 Task: Visitor Sign in Sheet Template.
Action: Mouse moved to (50, 168)
Screenshot: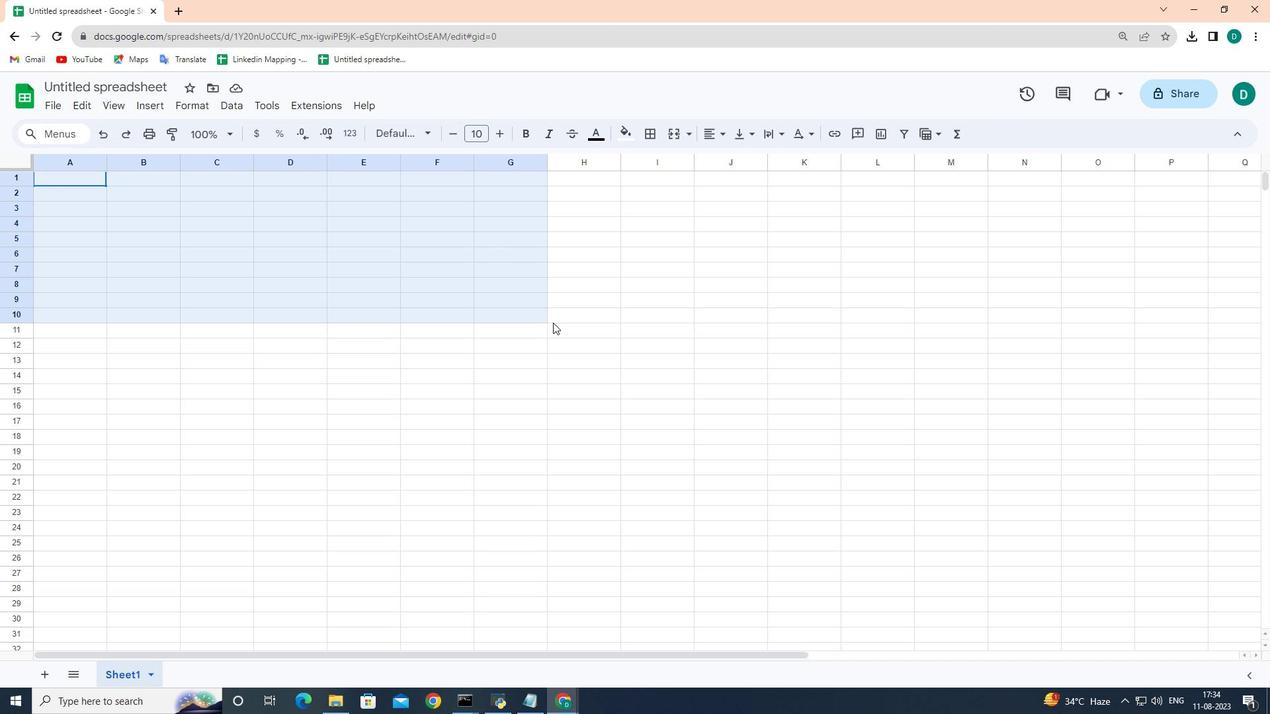 
Action: Mouse pressed left at (50, 168)
Screenshot: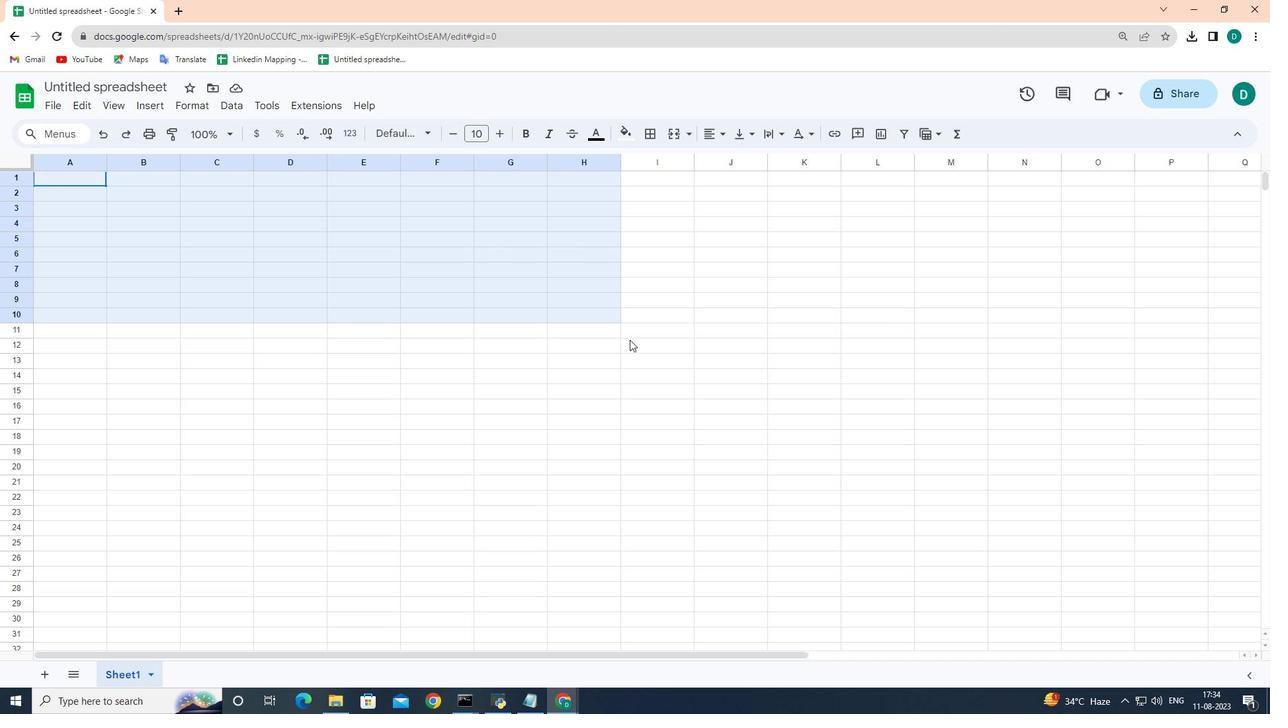 
Action: Mouse moved to (160, 234)
Screenshot: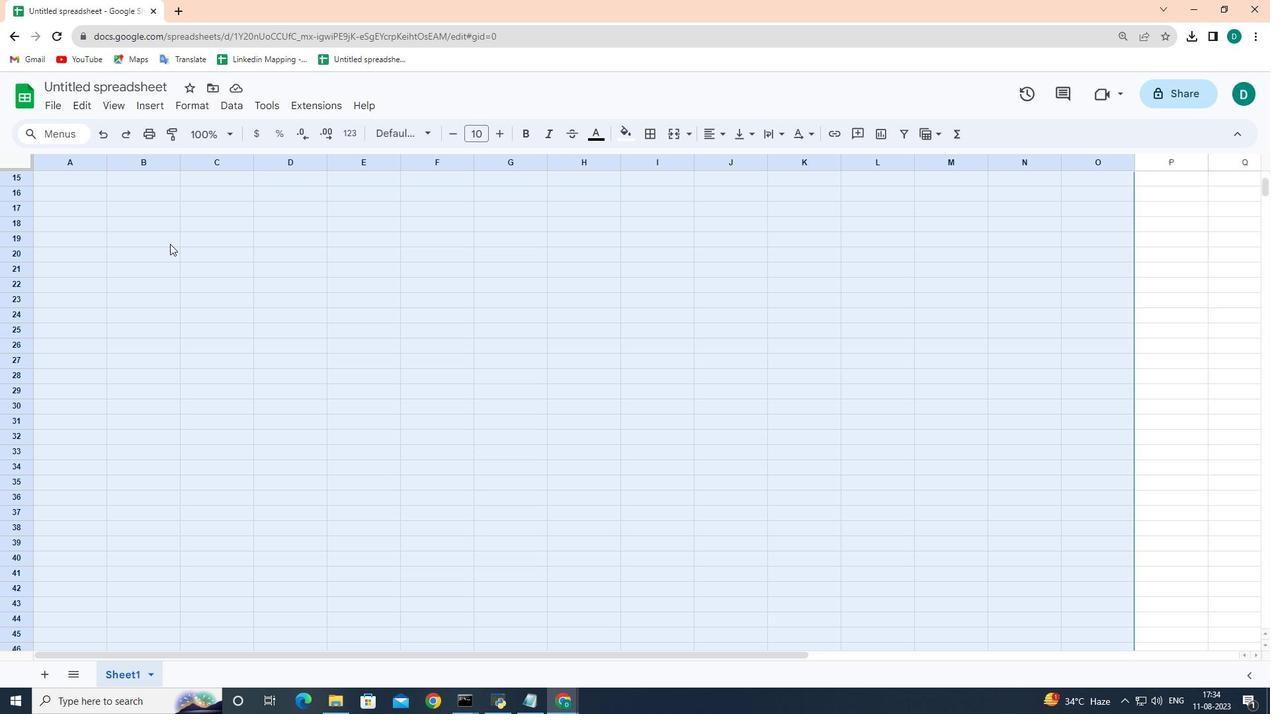 
Action: Mouse scrolled (160, 235) with delta (0, 0)
Screenshot: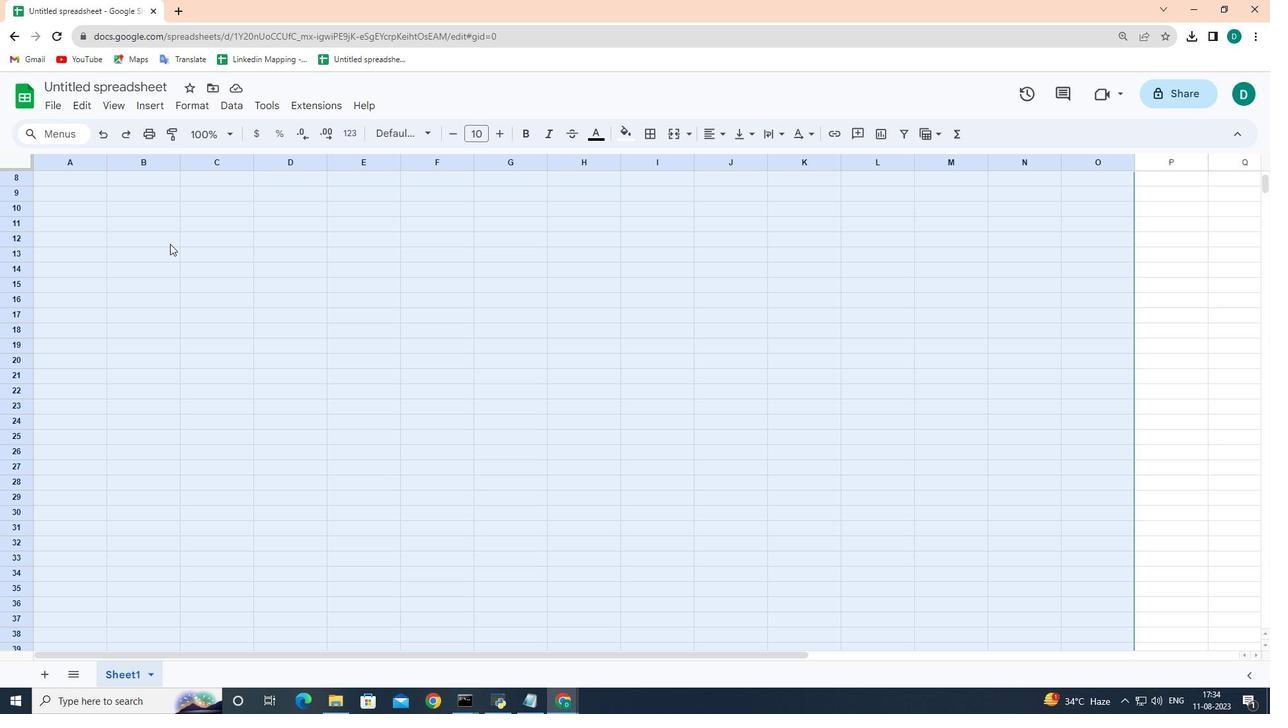 
Action: Mouse scrolled (160, 235) with delta (0, 0)
Screenshot: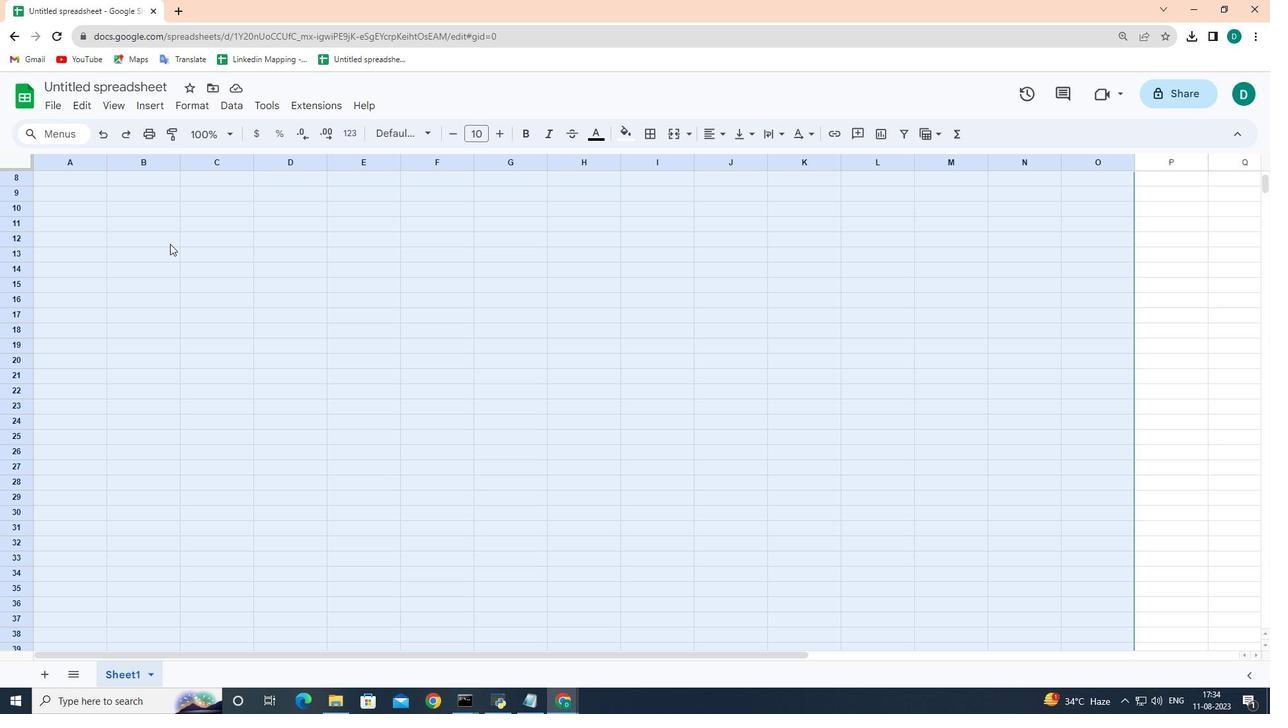 
Action: Mouse scrolled (160, 235) with delta (0, 0)
Screenshot: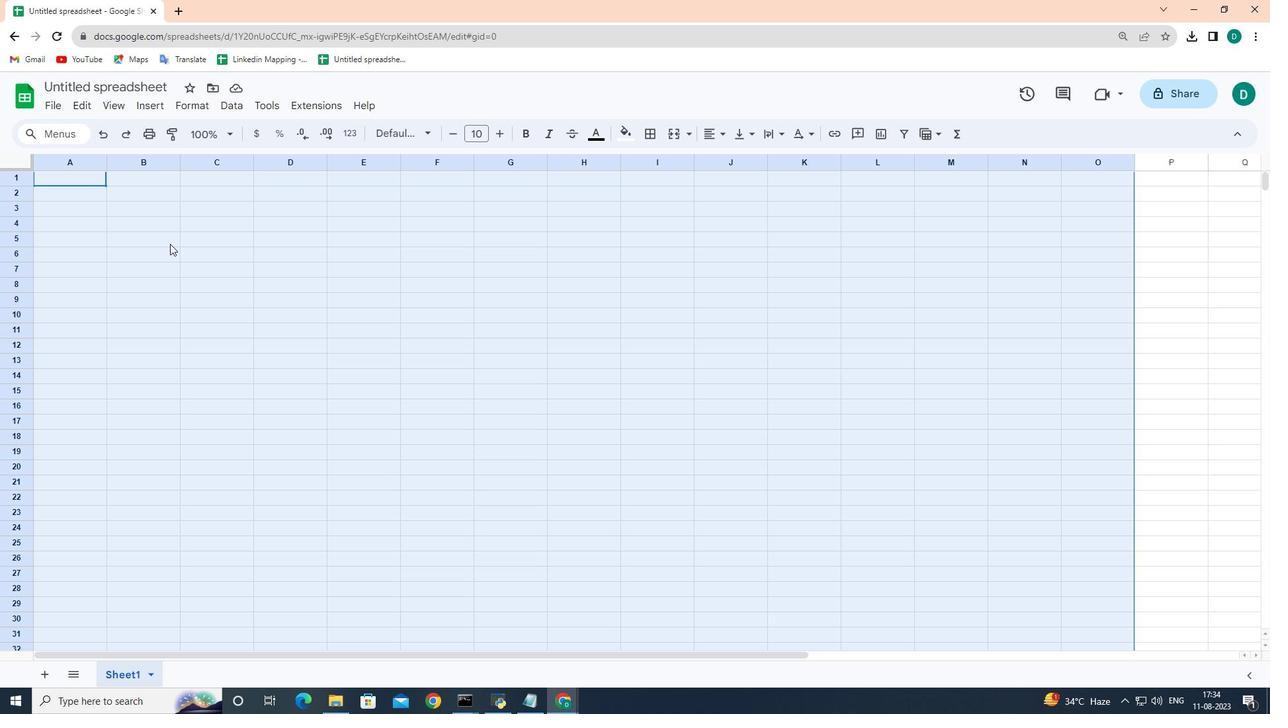 
Action: Mouse scrolled (160, 235) with delta (0, 0)
Screenshot: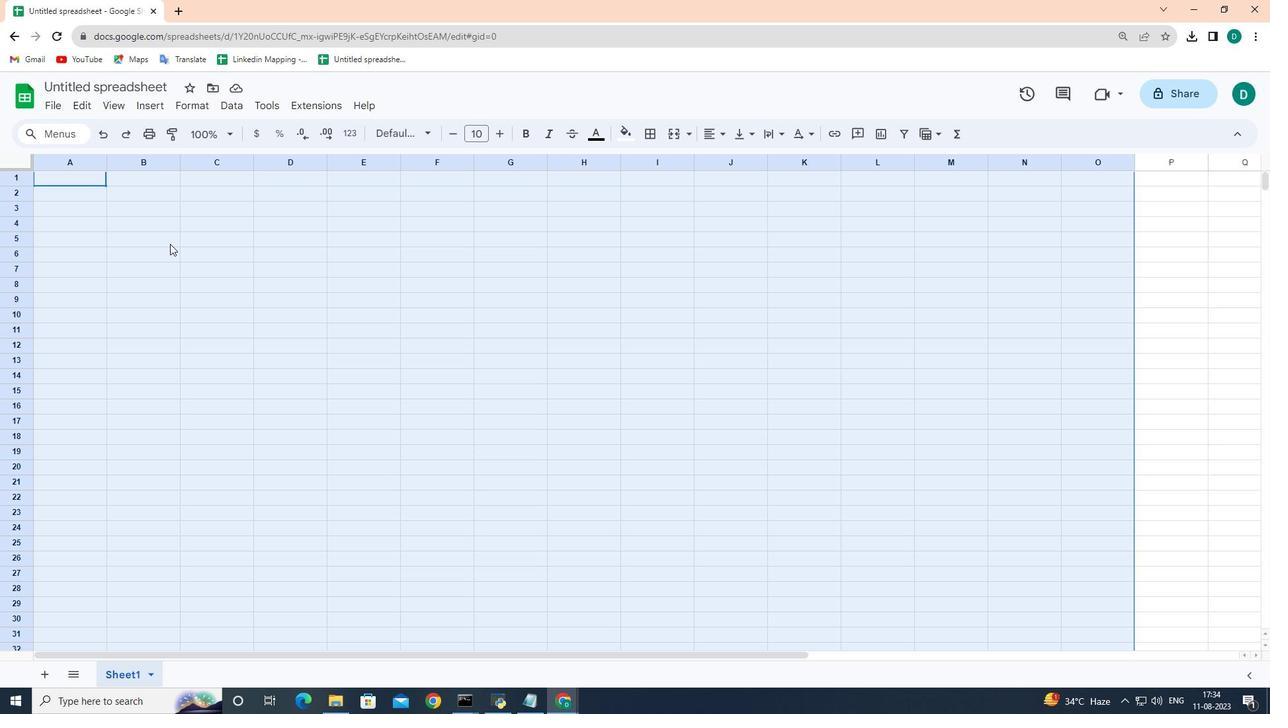 
Action: Mouse scrolled (160, 235) with delta (0, 0)
Screenshot: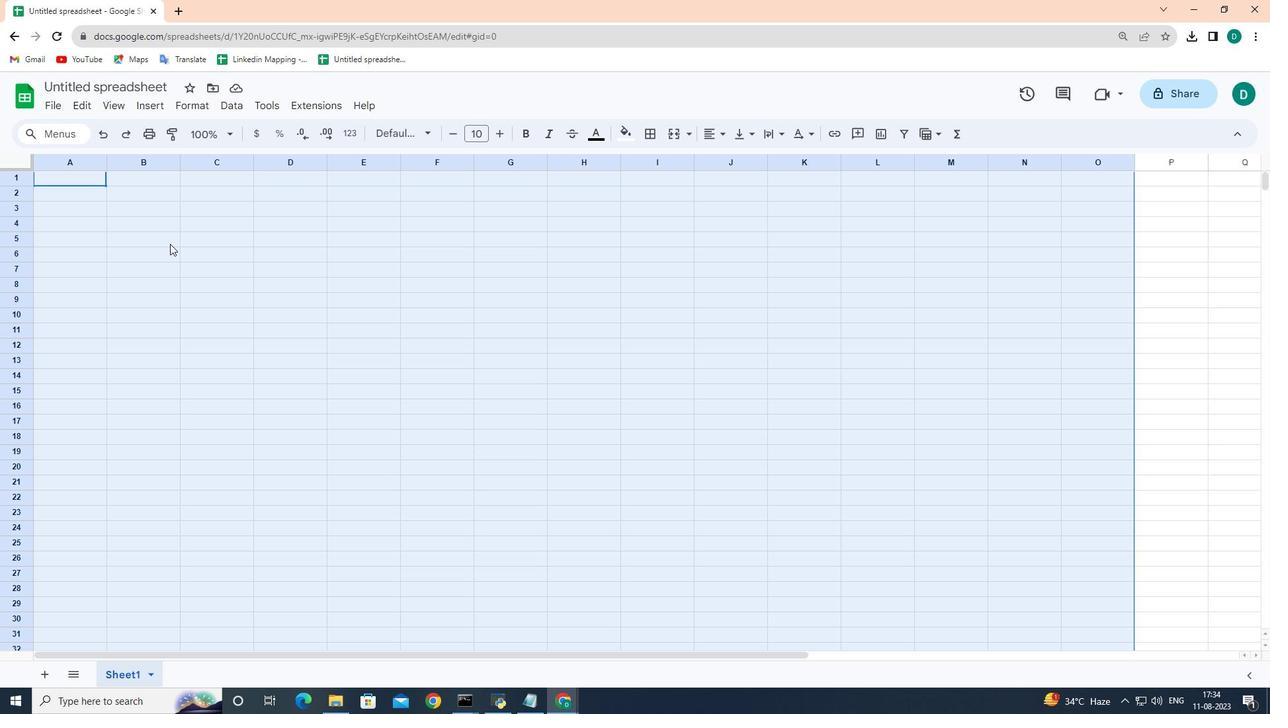 
Action: Mouse scrolled (160, 235) with delta (0, 0)
Screenshot: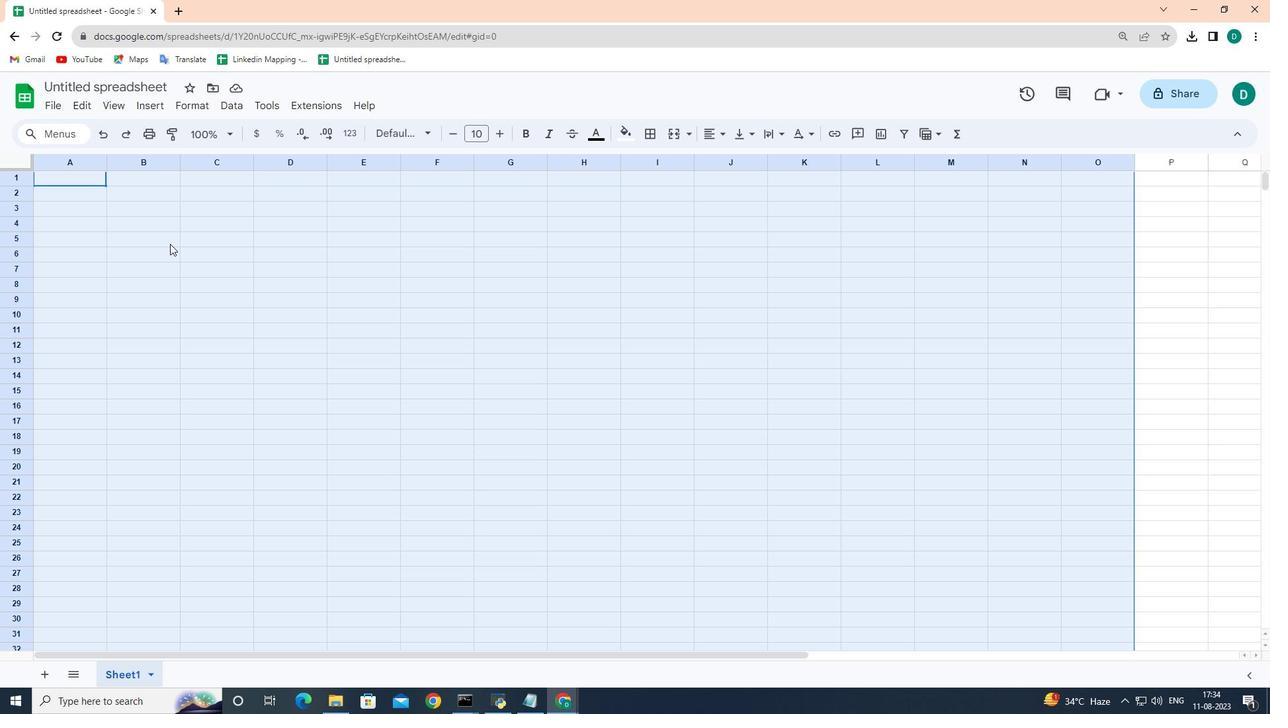 
Action: Mouse scrolled (160, 235) with delta (0, 0)
Screenshot: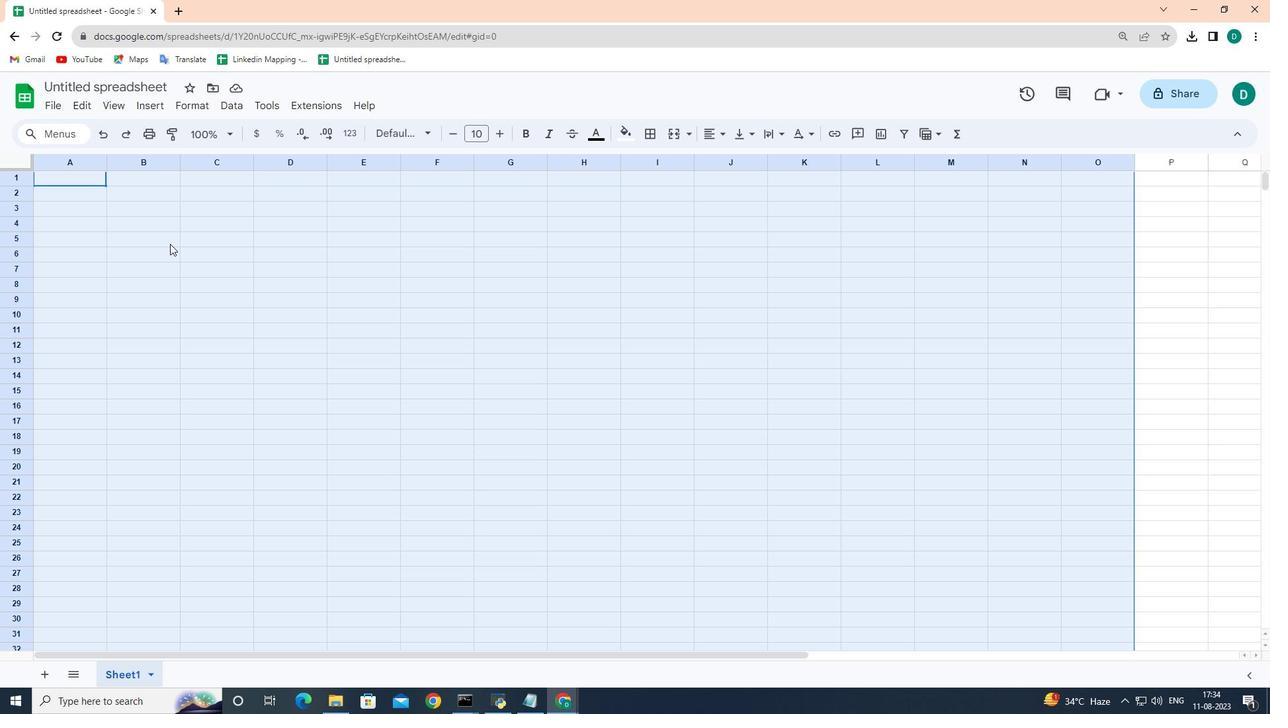 
Action: Mouse scrolled (160, 235) with delta (0, 0)
Screenshot: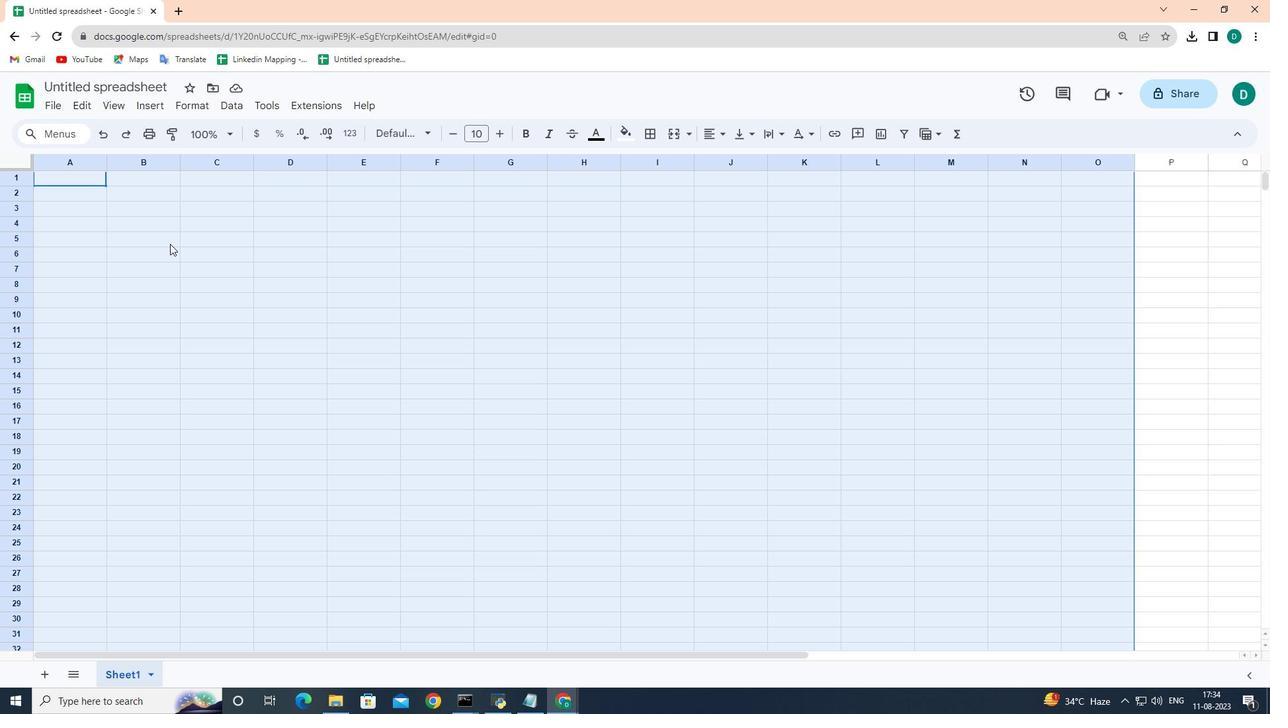 
Action: Mouse scrolled (160, 235) with delta (0, 0)
Screenshot: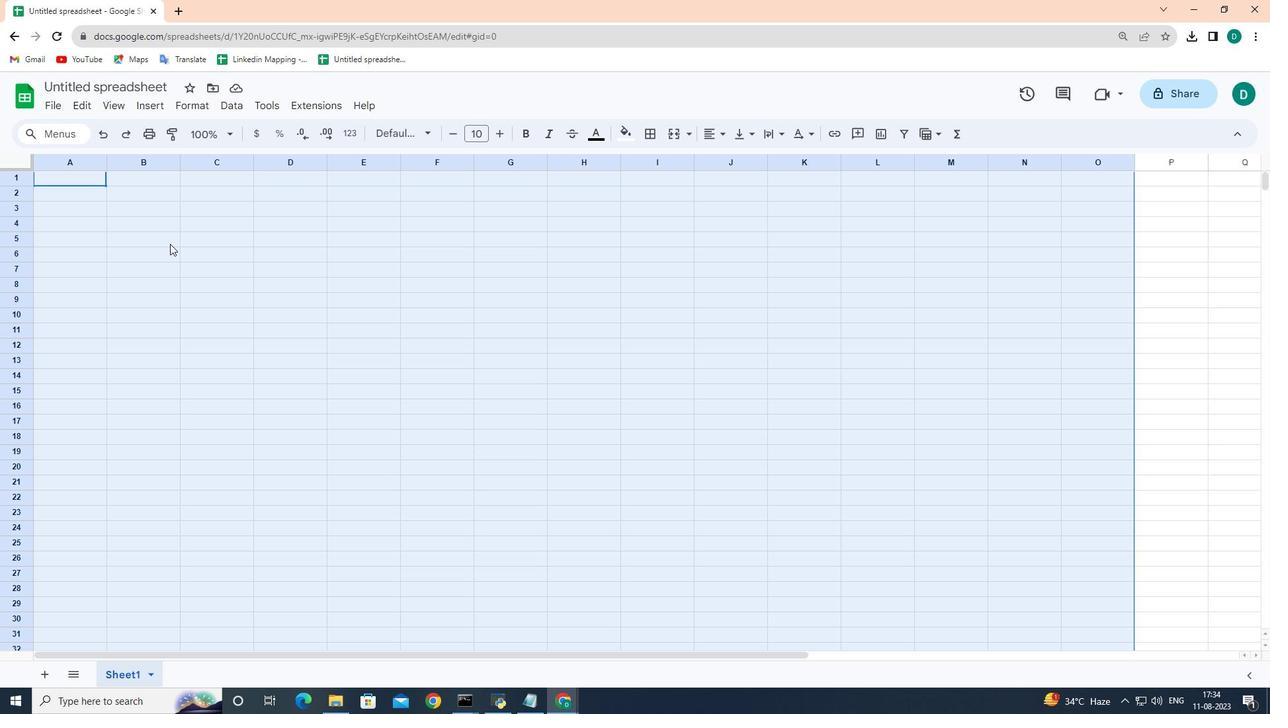
Action: Mouse scrolled (160, 235) with delta (0, 0)
Screenshot: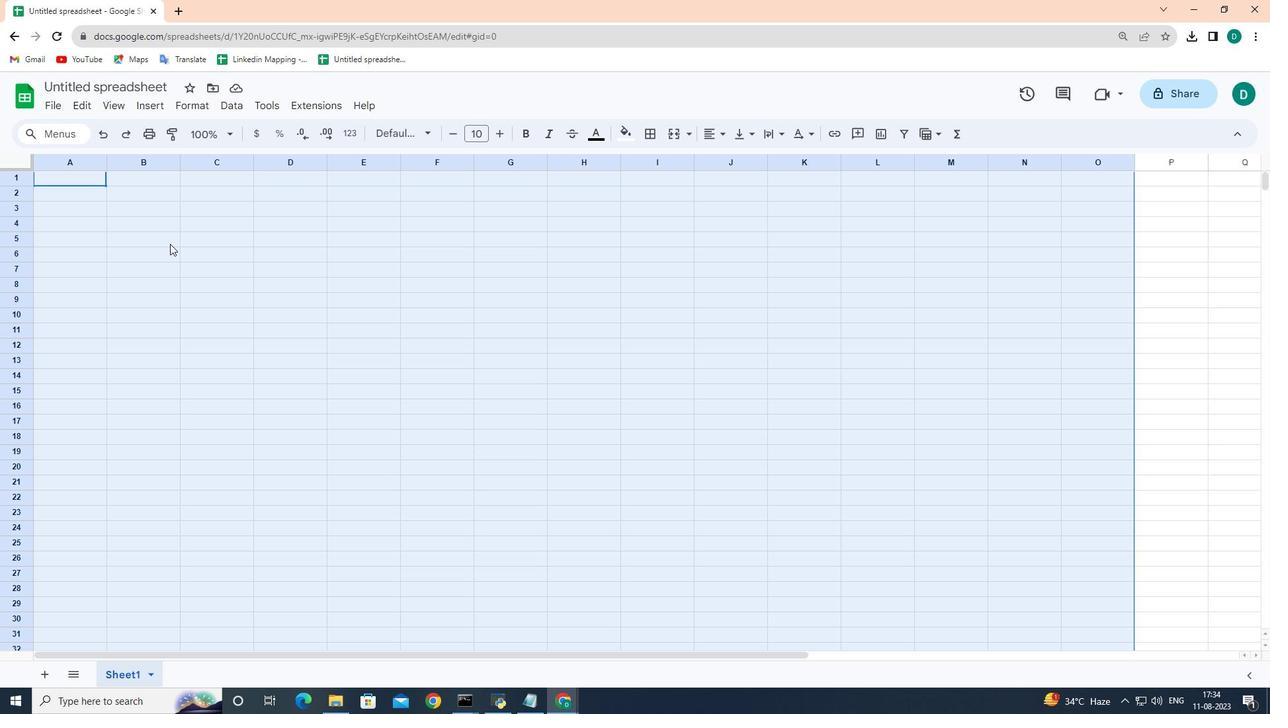 
Action: Mouse scrolled (160, 235) with delta (0, 0)
Screenshot: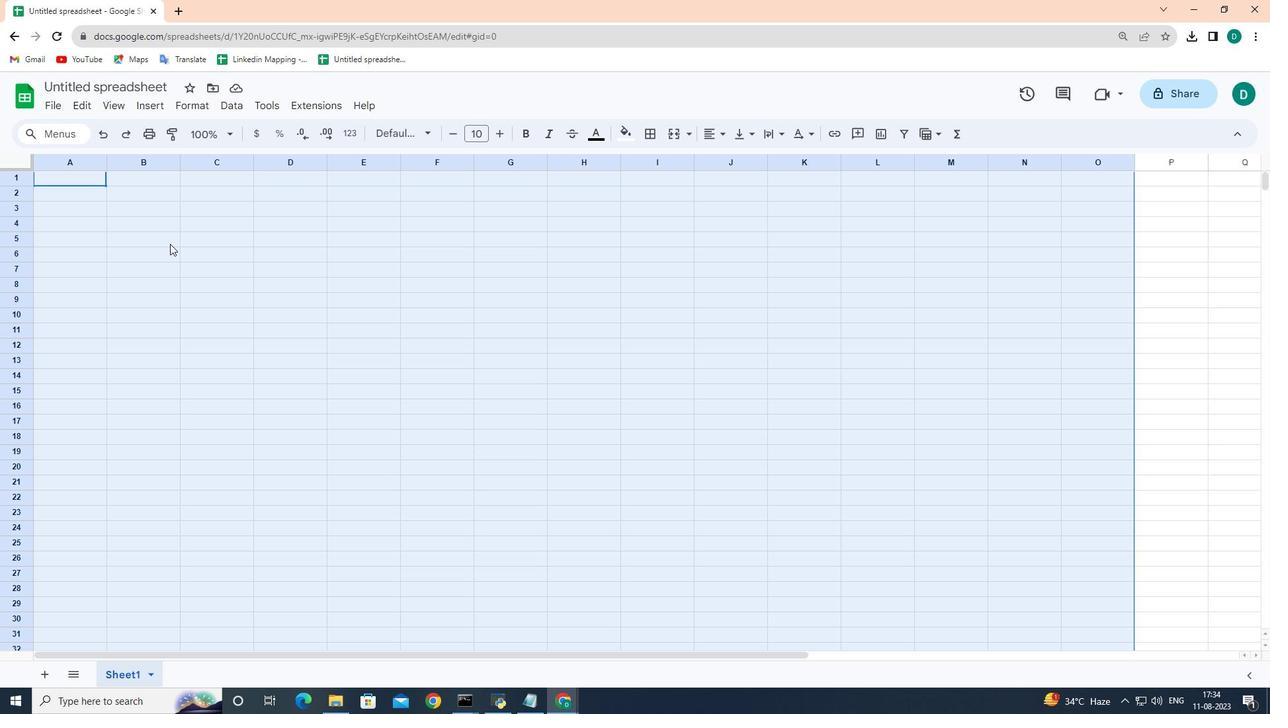 
Action: Mouse scrolled (160, 235) with delta (0, 0)
Screenshot: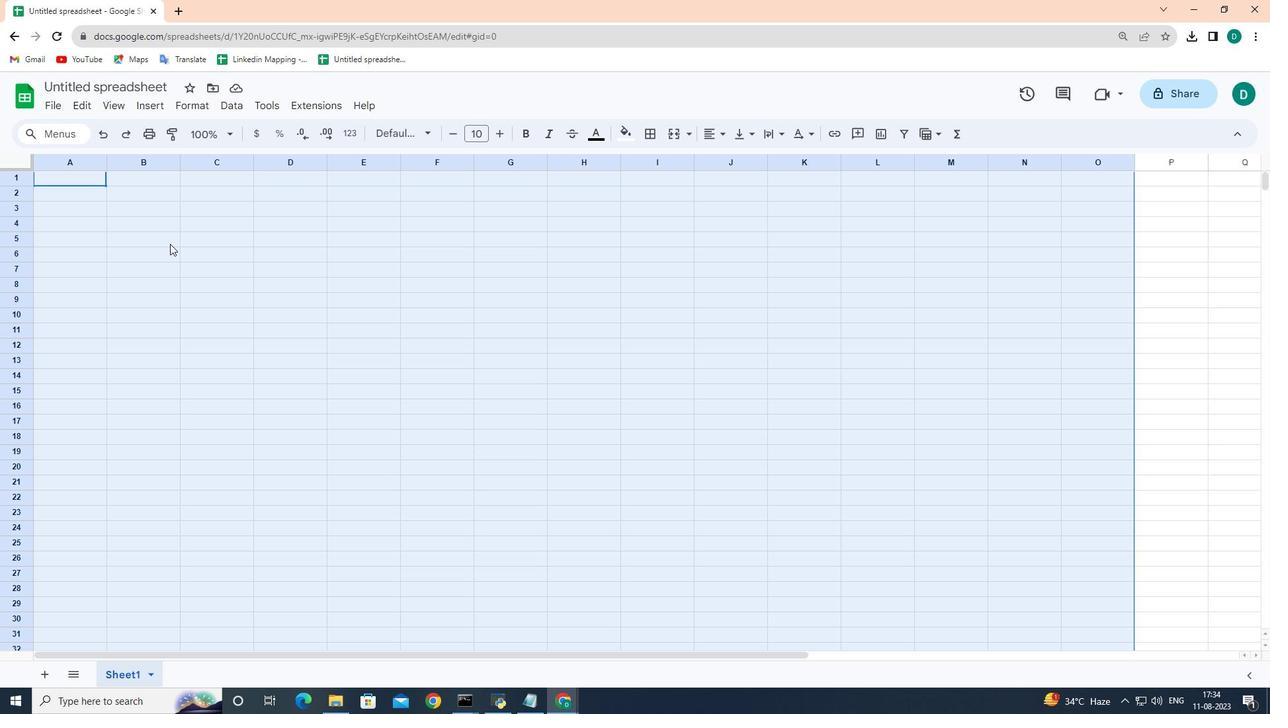 
Action: Mouse scrolled (160, 235) with delta (0, 0)
Screenshot: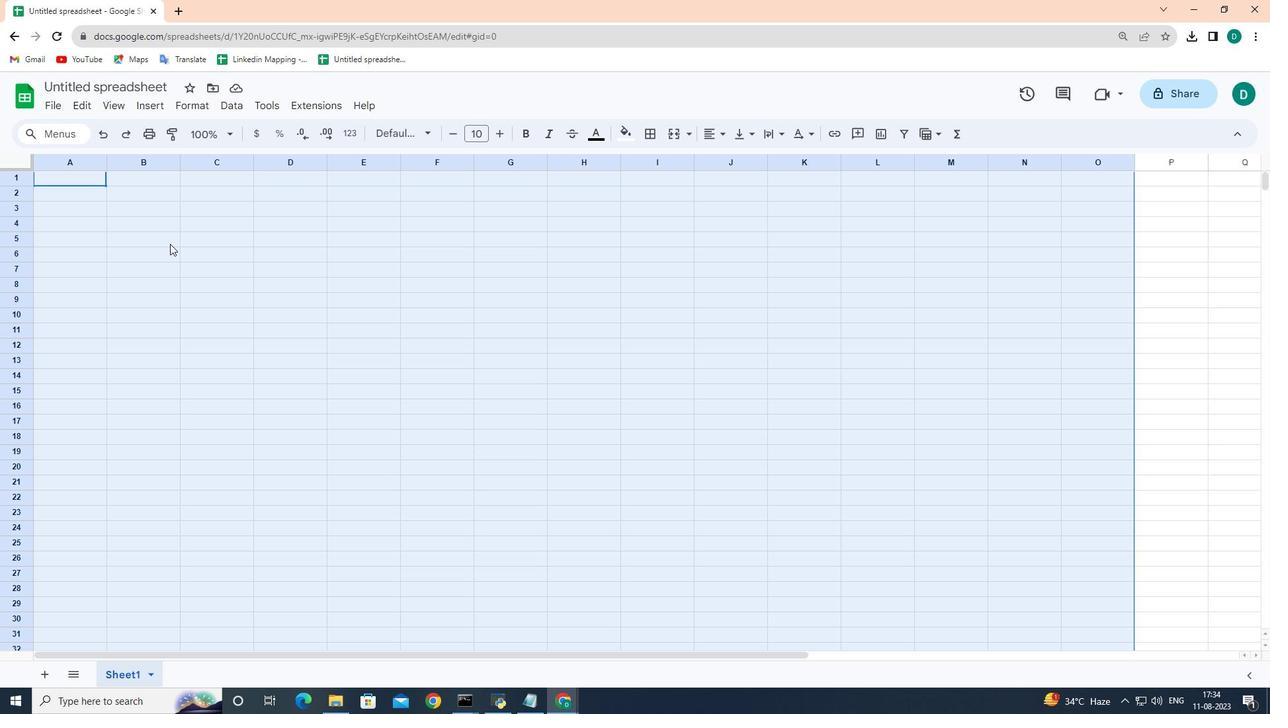 
Action: Mouse scrolled (160, 235) with delta (0, 0)
Screenshot: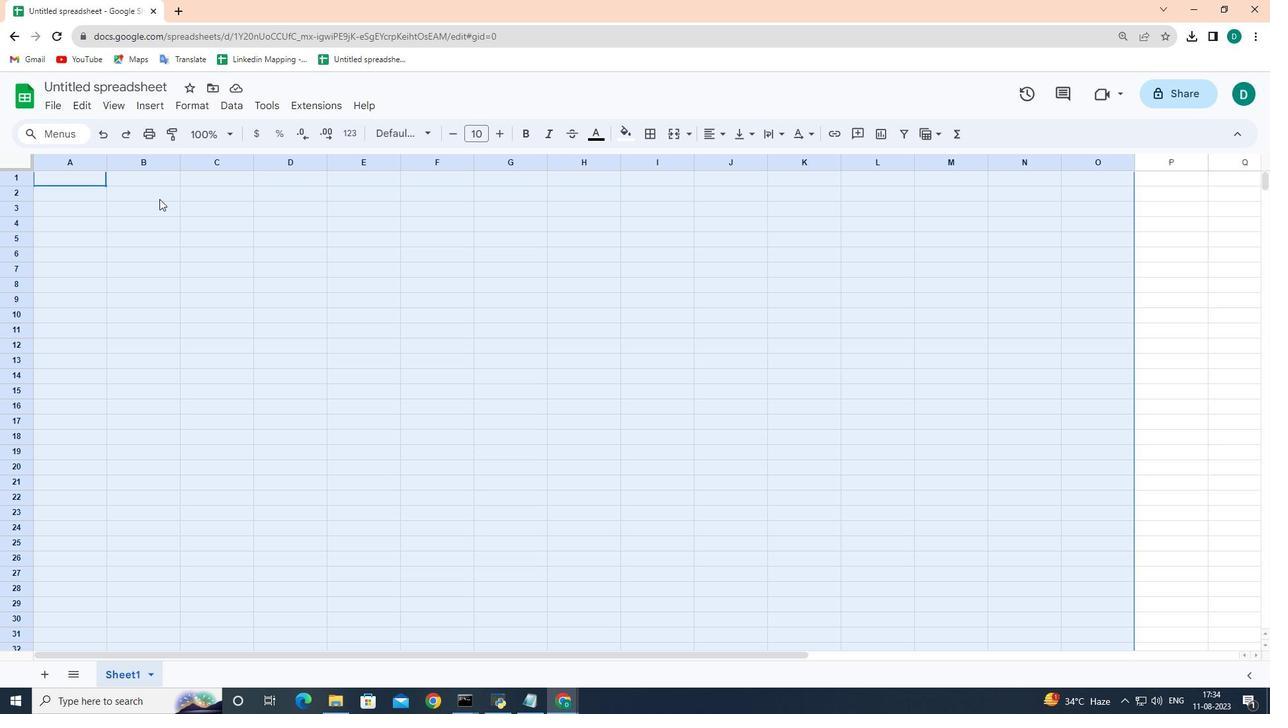 
Action: Mouse scrolled (160, 235) with delta (0, 0)
Screenshot: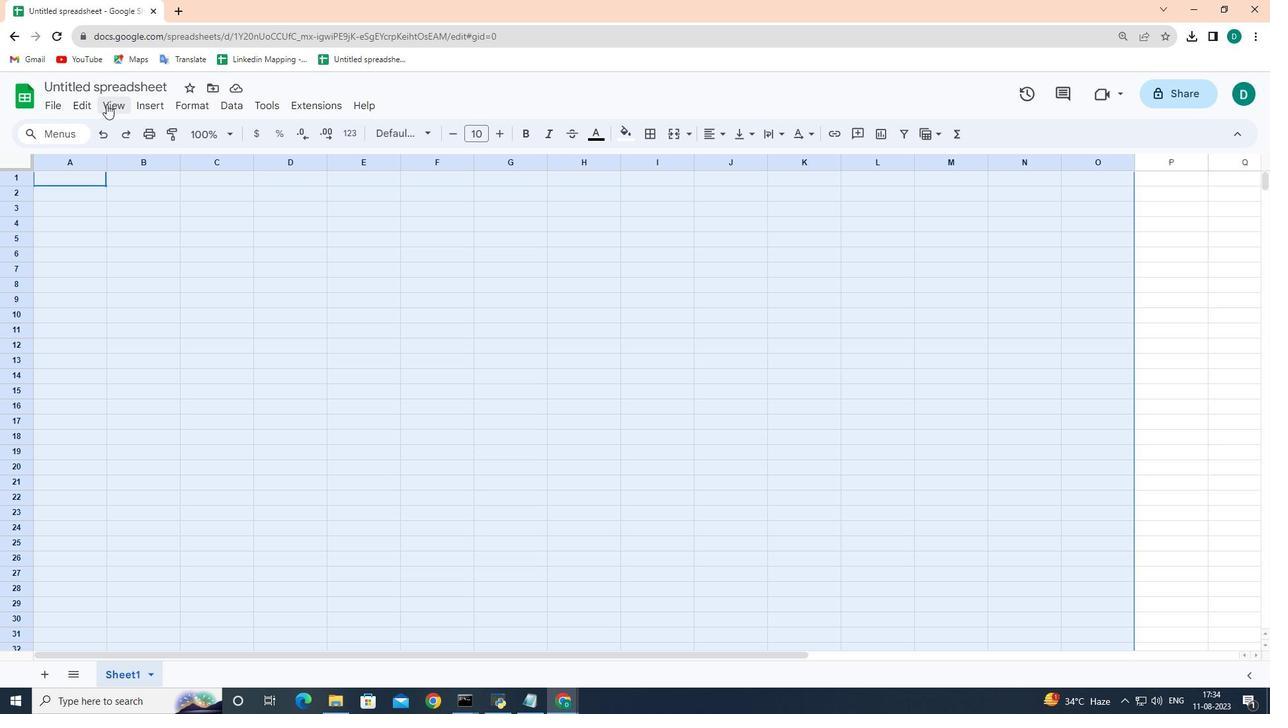 
Action: Mouse scrolled (160, 235) with delta (0, 0)
Screenshot: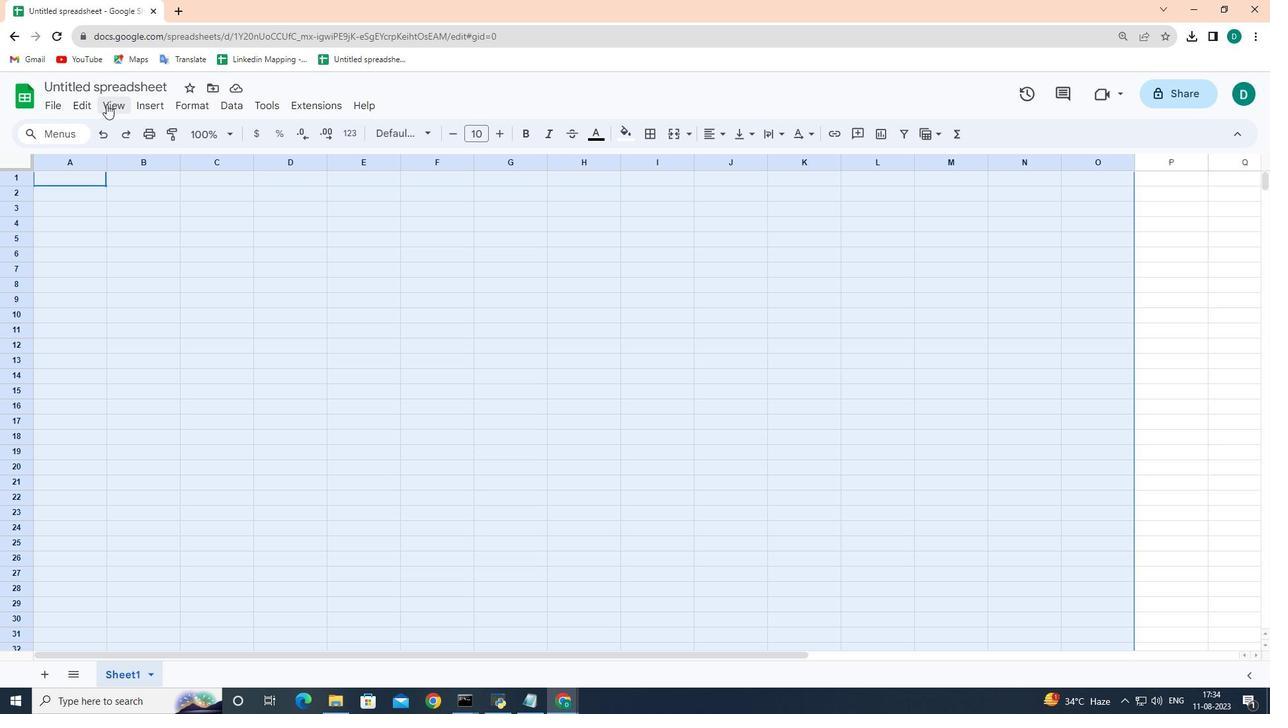
Action: Mouse scrolled (160, 235) with delta (0, 0)
Screenshot: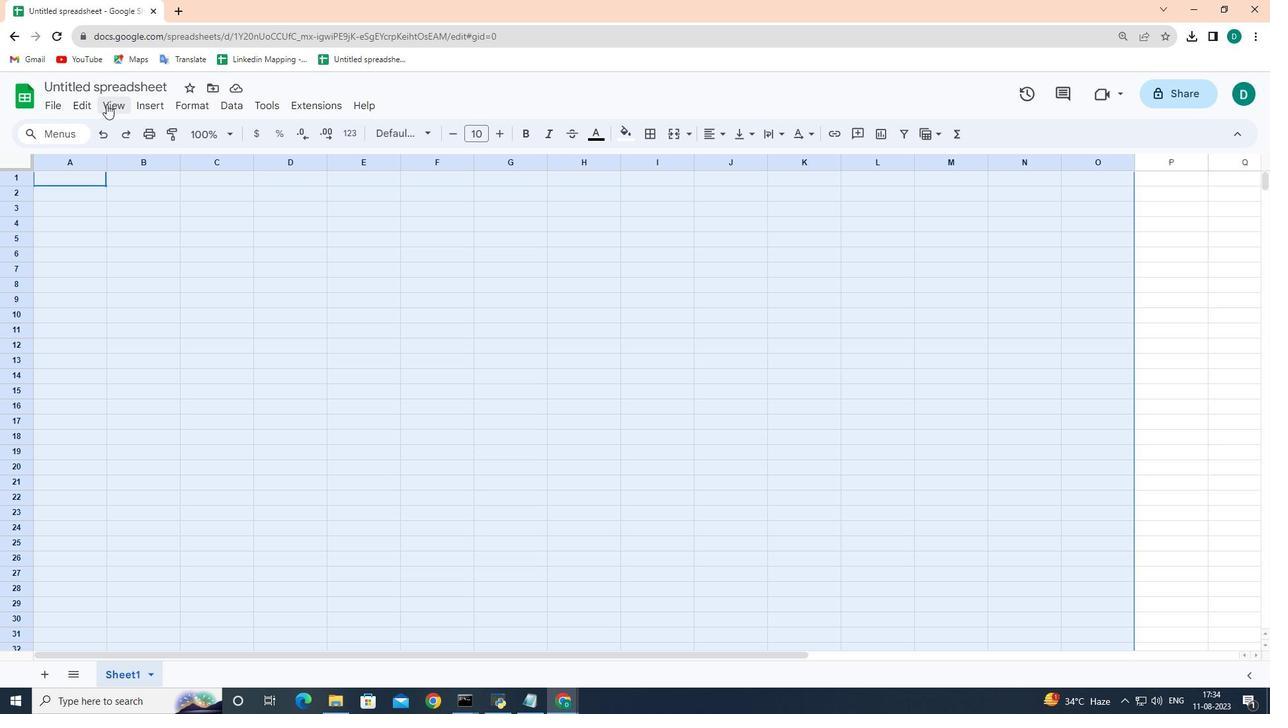 
Action: Mouse scrolled (160, 235) with delta (0, 0)
Screenshot: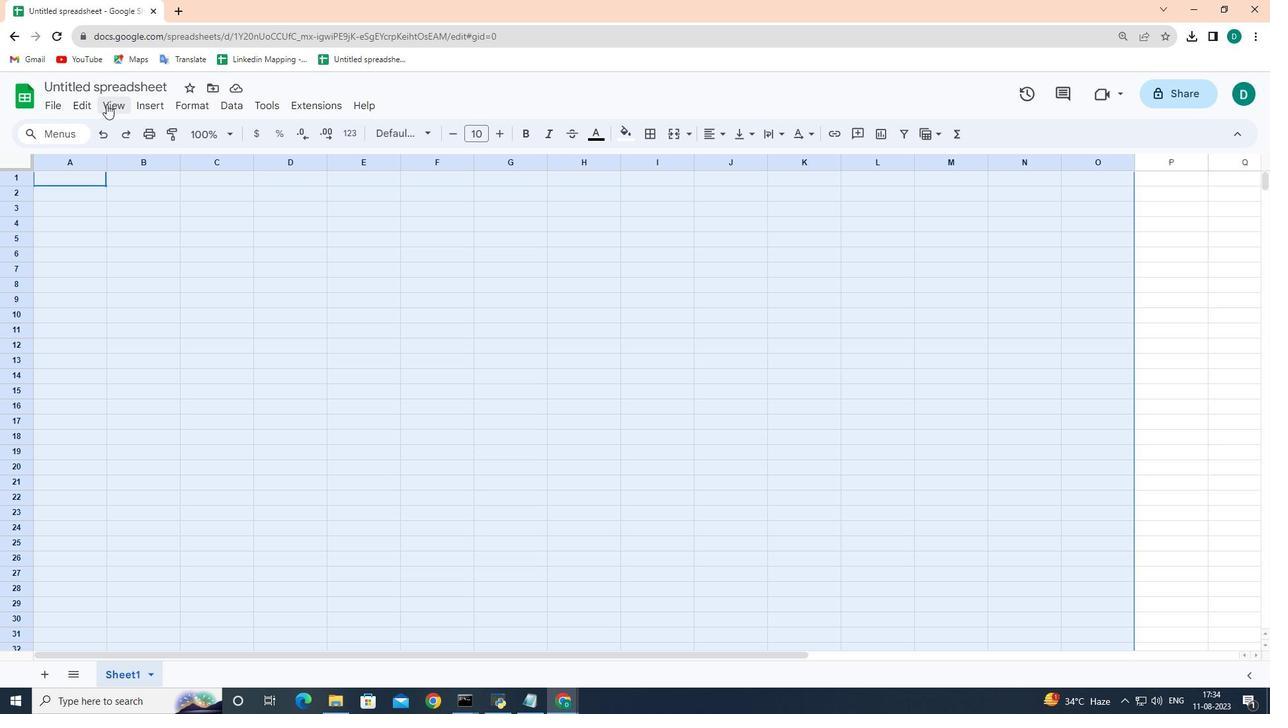 
Action: Mouse scrolled (160, 235) with delta (0, 0)
Screenshot: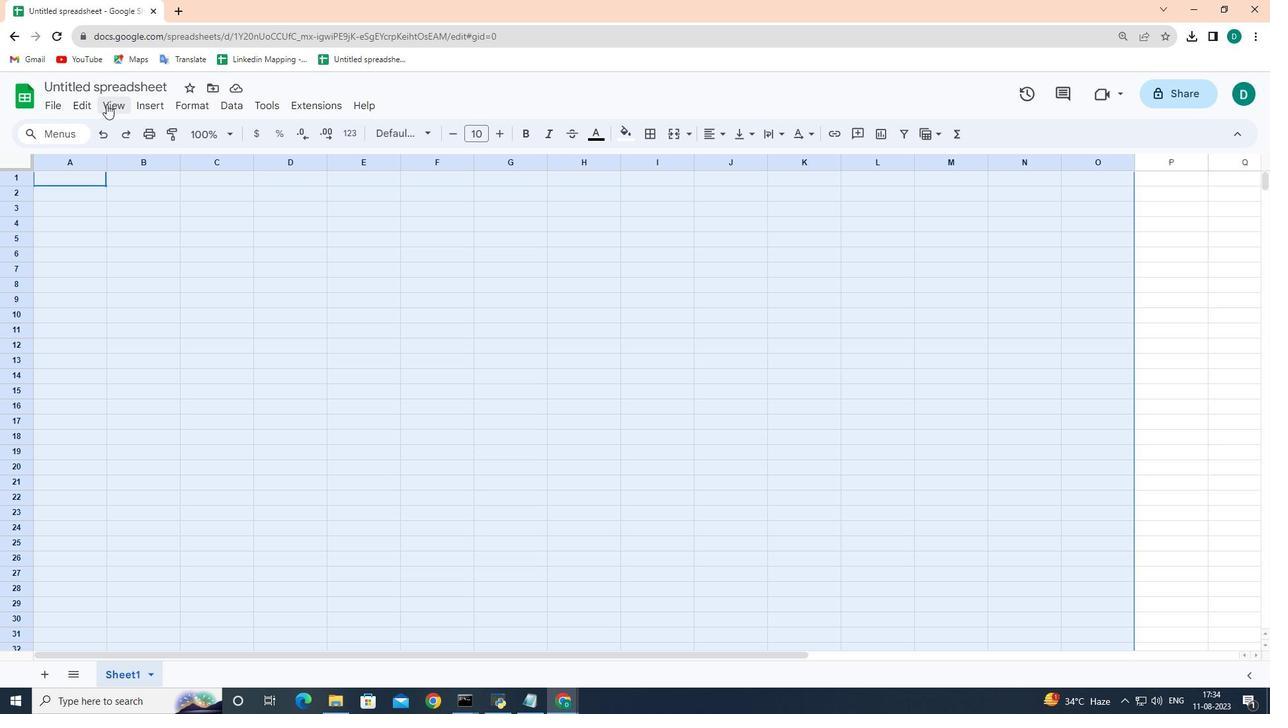 
Action: Mouse moved to (105, 97)
Screenshot: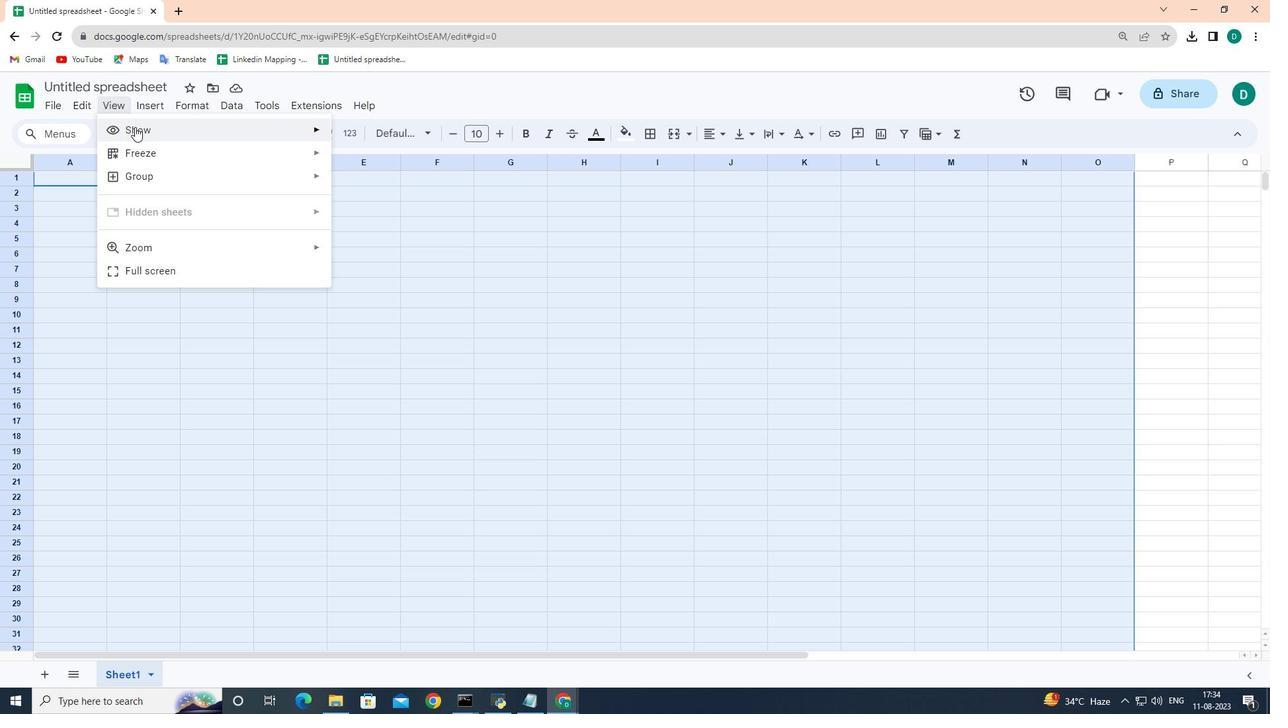 
Action: Mouse pressed left at (105, 97)
Screenshot: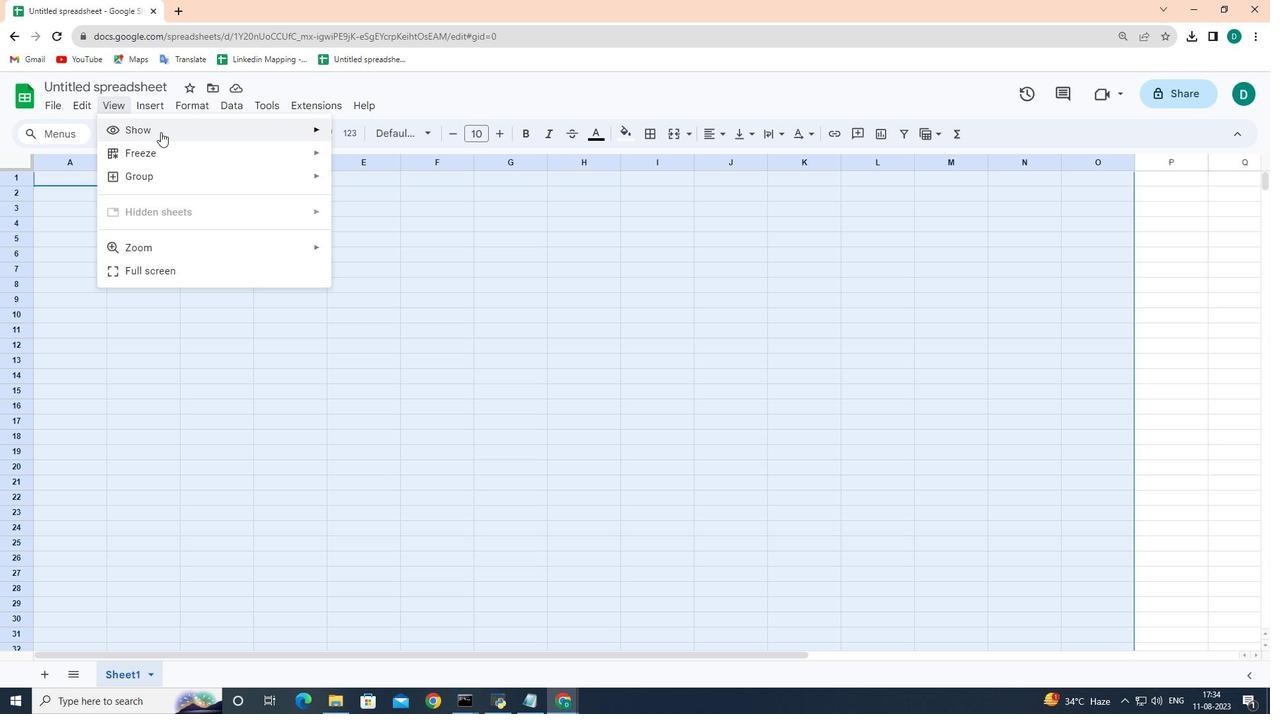 
Action: Mouse moved to (349, 145)
Screenshot: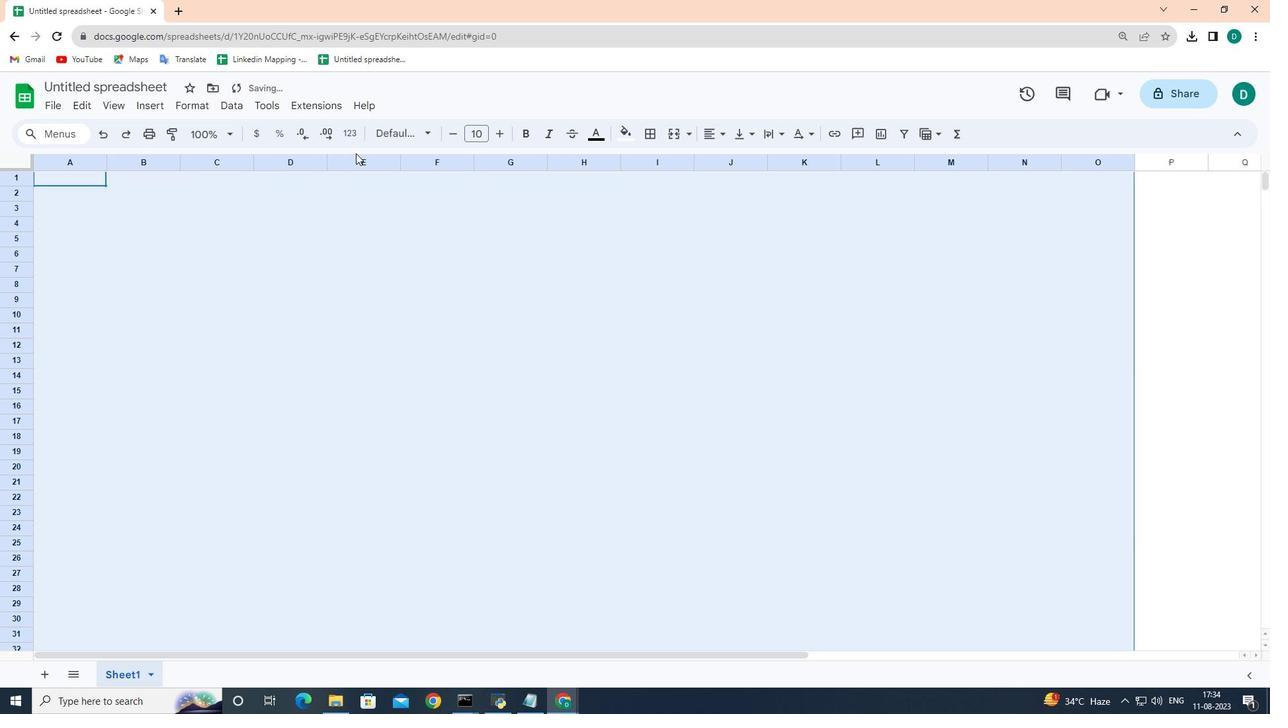 
Action: Mouse pressed left at (349, 145)
Screenshot: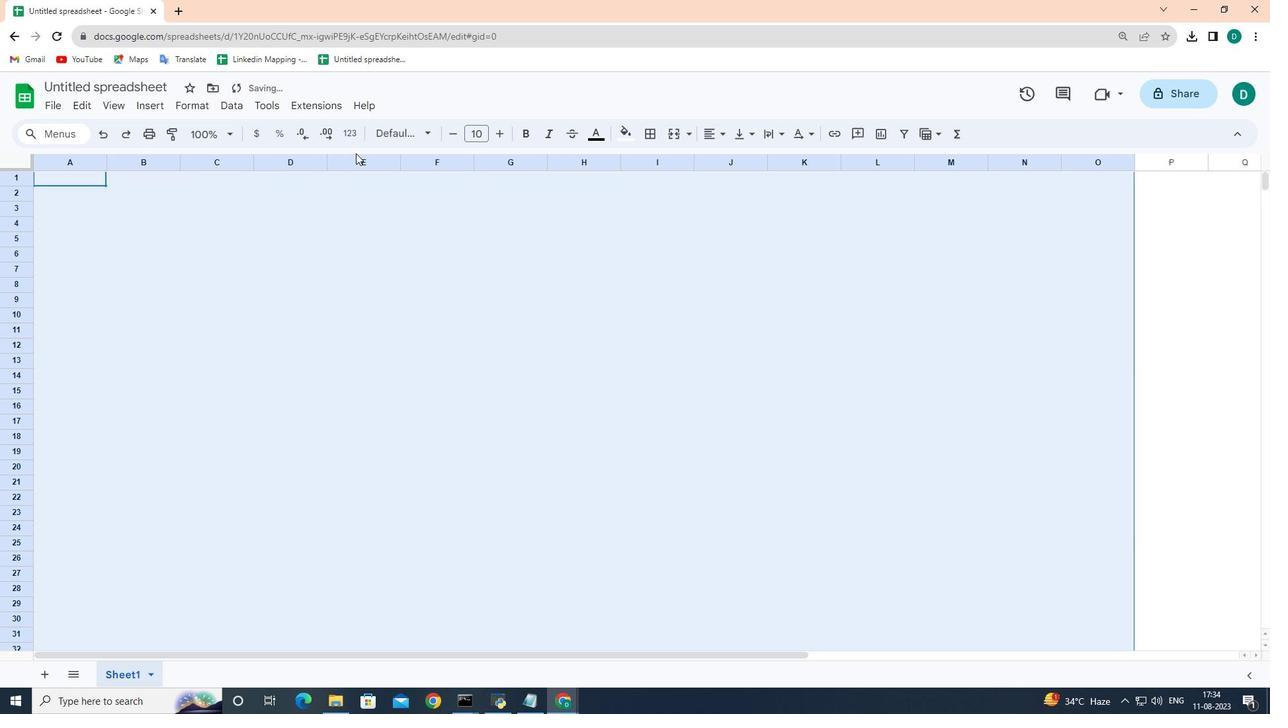 
Action: Mouse moved to (150, 239)
Screenshot: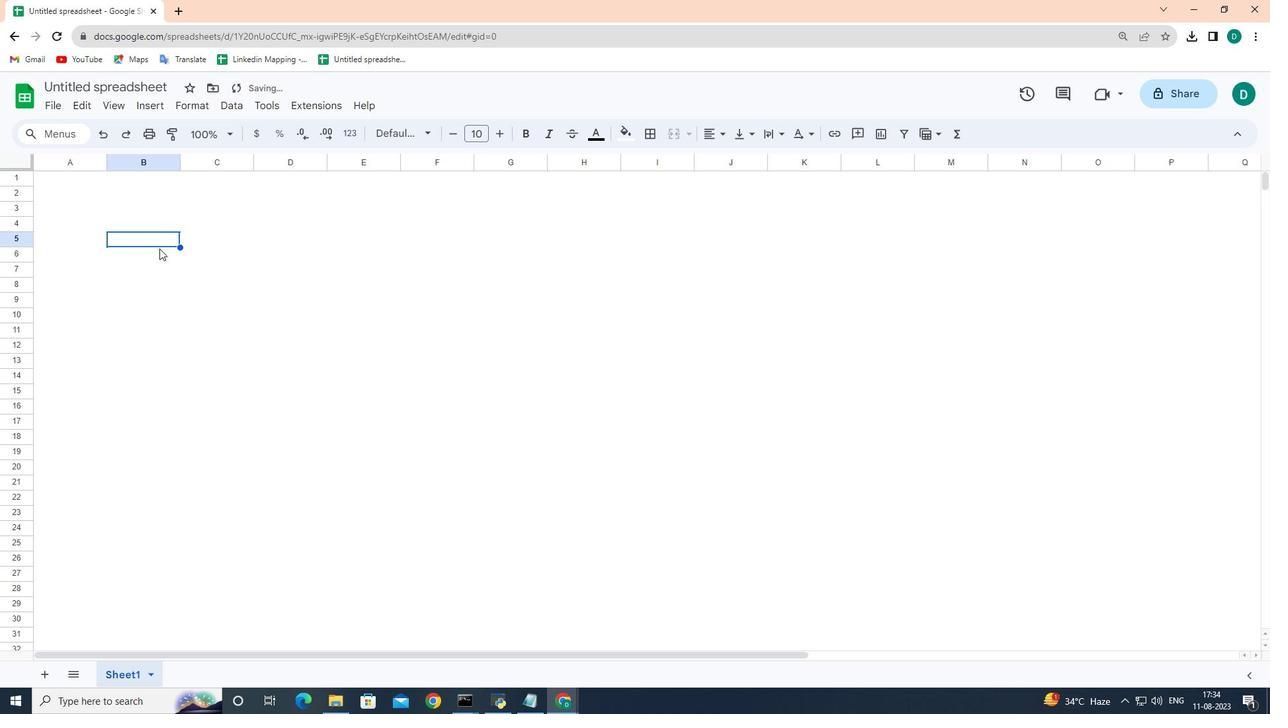 
Action: Mouse pressed left at (150, 239)
Screenshot: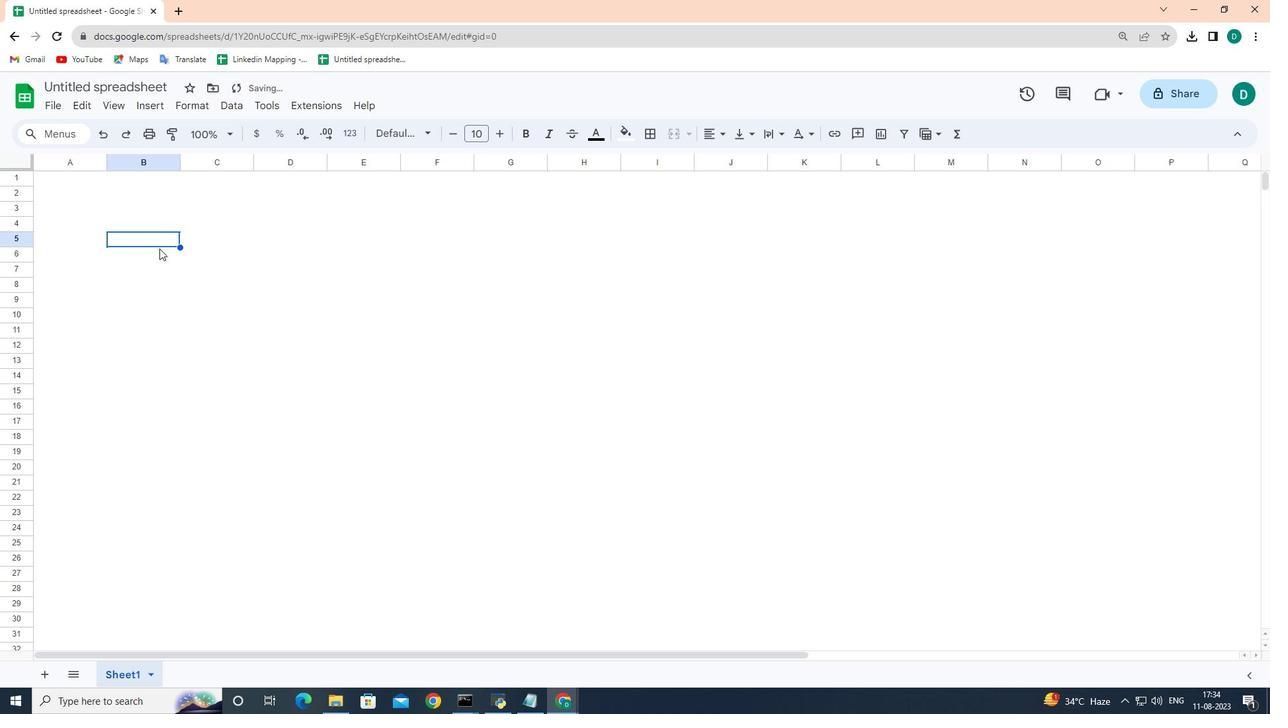 
Action: Mouse moved to (139, 97)
Screenshot: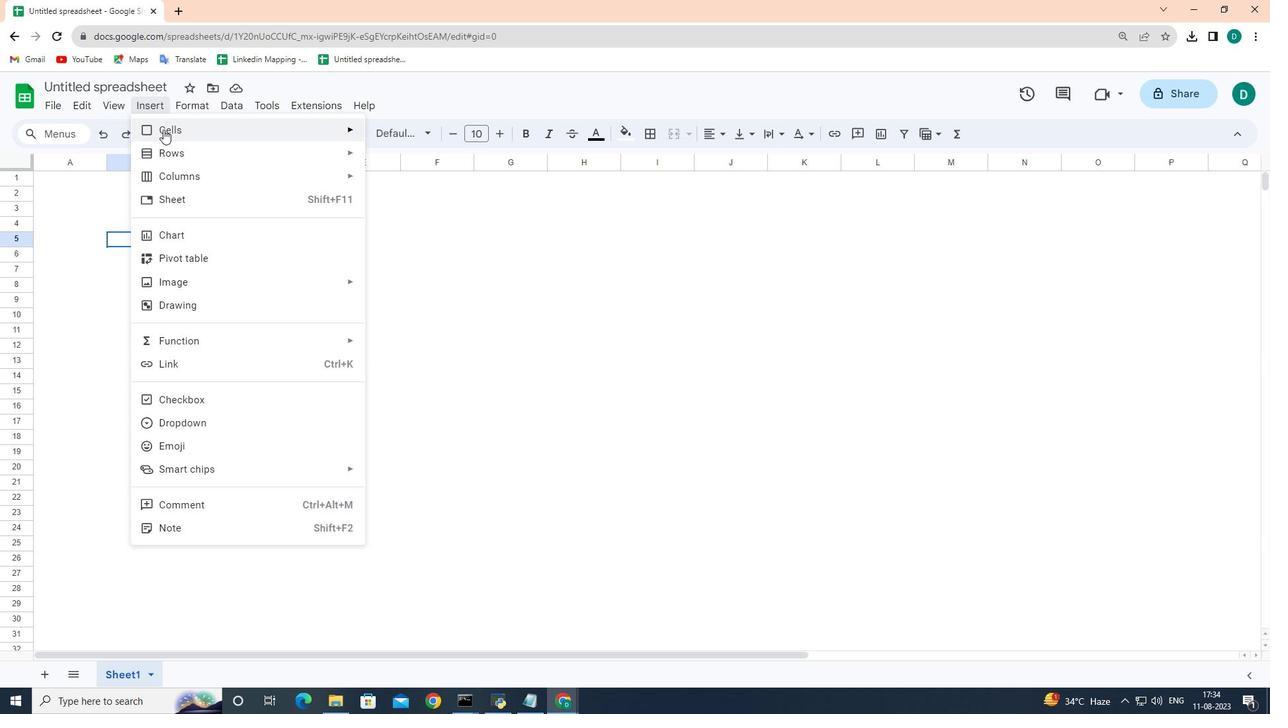 
Action: Mouse pressed left at (139, 97)
Screenshot: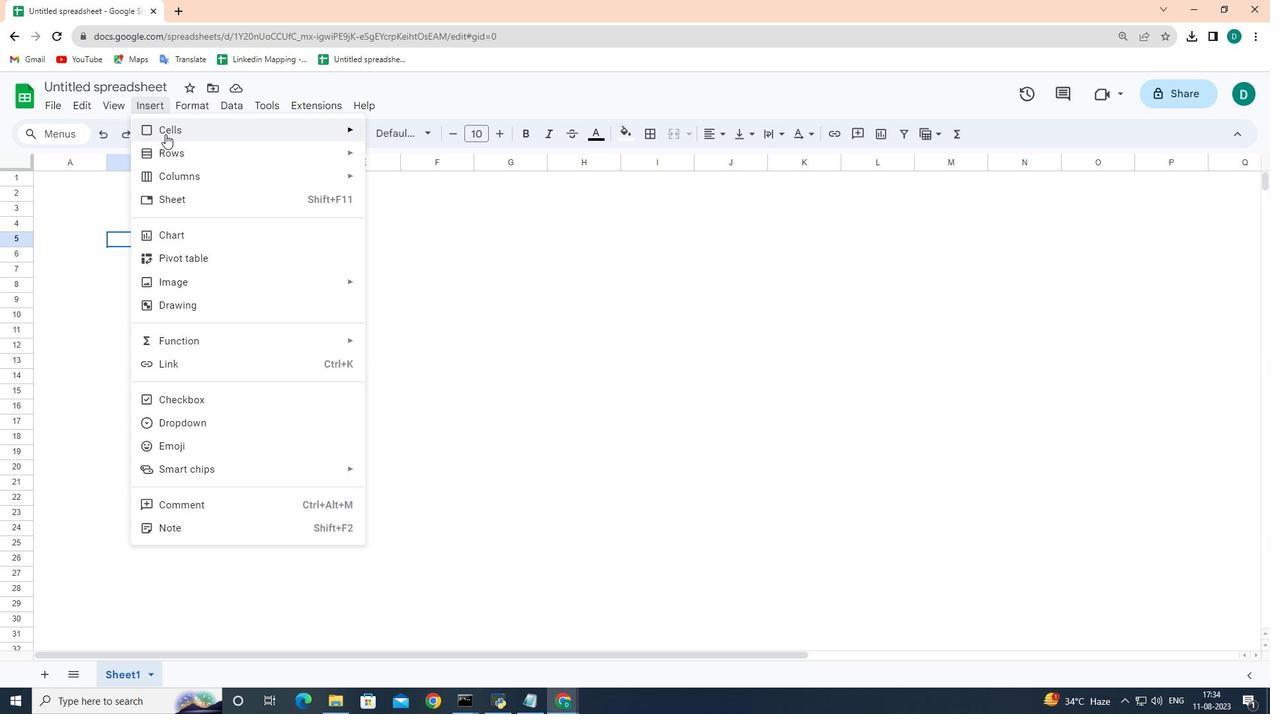 
Action: Mouse moved to (237, 288)
Screenshot: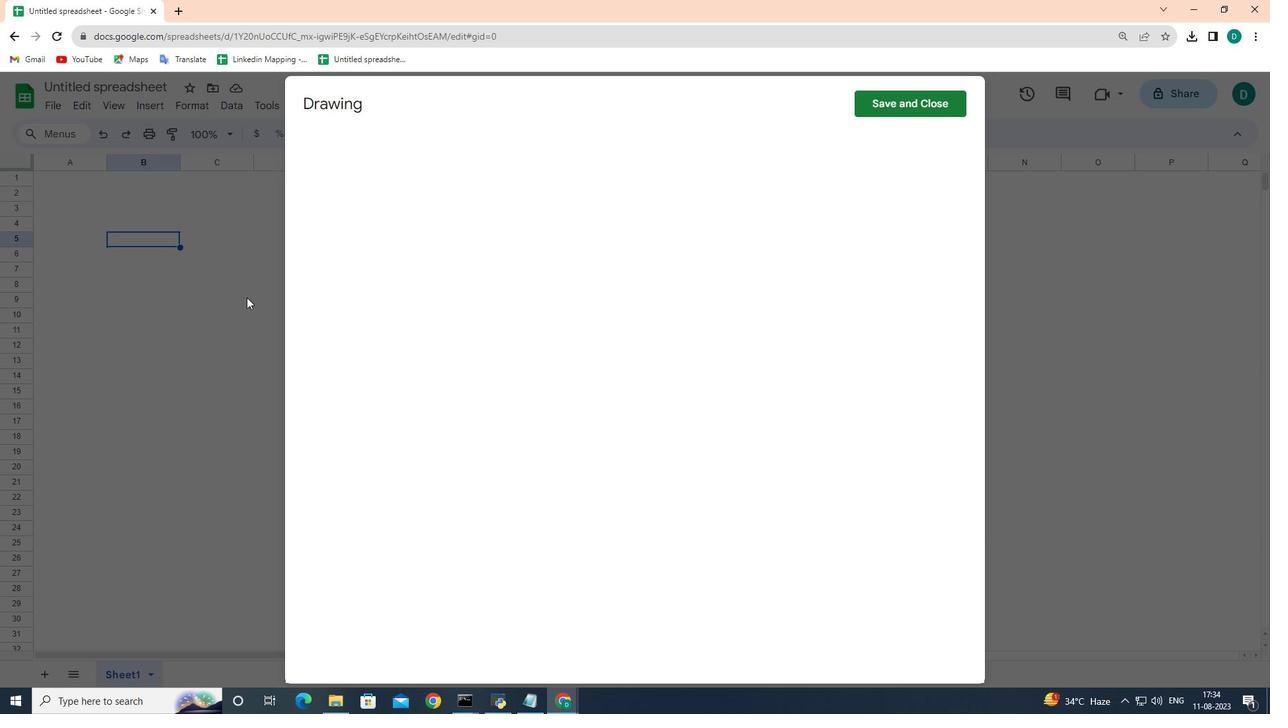 
Action: Mouse pressed left at (237, 288)
Screenshot: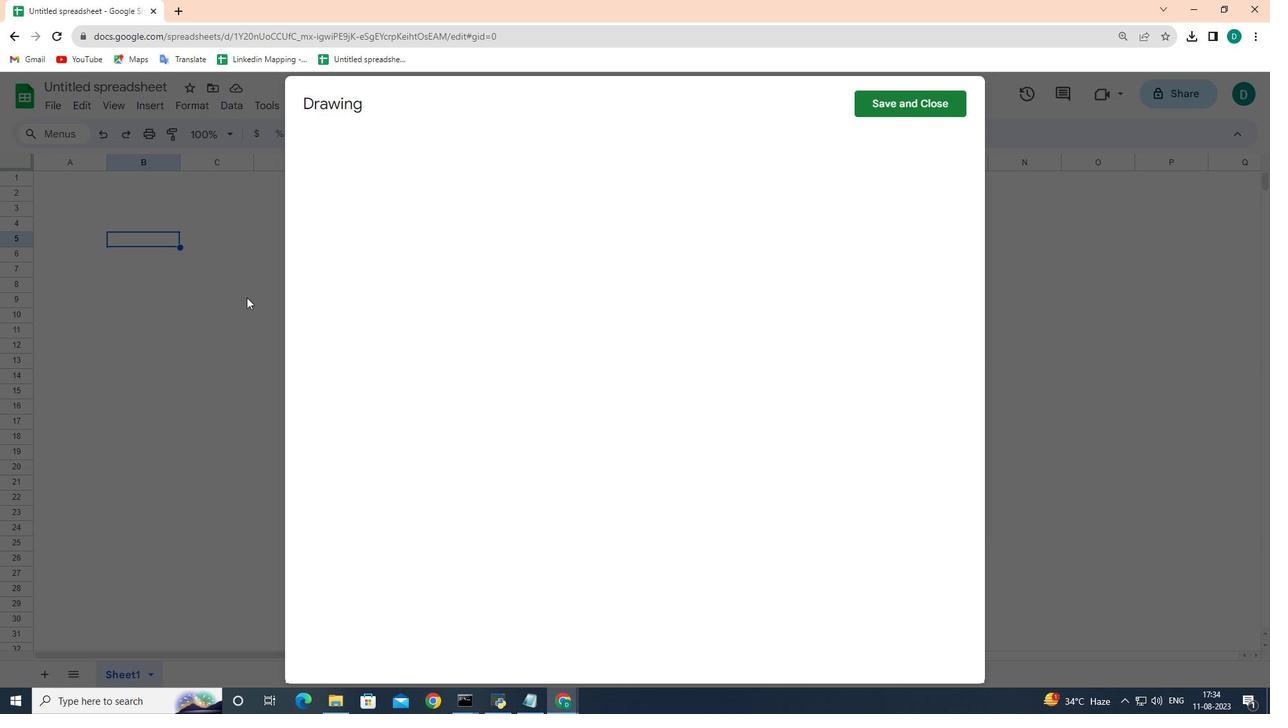 
Action: Mouse moved to (541, 145)
Screenshot: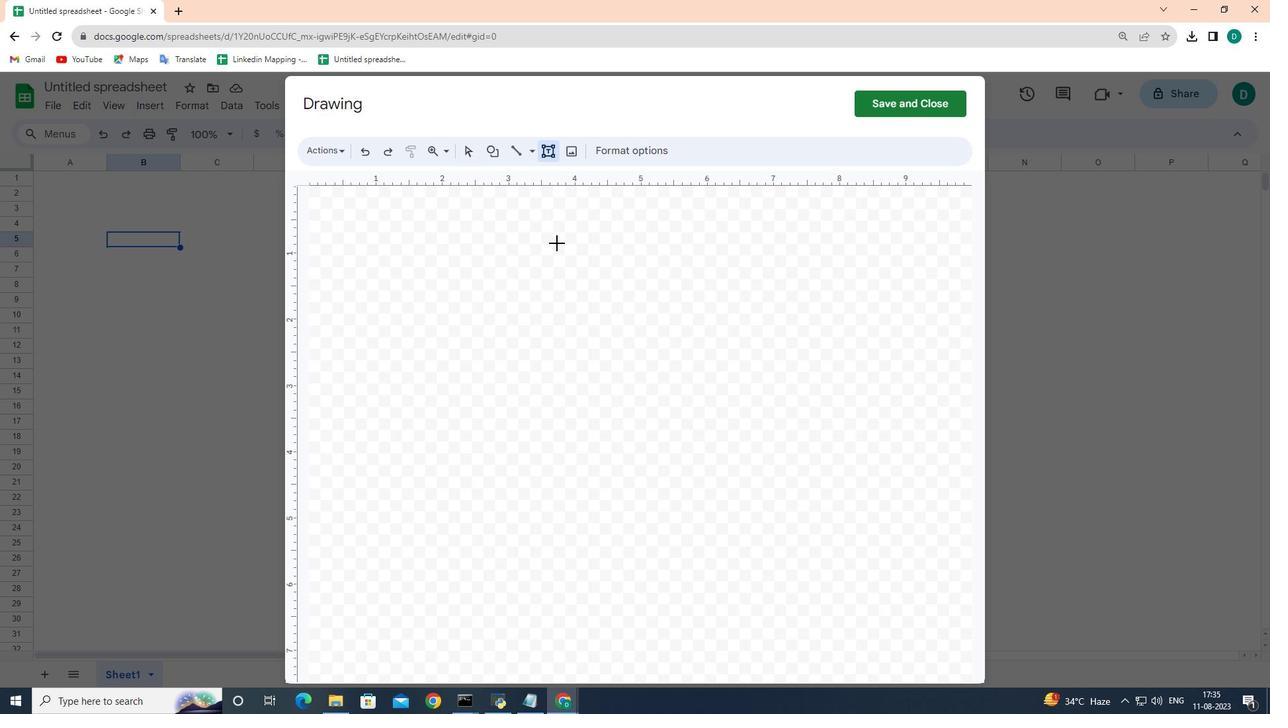 
Action: Mouse pressed left at (541, 145)
Screenshot: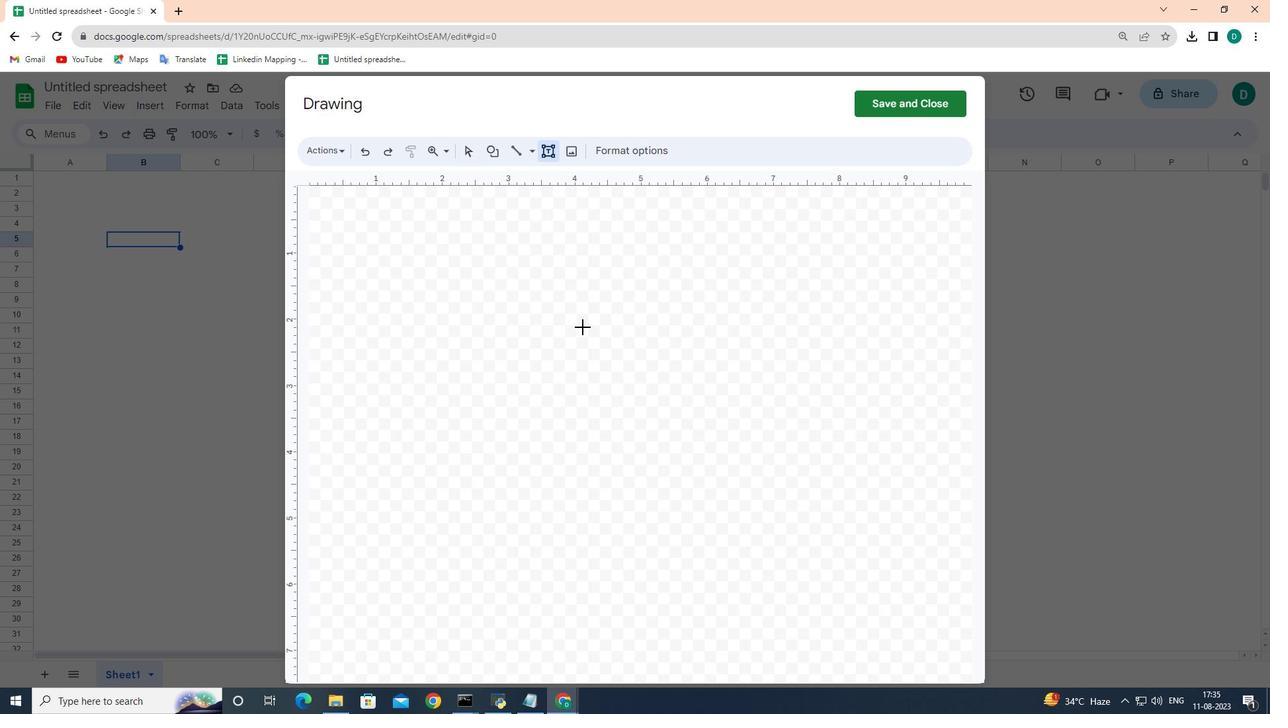 
Action: Mouse moved to (525, 269)
Screenshot: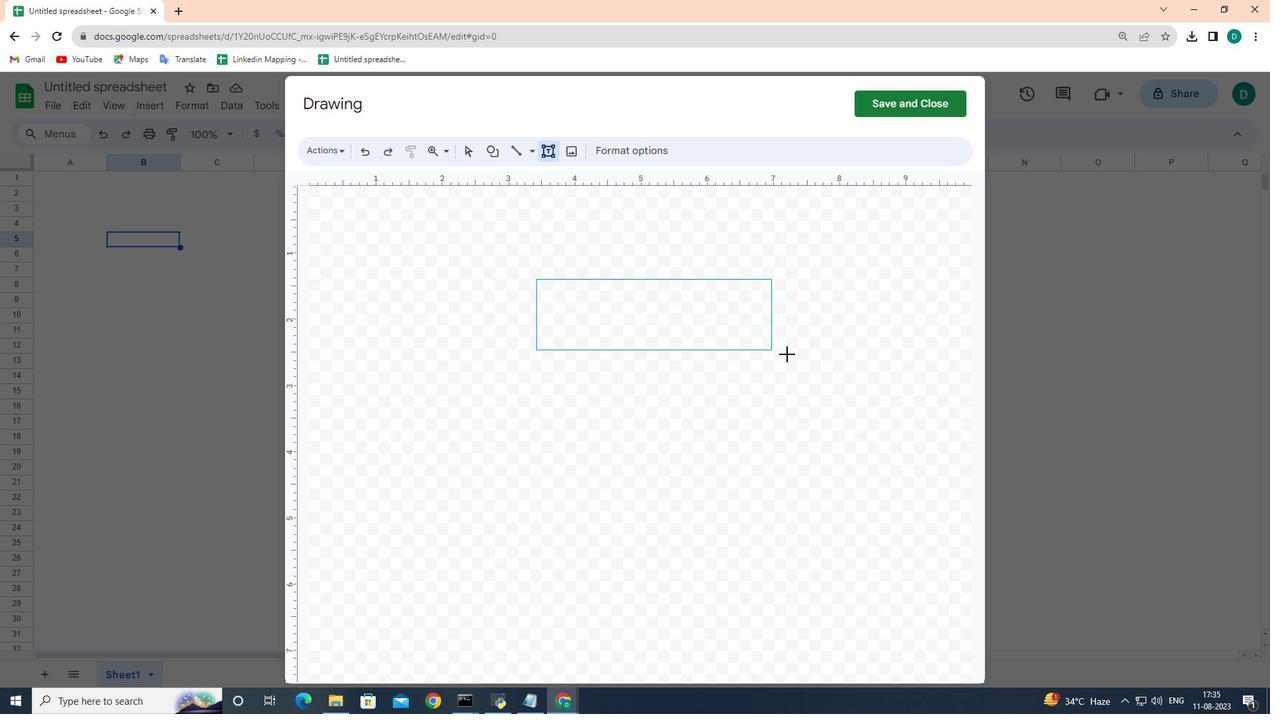 
Action: Mouse pressed left at (525, 269)
Screenshot: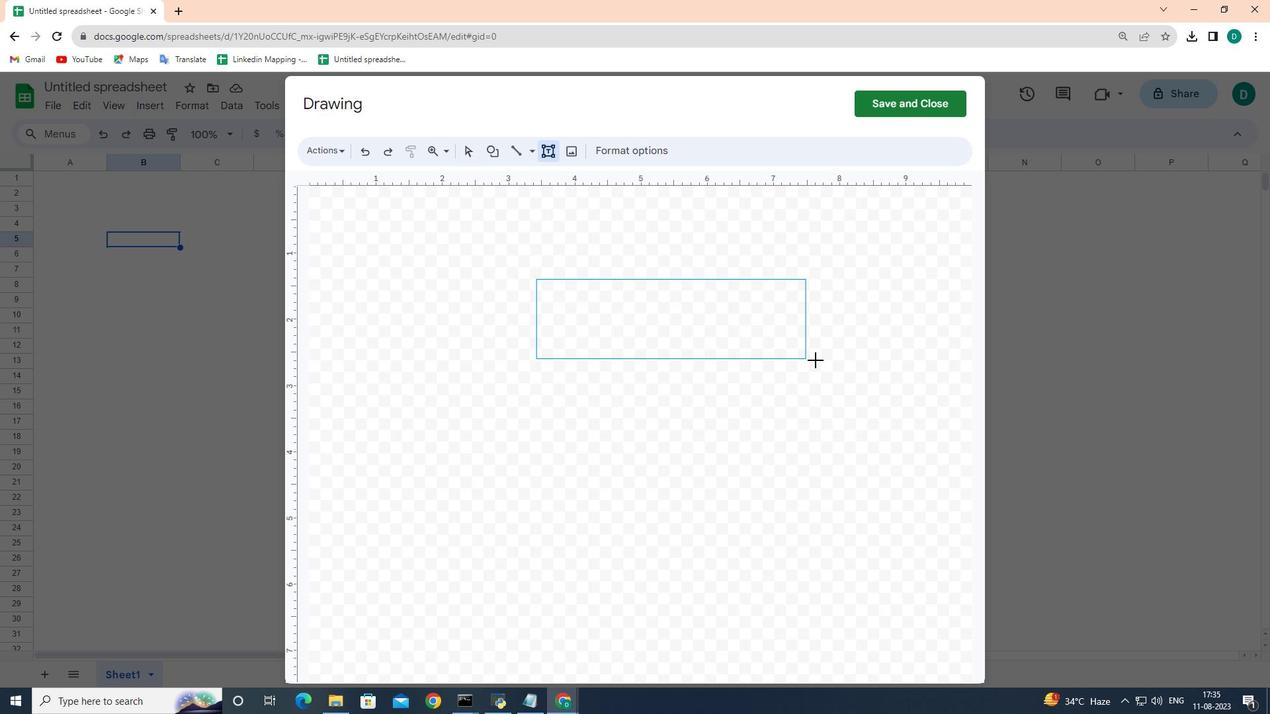 
Action: Mouse moved to (575, 298)
Screenshot: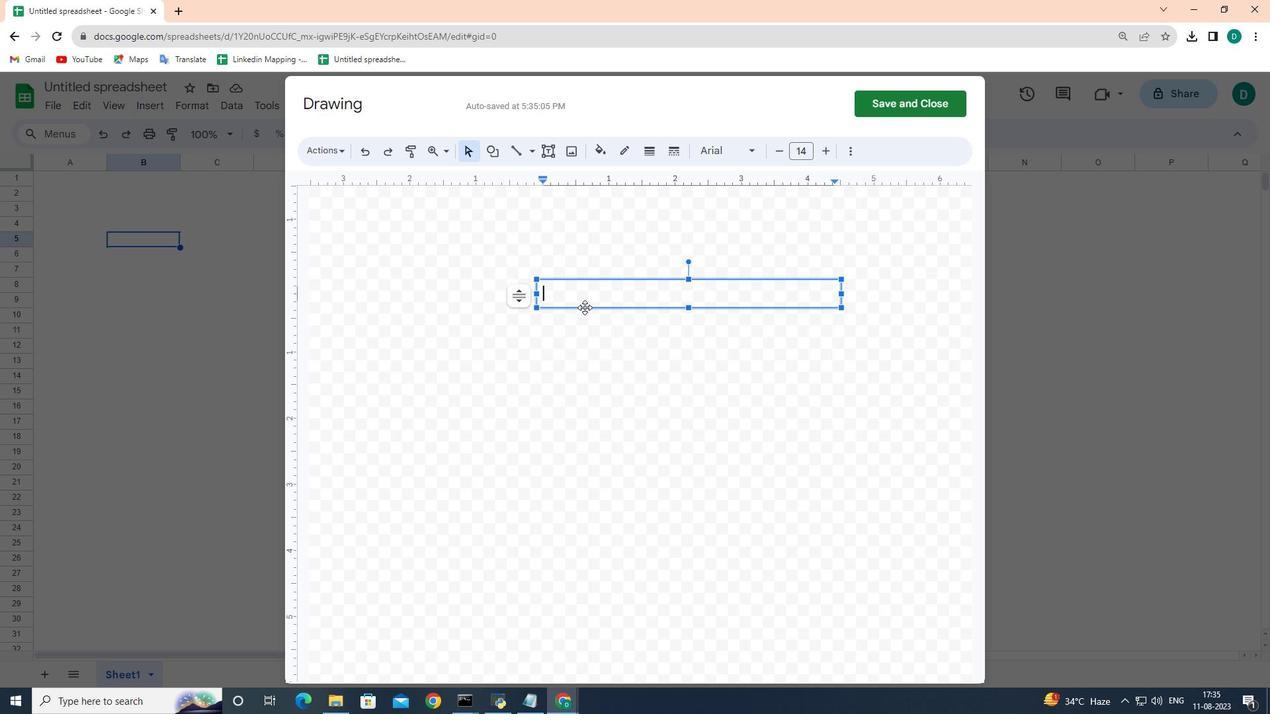 
Action: Key pressed <Key.shift>Visitor<Key.space><Key.shift>Sign<Key.space><Key.shift><Key.shift><Key.shift><Key.space><Key.shift><Key.shift>In<Key.space><Key.shift>Sheet
Screenshot: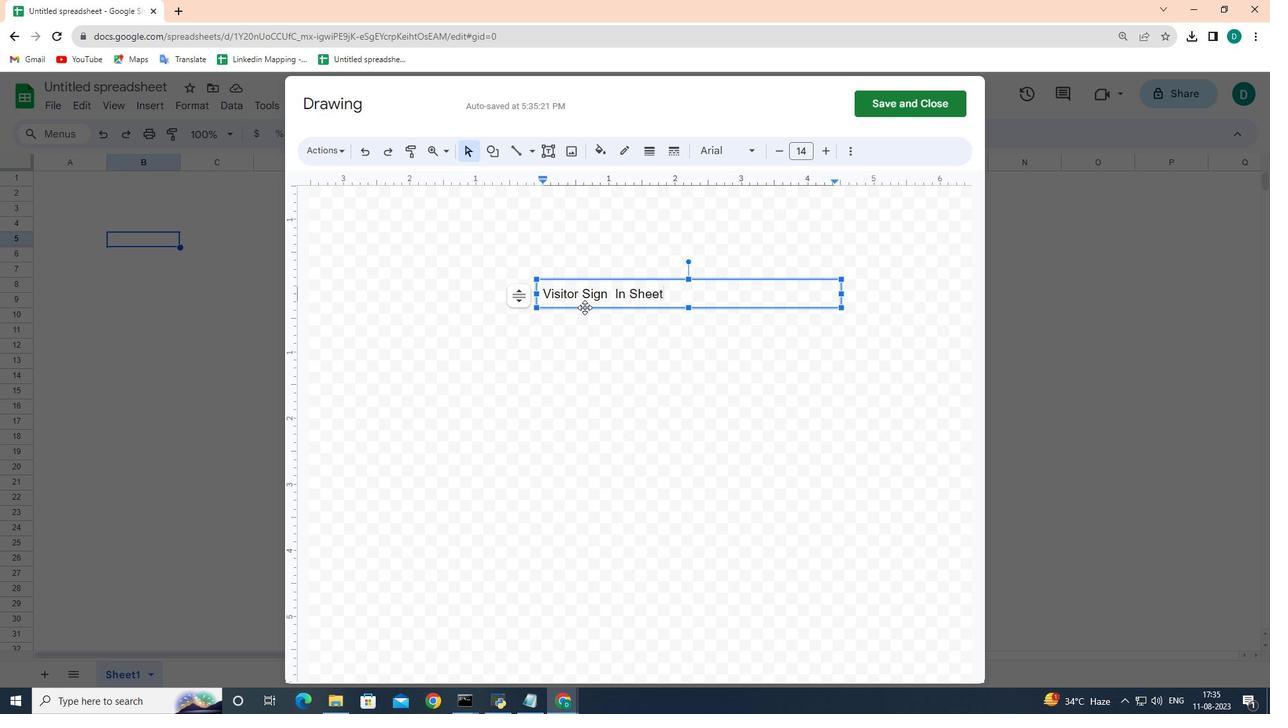 
Action: Mouse moved to (674, 320)
Screenshot: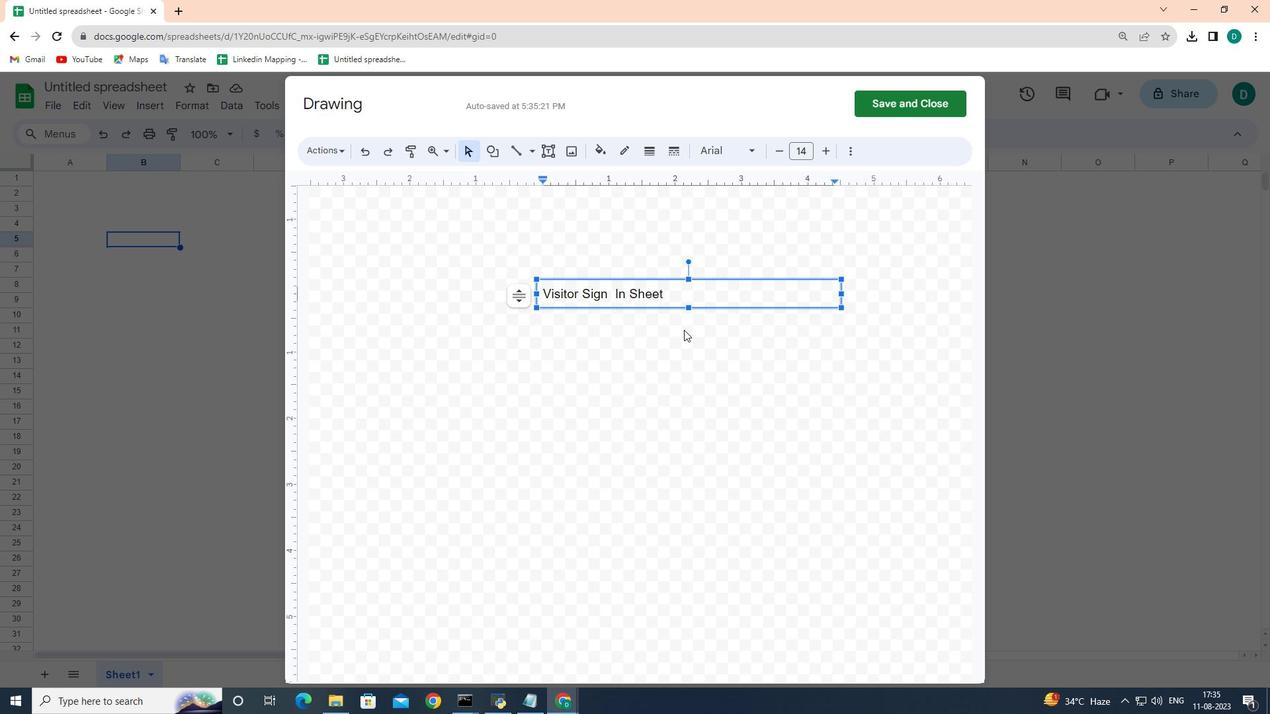 
Action: Key pressed ctrl+A
Screenshot: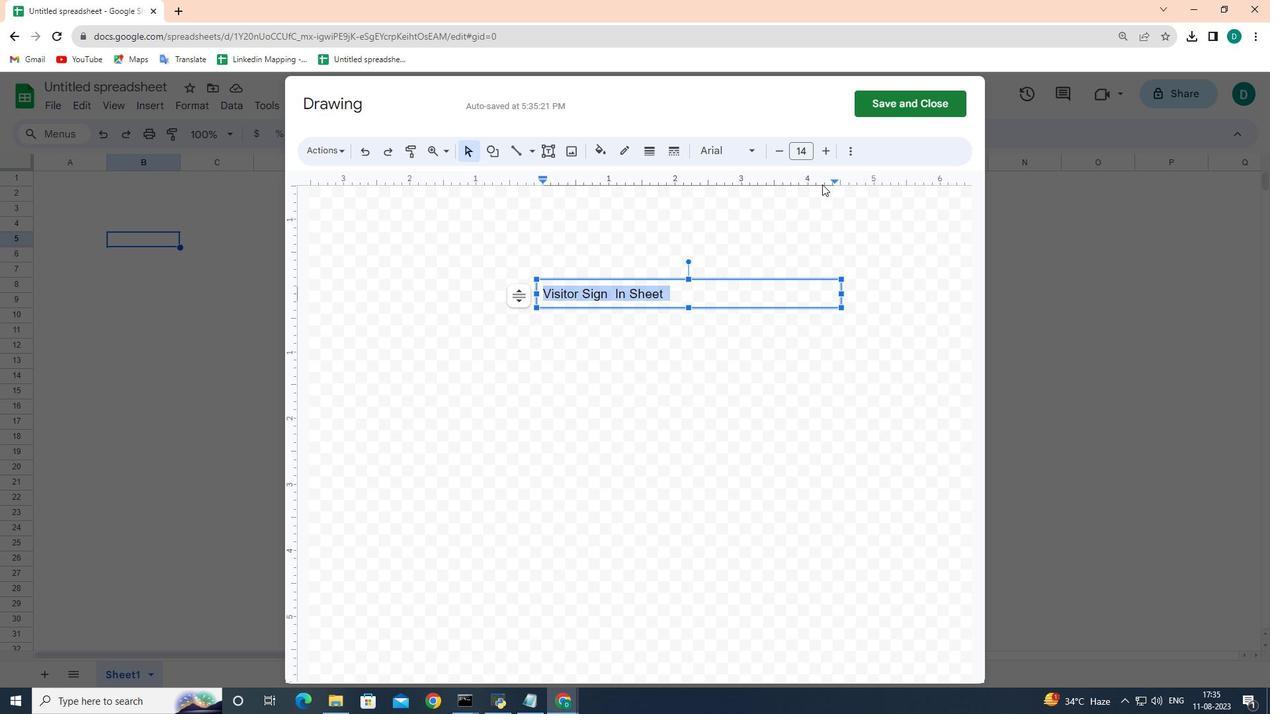 
Action: Mouse moved to (815, 139)
Screenshot: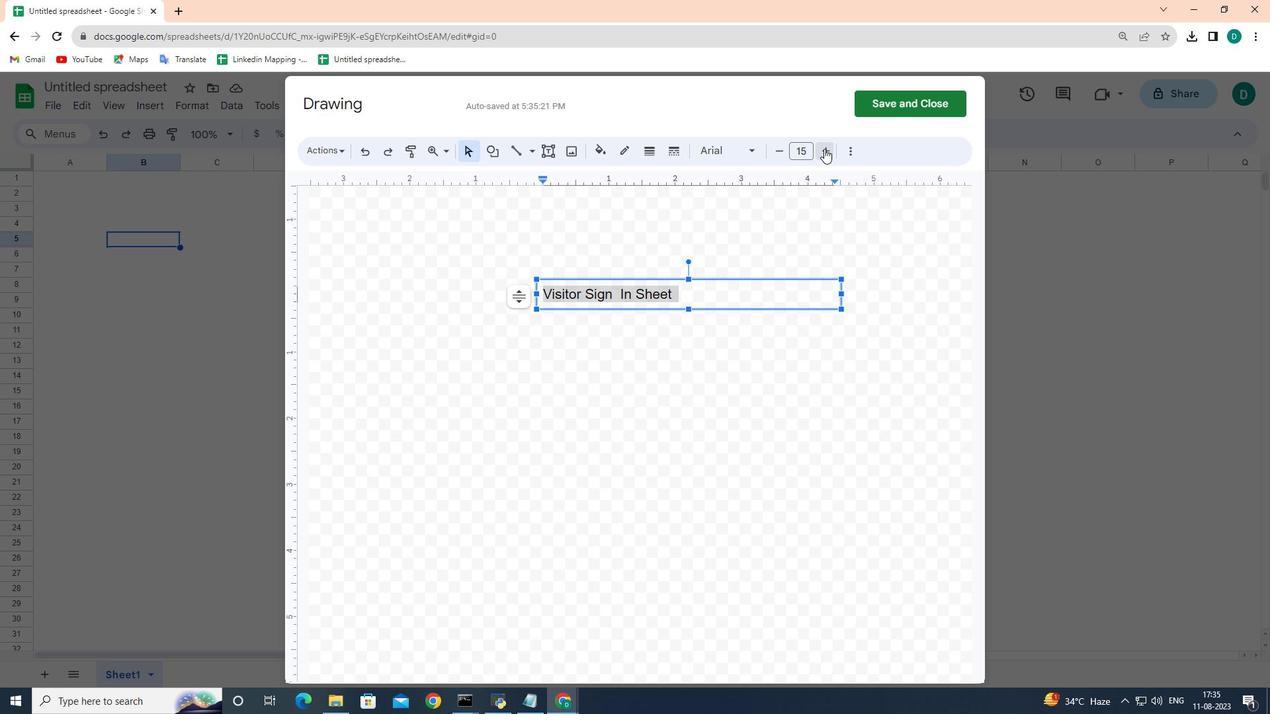 
Action: Mouse pressed left at (815, 139)
Screenshot: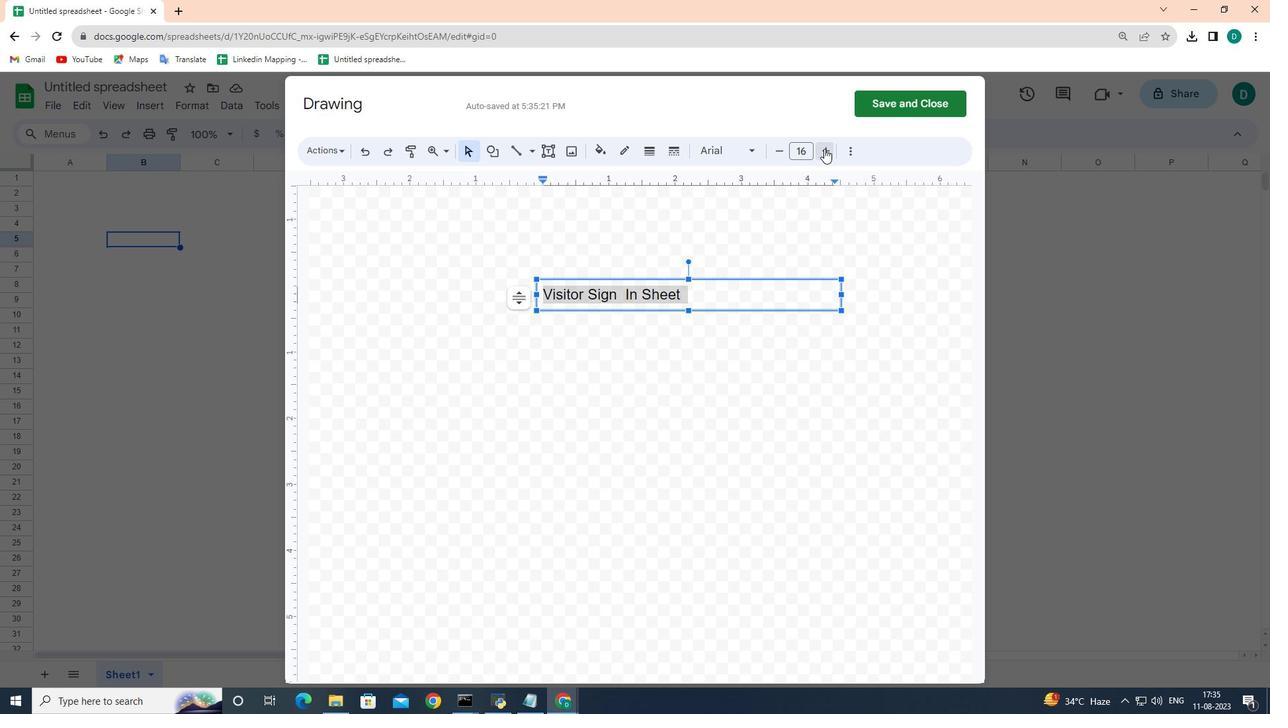 
Action: Mouse pressed left at (815, 139)
Screenshot: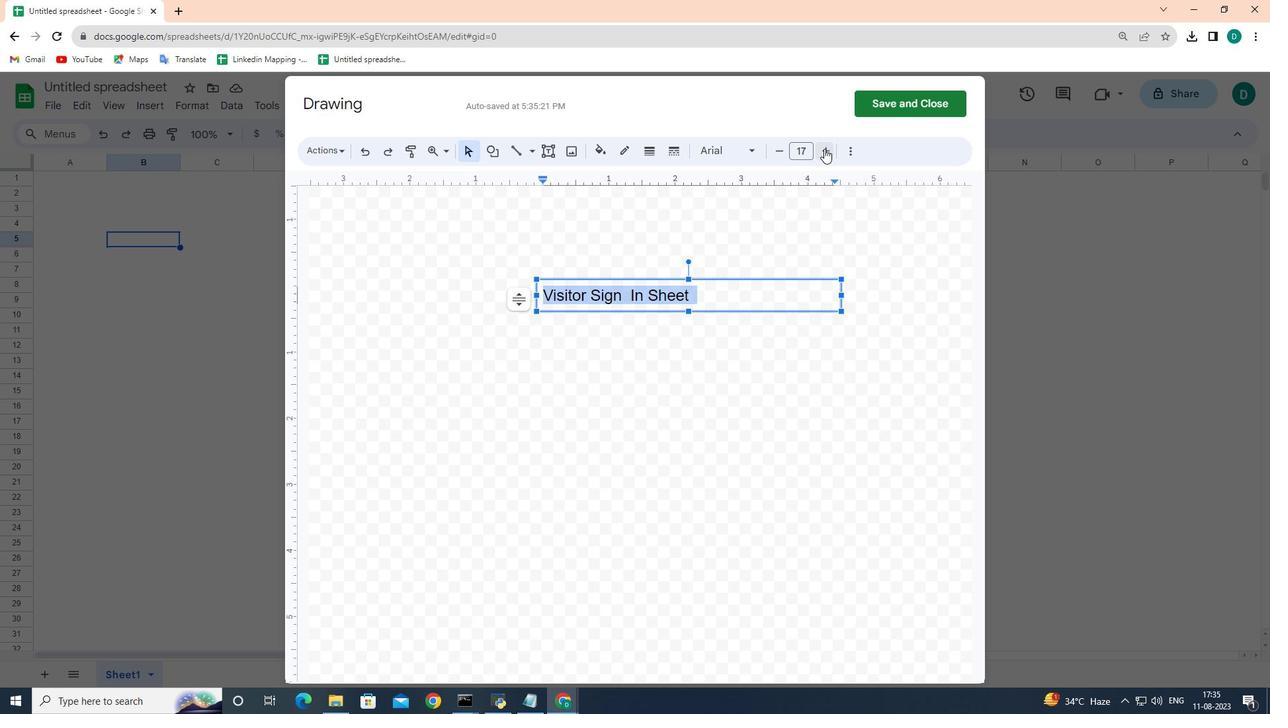 
Action: Mouse pressed left at (815, 139)
Screenshot: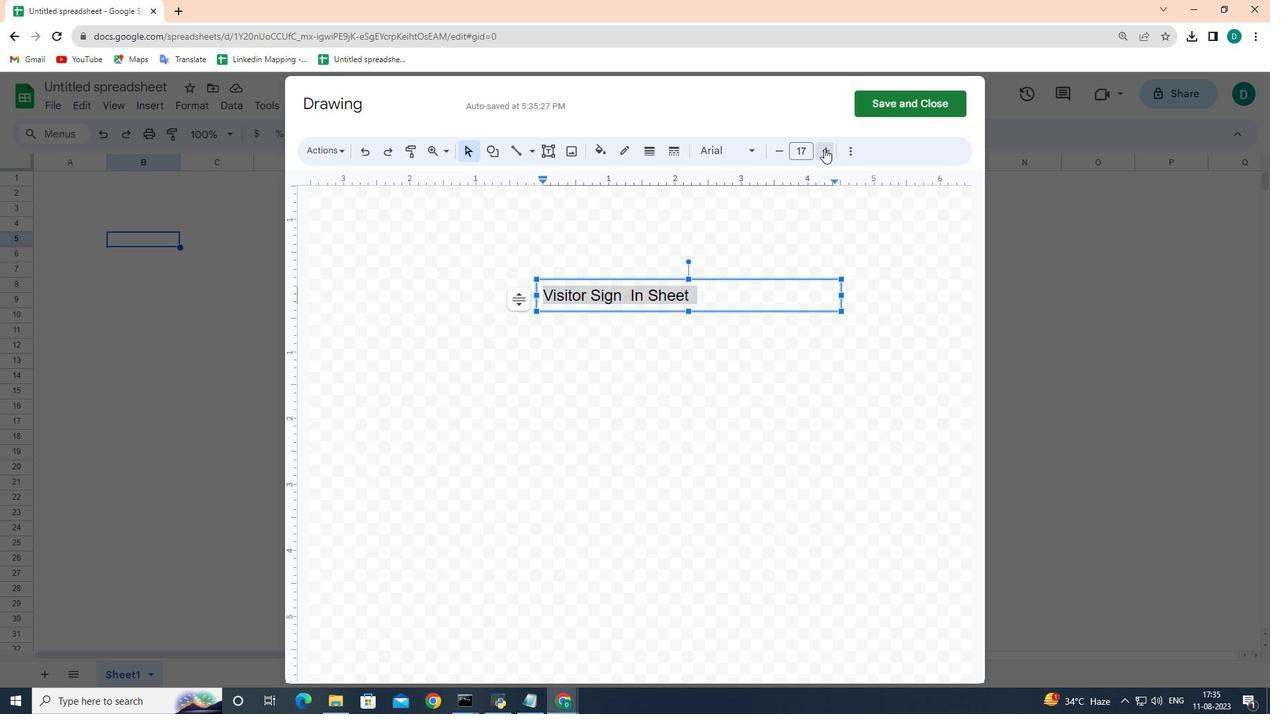 
Action: Mouse pressed left at (815, 139)
Screenshot: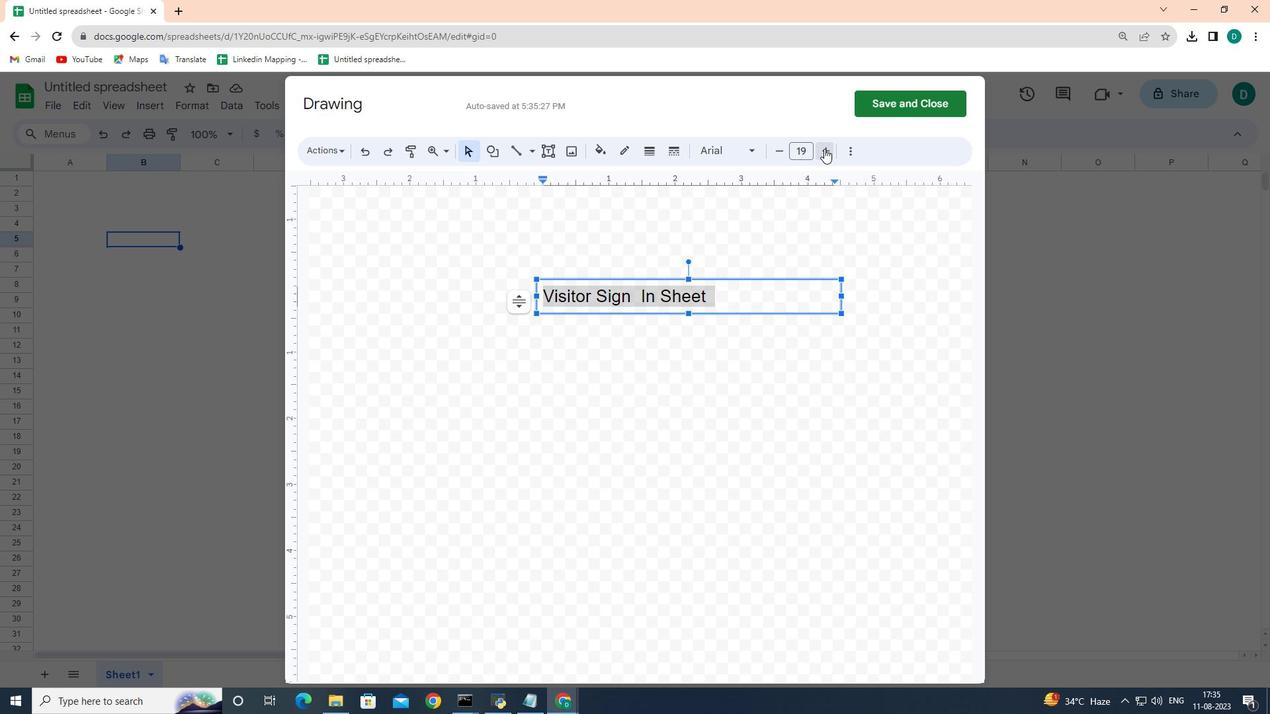 
Action: Mouse pressed left at (815, 139)
Screenshot: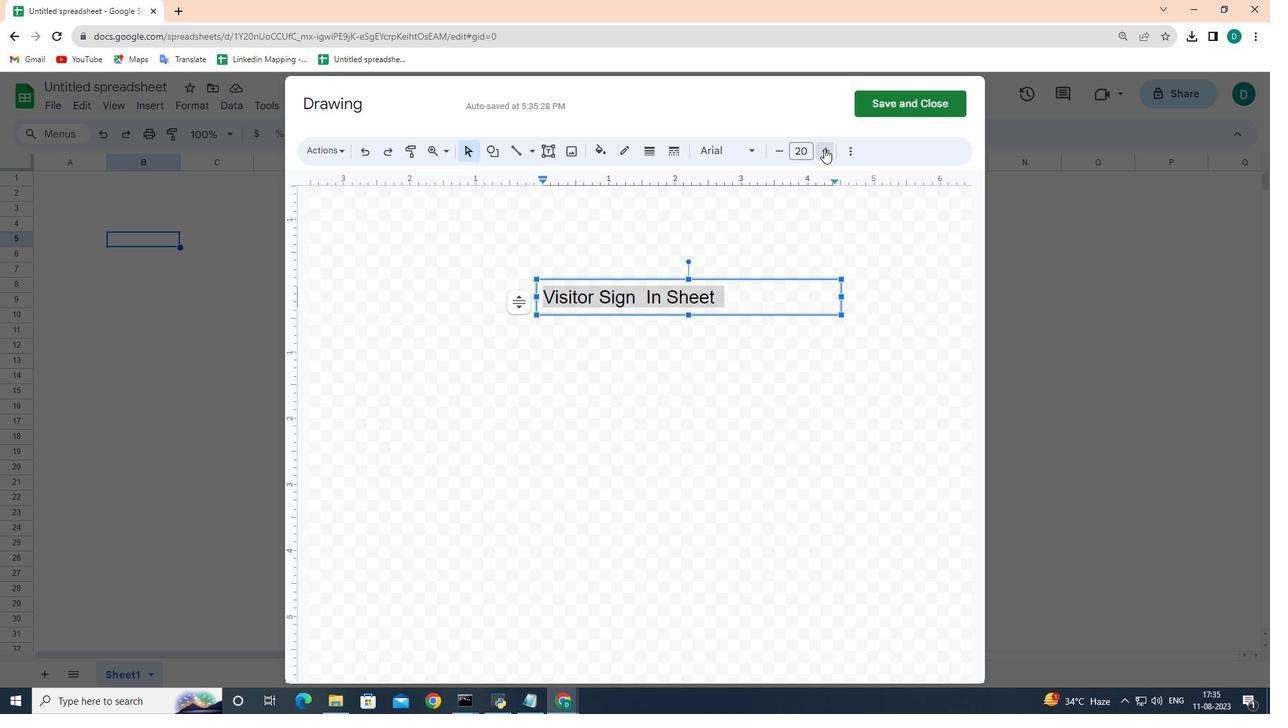 
Action: Mouse pressed left at (815, 139)
Screenshot: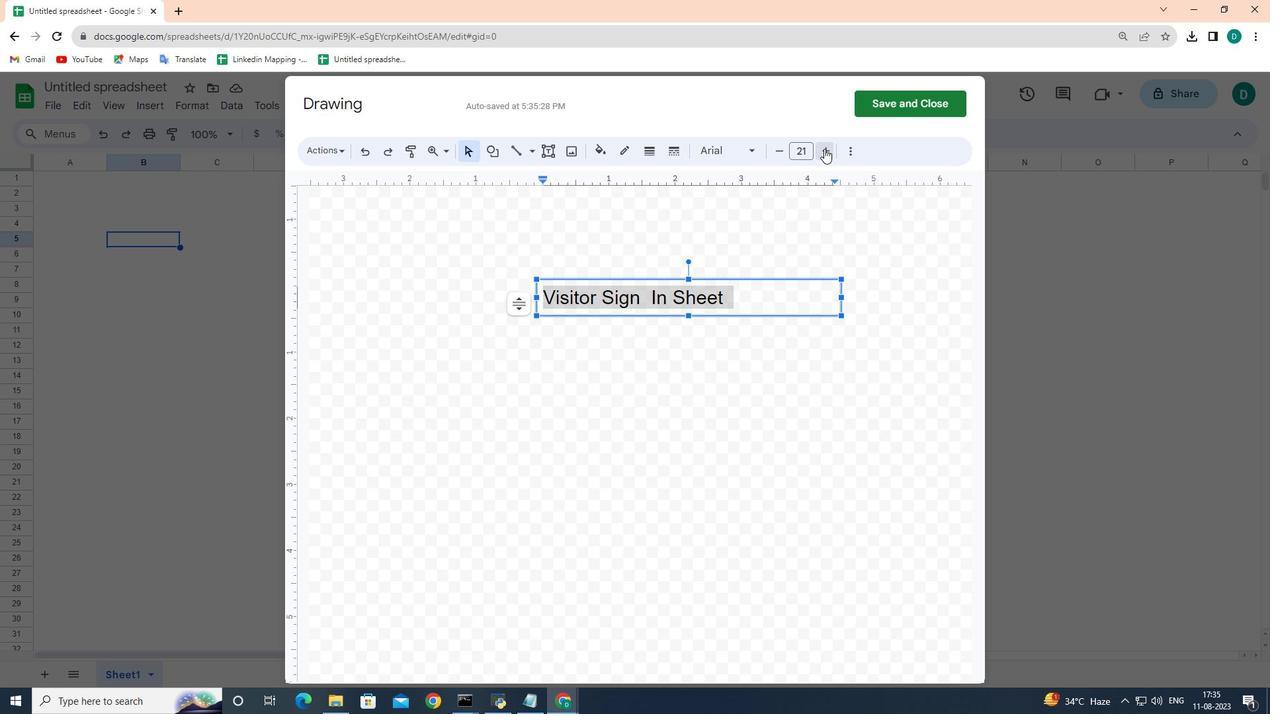 
Action: Mouse pressed left at (815, 139)
Screenshot: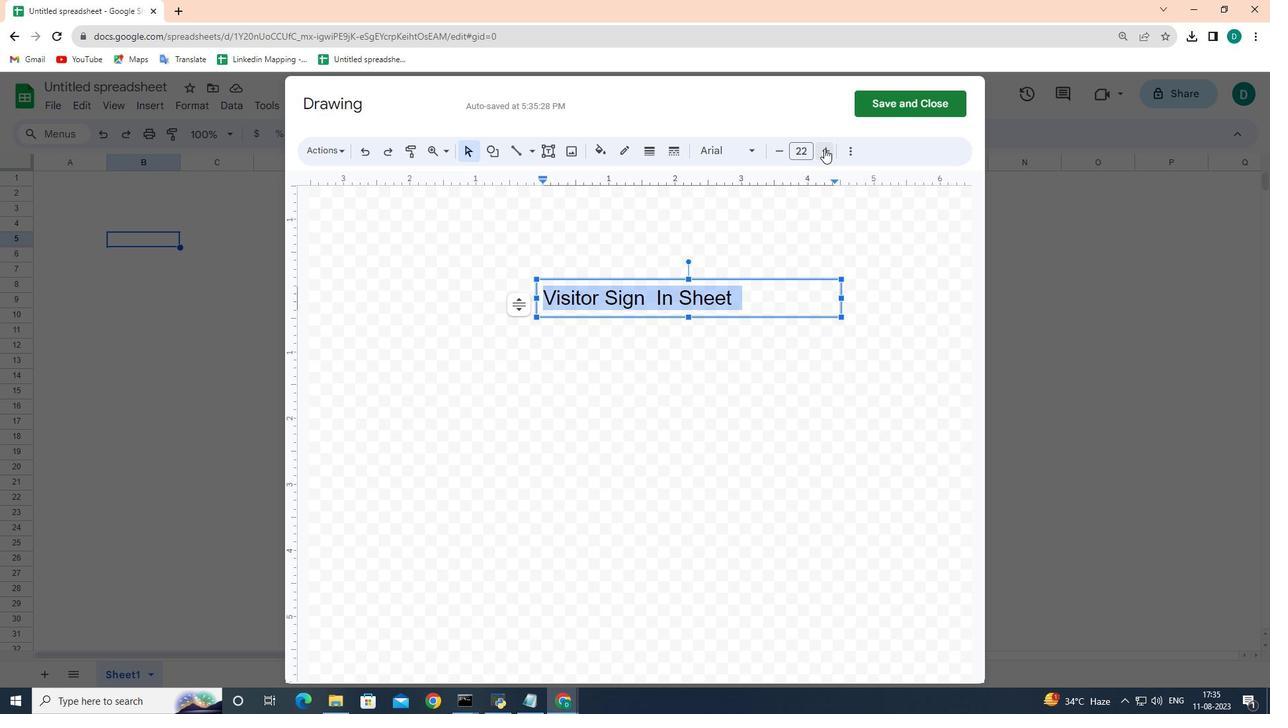 
Action: Mouse pressed left at (815, 139)
Screenshot: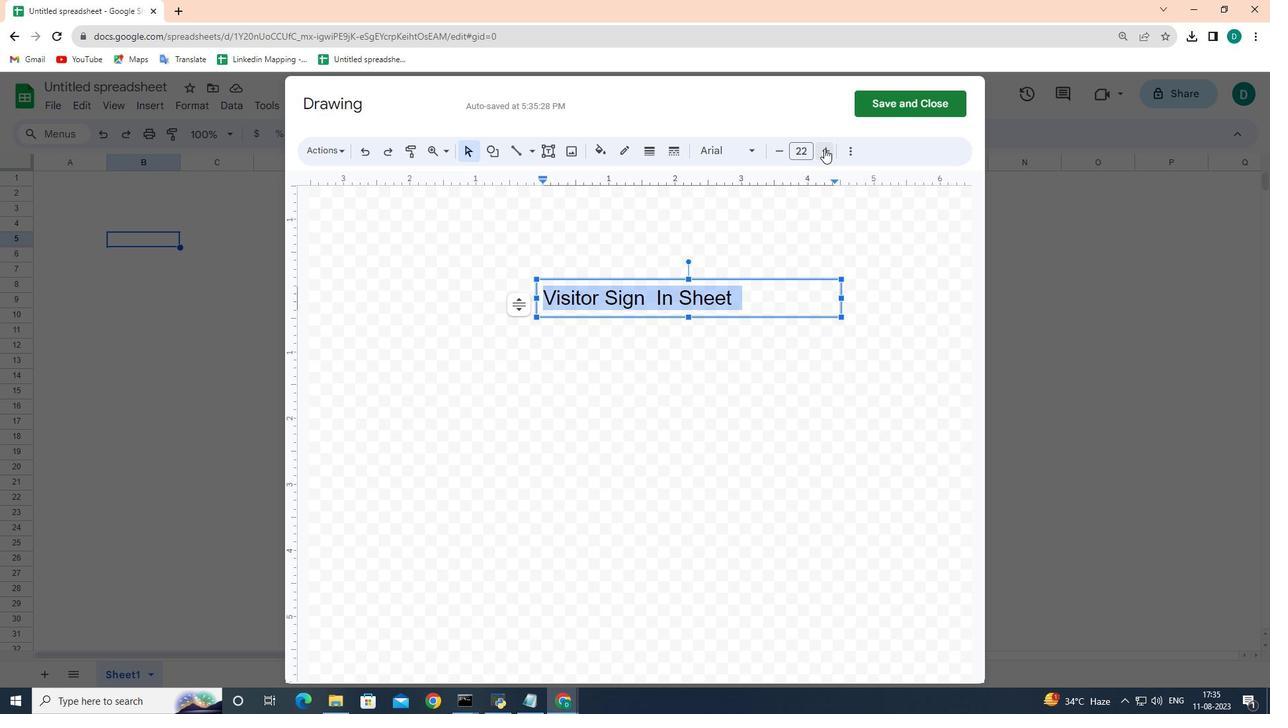 
Action: Mouse moved to (770, 146)
Screenshot: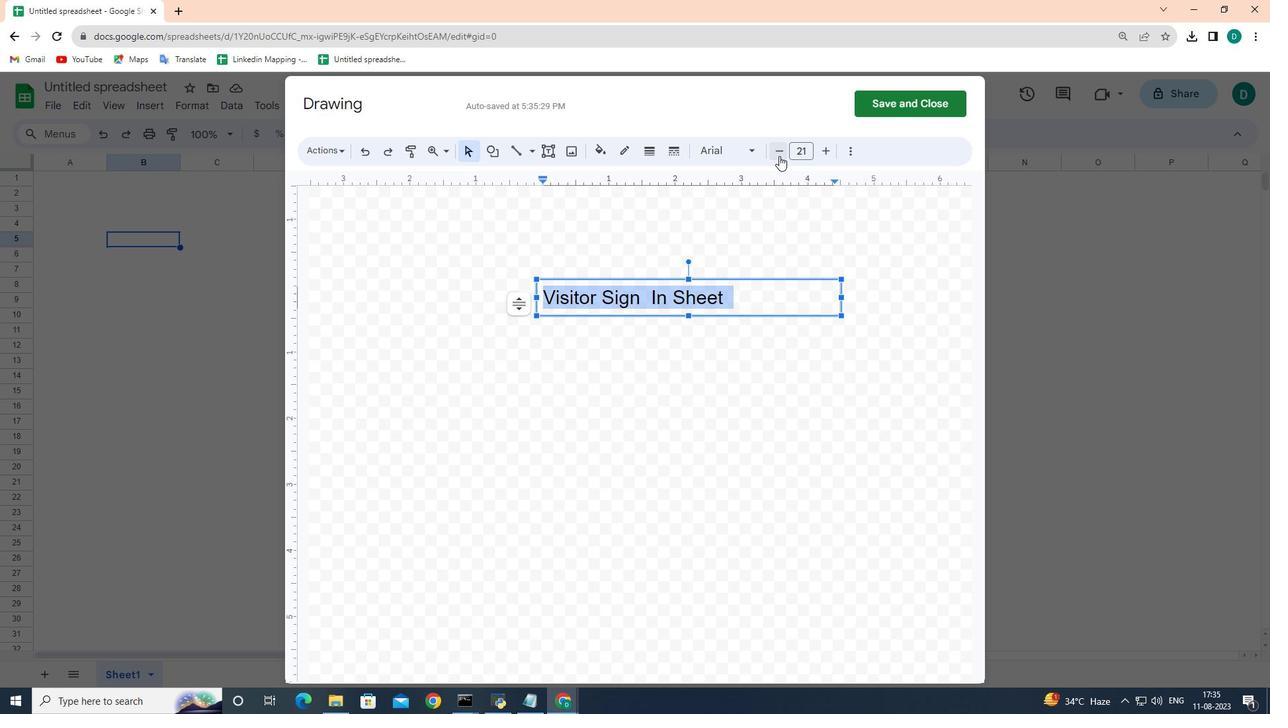 
Action: Mouse pressed left at (770, 146)
Screenshot: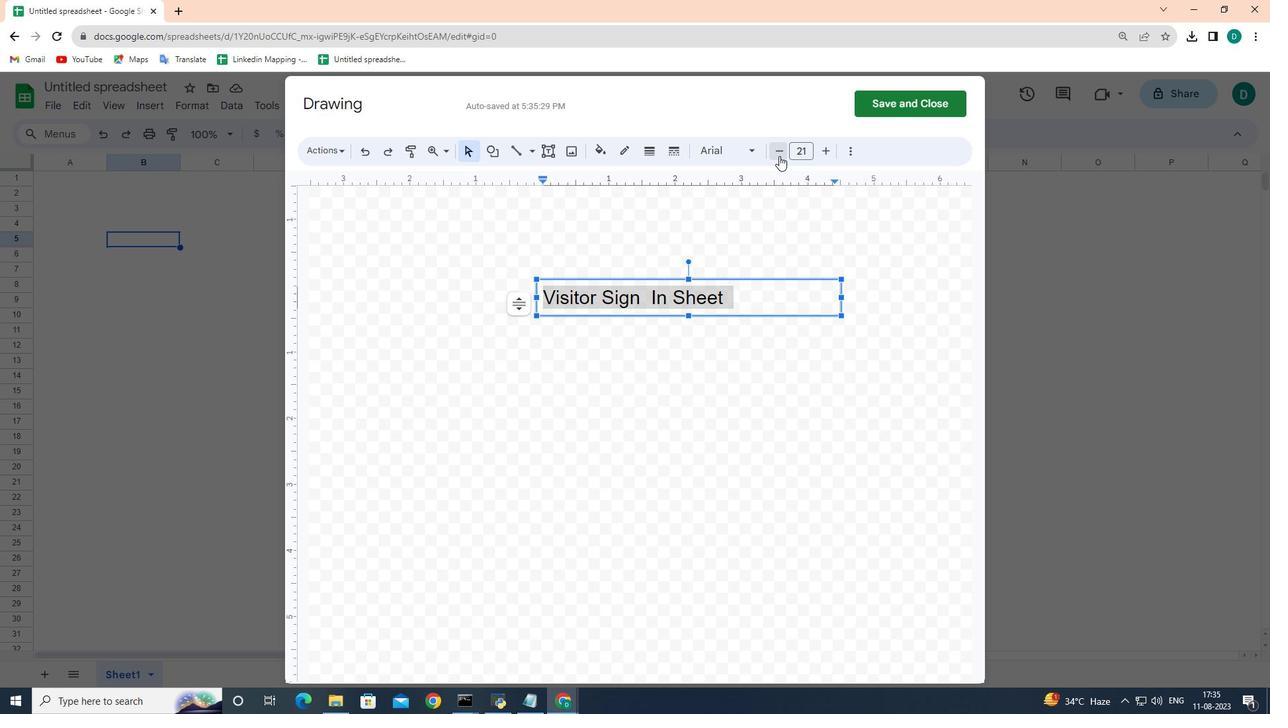 
Action: Mouse pressed left at (770, 146)
Screenshot: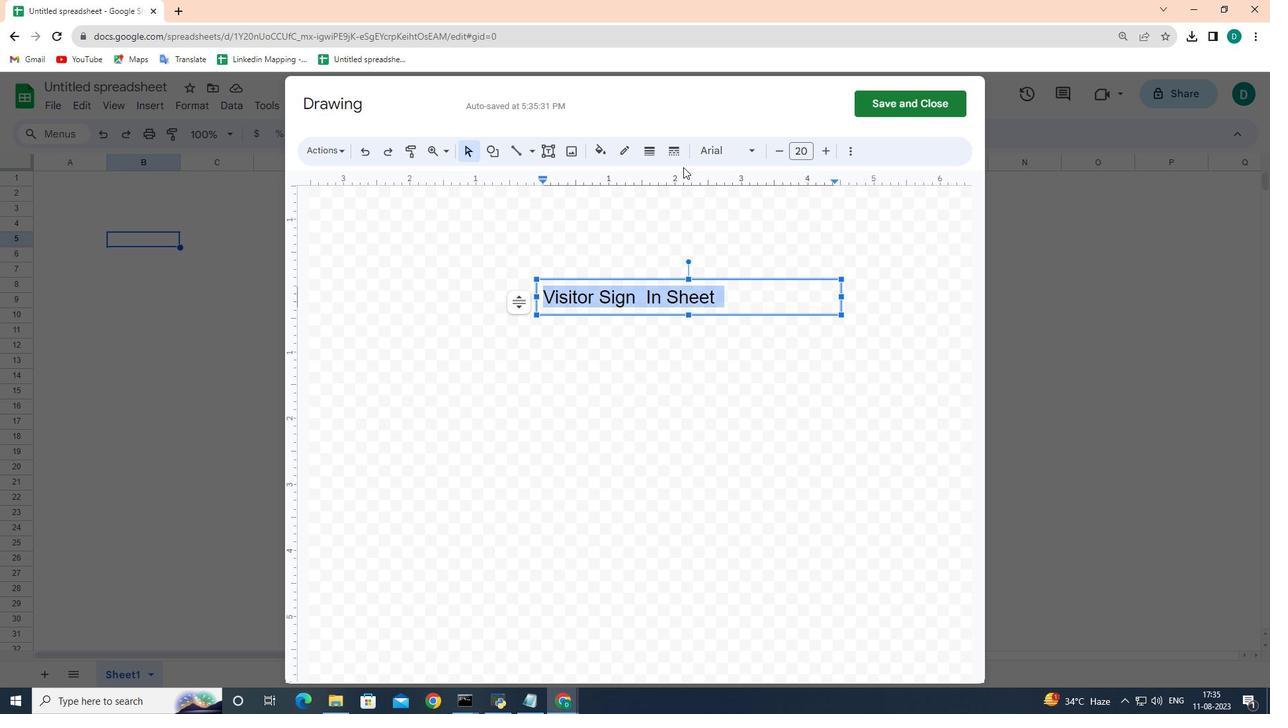 
Action: Mouse moved to (599, 148)
Screenshot: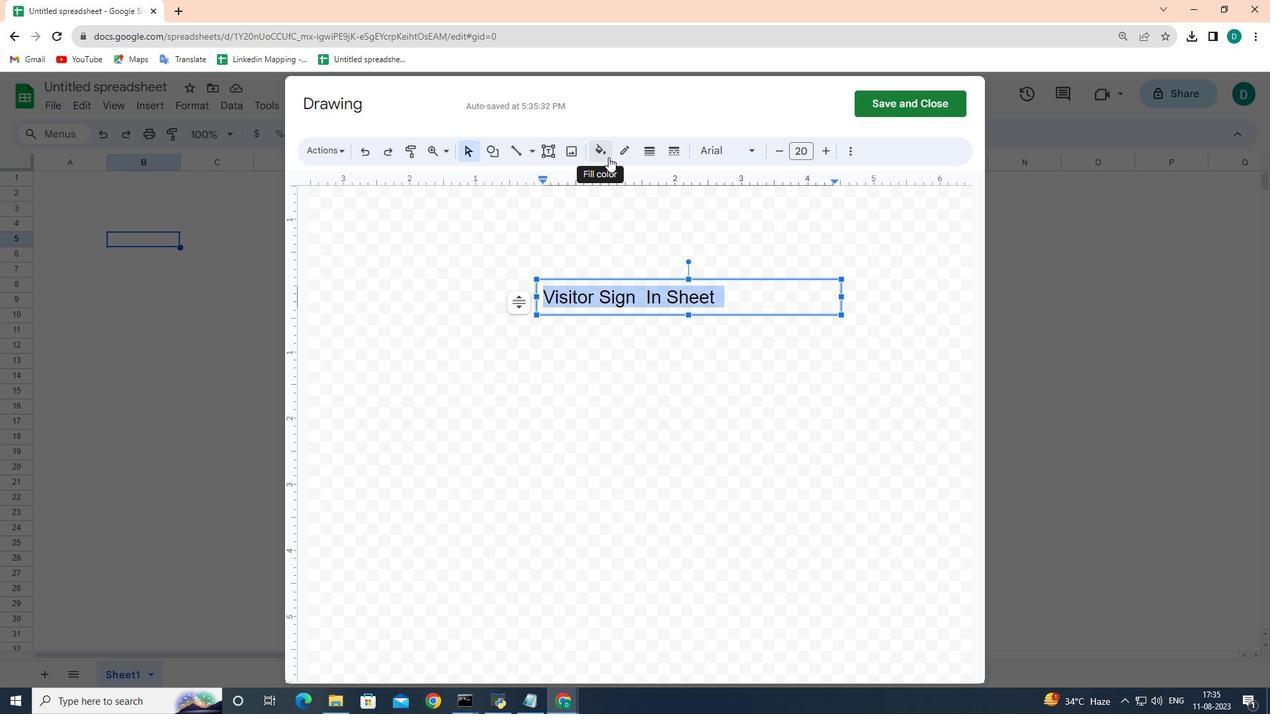 
Action: Mouse pressed left at (599, 148)
Screenshot: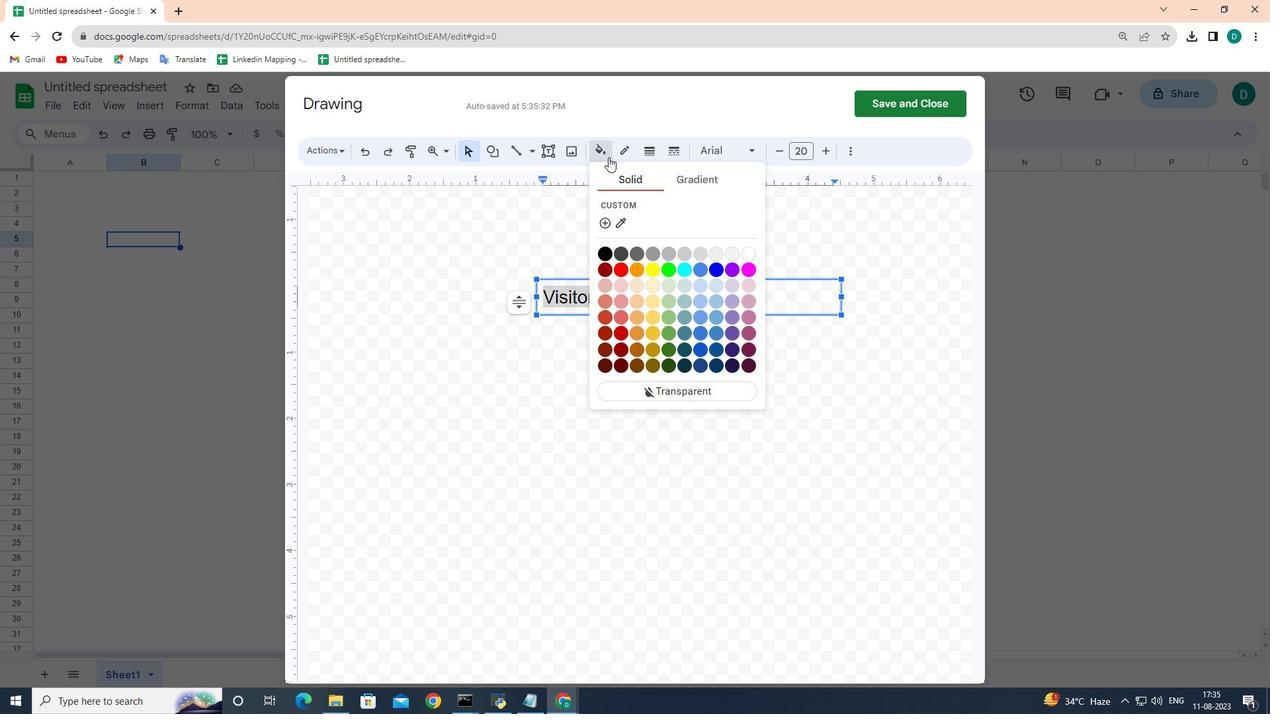 
Action: Mouse moved to (665, 259)
Screenshot: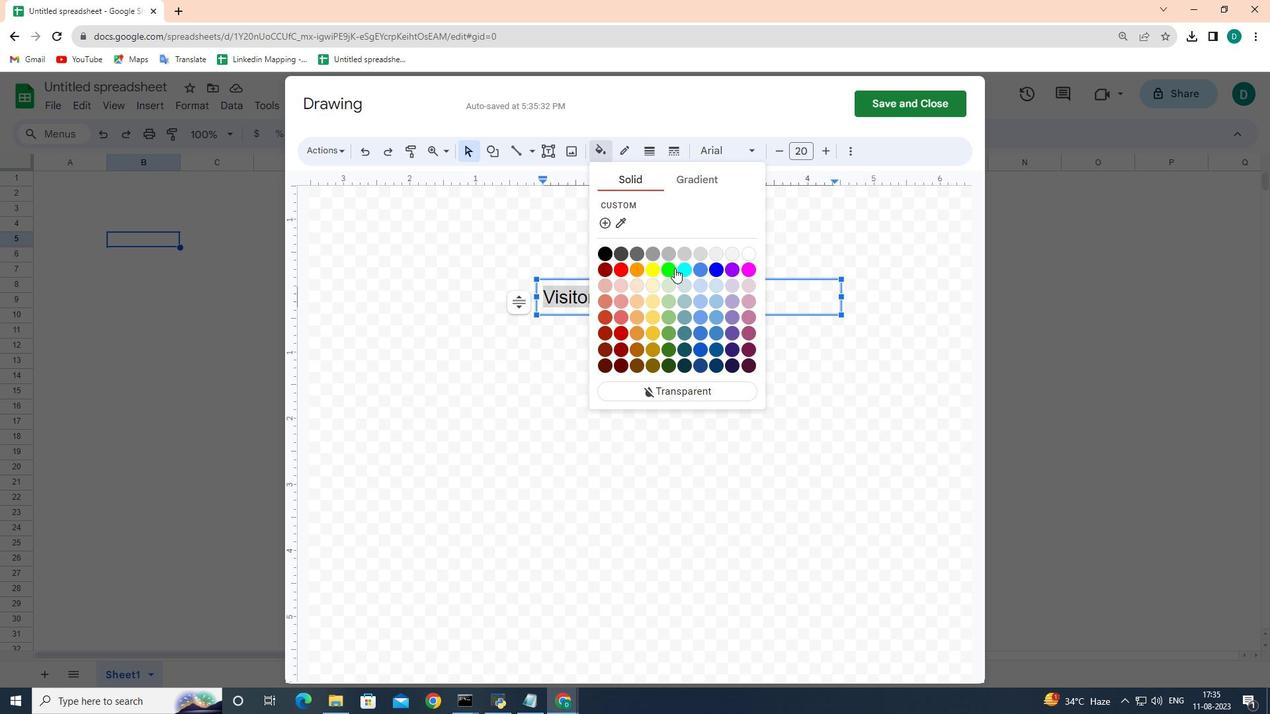 
Action: Mouse pressed left at (665, 259)
Screenshot: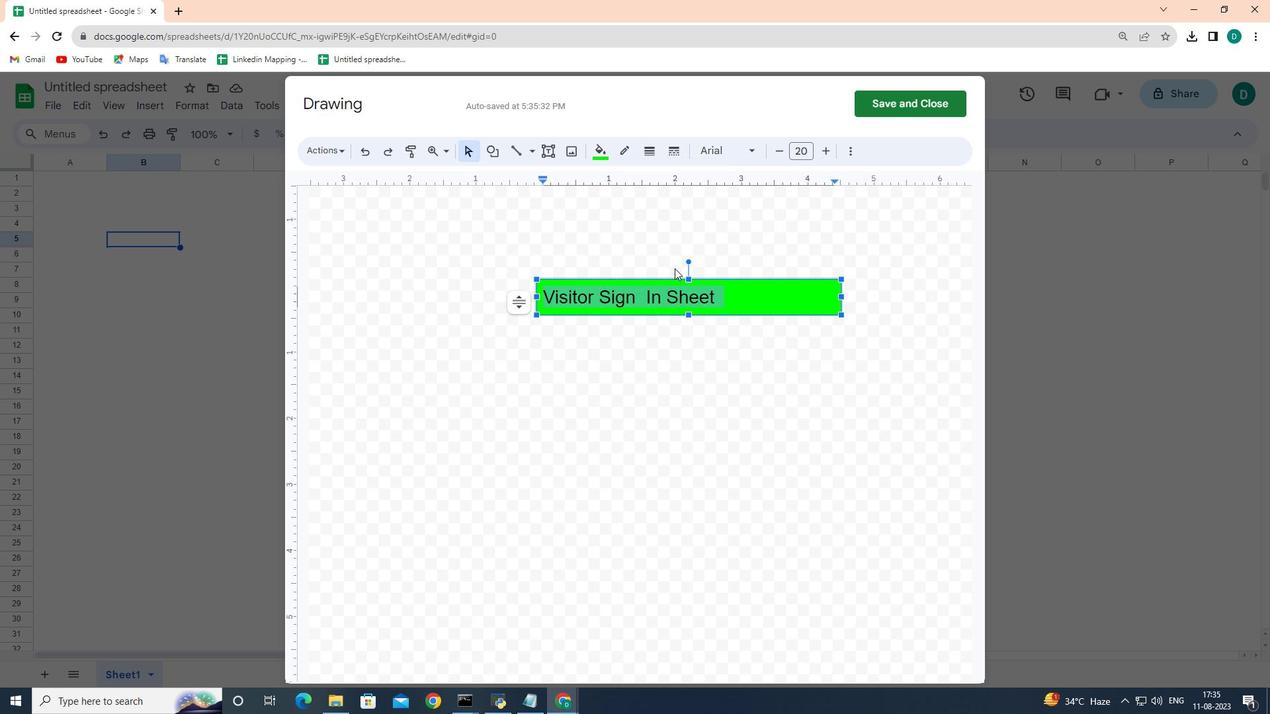 
Action: Mouse moved to (658, 291)
Screenshot: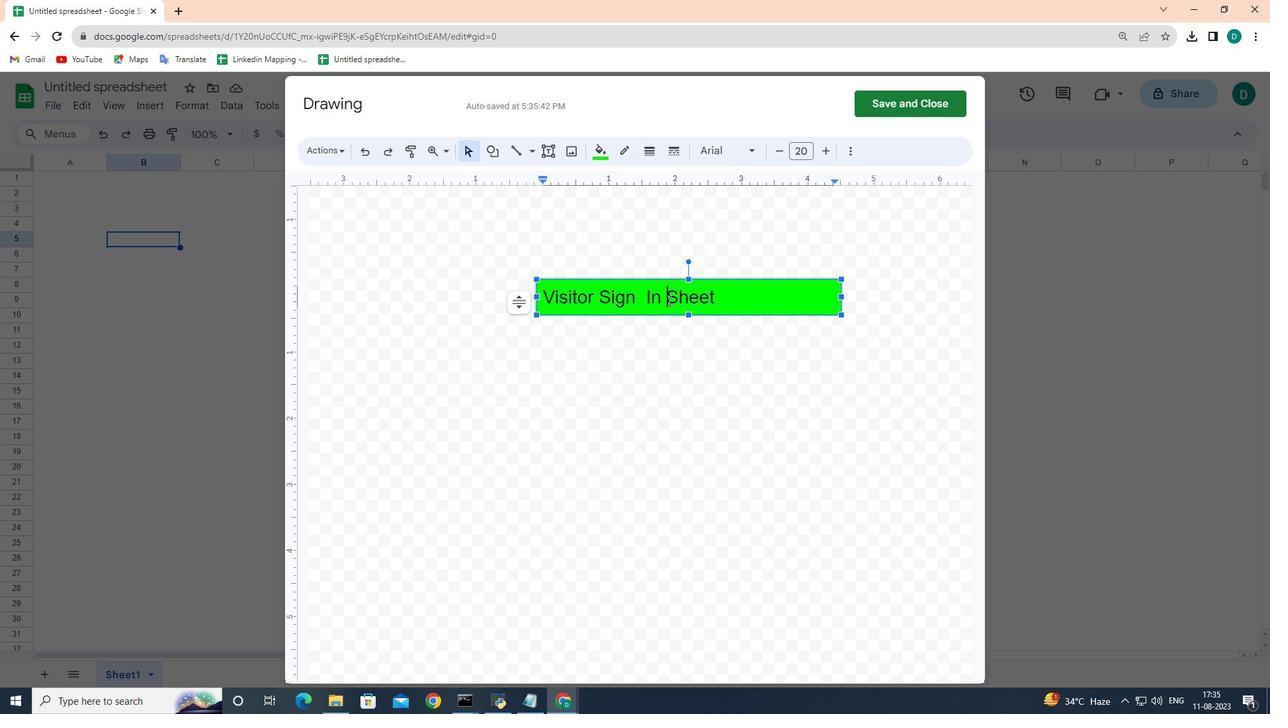 
Action: Mouse pressed left at (658, 291)
Screenshot: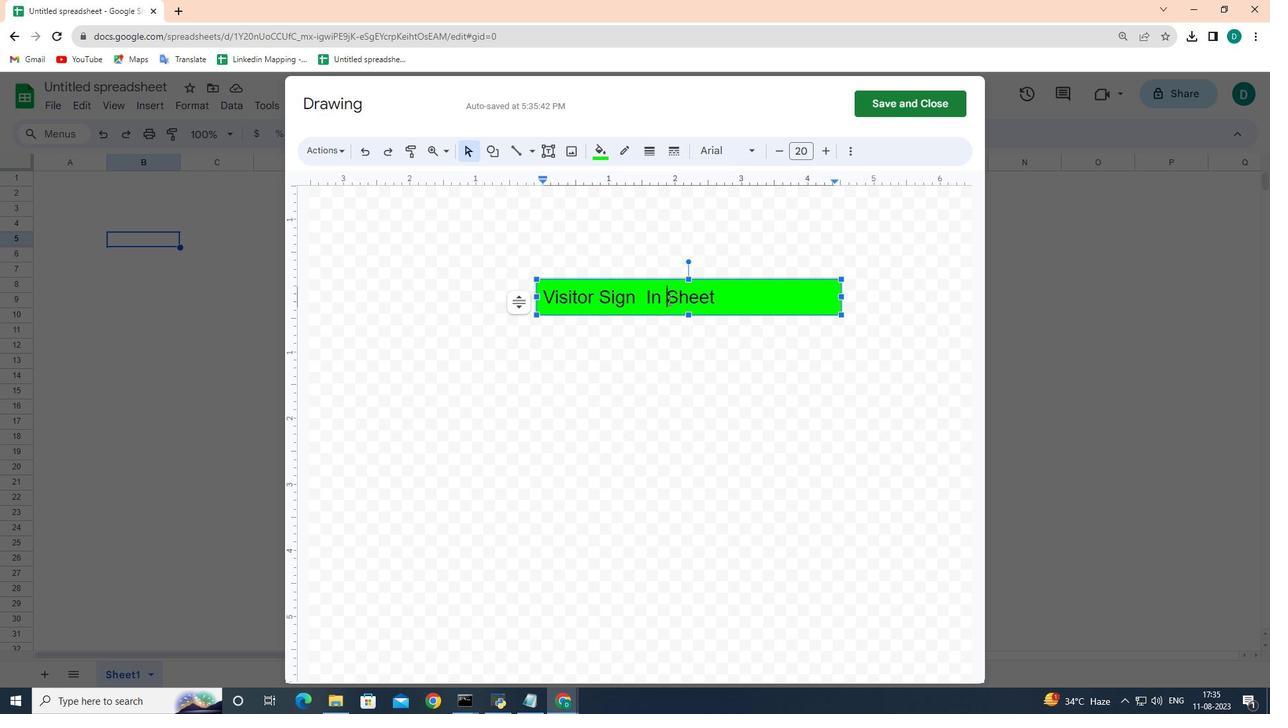 
Action: Mouse moved to (596, 142)
Screenshot: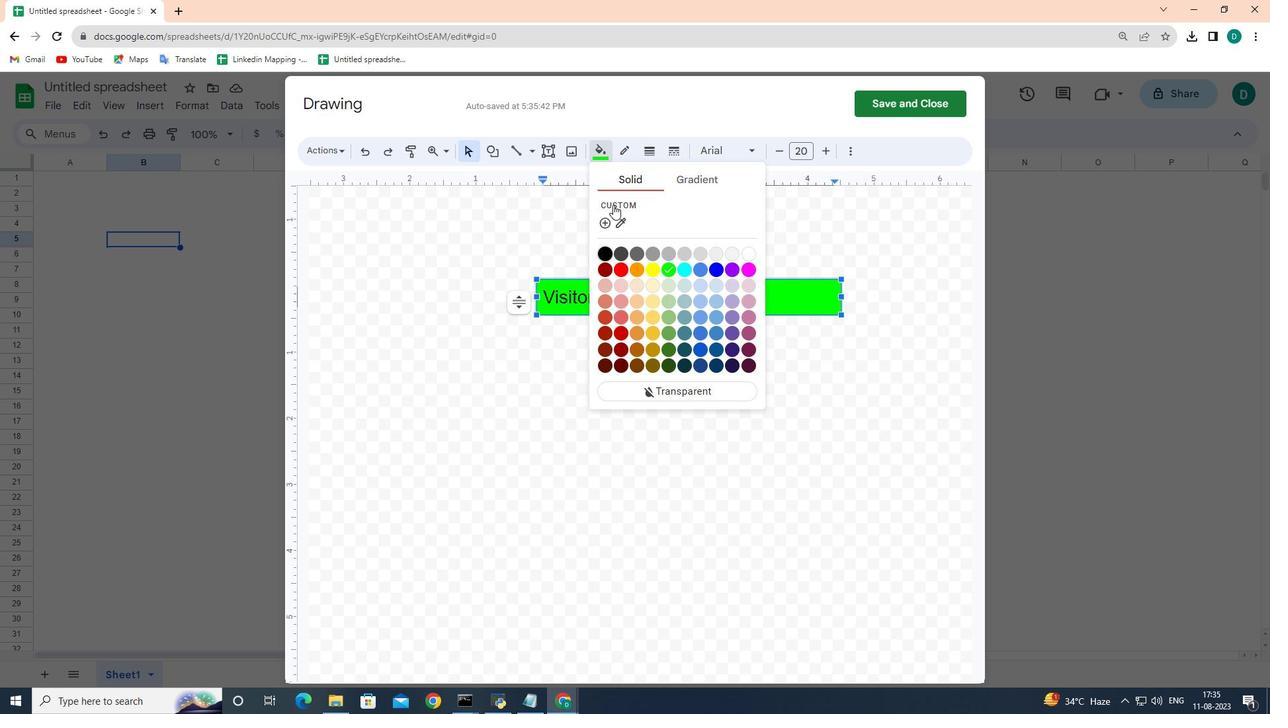 
Action: Mouse pressed left at (596, 142)
Screenshot: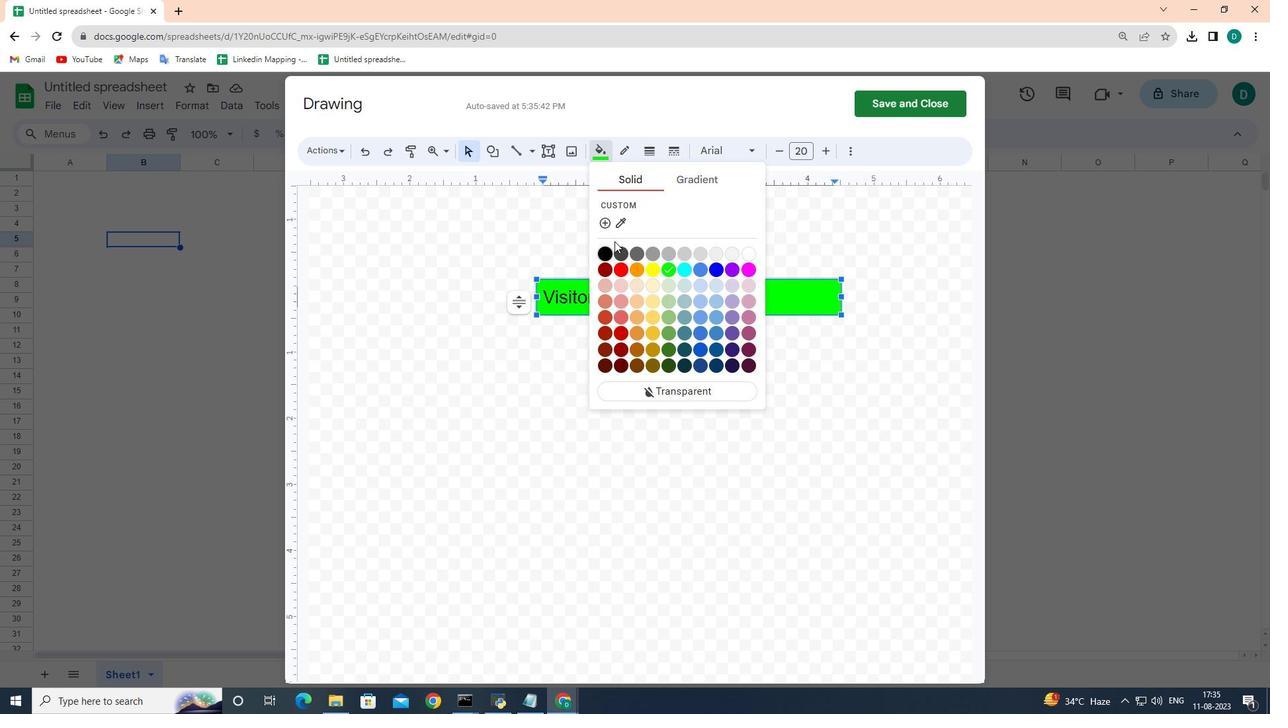 
Action: Mouse moved to (742, 245)
Screenshot: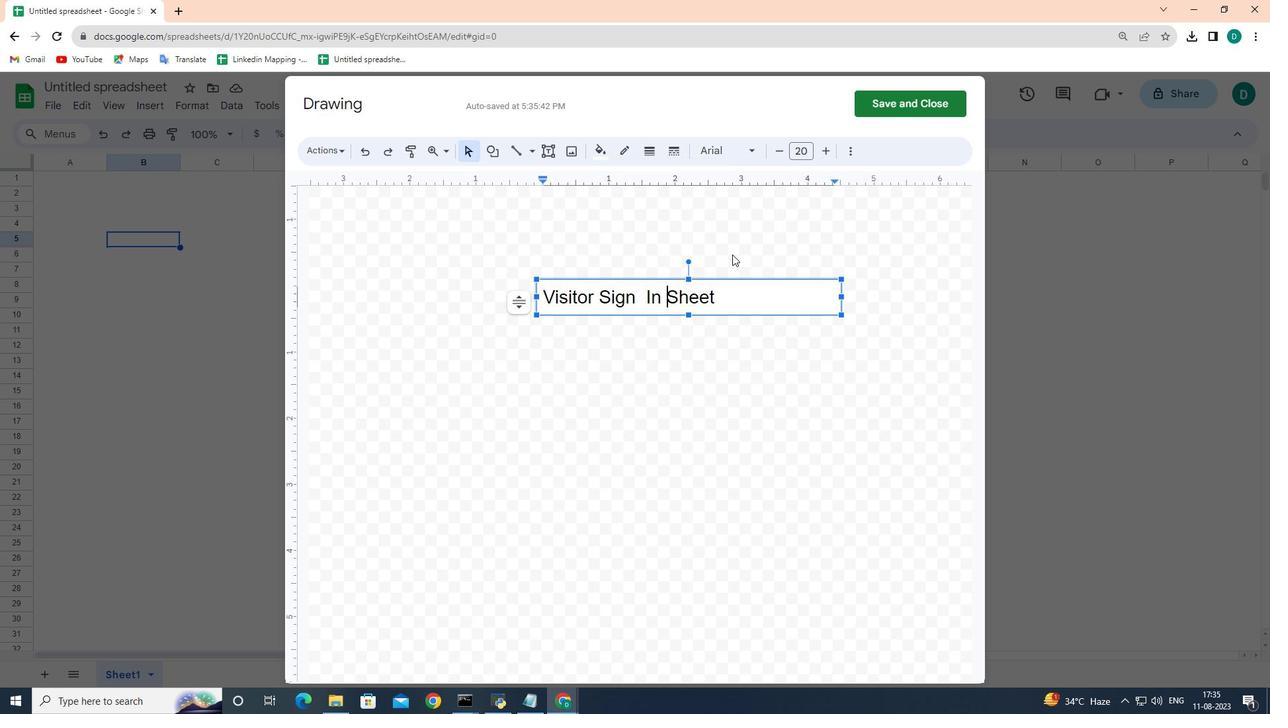 
Action: Mouse pressed left at (742, 245)
Screenshot: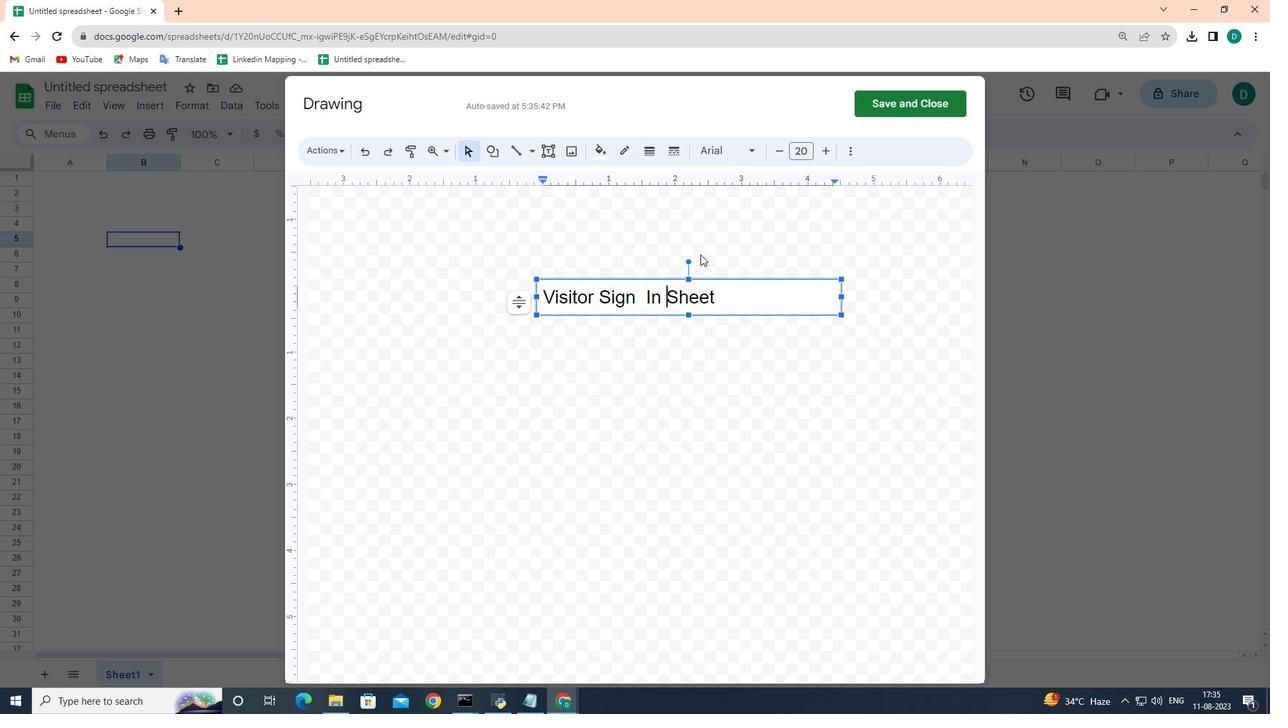 
Action: Mouse moved to (707, 293)
Screenshot: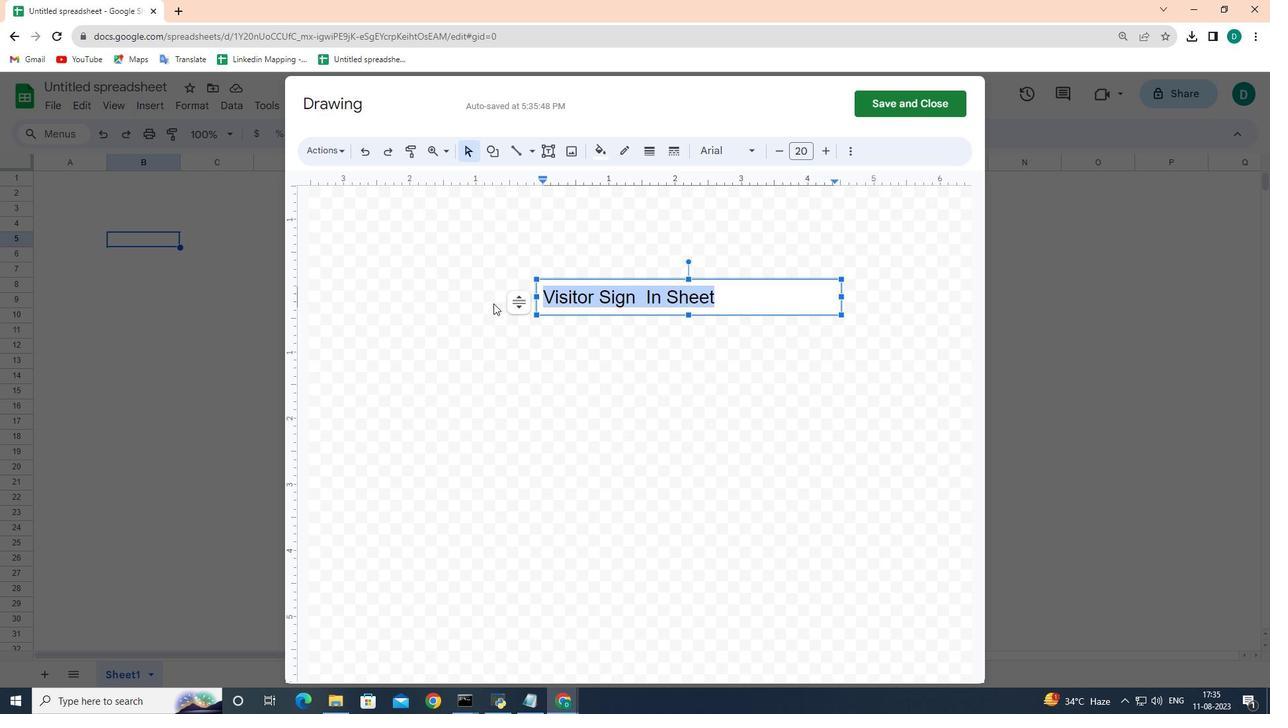 
Action: Mouse pressed left at (707, 293)
Screenshot: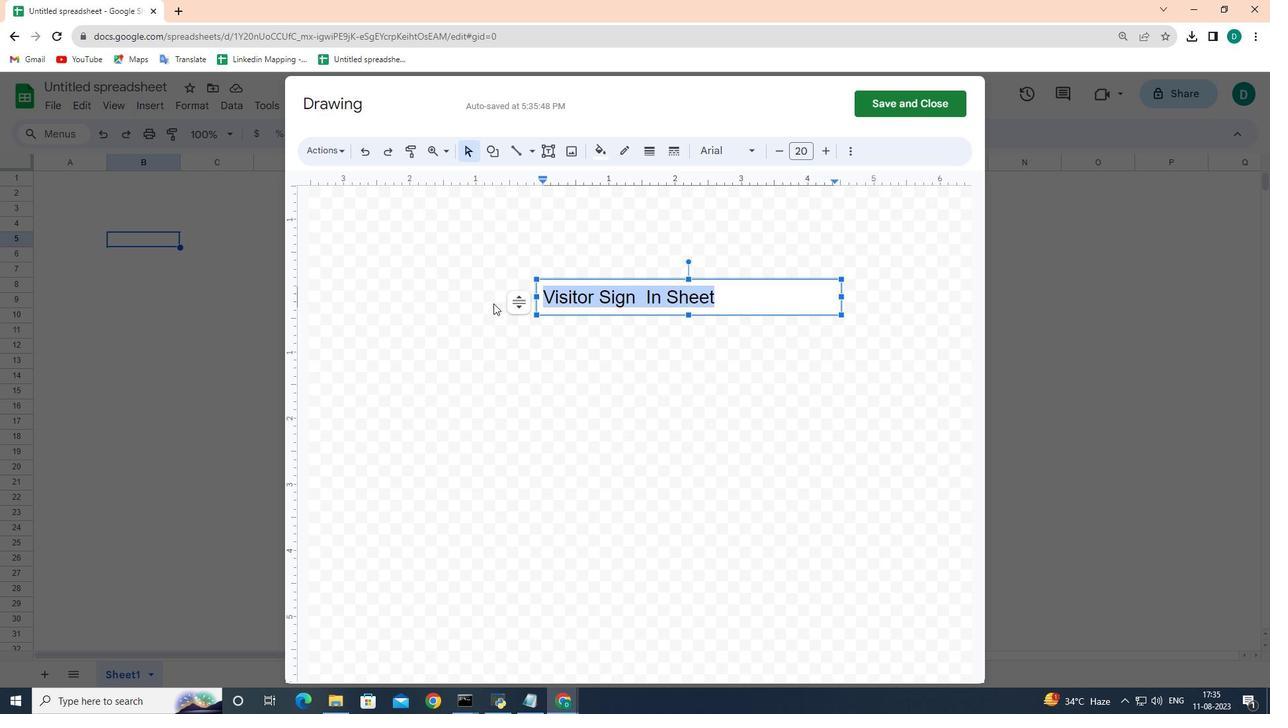 
Action: Mouse moved to (780, 322)
Screenshot: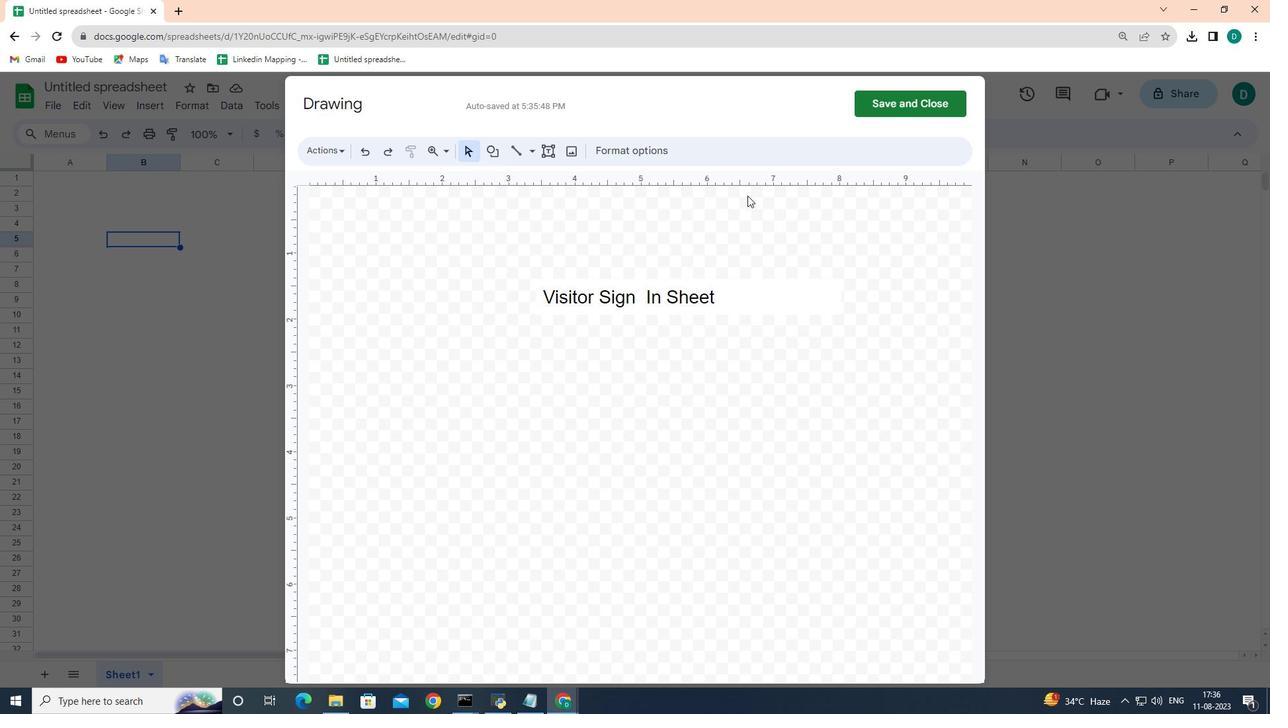 
Action: Mouse pressed left at (780, 322)
Screenshot: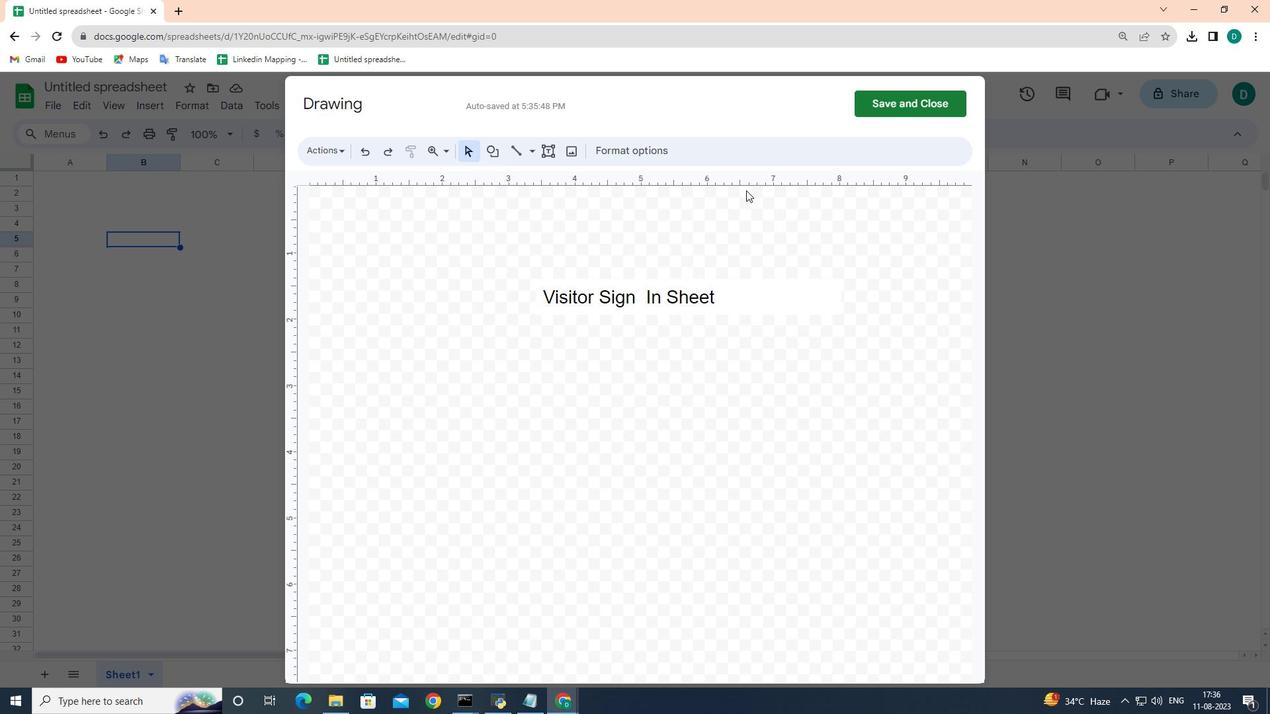 
Action: Mouse moved to (867, 97)
Screenshot: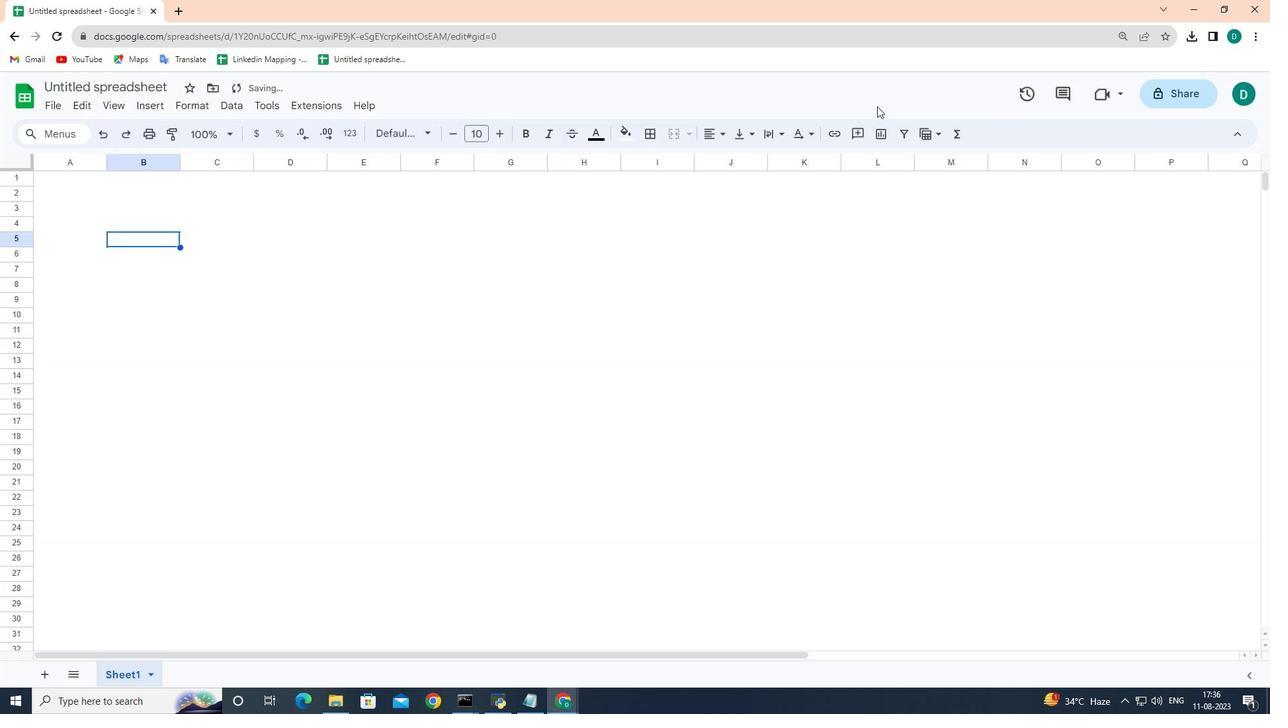
Action: Mouse pressed left at (867, 97)
Screenshot: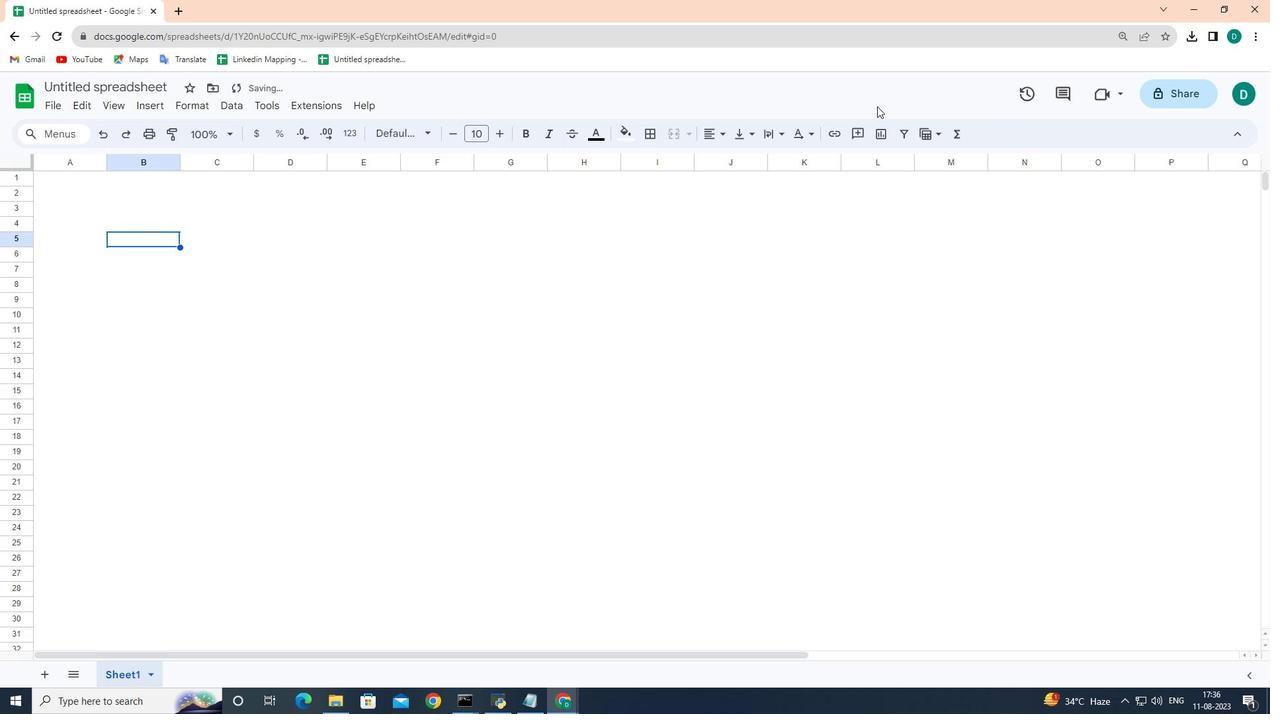 
Action: Mouse moved to (260, 254)
Screenshot: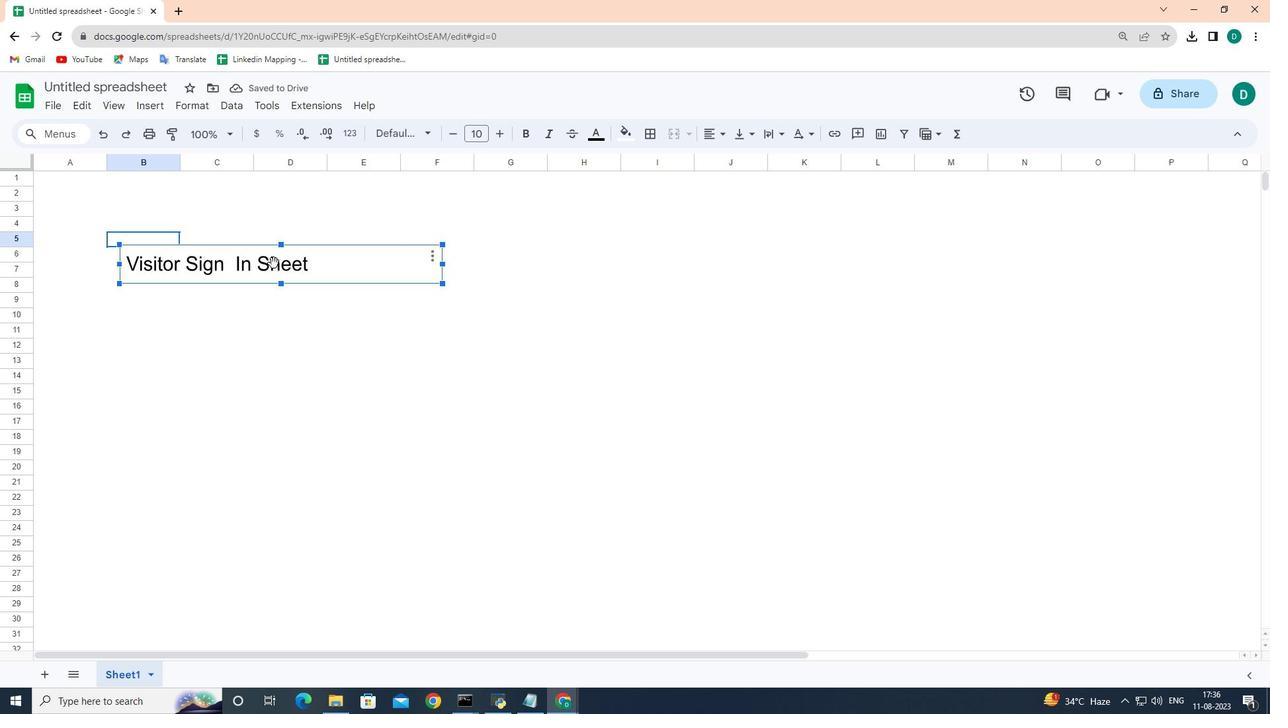 
Action: Mouse pressed left at (260, 254)
Screenshot: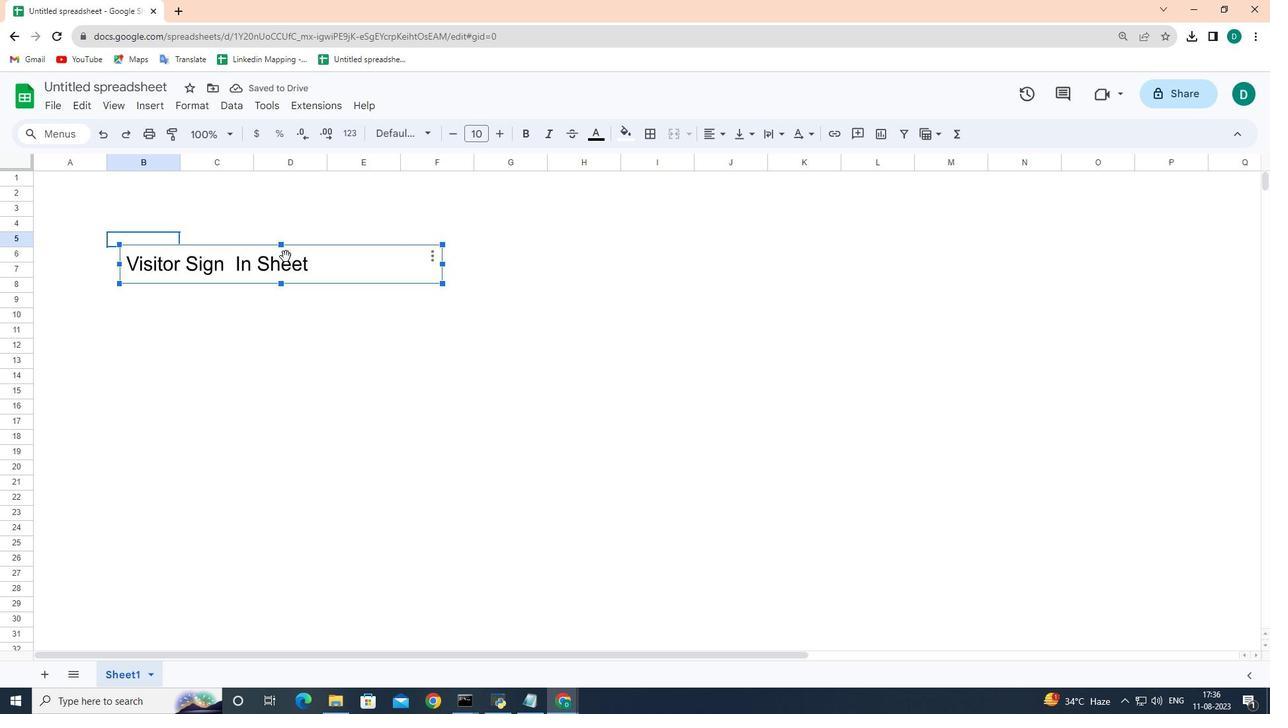 
Action: Mouse moved to (288, 238)
Screenshot: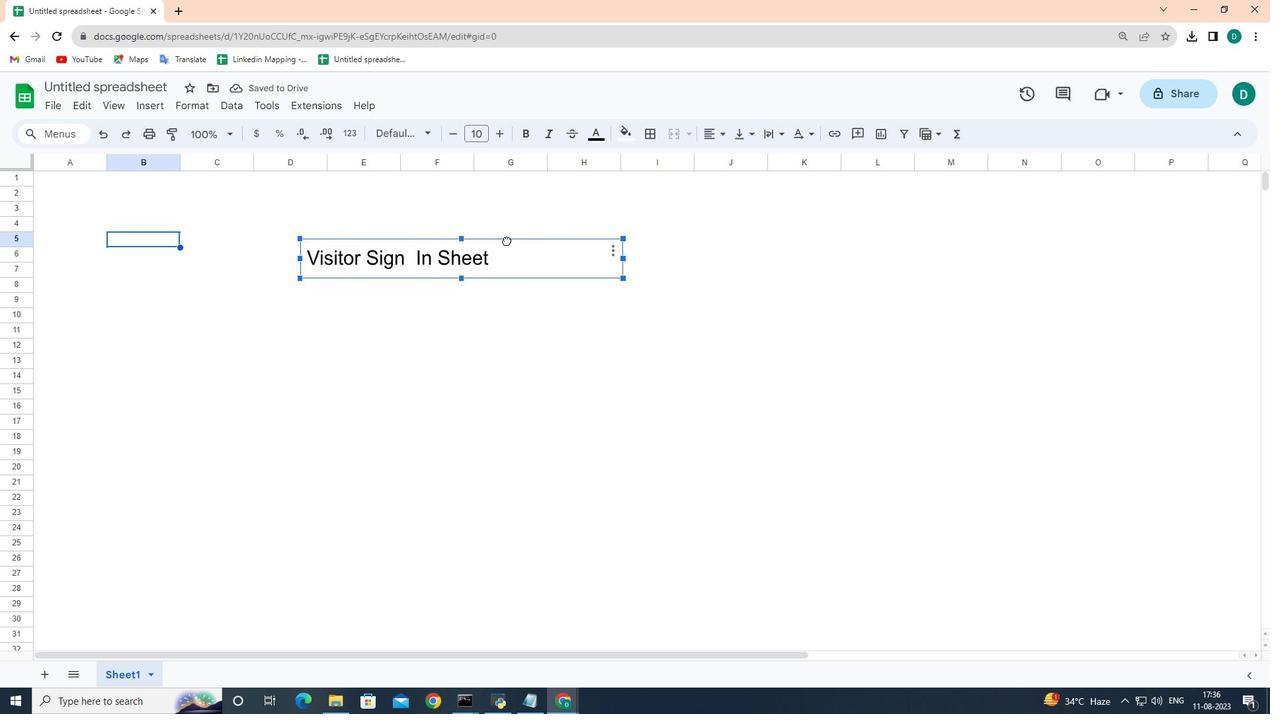 
Action: Mouse pressed left at (288, 238)
Screenshot: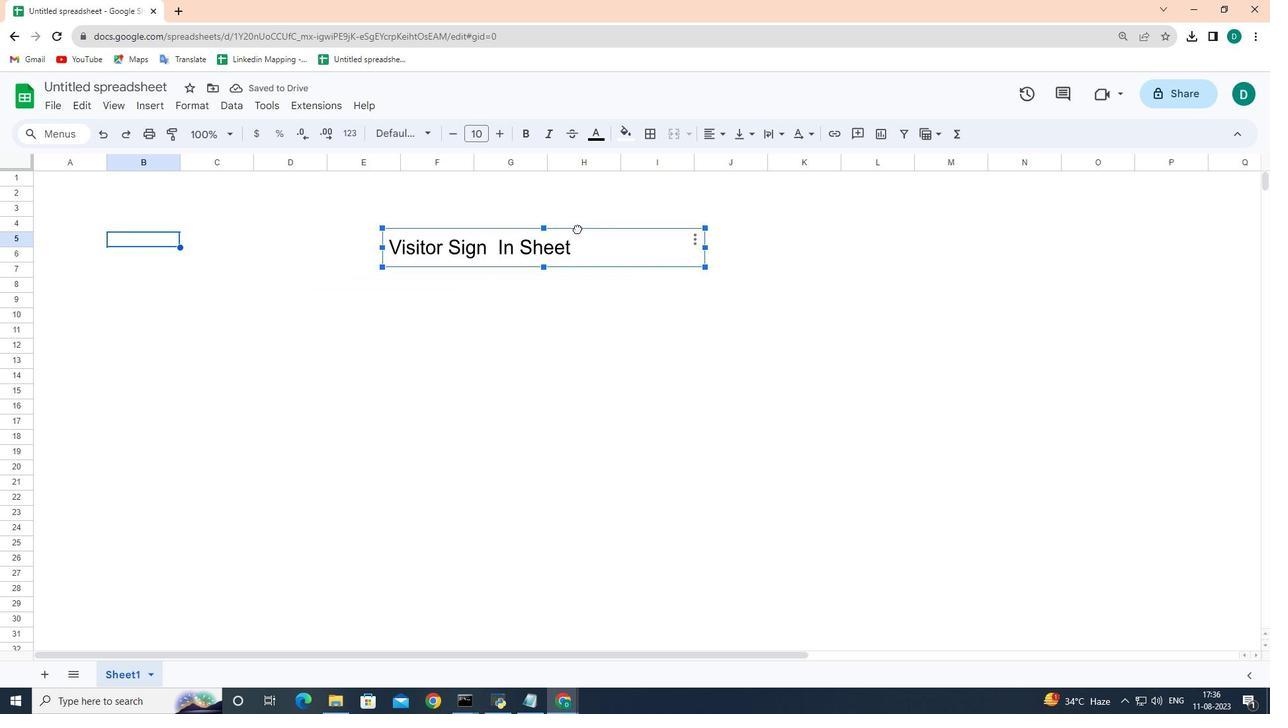
Action: Mouse moved to (97, 156)
Screenshot: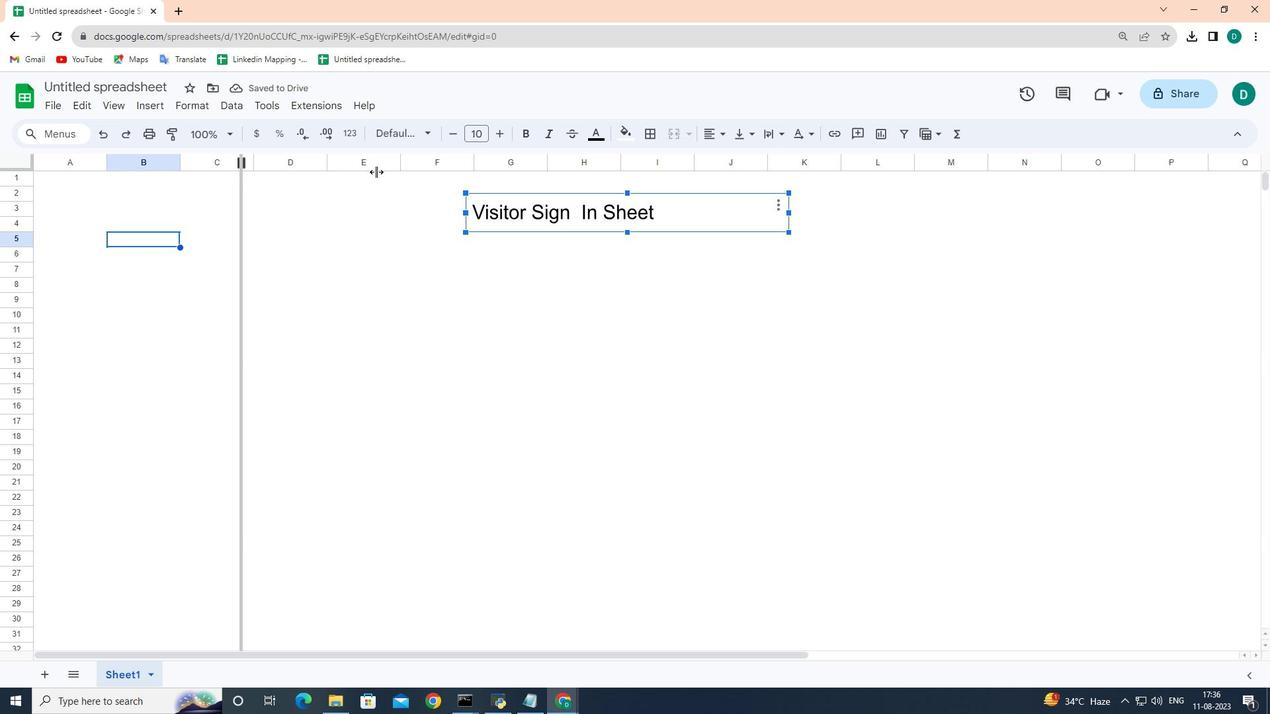 
Action: Mouse pressed left at (97, 156)
Screenshot: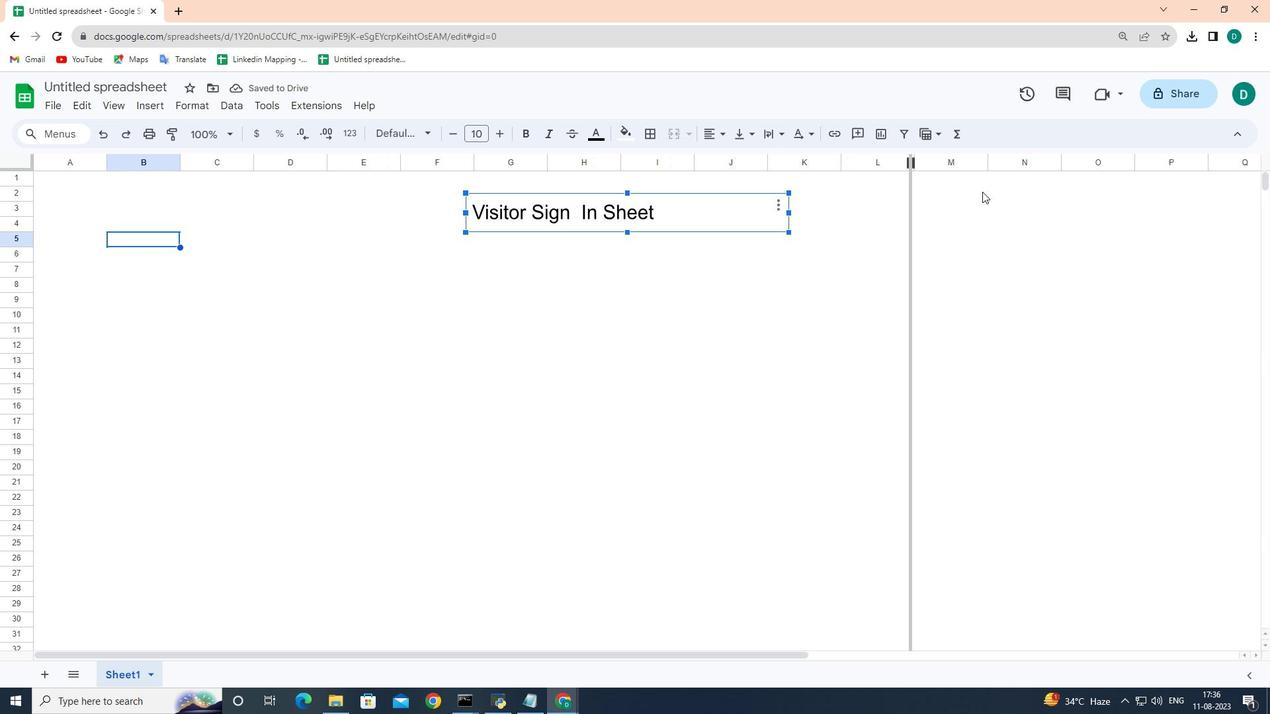 
Action: Mouse moved to (608, 261)
Screenshot: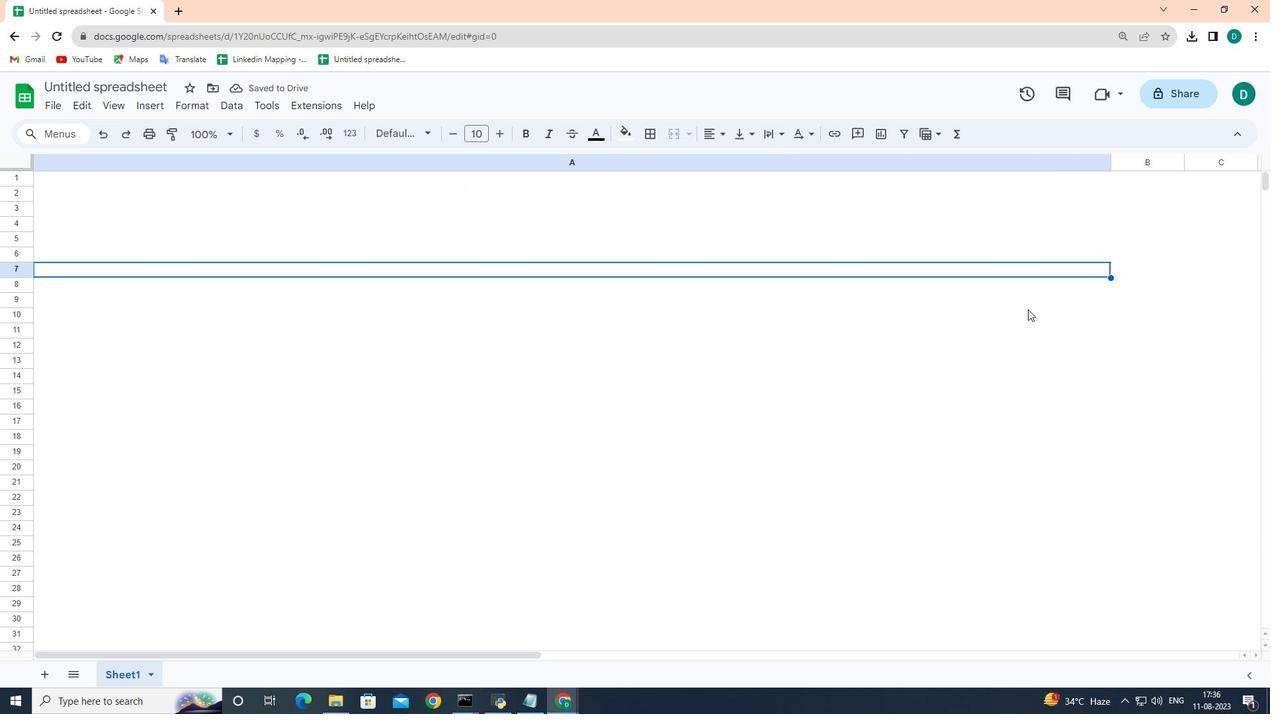 
Action: Mouse pressed left at (608, 261)
Screenshot: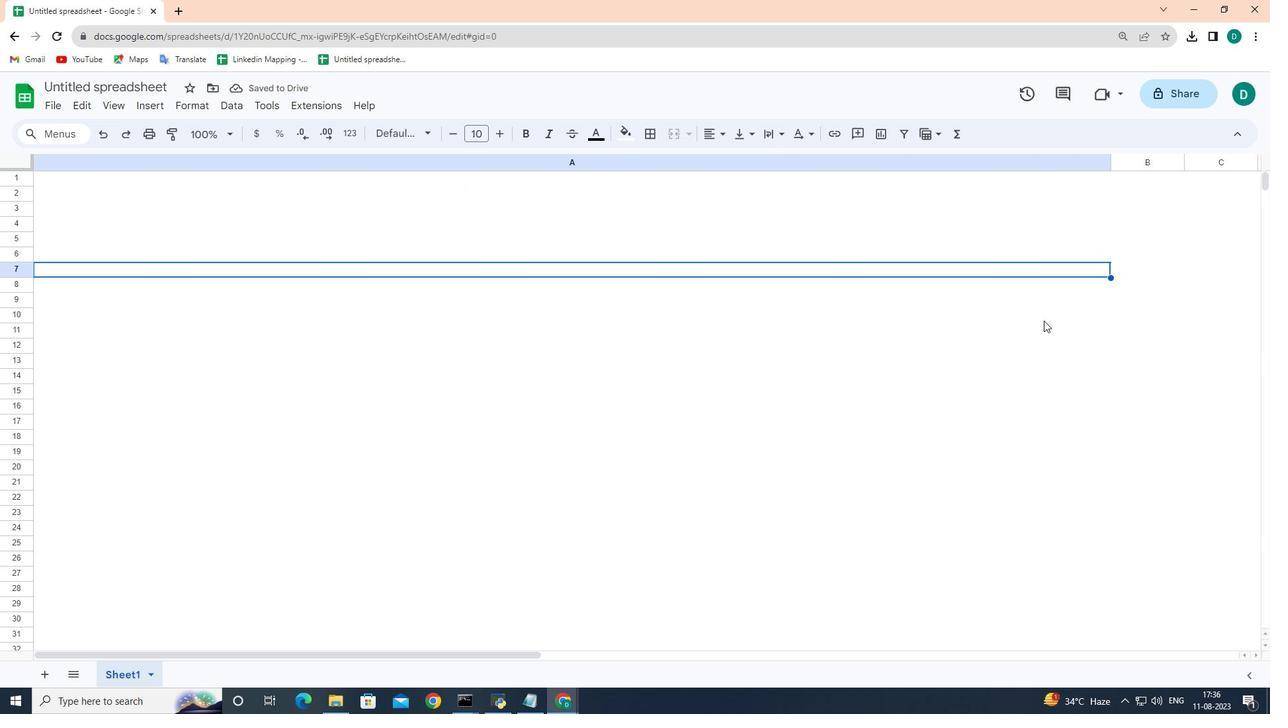 
Action: Mouse moved to (520, 643)
Screenshot: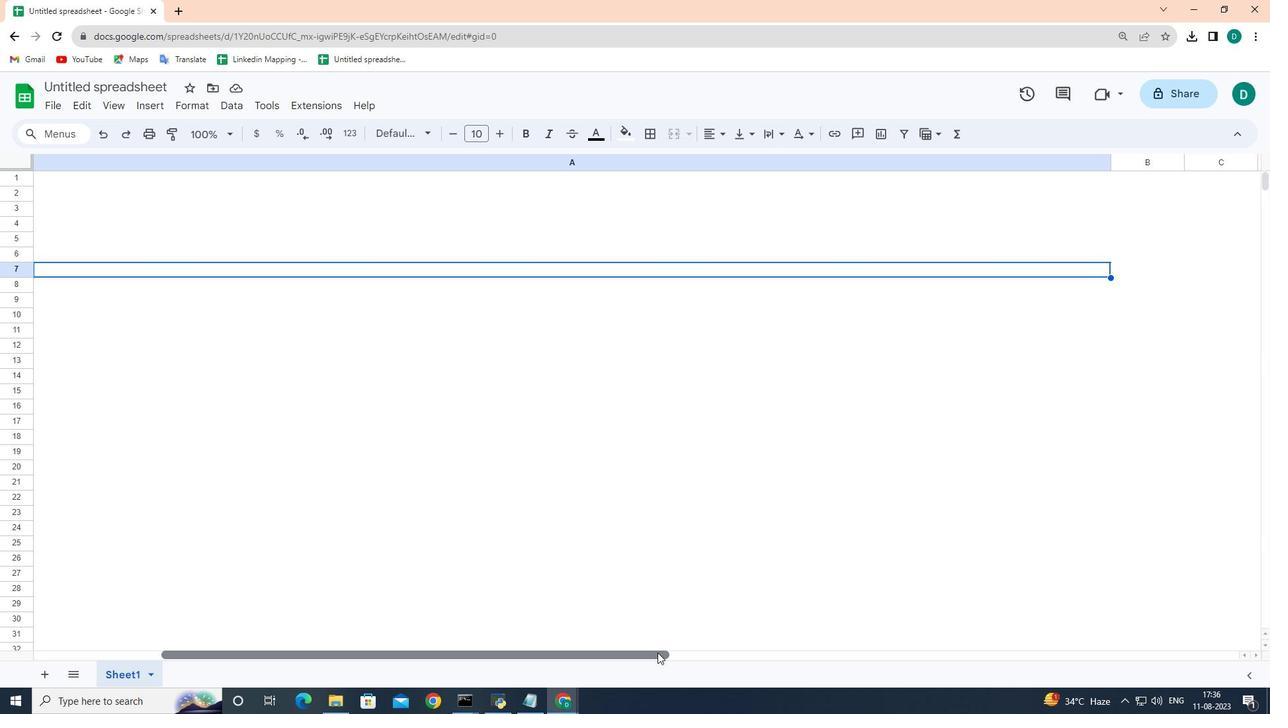 
Action: Mouse pressed left at (520, 643)
Screenshot: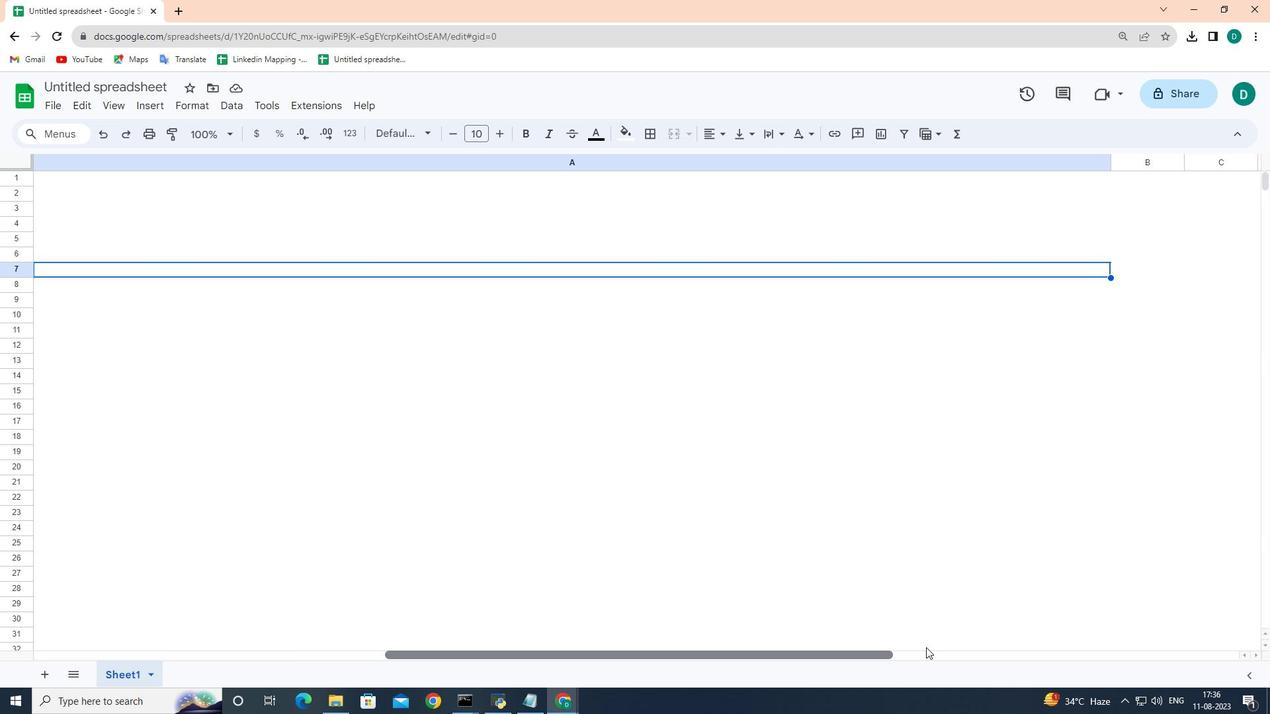 
Action: Mouse moved to (441, 211)
Screenshot: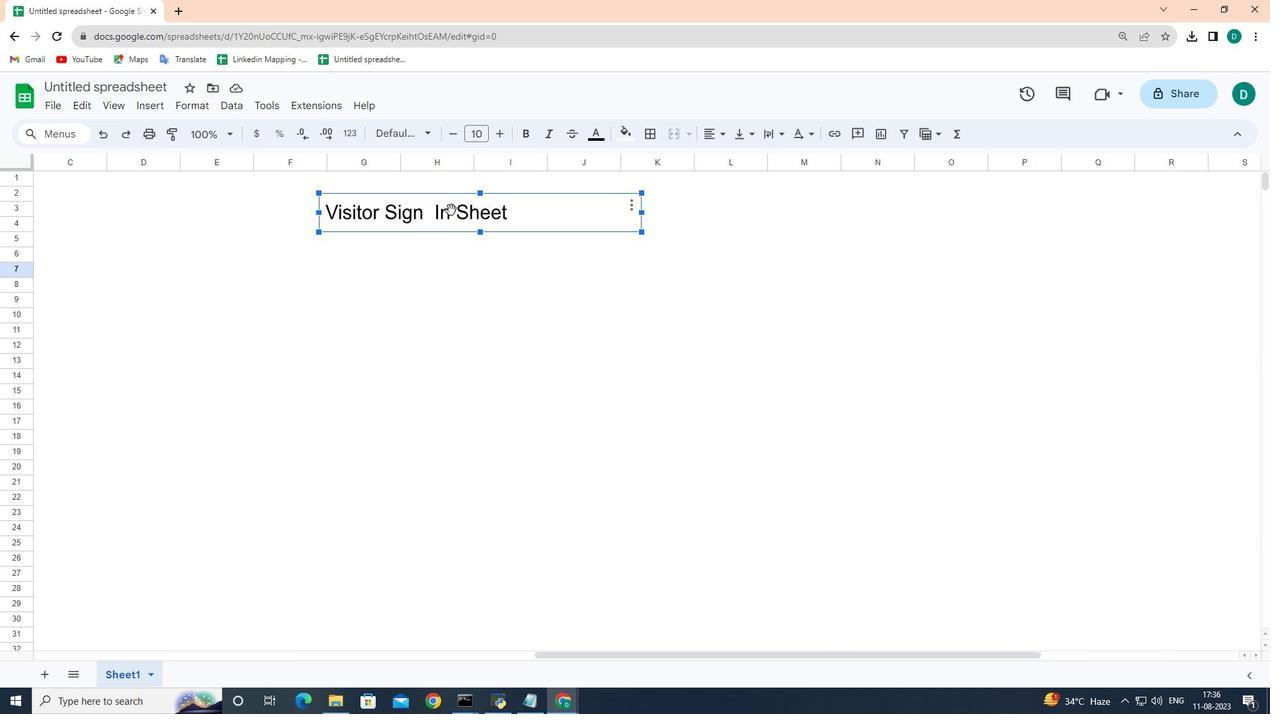 
Action: Mouse pressed left at (441, 211)
Screenshot: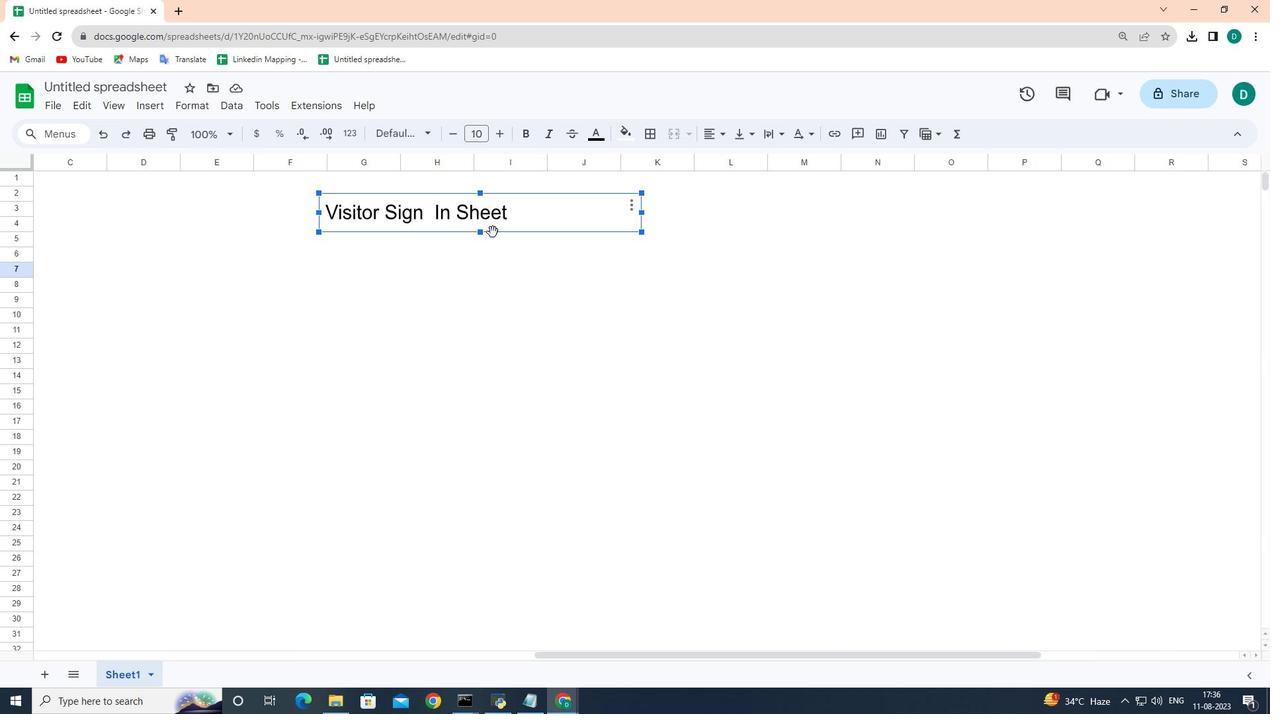 
Action: Mouse moved to (543, 218)
Screenshot: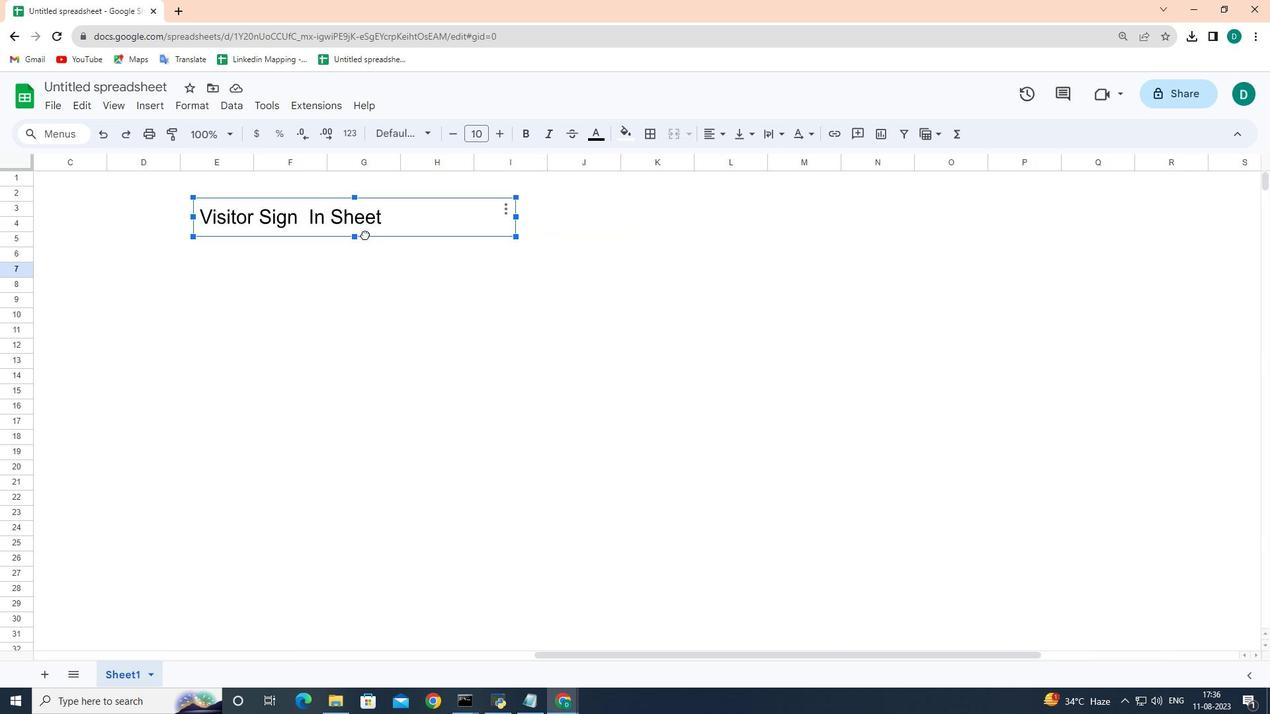 
Action: Mouse pressed left at (543, 218)
Screenshot: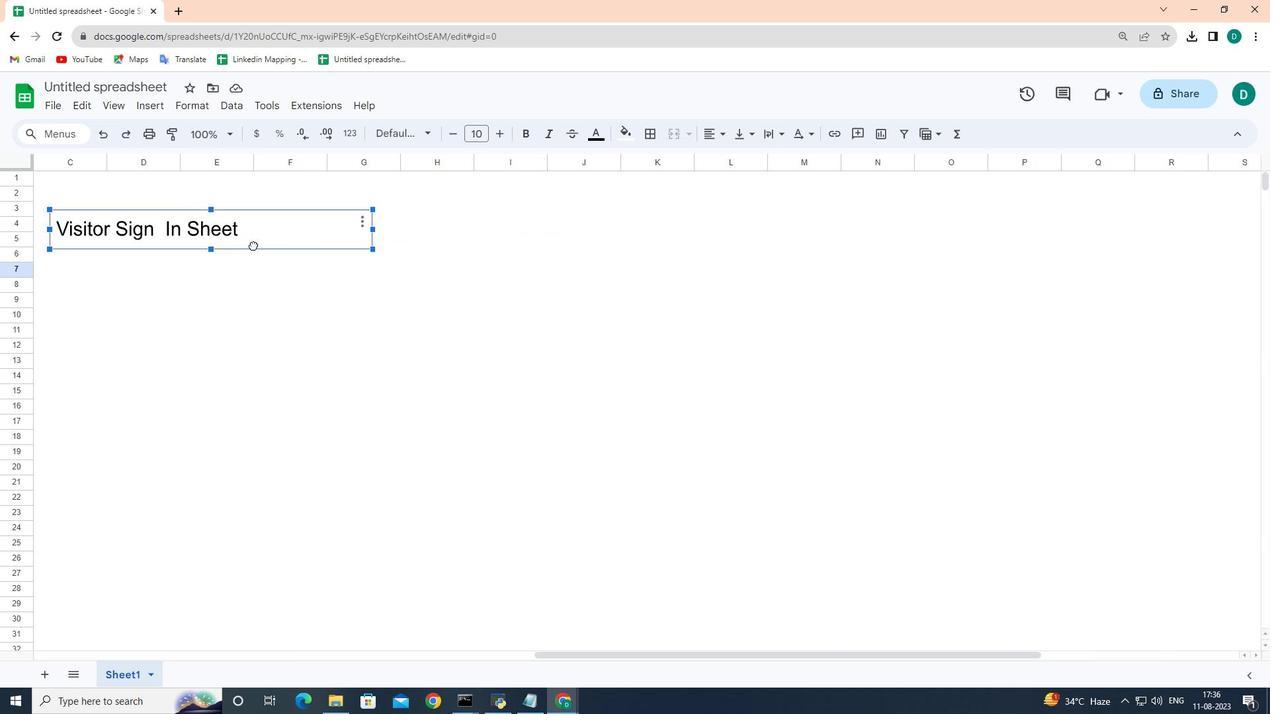 
Action: Mouse moved to (449, 402)
Screenshot: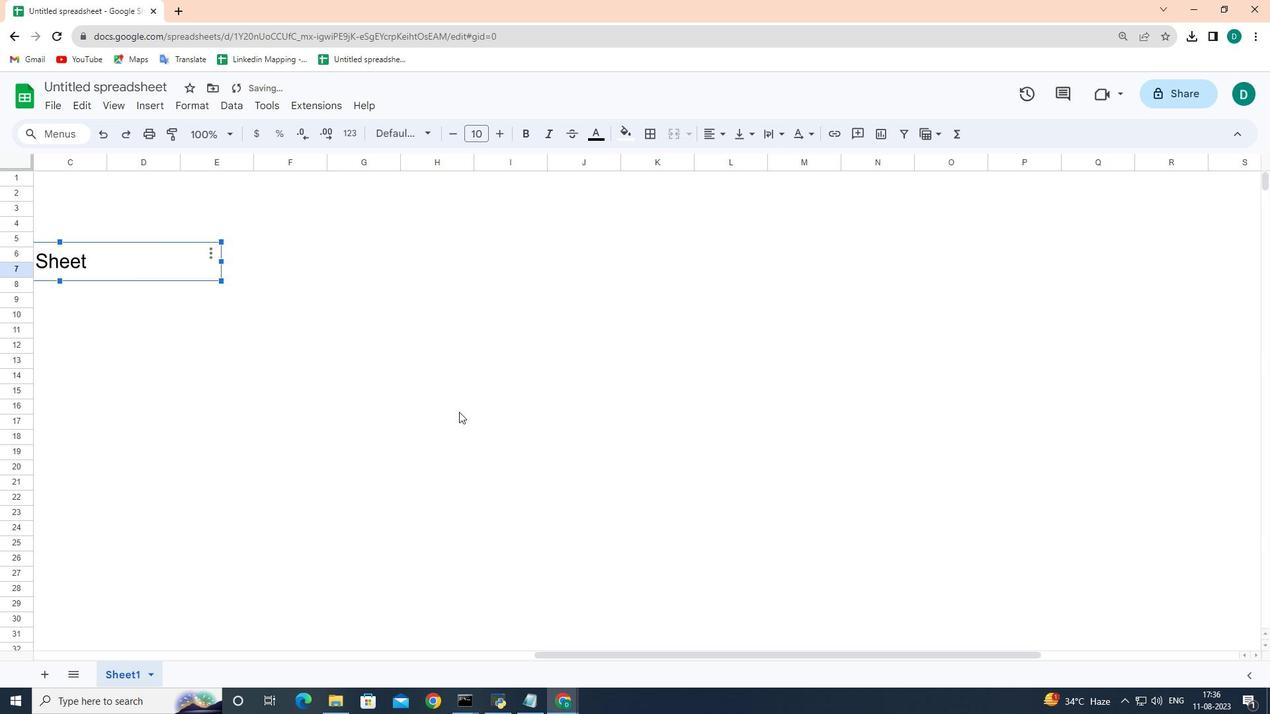 
Action: Key pressed <Key.left><Key.left><Key.left><Key.left><Key.left><Key.left><Key.left><Key.left><Key.left><Key.left><Key.left><Key.left><Key.left><Key.left><Key.left><Key.left><Key.left><Key.left><Key.left><Key.left><Key.left><Key.left><Key.left><Key.left><Key.left><Key.left><Key.left><Key.left><Key.left><Key.left><Key.left><Key.left><Key.left><Key.left><Key.left><Key.left><Key.left><Key.left><Key.left><Key.left><Key.left><Key.left><Key.left><Key.left><Key.left><Key.left><Key.left><Key.left><Key.left><Key.left><Key.left><Key.left><Key.left><Key.left><Key.left><Key.left><Key.left><Key.left><Key.left><Key.left><Key.left><Key.left><Key.left><Key.left><Key.left><Key.left><Key.left><Key.left><Key.left><Key.left><Key.left><Key.left><Key.left><Key.left><Key.left><Key.left><Key.left><Key.left><Key.left><Key.left><Key.left><Key.left><Key.left><Key.left><Key.left><Key.left>
Screenshot: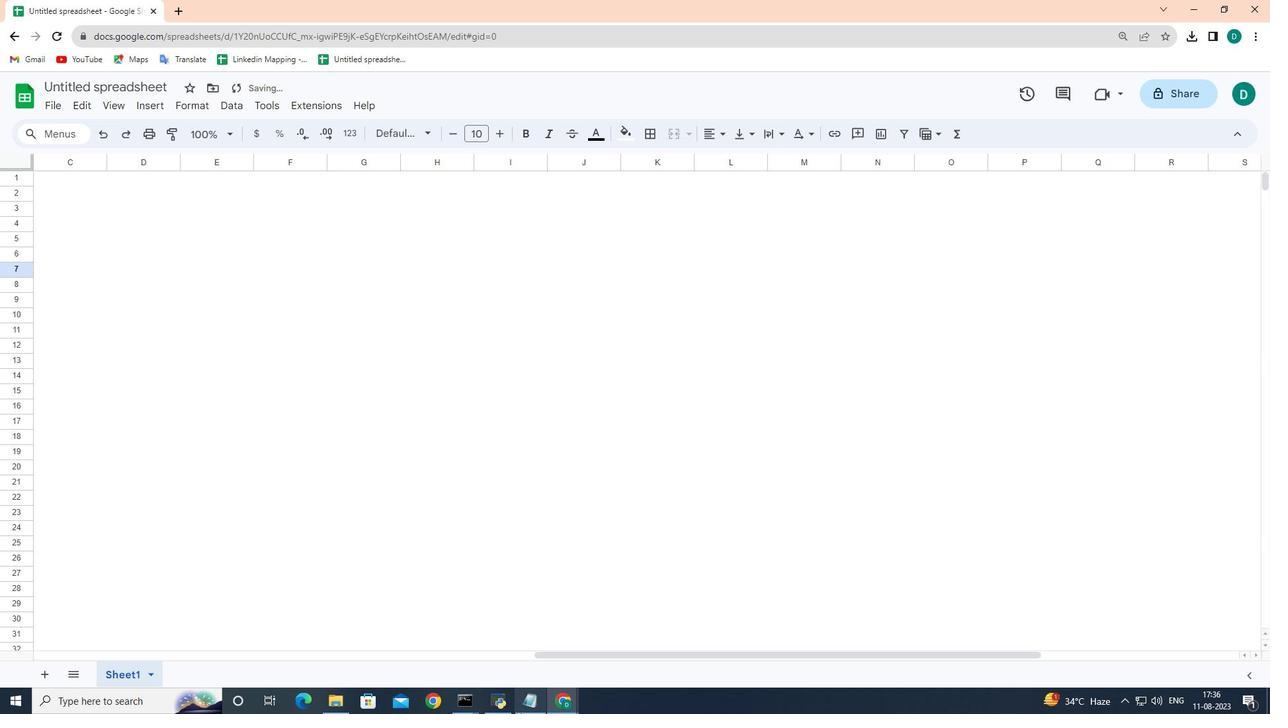 
Action: Mouse moved to (516, 607)
Screenshot: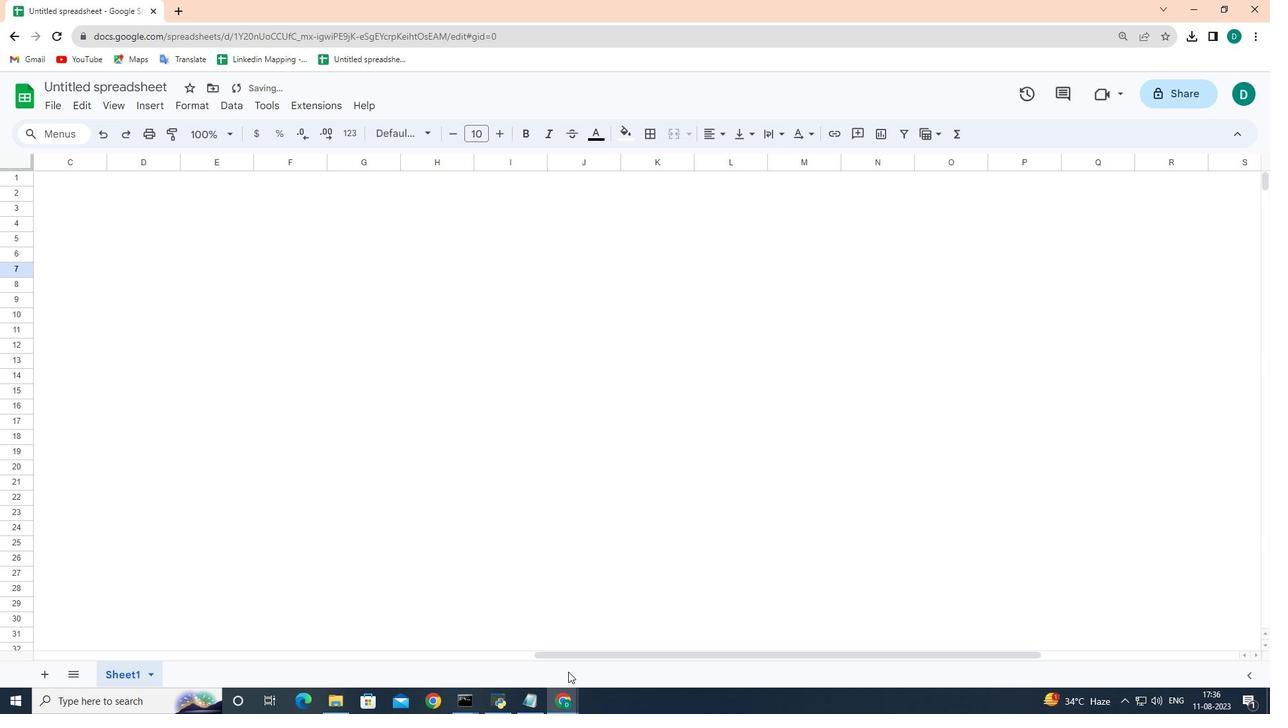 
Action: Key pressed <Key.left>
Screenshot: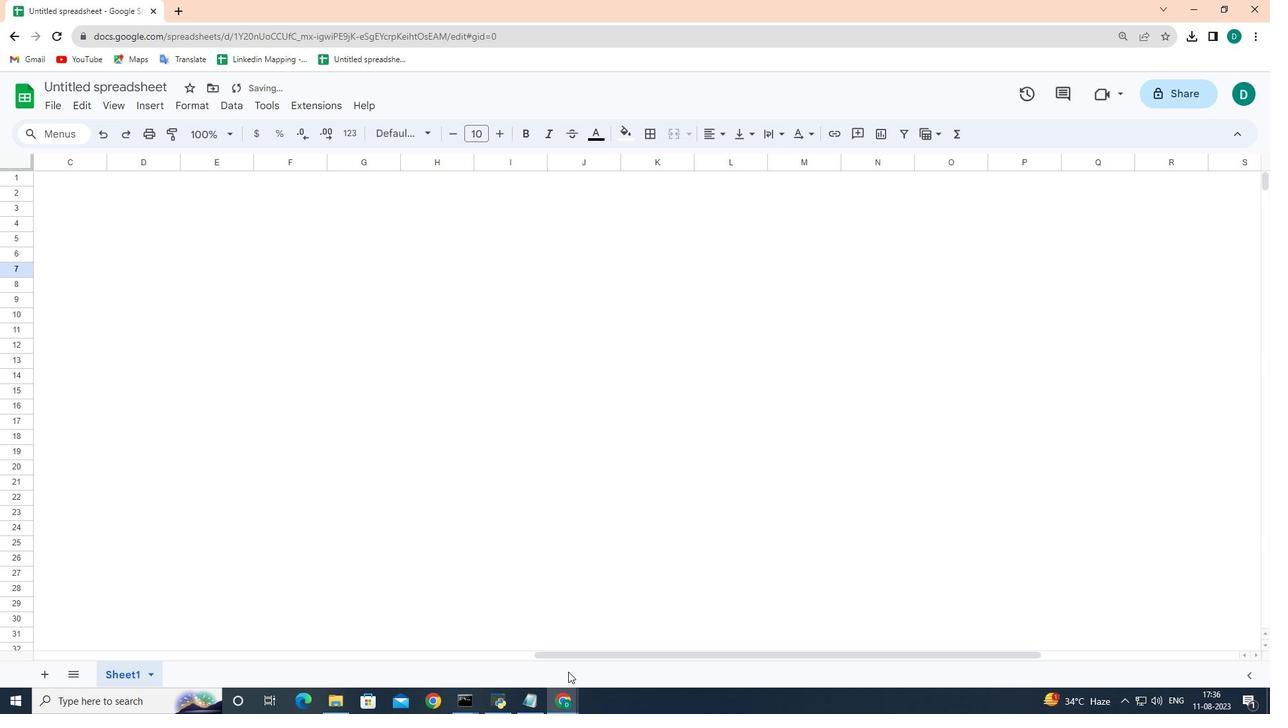 
Action: Mouse moved to (516, 690)
Screenshot: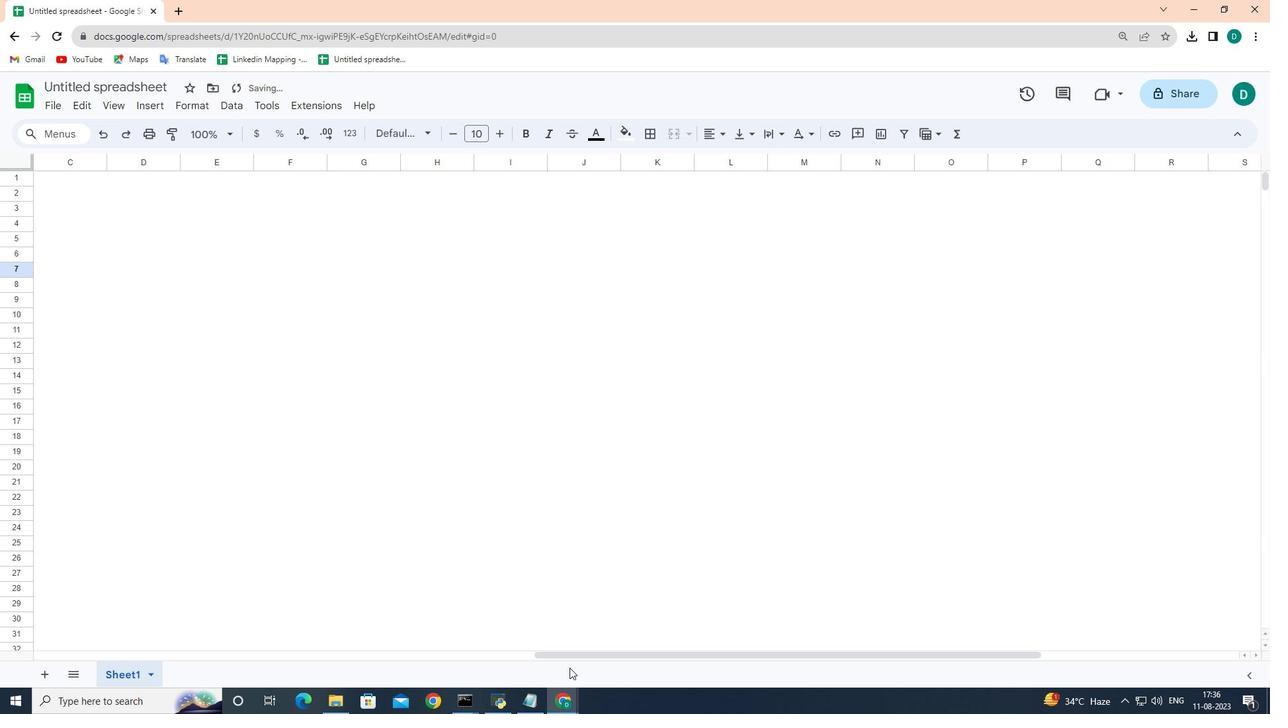 
Action: Key pressed <Key.left>
Screenshot: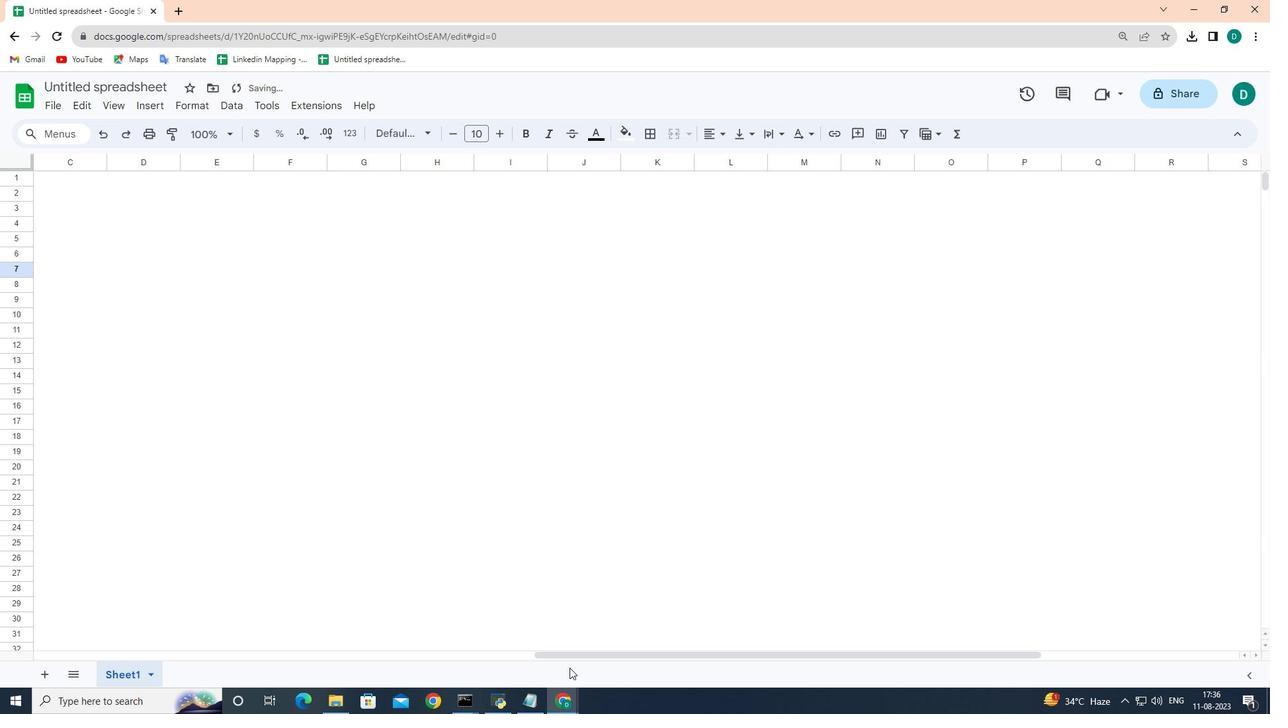 
Action: Mouse moved to (516, 710)
Screenshot: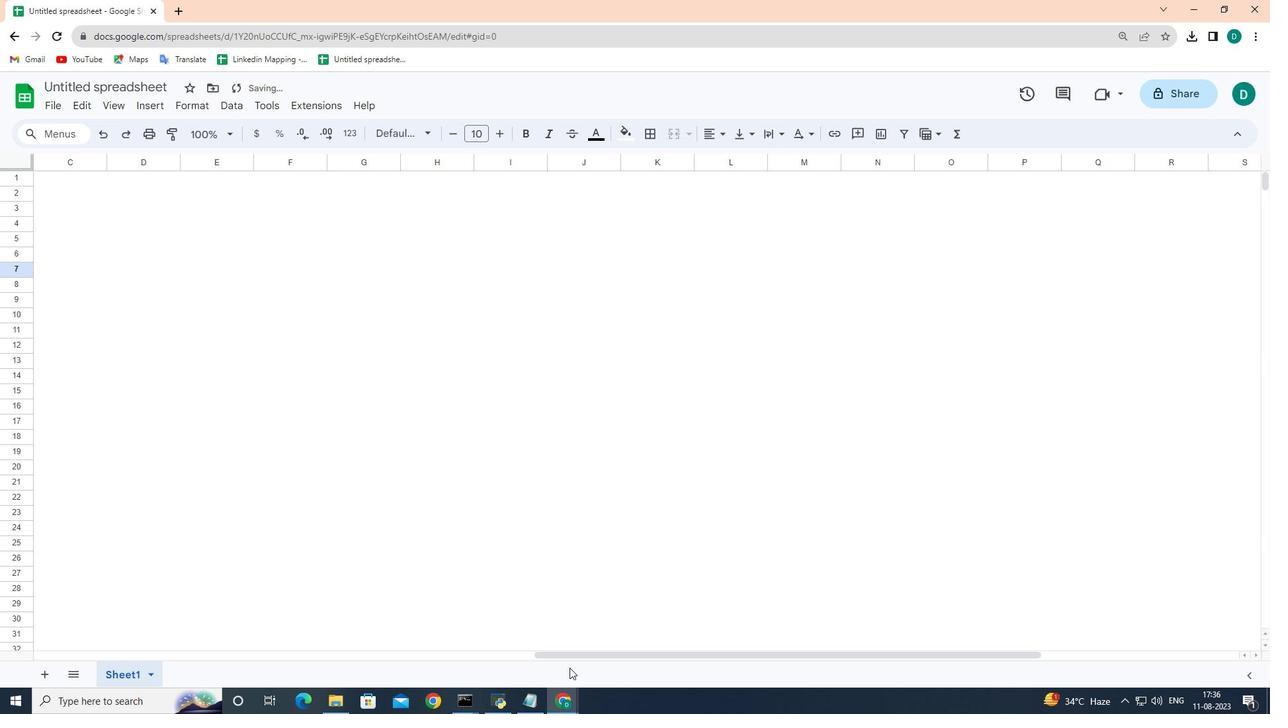 
Action: Key pressed <Key.left>
Screenshot: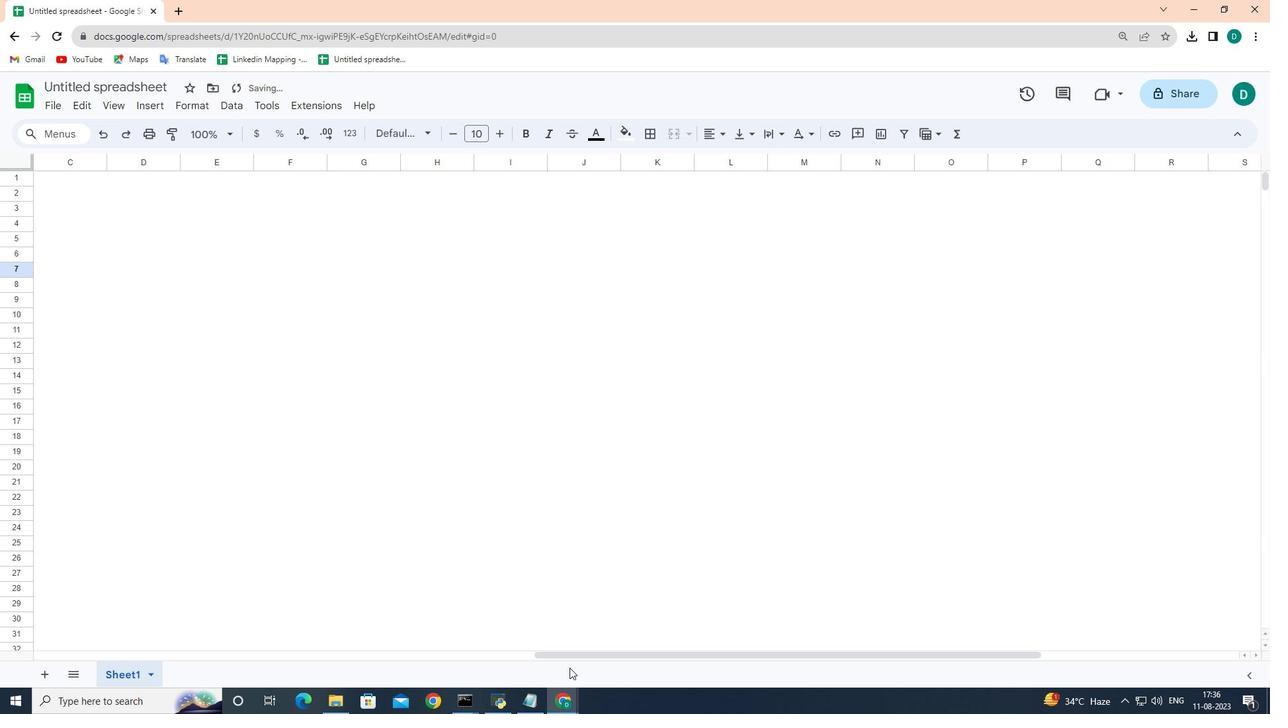 
Action: Mouse moved to (512, 709)
Screenshot: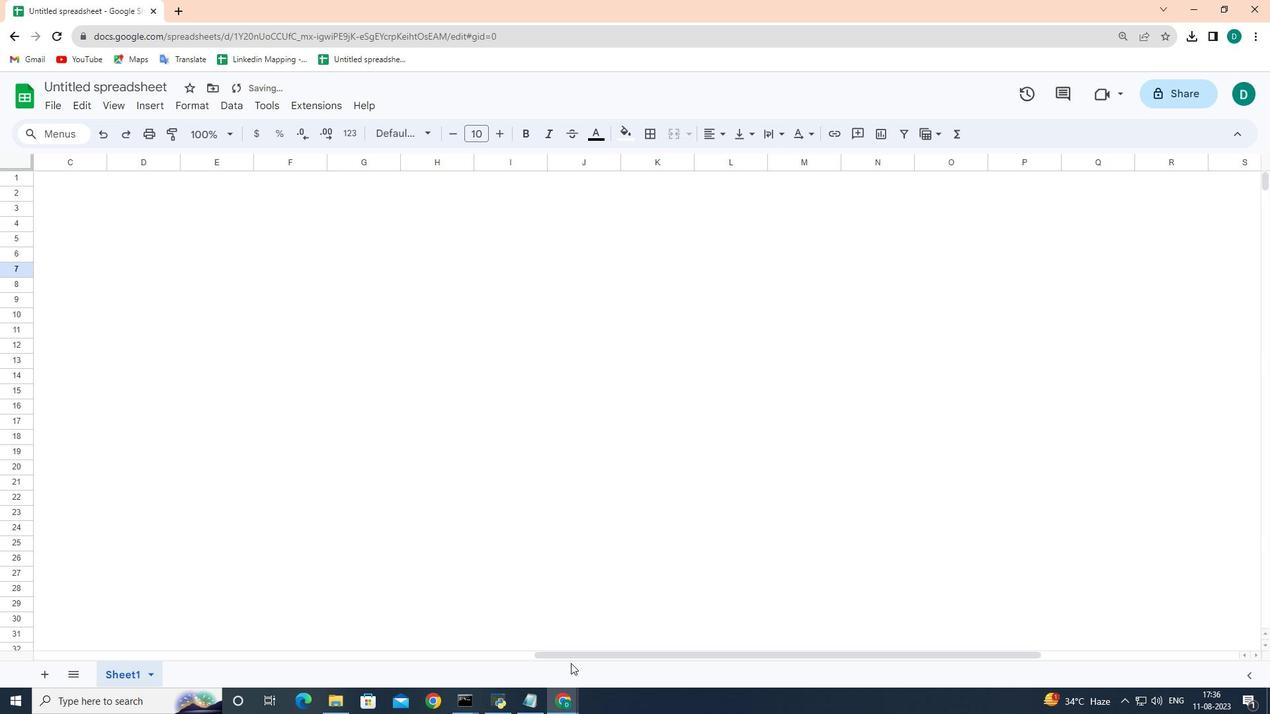 
Action: Key pressed <Key.left>
Screenshot: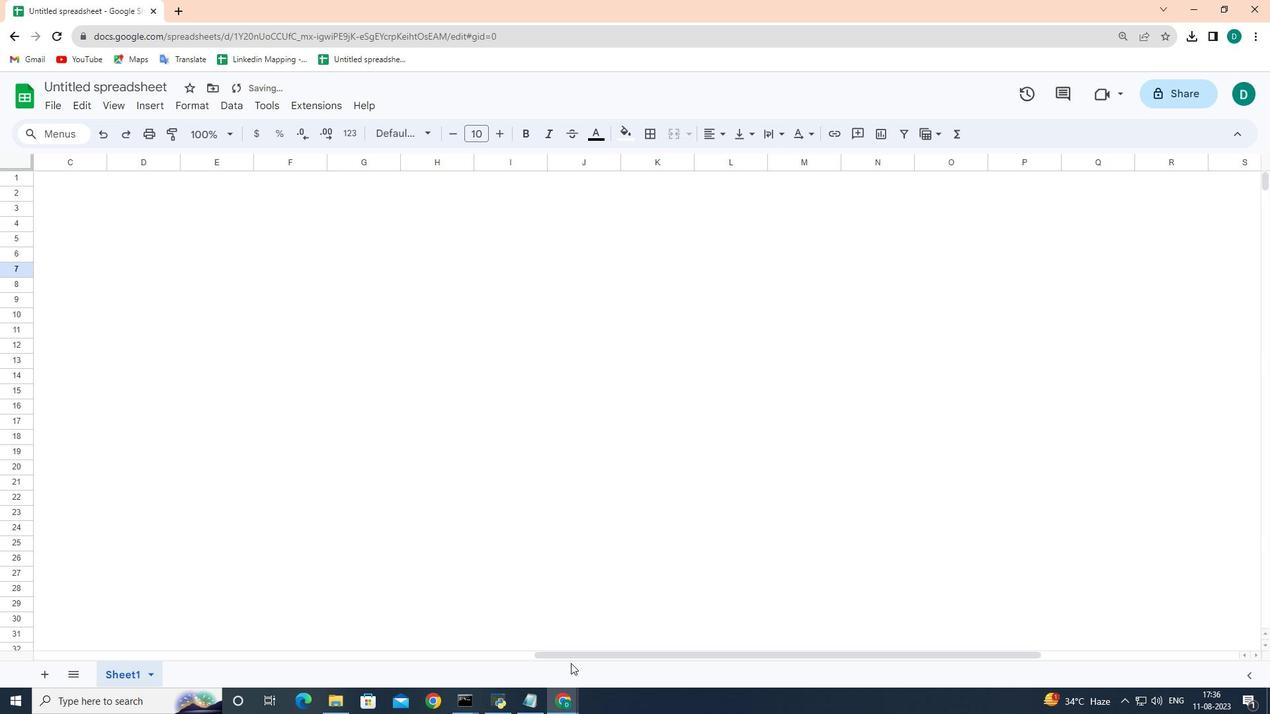 
Action: Mouse moved to (512, 707)
Screenshot: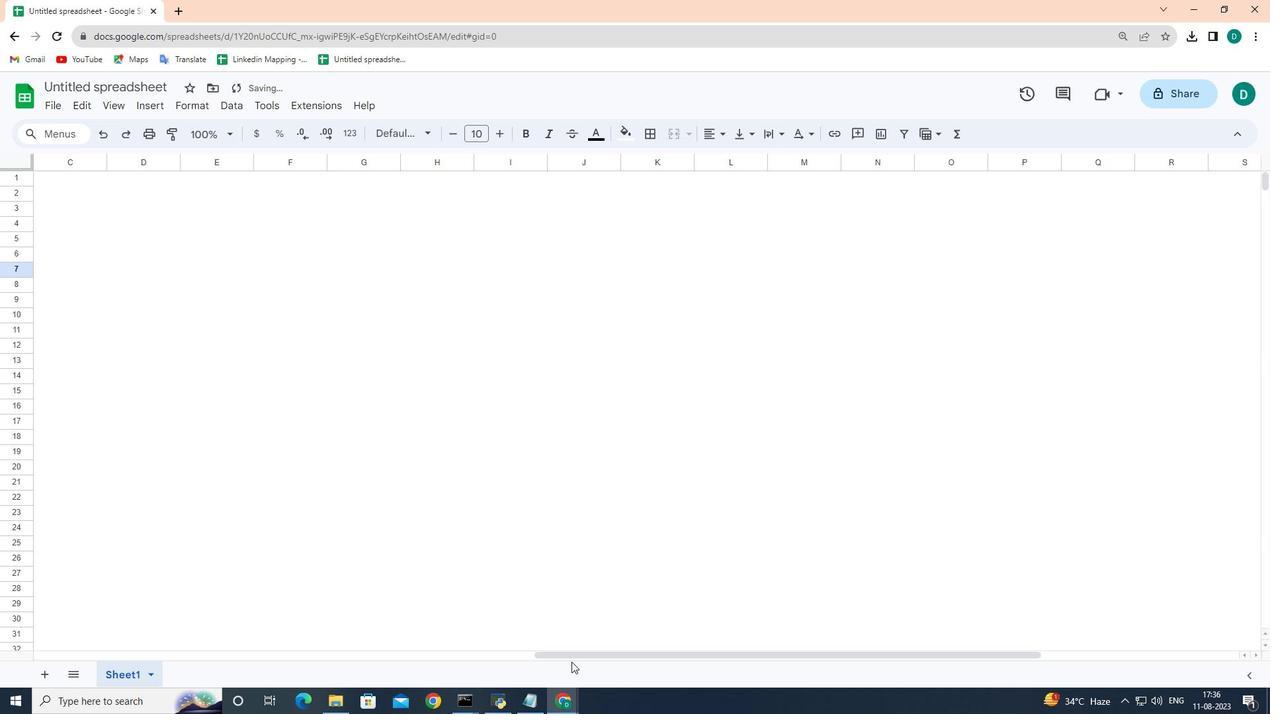 
Action: Key pressed <Key.left>
Screenshot: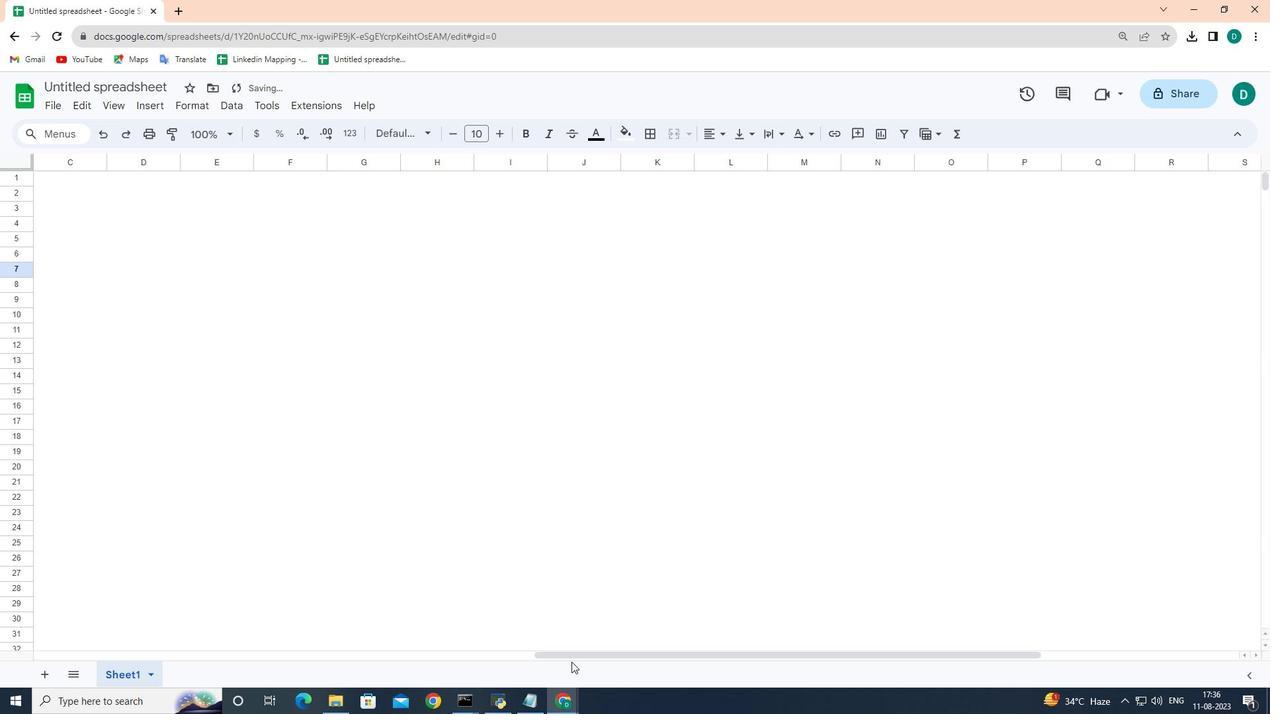 
Action: Mouse moved to (511, 706)
Screenshot: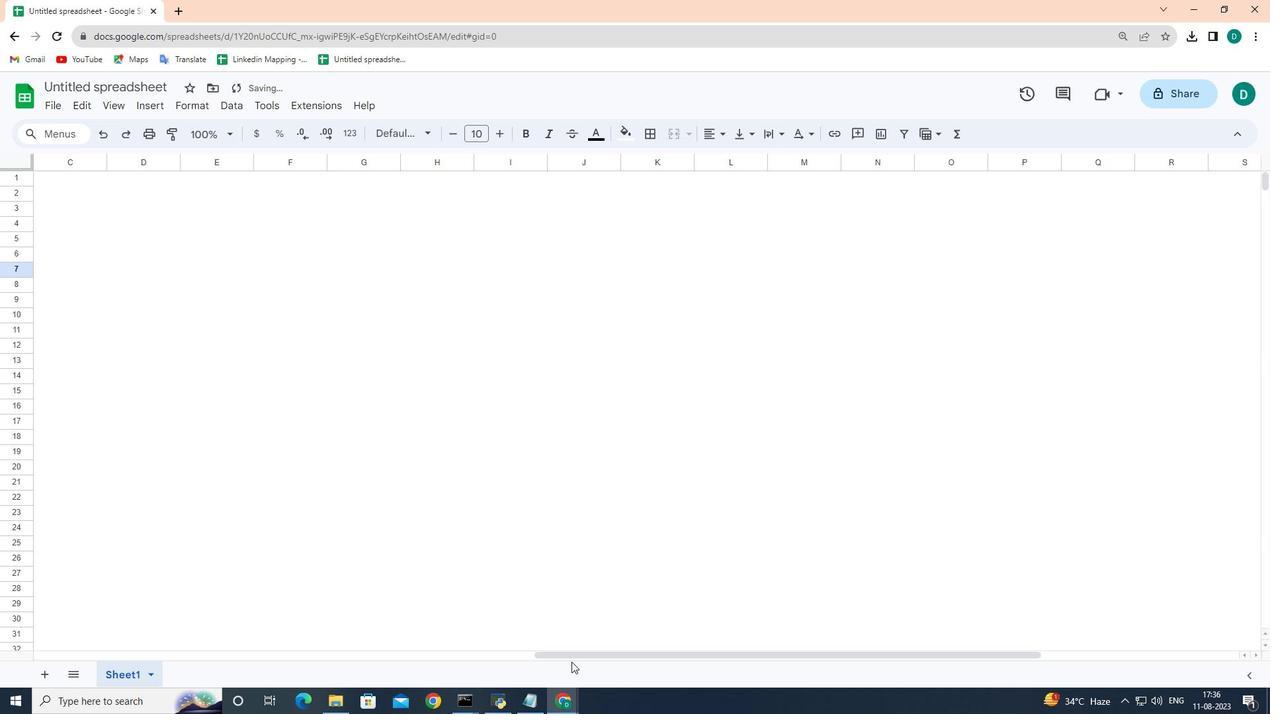 
Action: Key pressed <Key.left><Key.left><Key.left><Key.left>
Screenshot: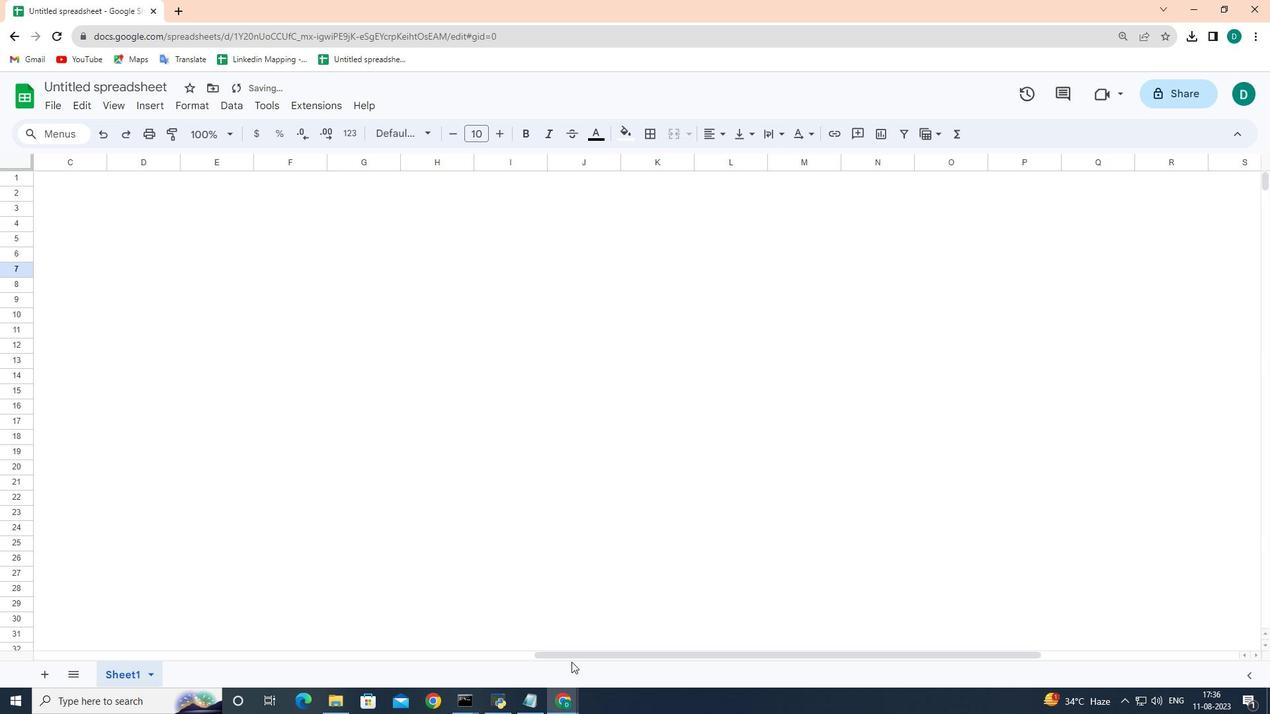 
Action: Mouse moved to (496, 705)
Screenshot: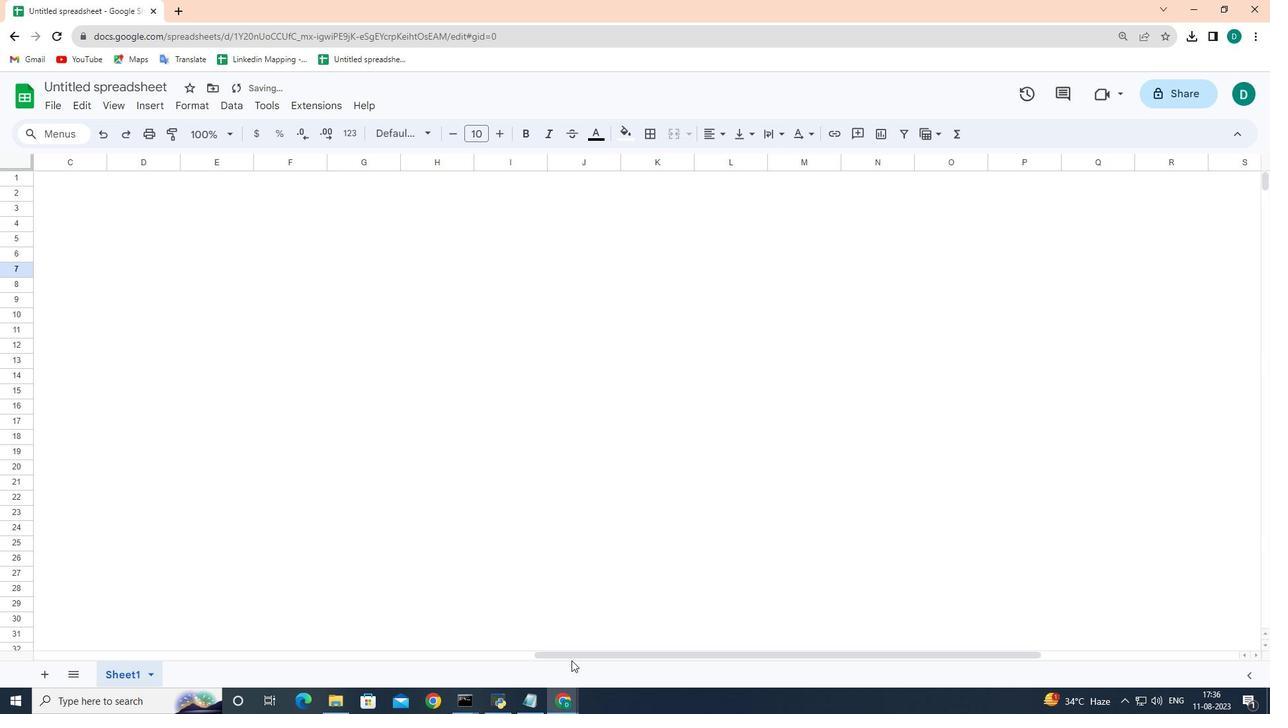 
Action: Key pressed <Key.left>
Screenshot: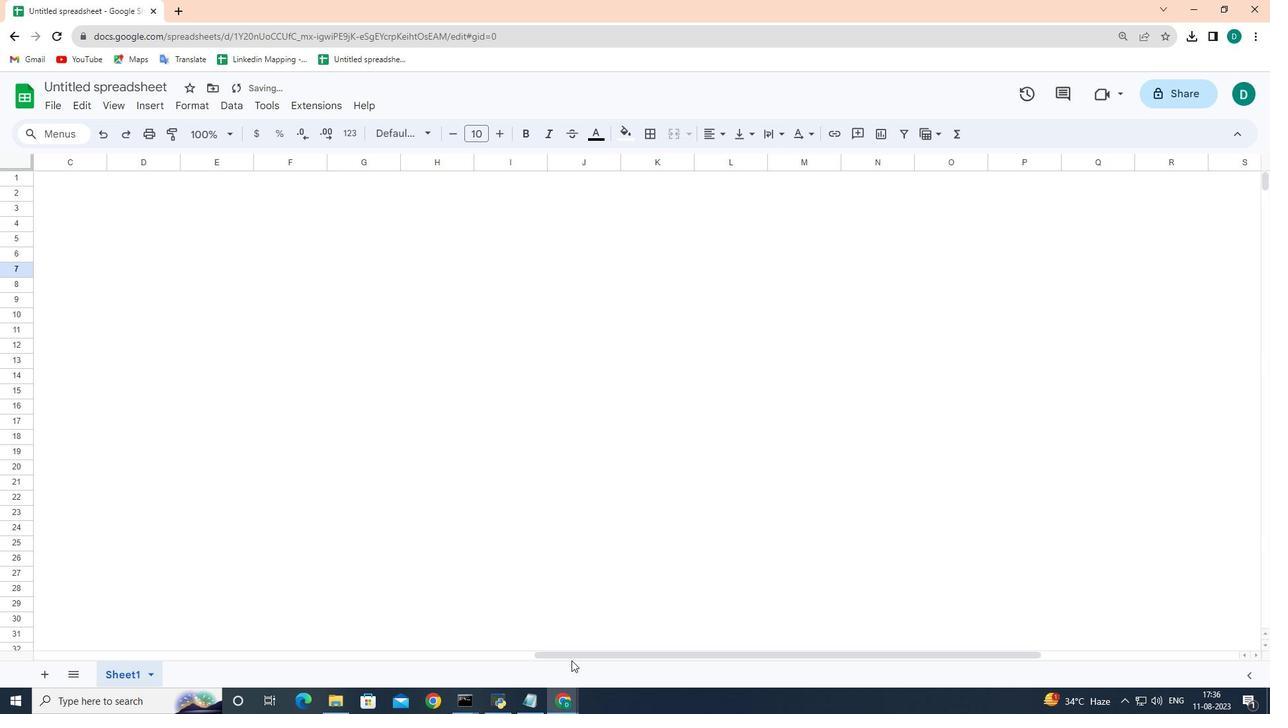 
Action: Mouse moved to (490, 704)
Screenshot: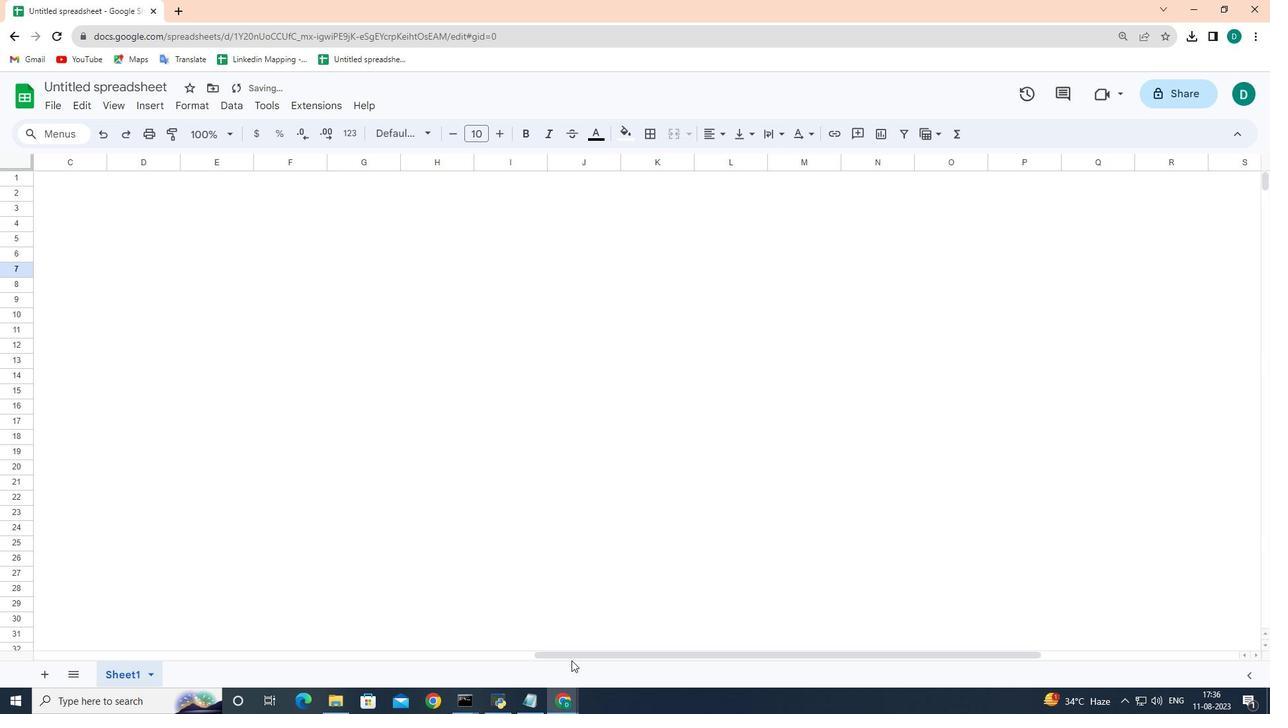 
Action: Key pressed <Key.left><Key.left>
Screenshot: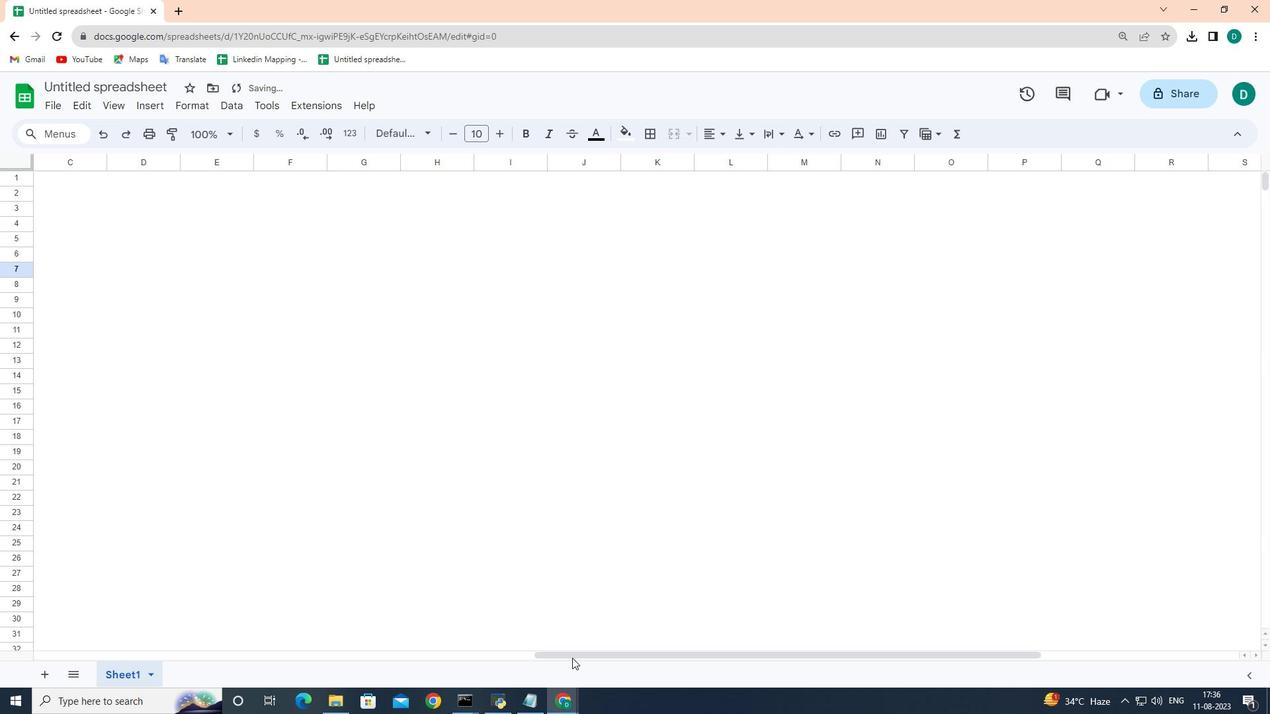 
Action: Mouse moved to (563, 645)
Screenshot: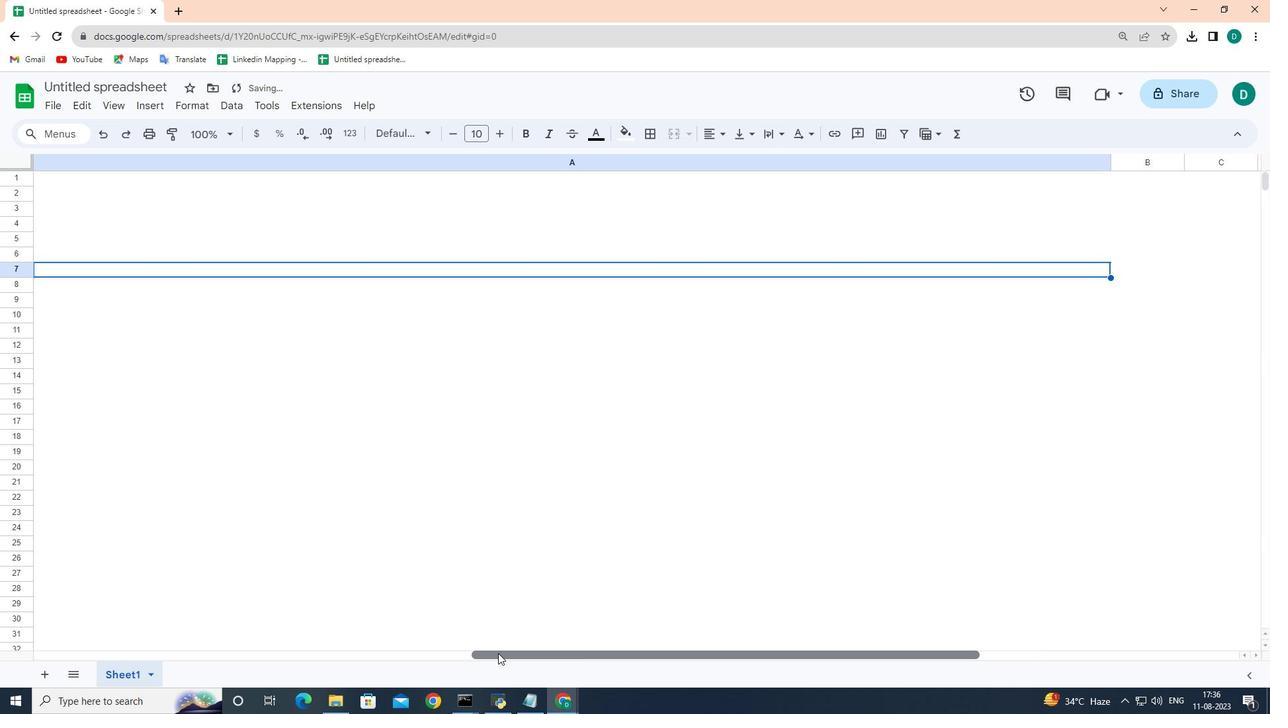 
Action: Mouse pressed left at (563, 645)
Screenshot: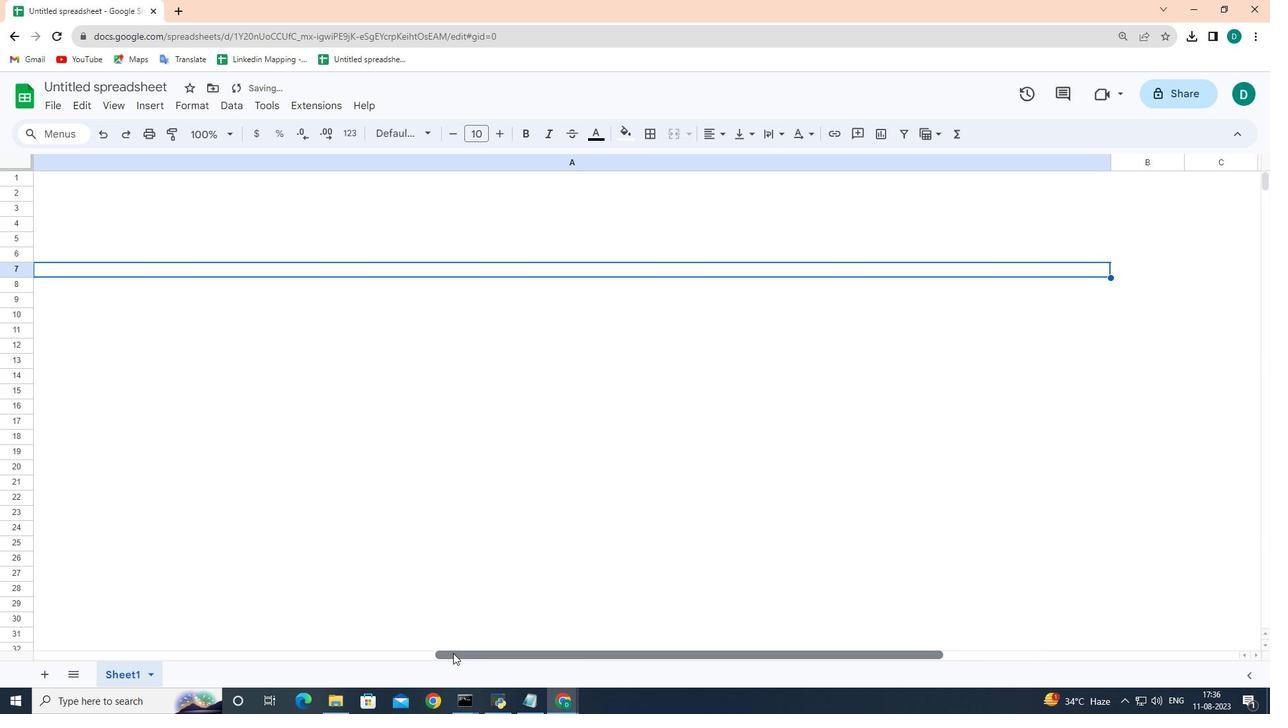 
Action: Mouse moved to (488, 273)
Screenshot: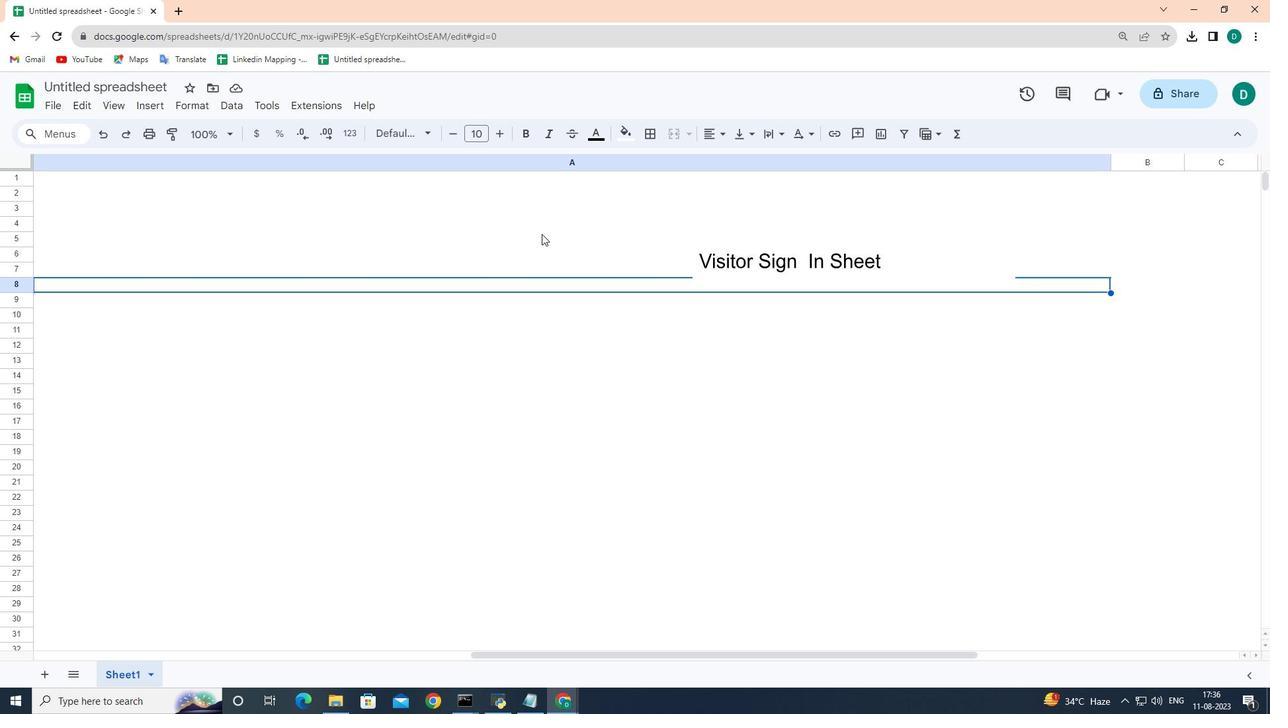 
Action: Mouse pressed left at (488, 273)
Screenshot: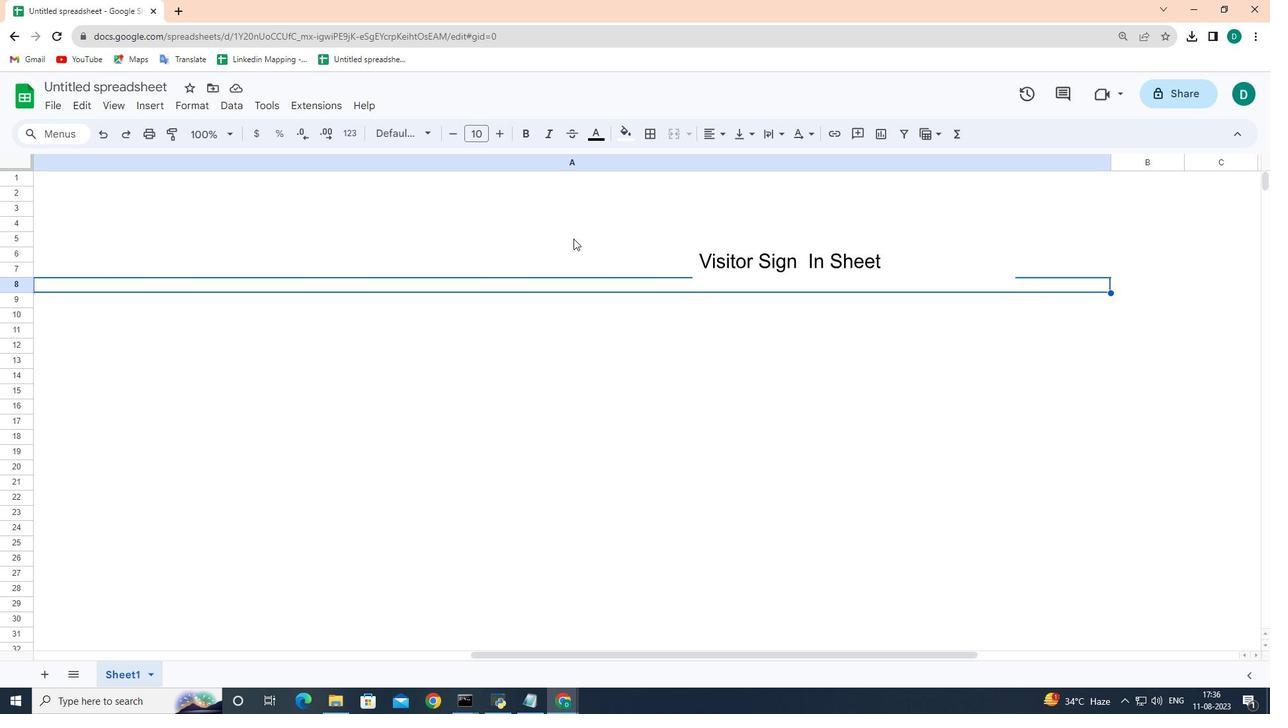 
Action: Mouse moved to (693, 255)
Screenshot: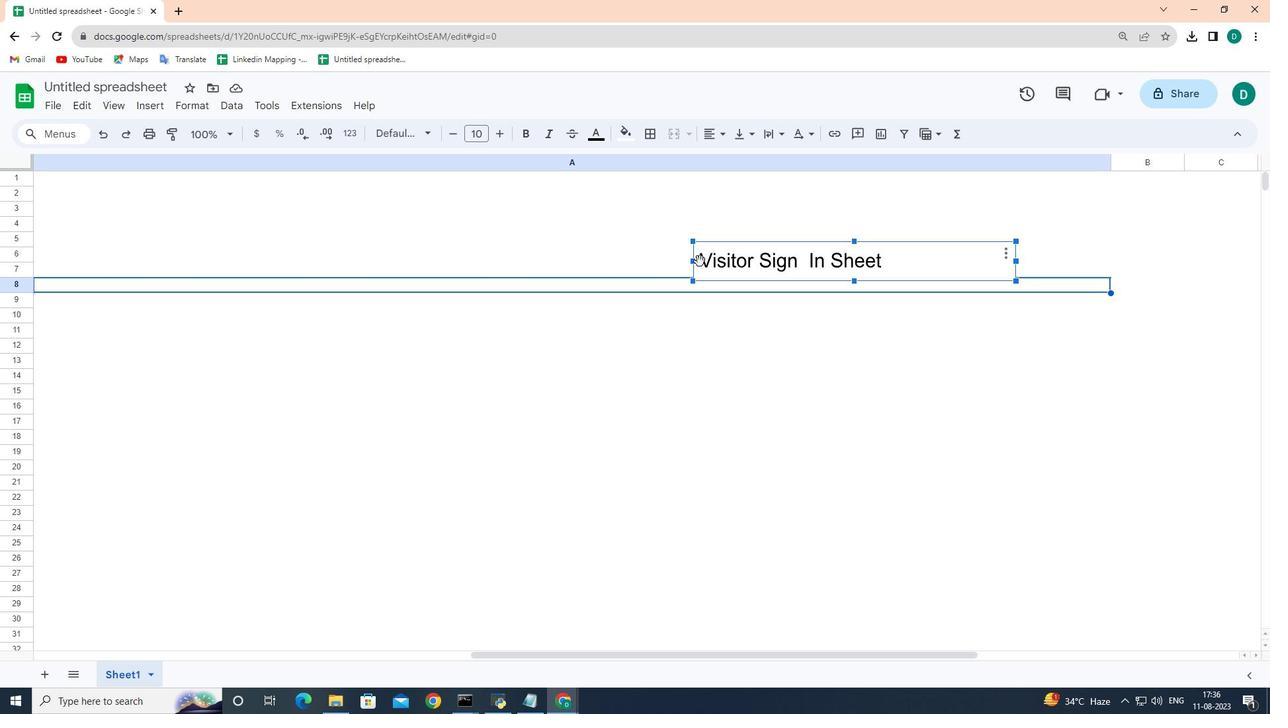 
Action: Mouse pressed left at (693, 255)
Screenshot: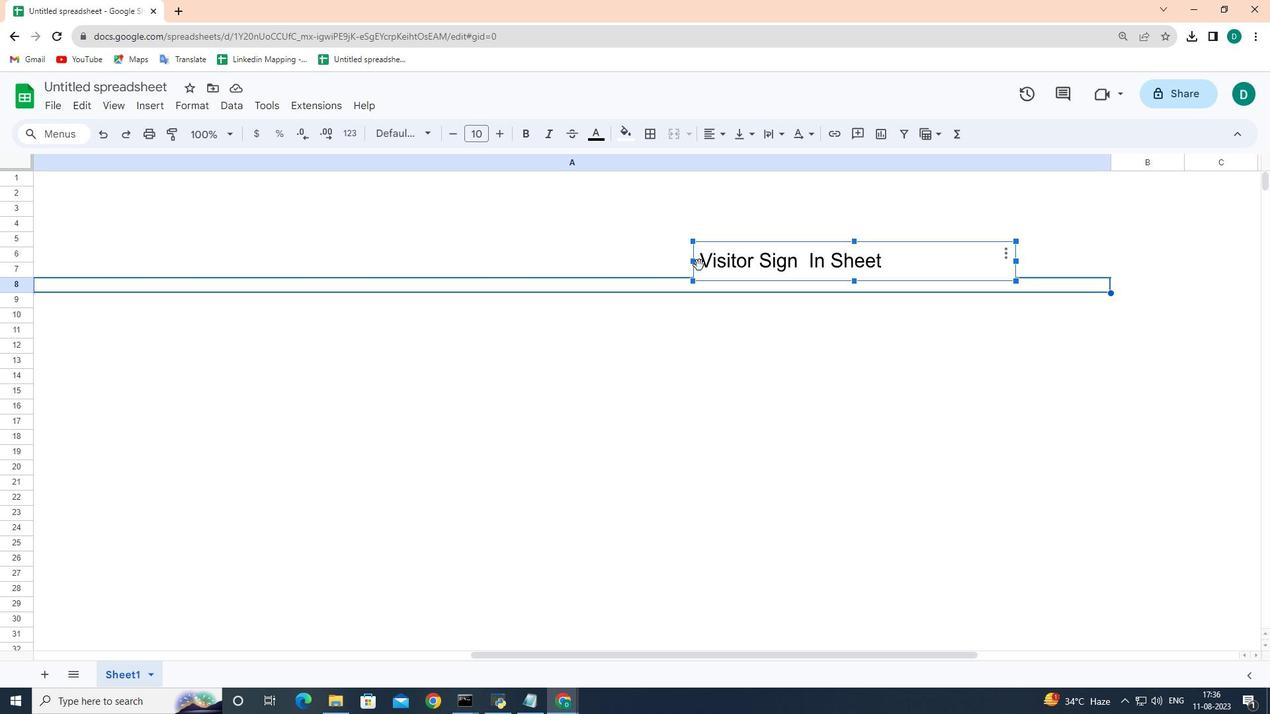 
Action: Mouse moved to (690, 254)
Screenshot: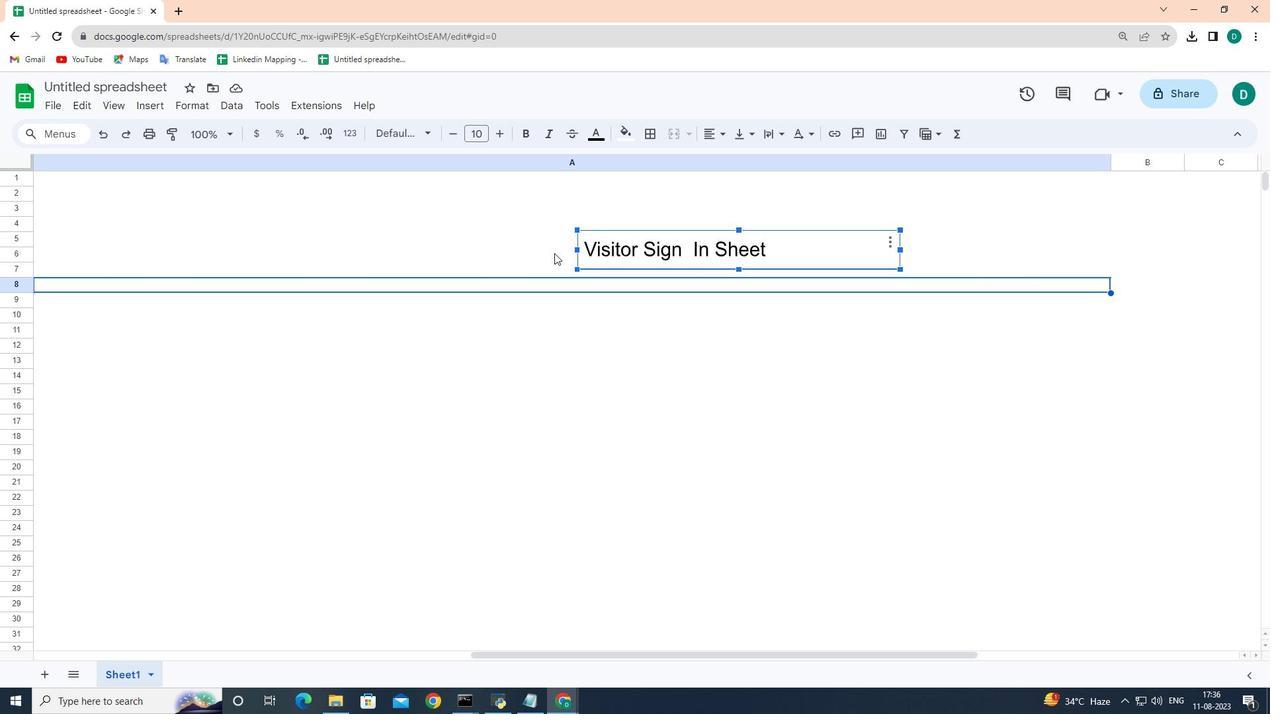 
Action: Mouse pressed left at (690, 254)
Screenshot: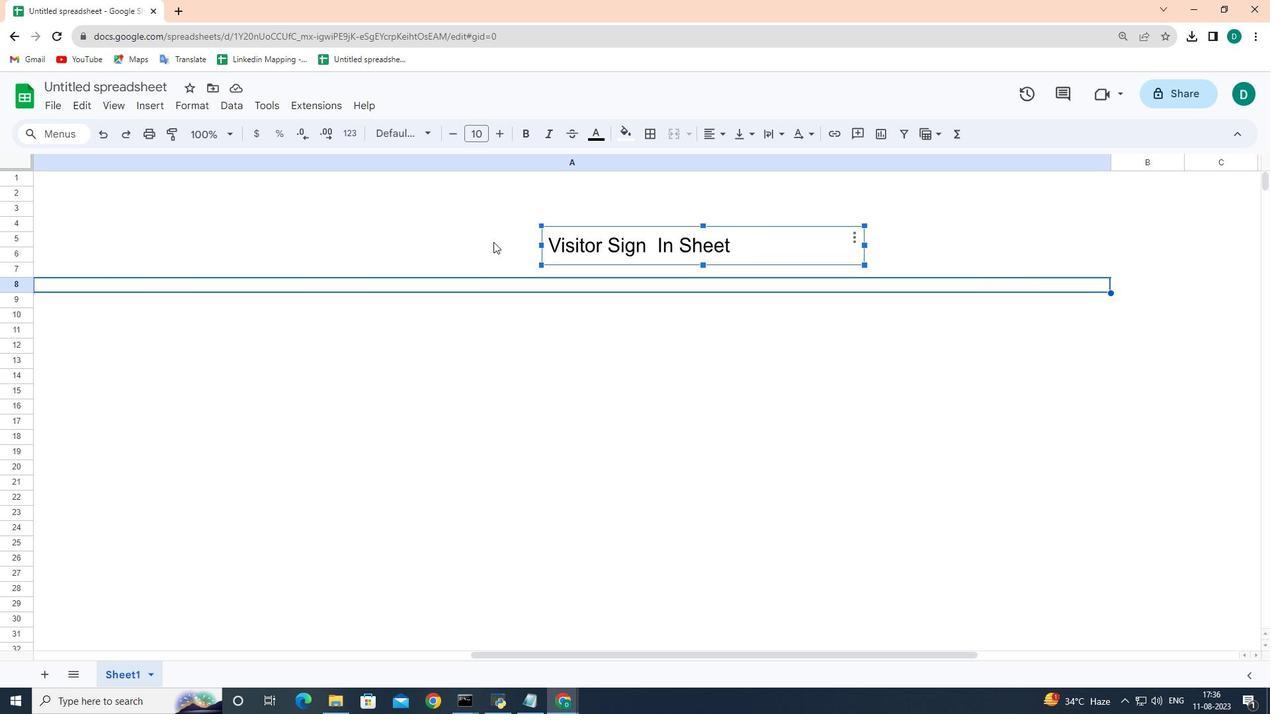 
Action: Mouse moved to (540, 258)
Screenshot: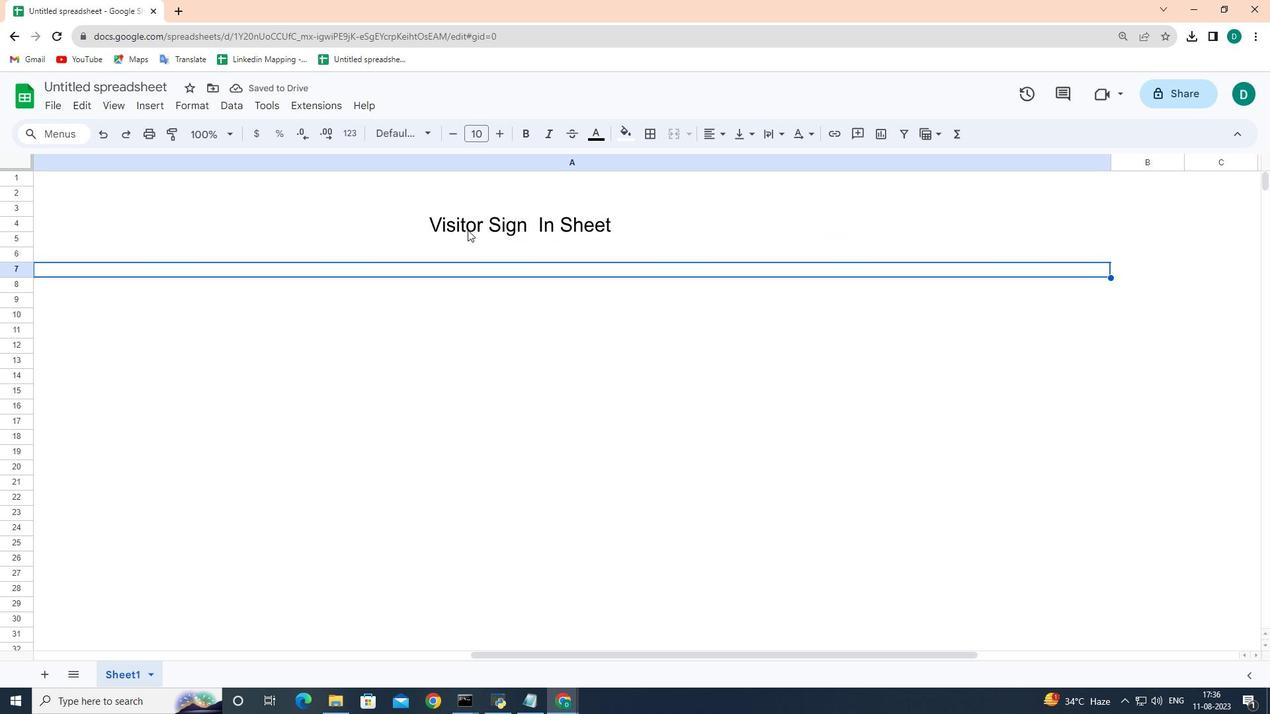
Action: Mouse pressed left at (540, 258)
Screenshot: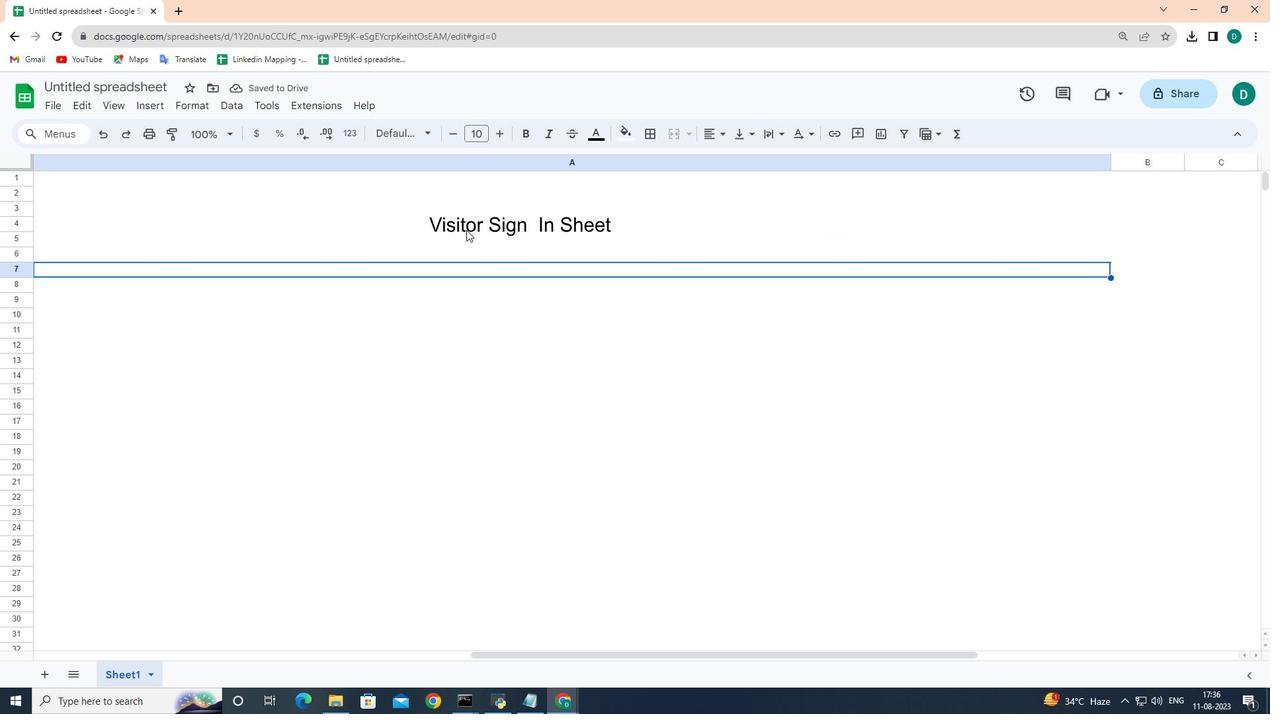 
Action: Mouse moved to (448, 220)
Screenshot: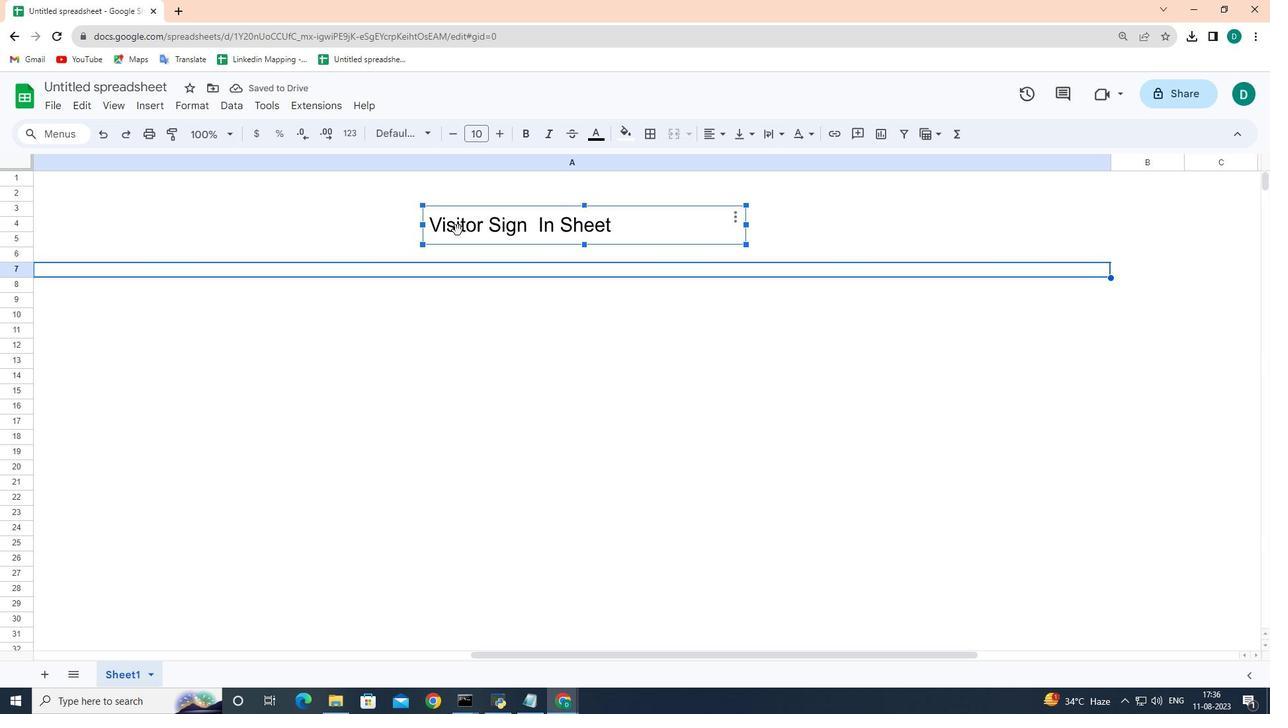 
Action: Mouse pressed left at (448, 220)
Screenshot: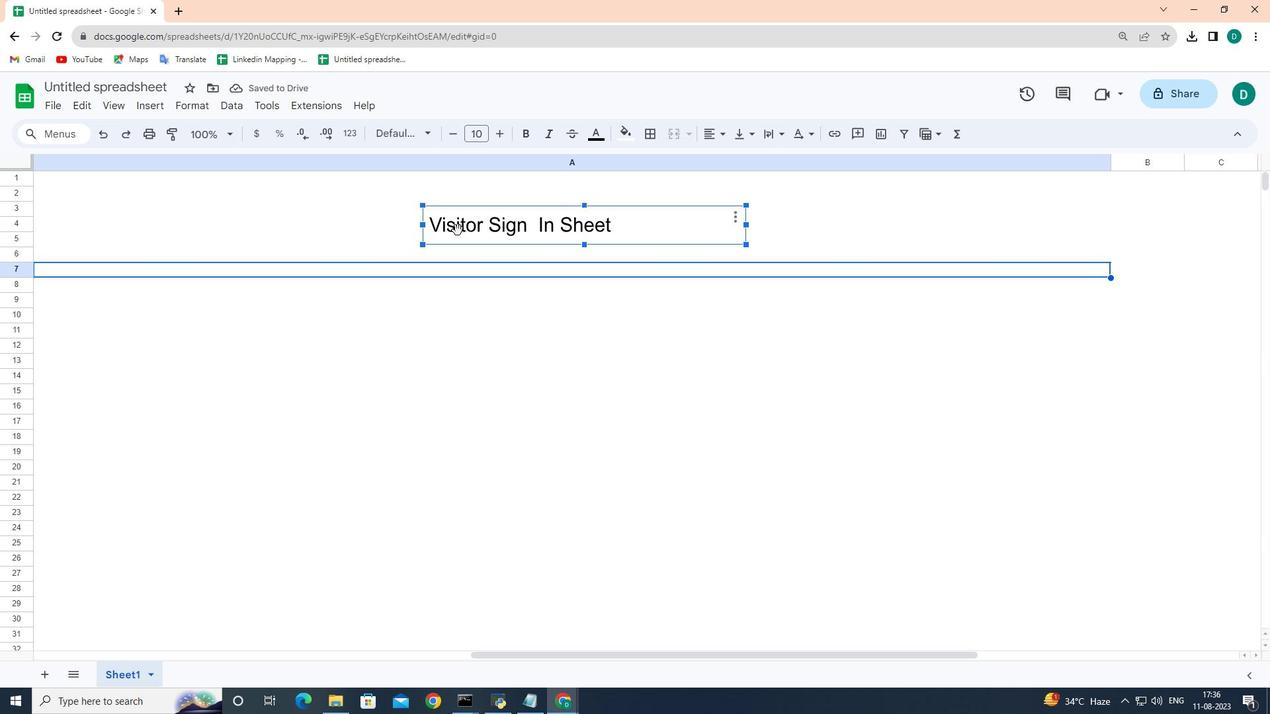 
Action: Mouse moved to (421, 215)
Screenshot: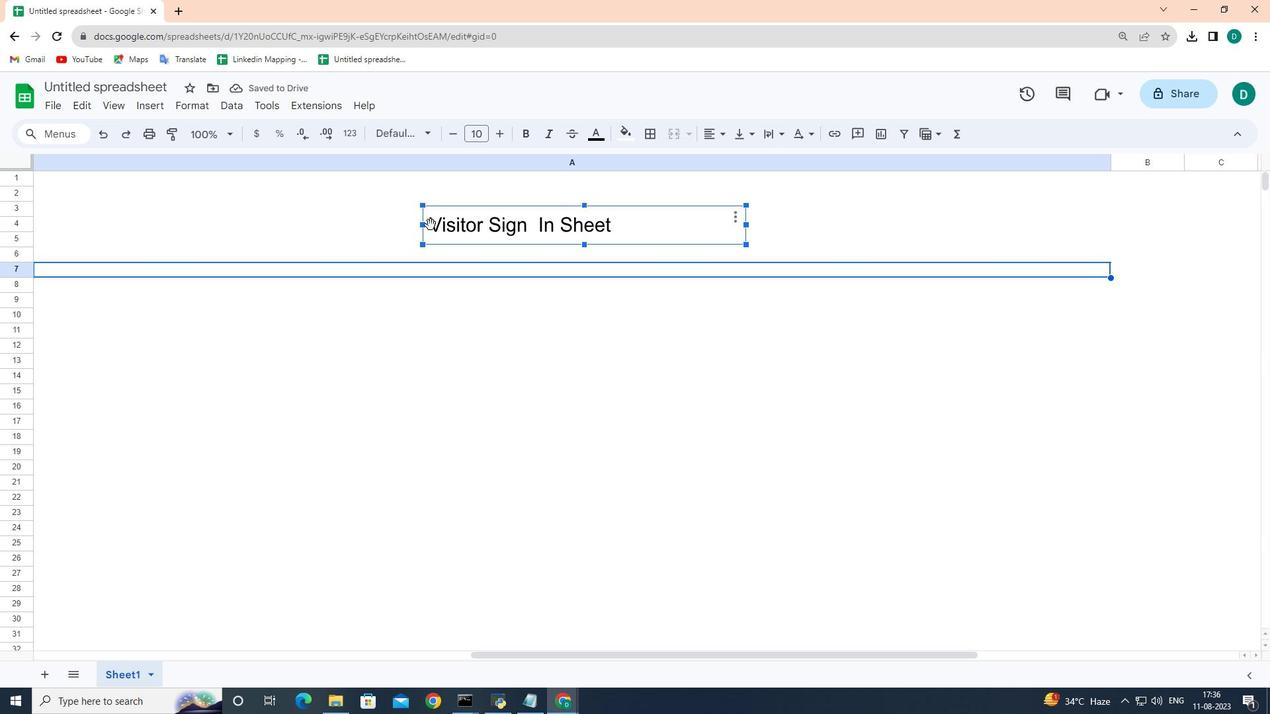 
Action: Mouse pressed left at (421, 215)
Screenshot: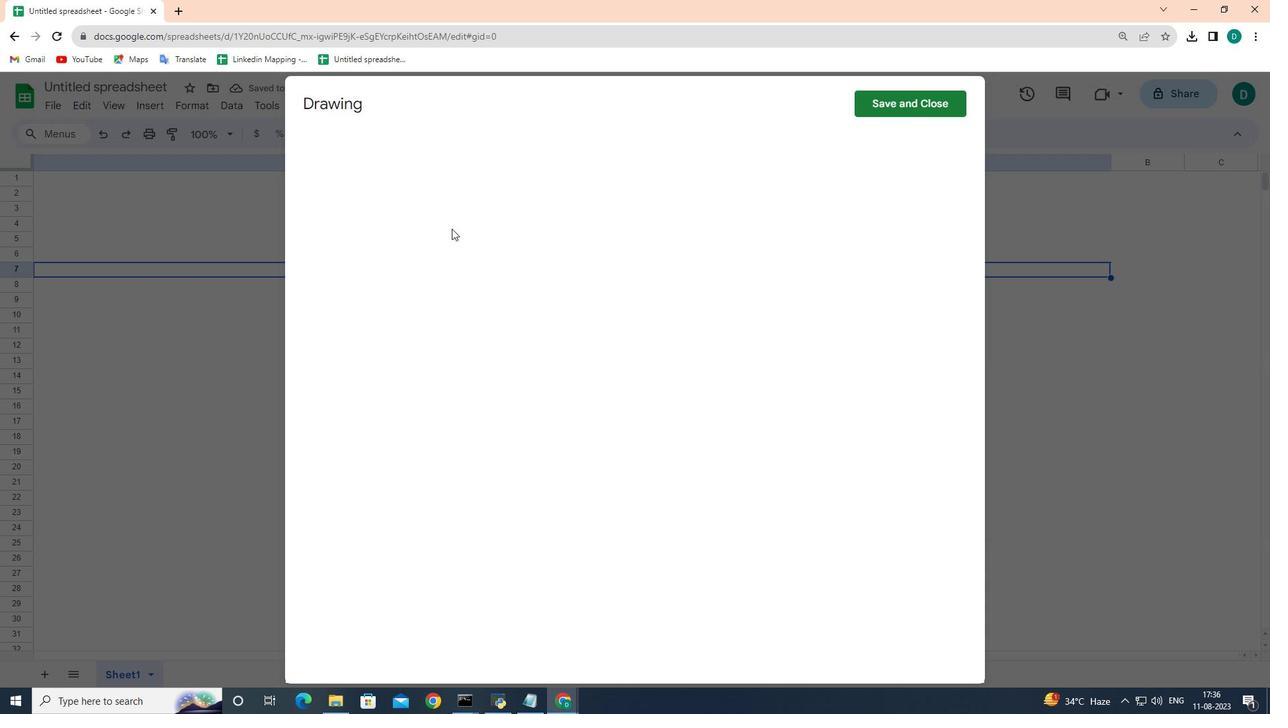 
Action: Mouse pressed left at (421, 215)
Screenshot: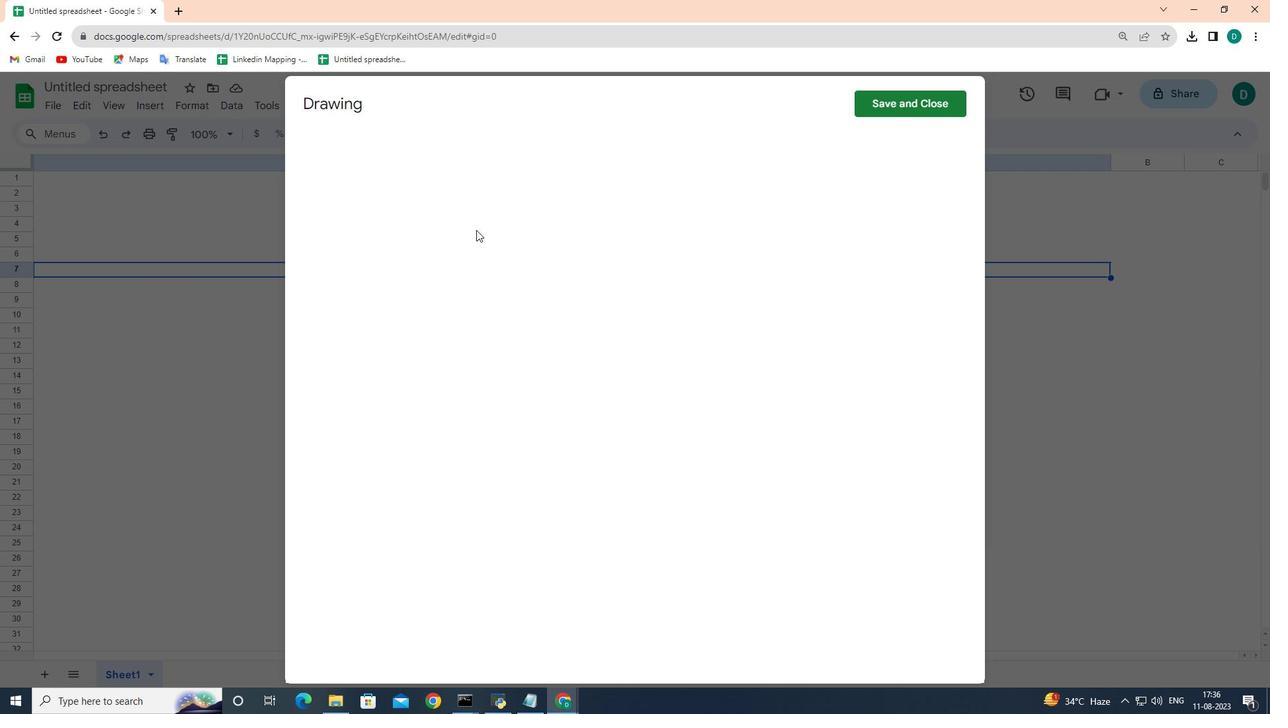 
Action: Mouse moved to (608, 293)
Screenshot: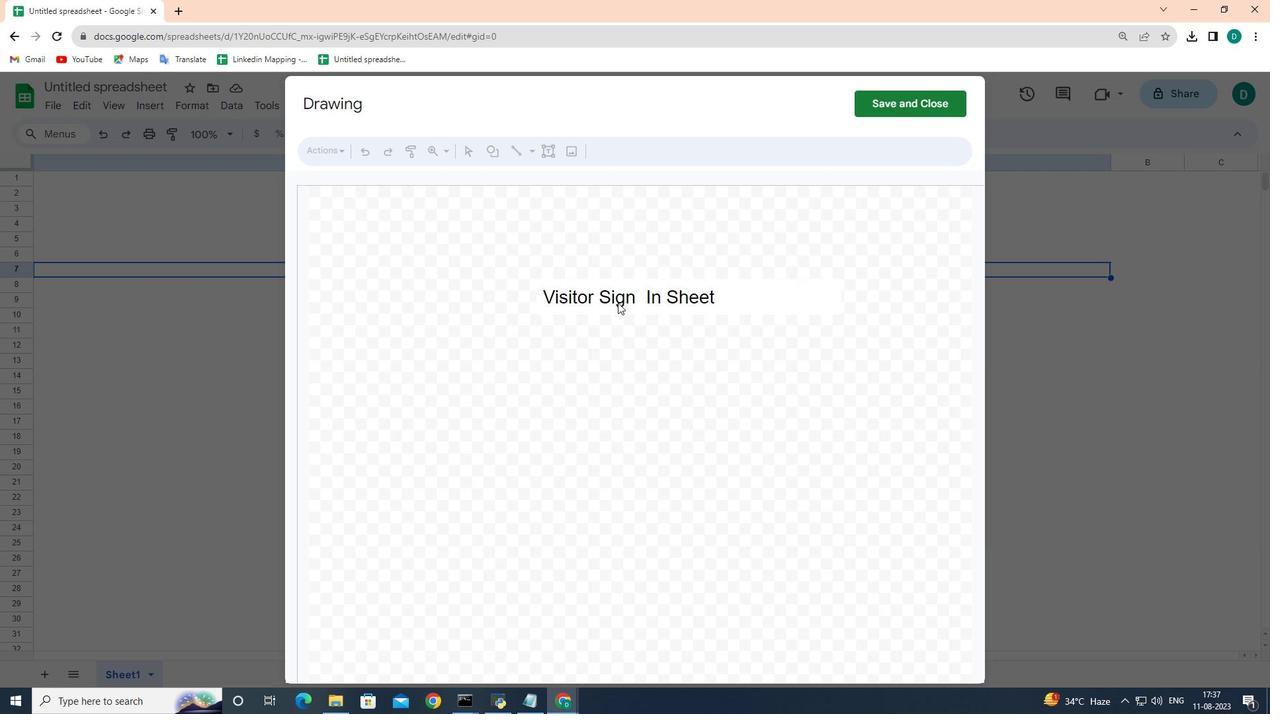 
Action: Mouse pressed left at (608, 293)
Screenshot: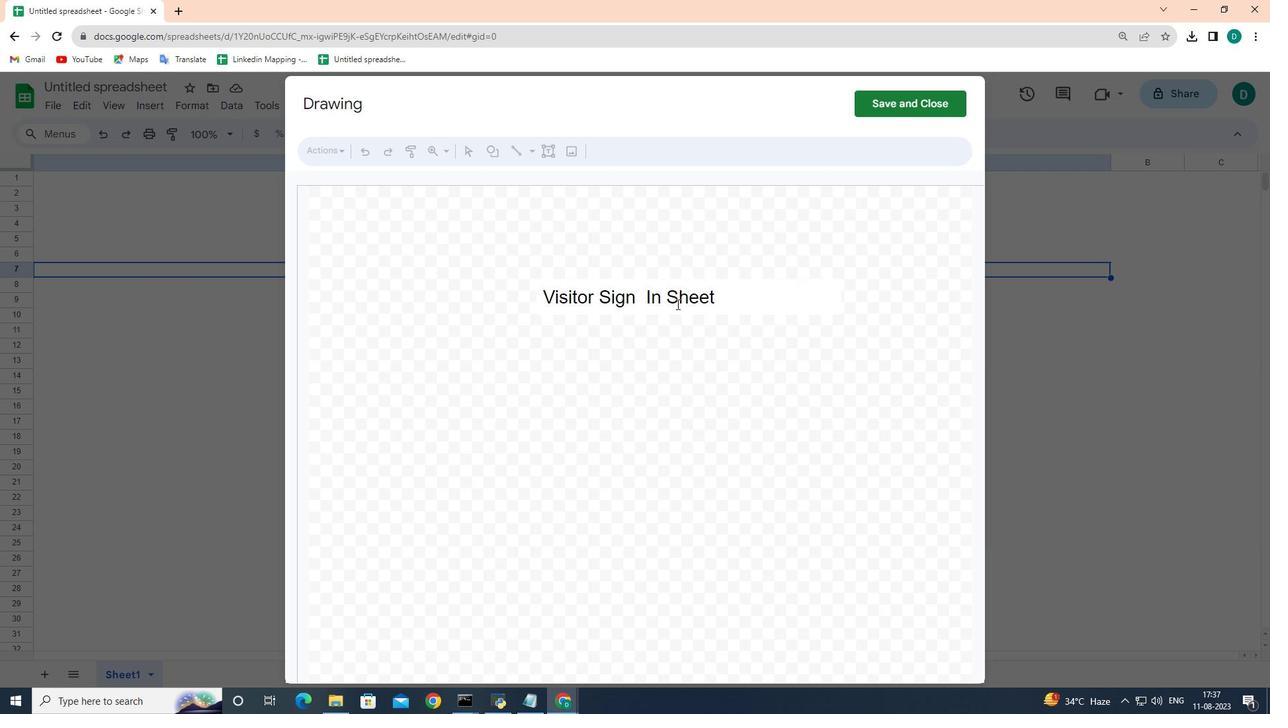 
Action: Mouse moved to (709, 285)
Screenshot: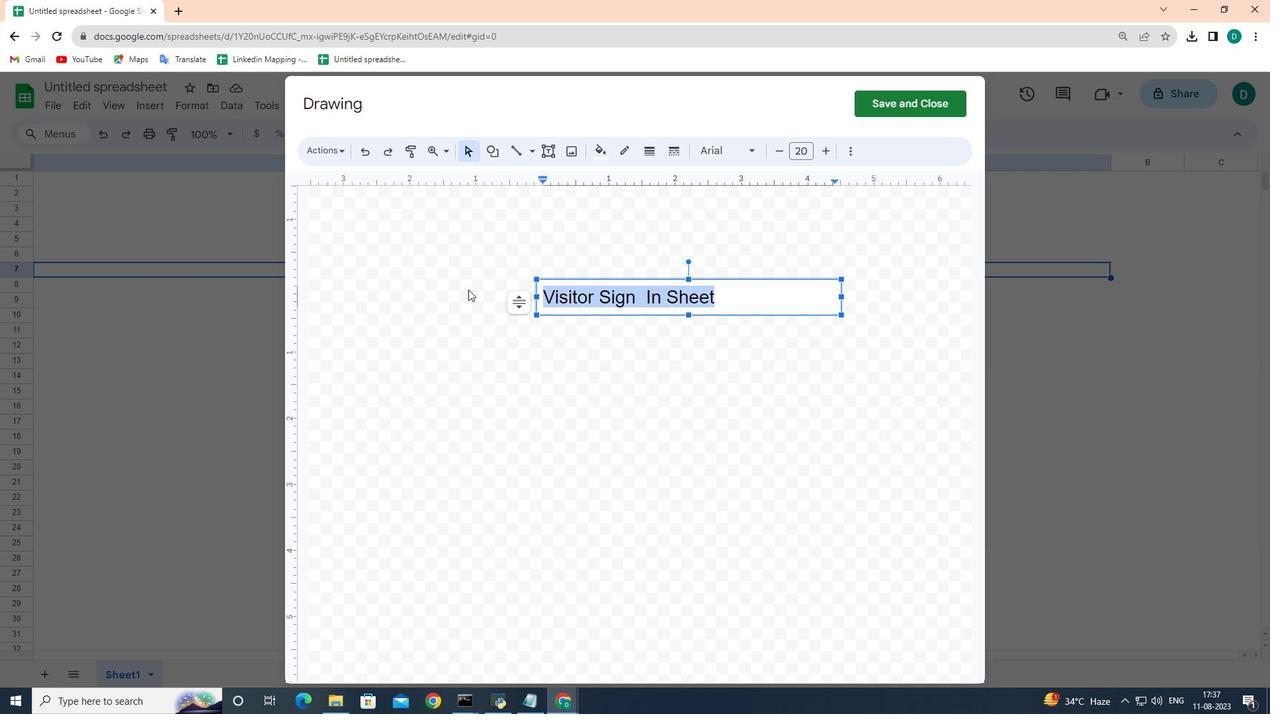 
Action: Mouse pressed left at (709, 285)
Screenshot: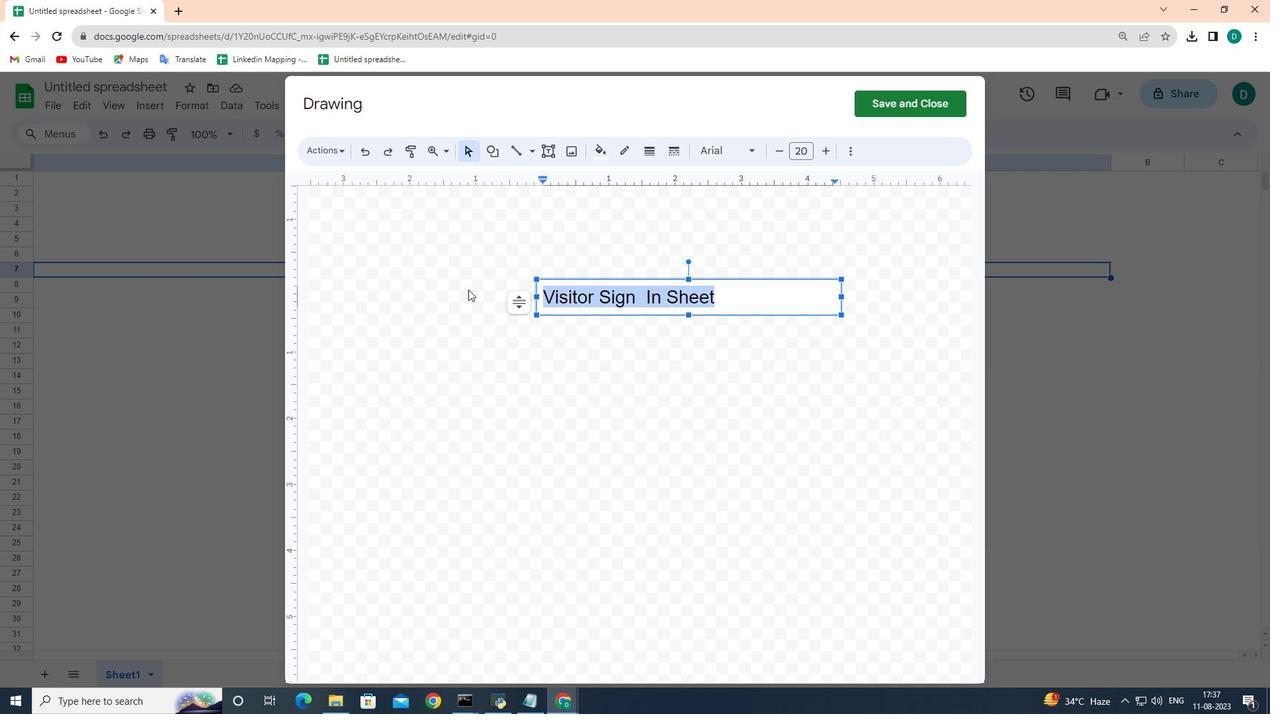 
Action: Mouse moved to (813, 142)
Screenshot: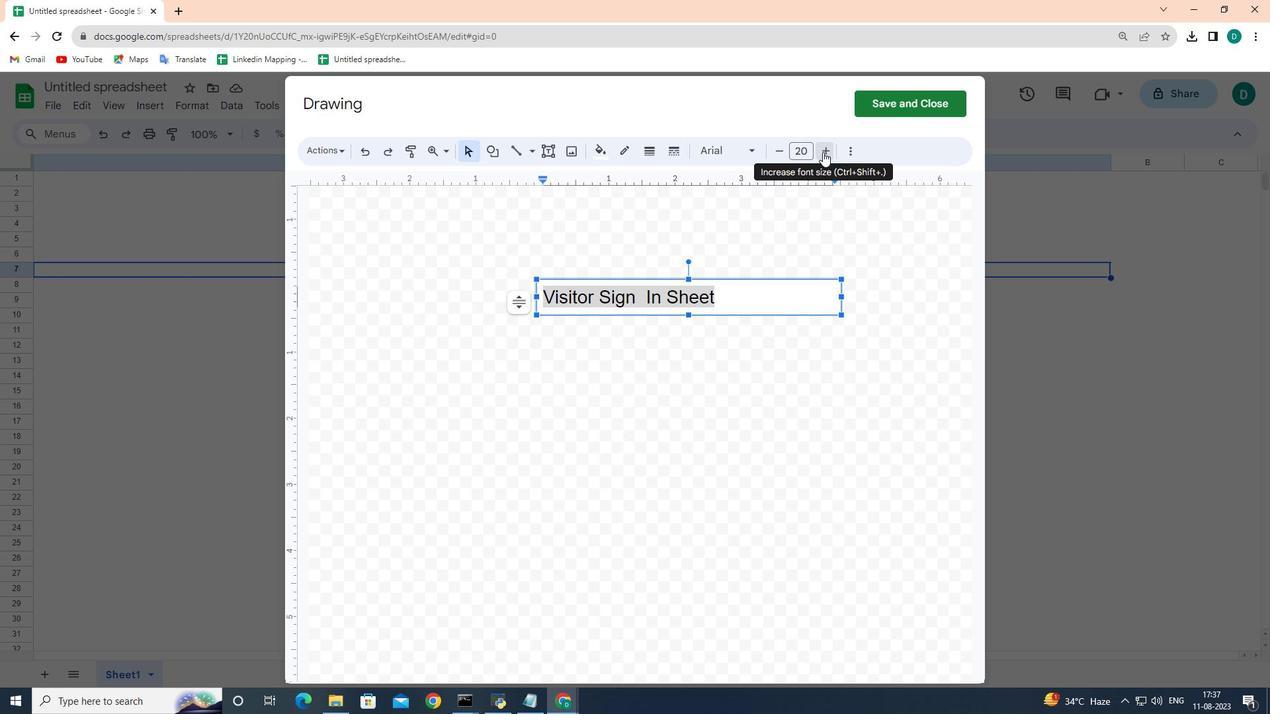 
Action: Mouse pressed left at (813, 142)
Screenshot: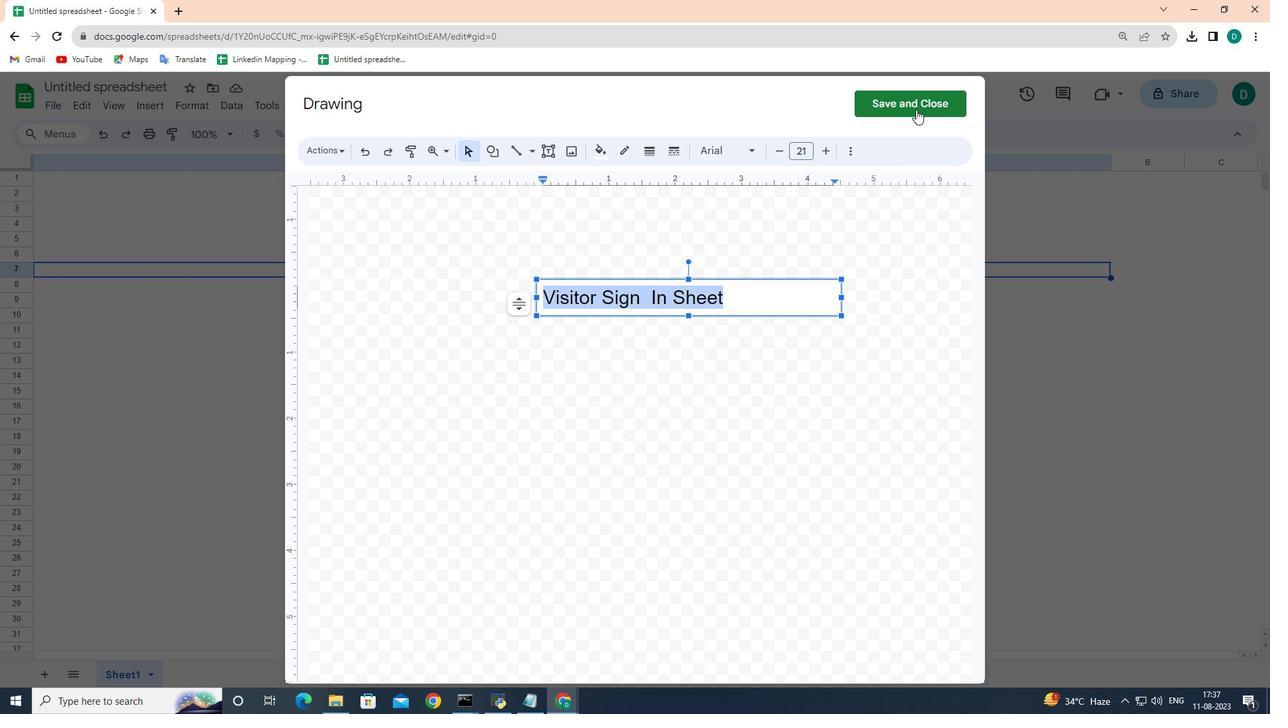 
Action: Mouse moved to (918, 83)
Screenshot: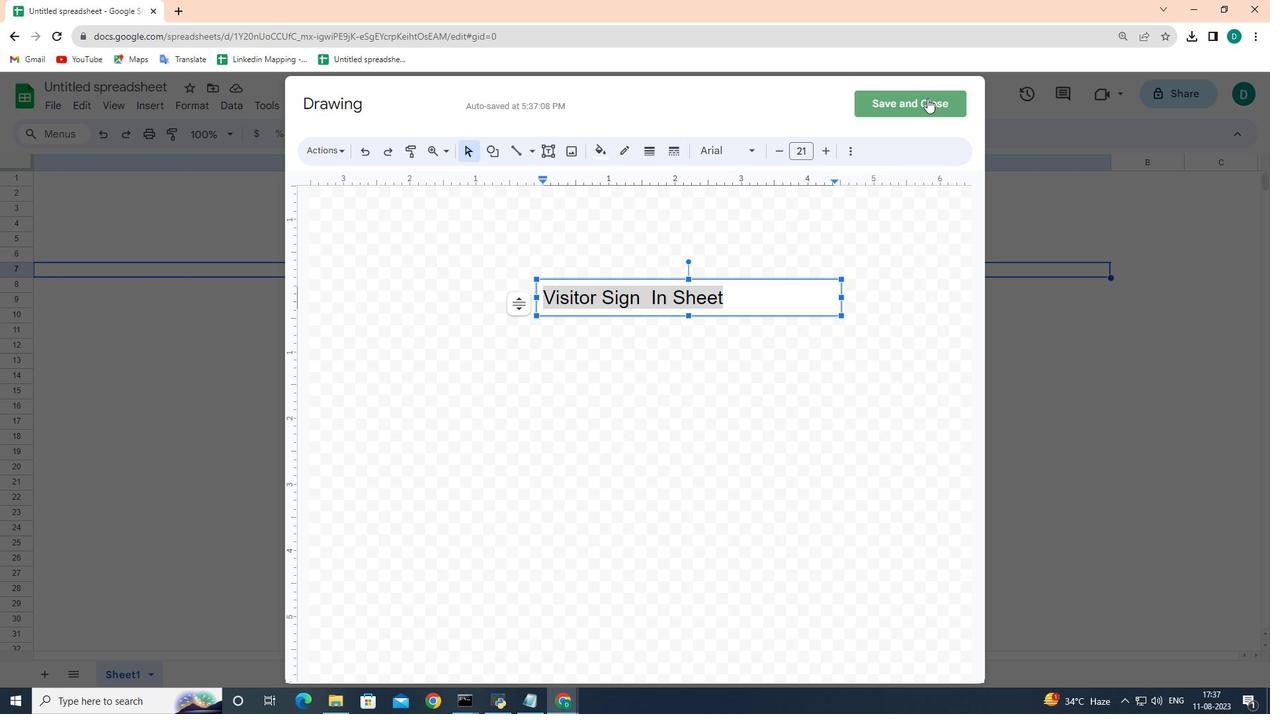 
Action: Mouse pressed left at (918, 83)
Screenshot: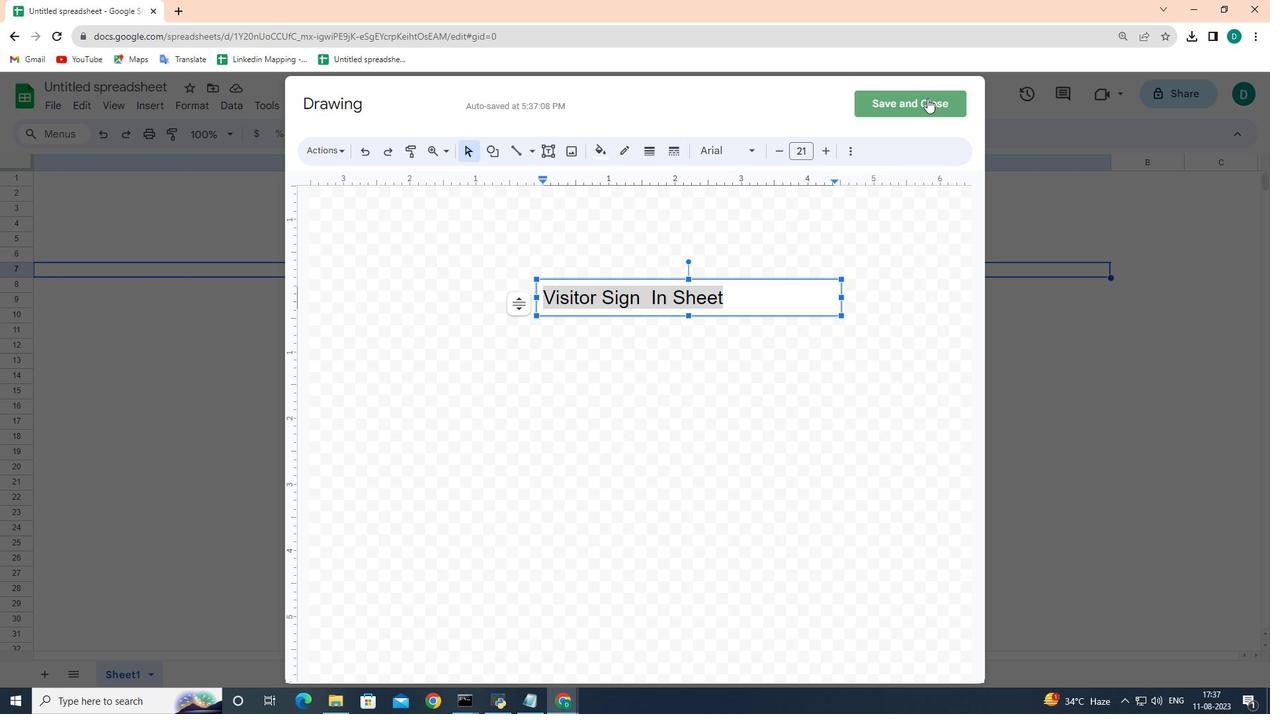 
Action: Mouse moved to (588, 133)
Screenshot: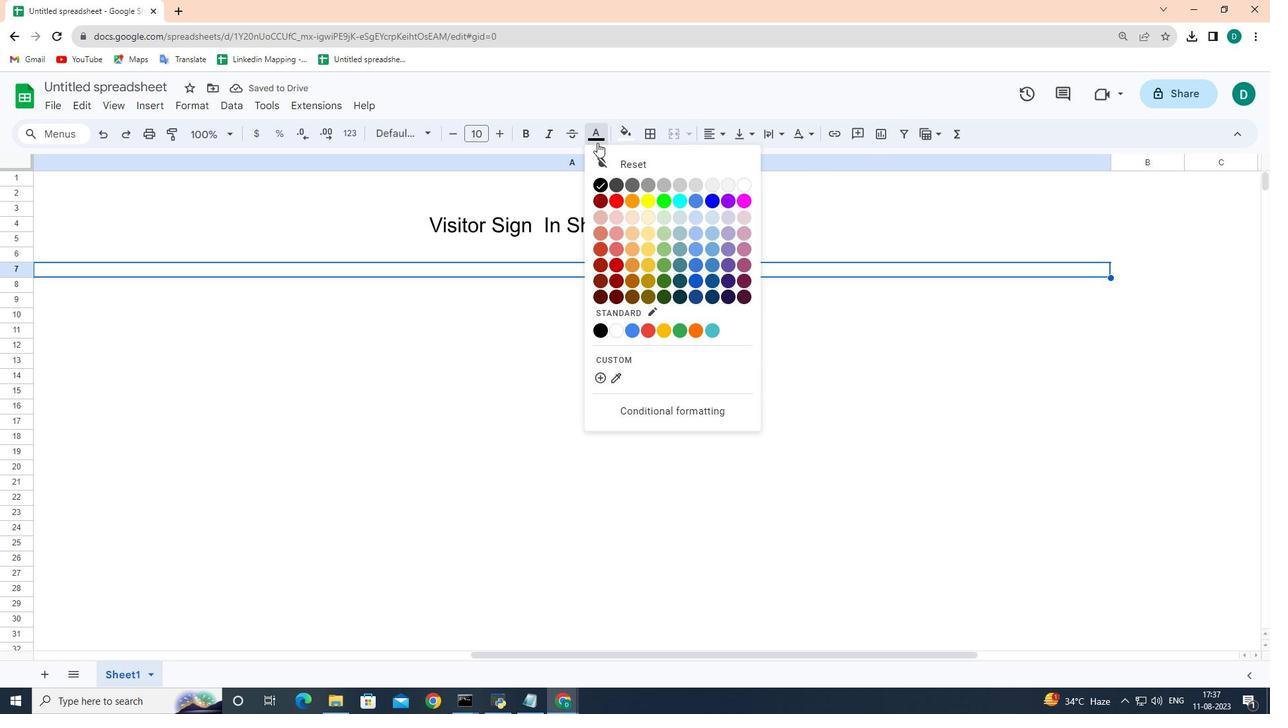 
Action: Mouse pressed left at (588, 133)
Screenshot: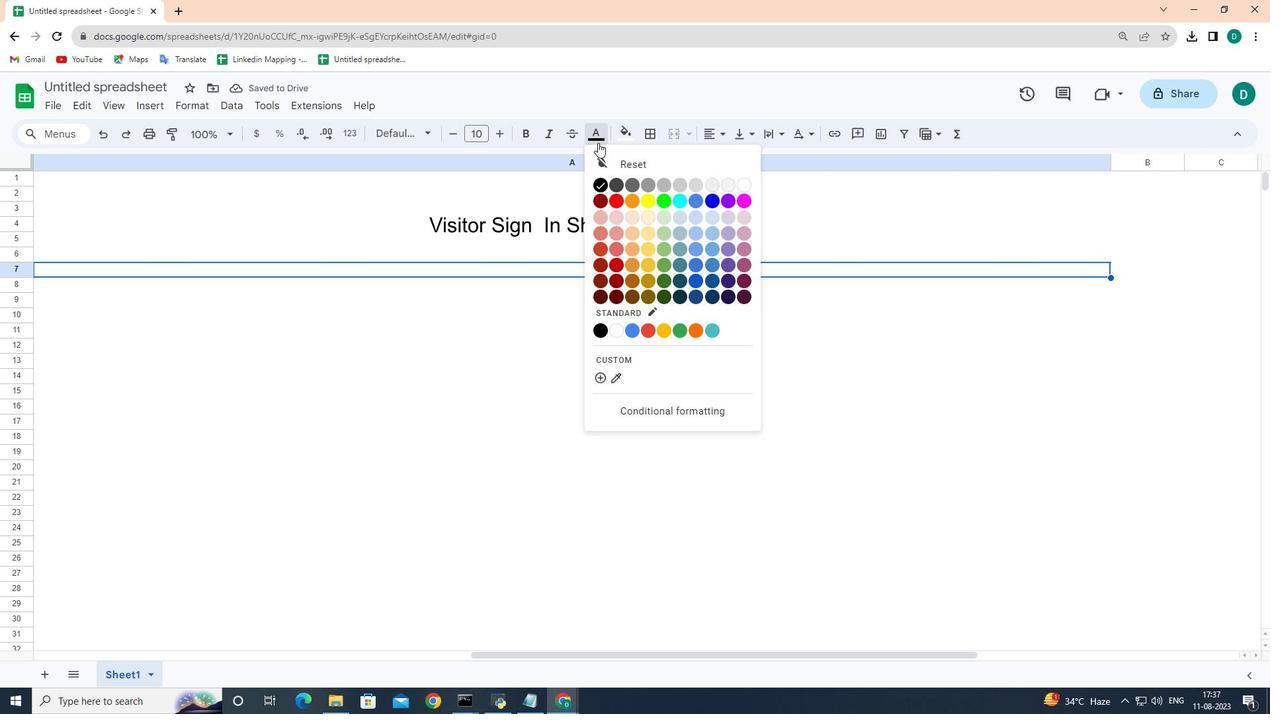 
Action: Mouse moved to (656, 191)
Screenshot: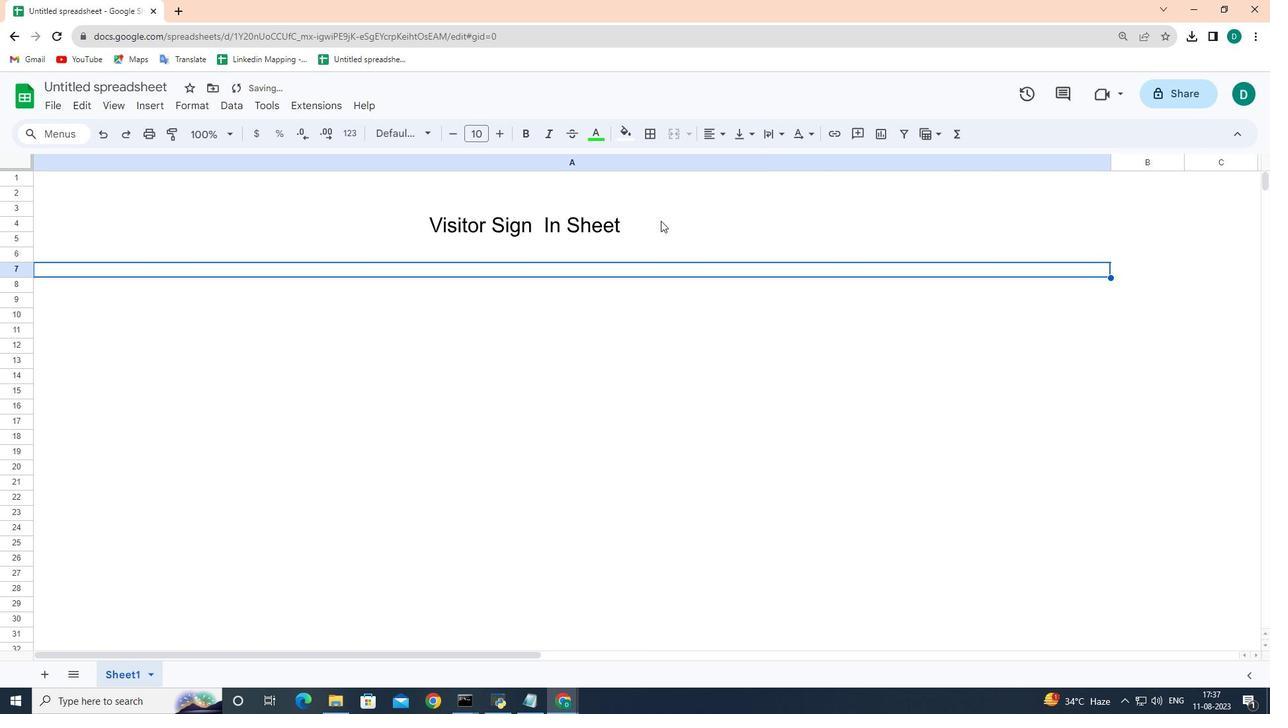 
Action: Mouse pressed left at (656, 191)
Screenshot: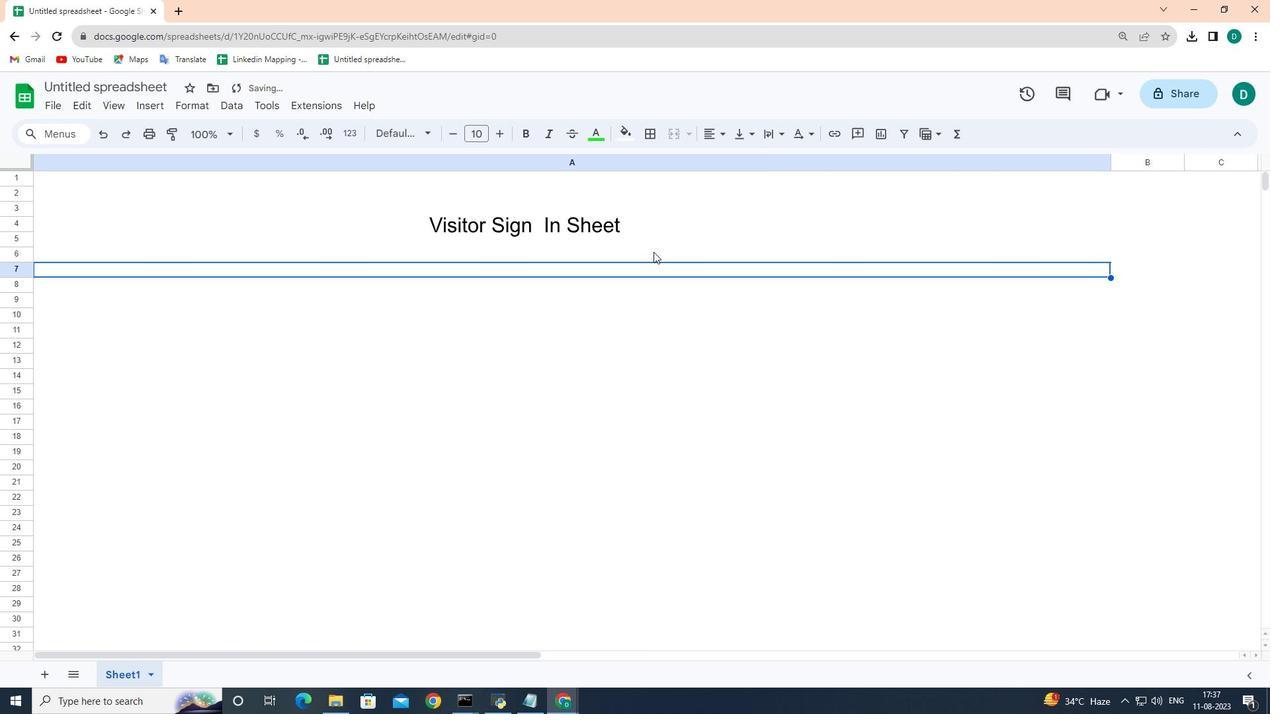 
Action: Mouse moved to (584, 215)
Screenshot: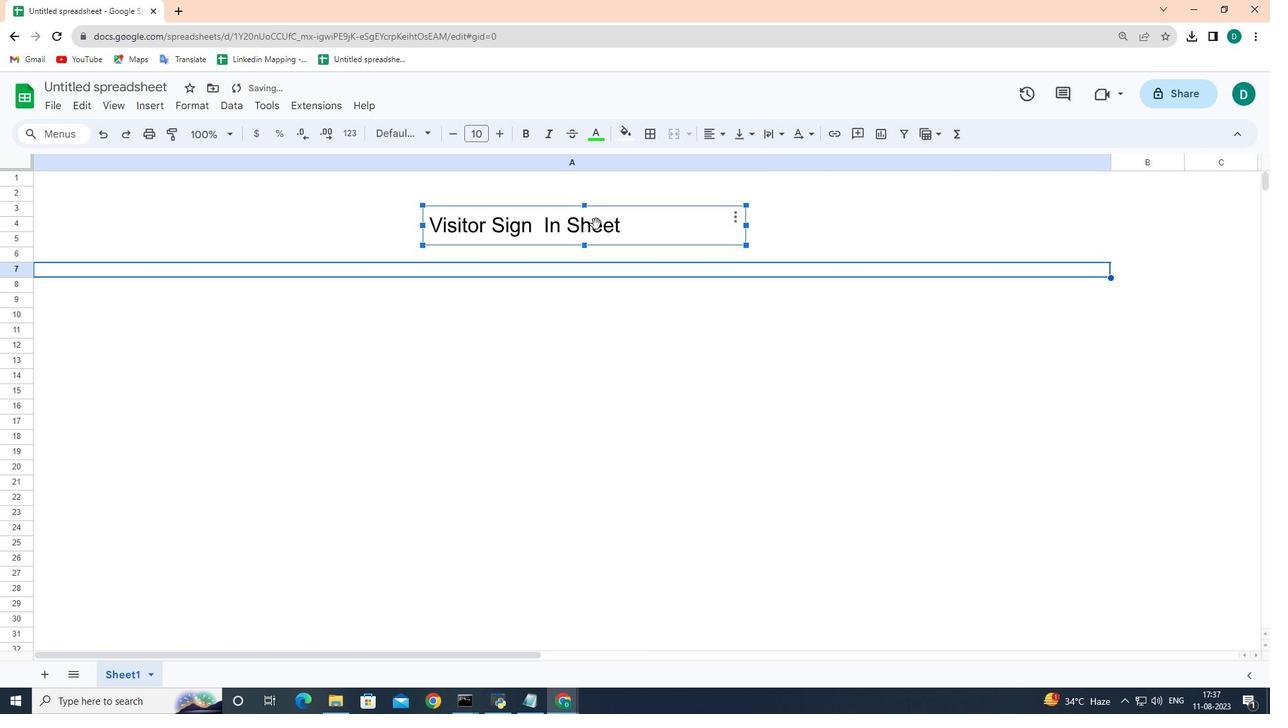 
Action: Mouse pressed left at (584, 215)
Screenshot: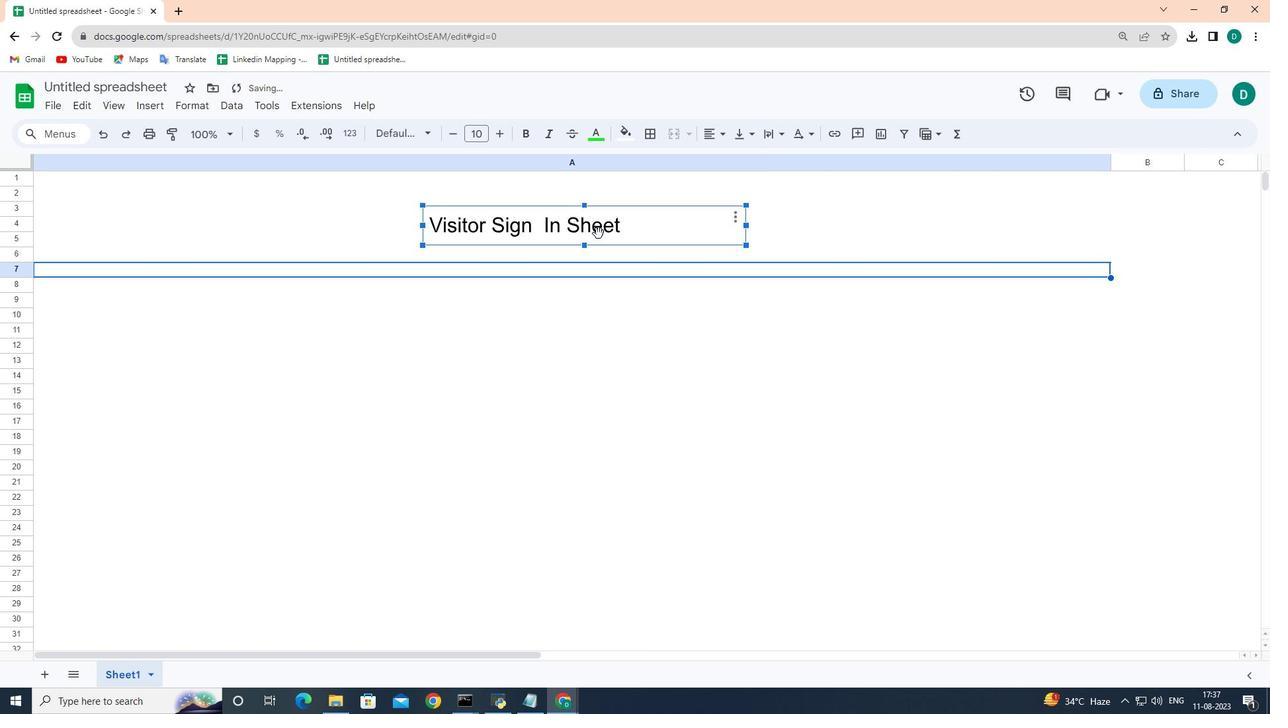 
Action: Mouse moved to (586, 245)
Screenshot: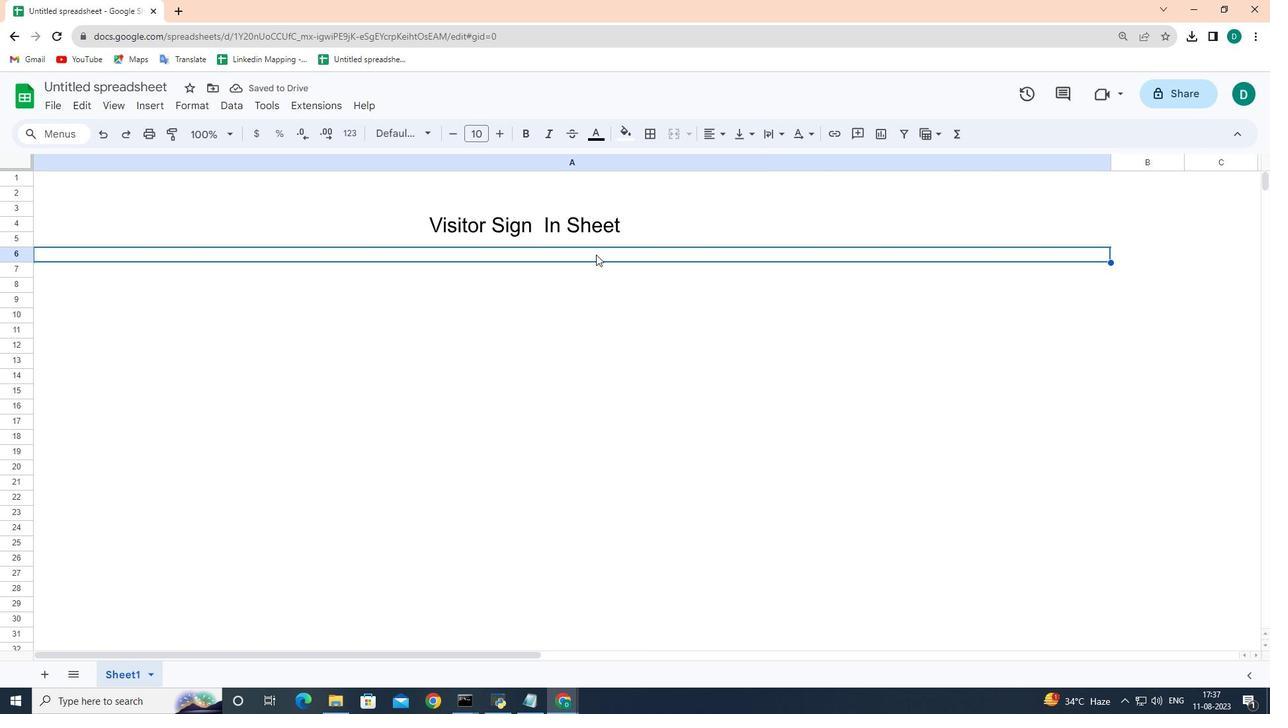 
Action: Mouse pressed left at (586, 245)
Screenshot: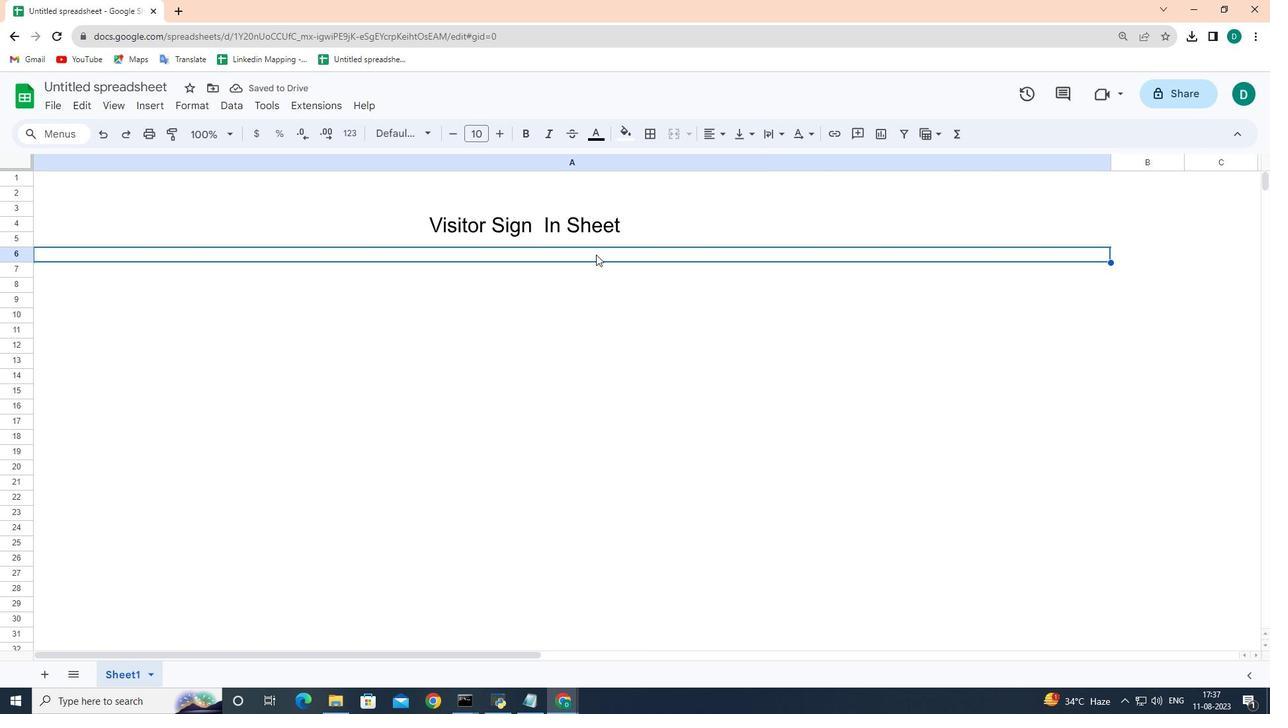 
Action: Mouse moved to (112, 268)
Screenshot: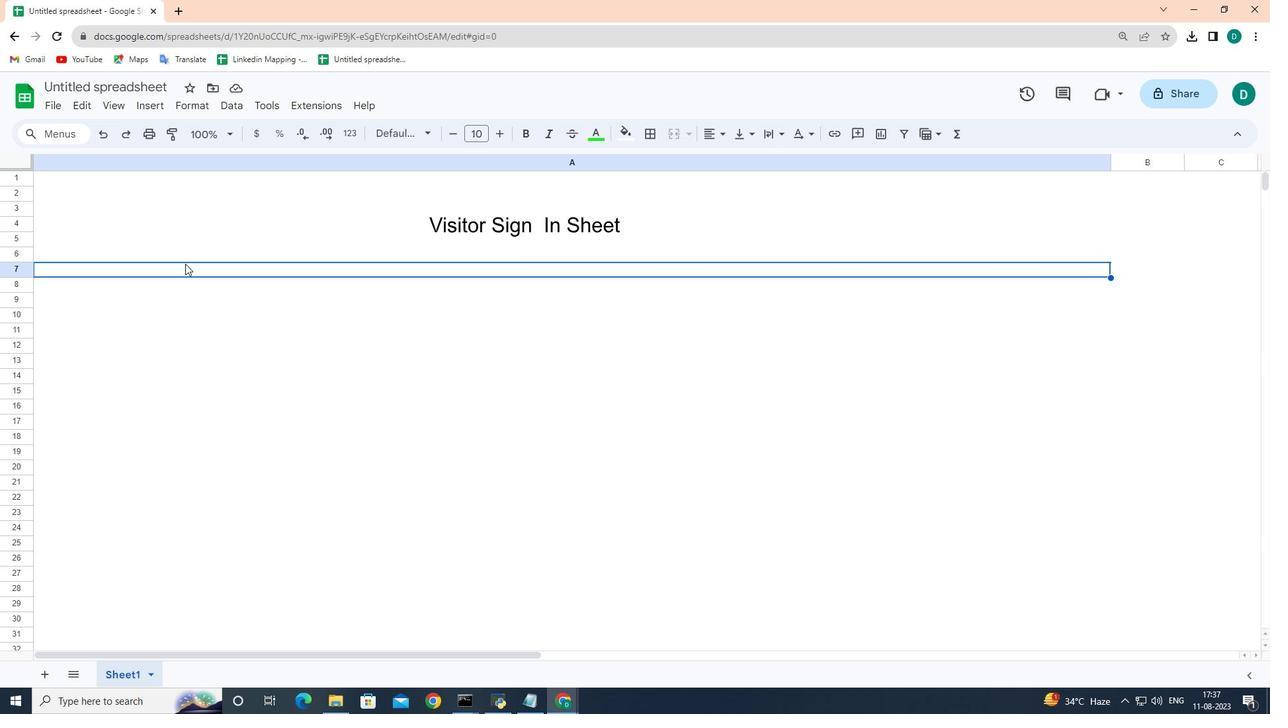 
Action: Mouse pressed left at (112, 268)
Screenshot: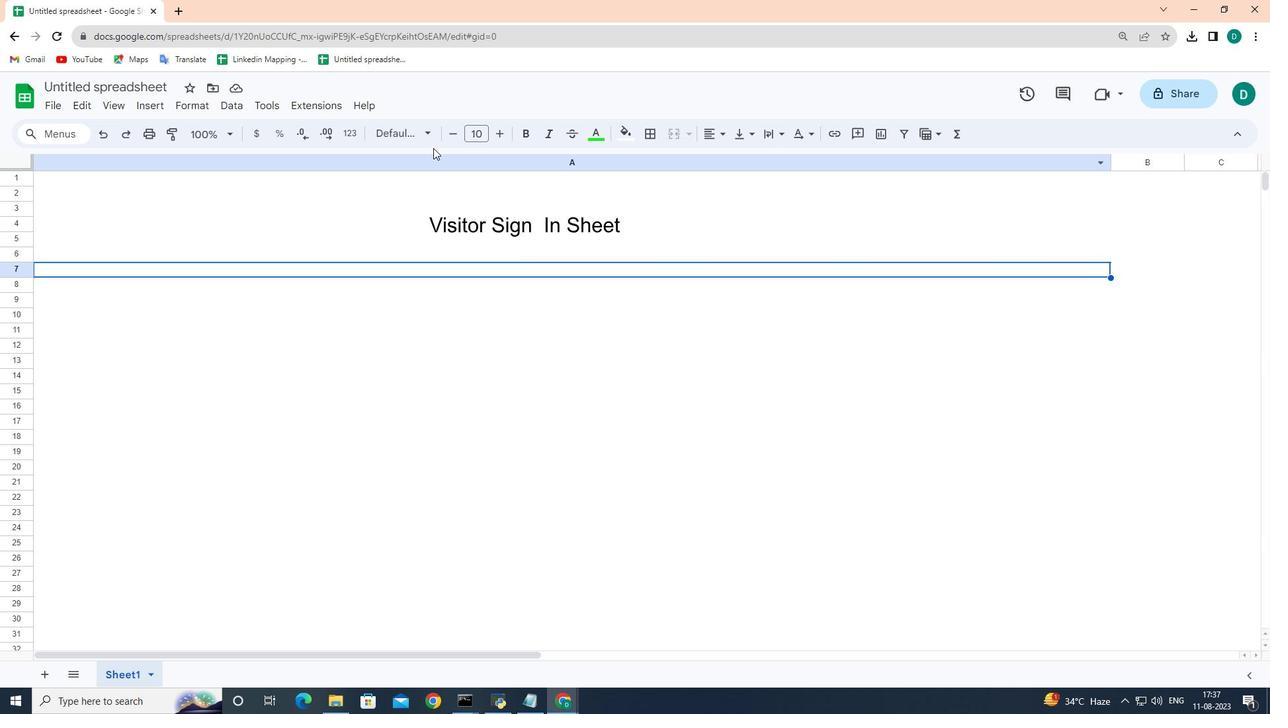 
Action: Mouse moved to (133, 94)
Screenshot: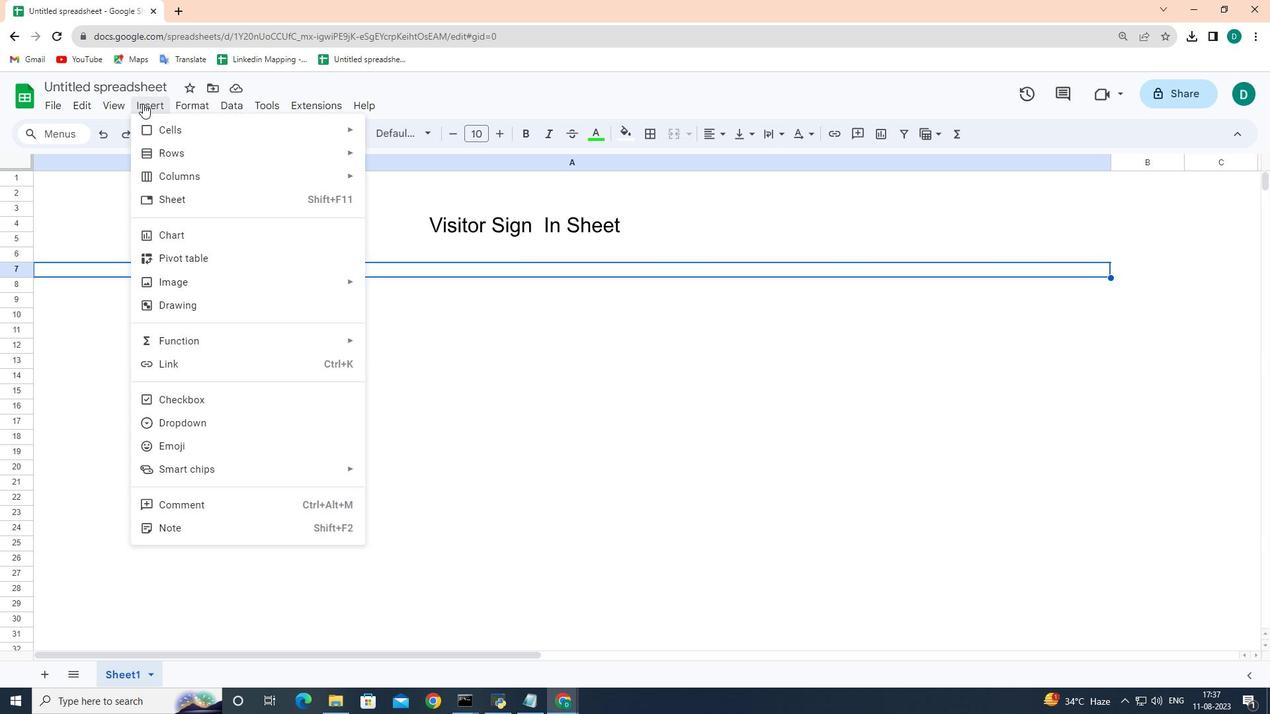 
Action: Mouse pressed left at (133, 94)
Screenshot: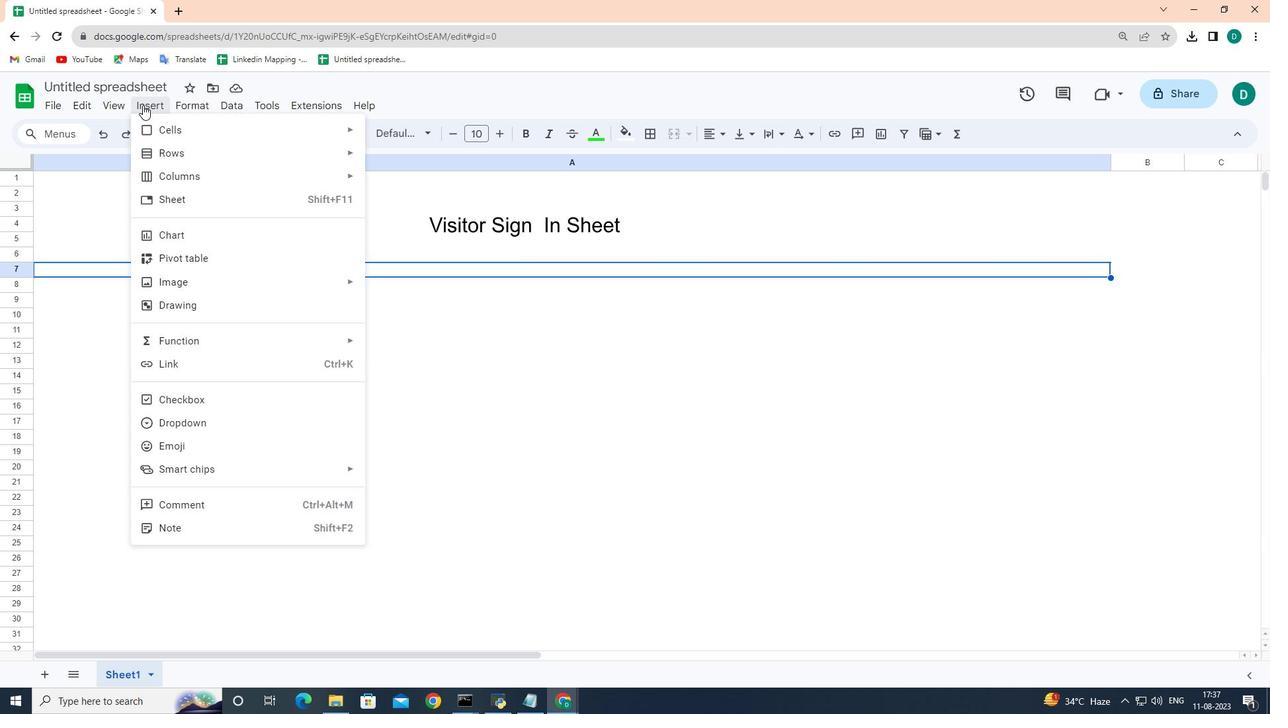 
Action: Mouse moved to (169, 296)
Screenshot: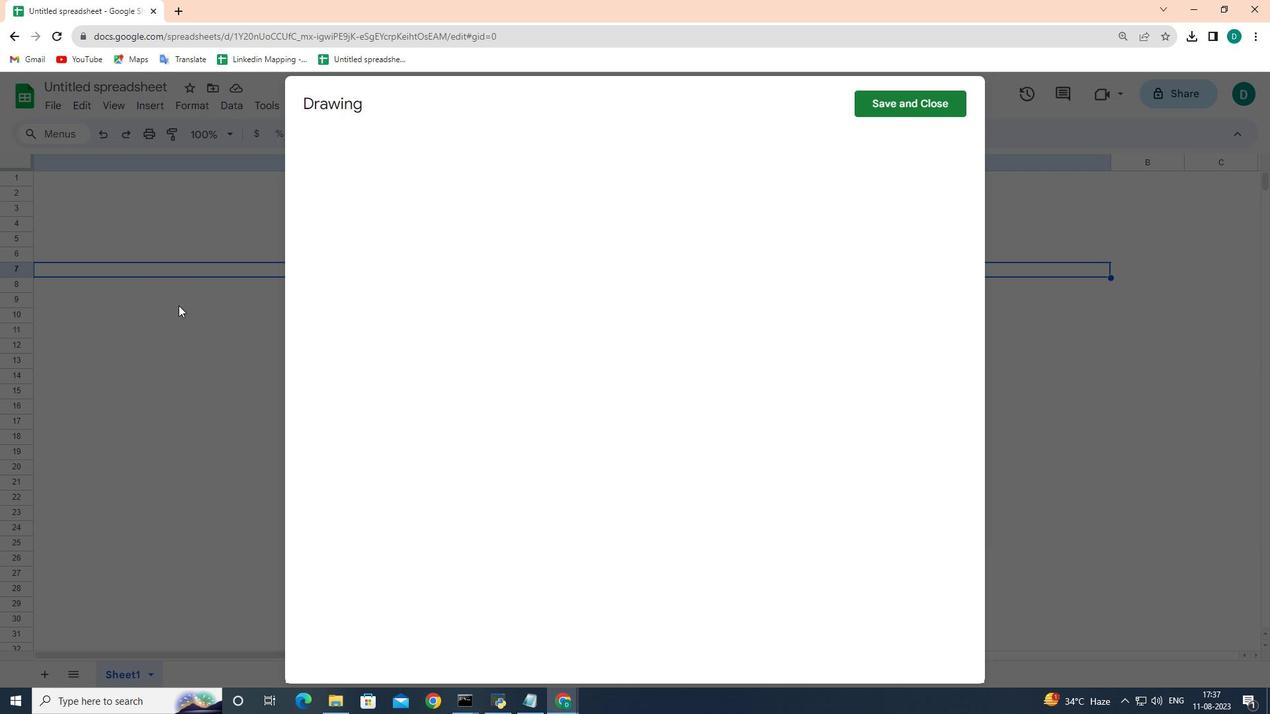 
Action: Mouse pressed left at (169, 296)
Screenshot: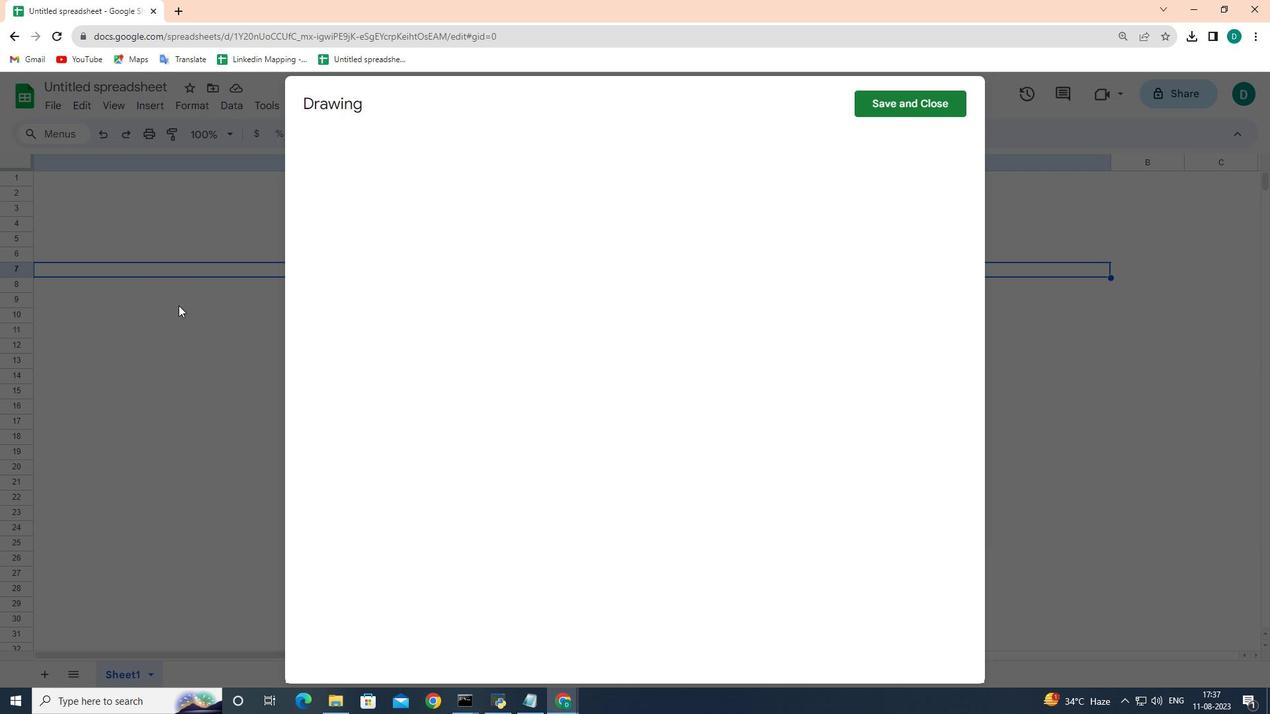 
Action: Mouse moved to (539, 138)
Screenshot: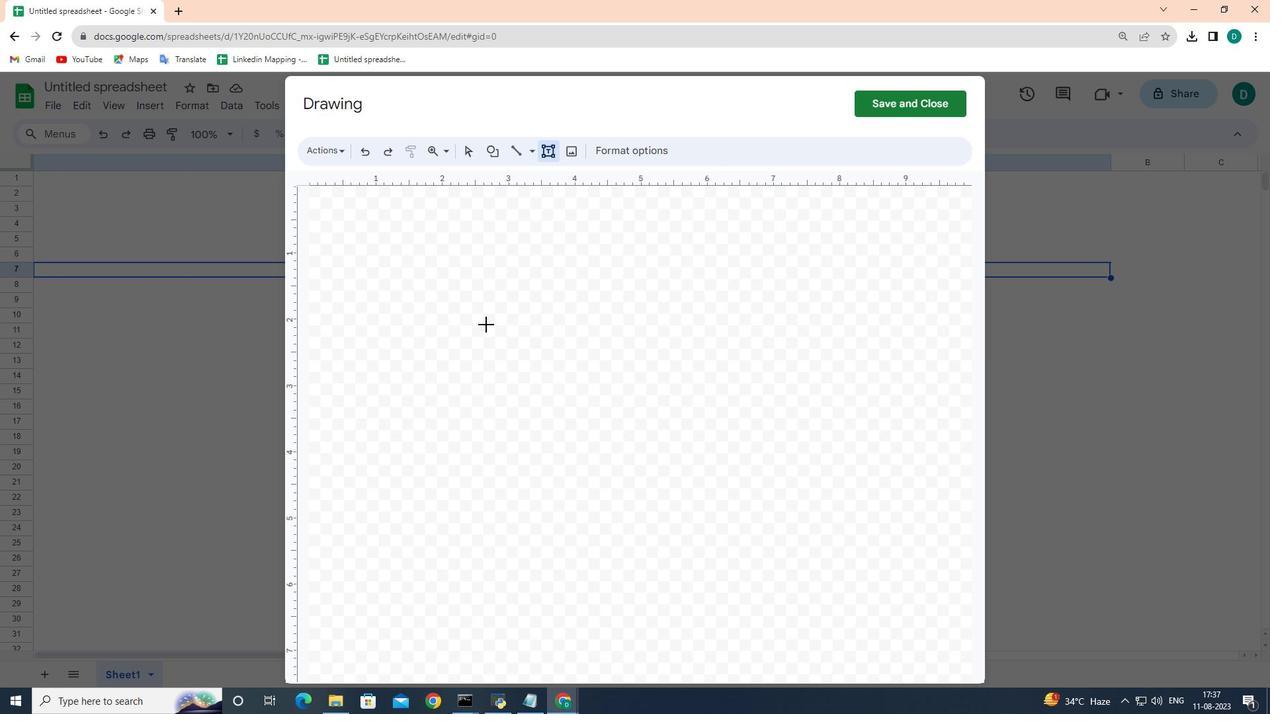 
Action: Mouse pressed left at (539, 138)
Screenshot: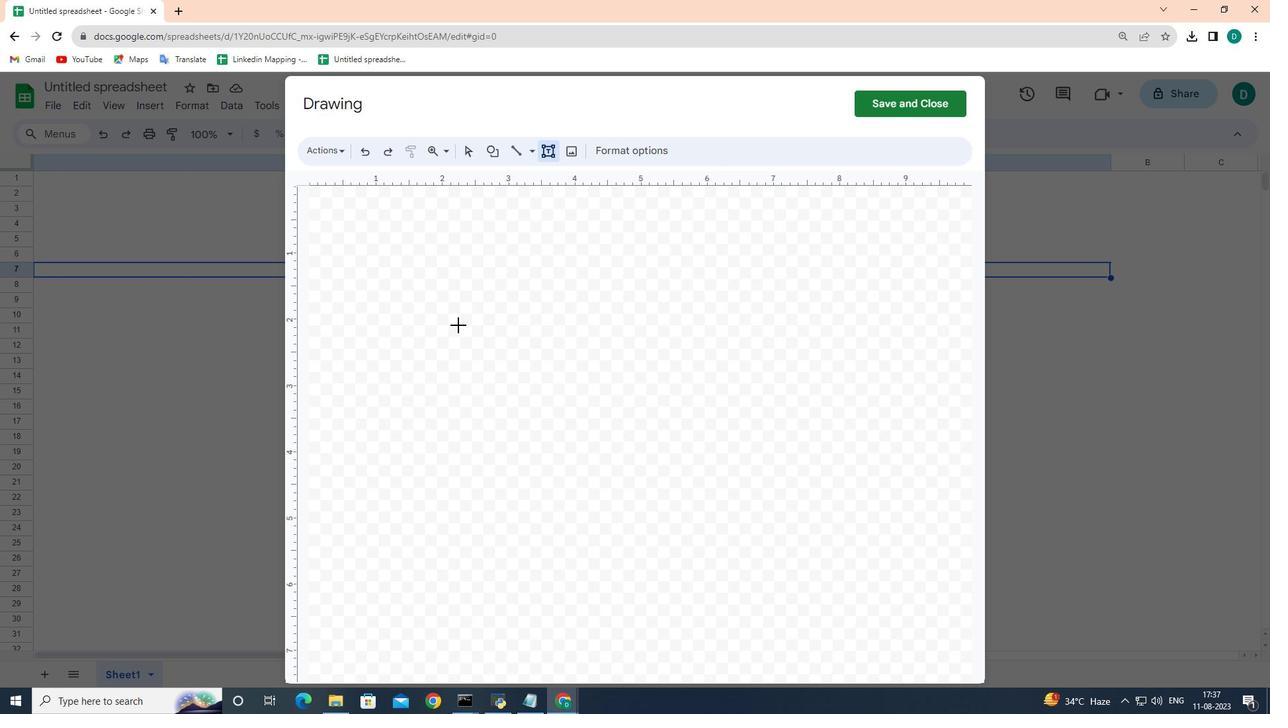 
Action: Mouse moved to (406, 303)
Screenshot: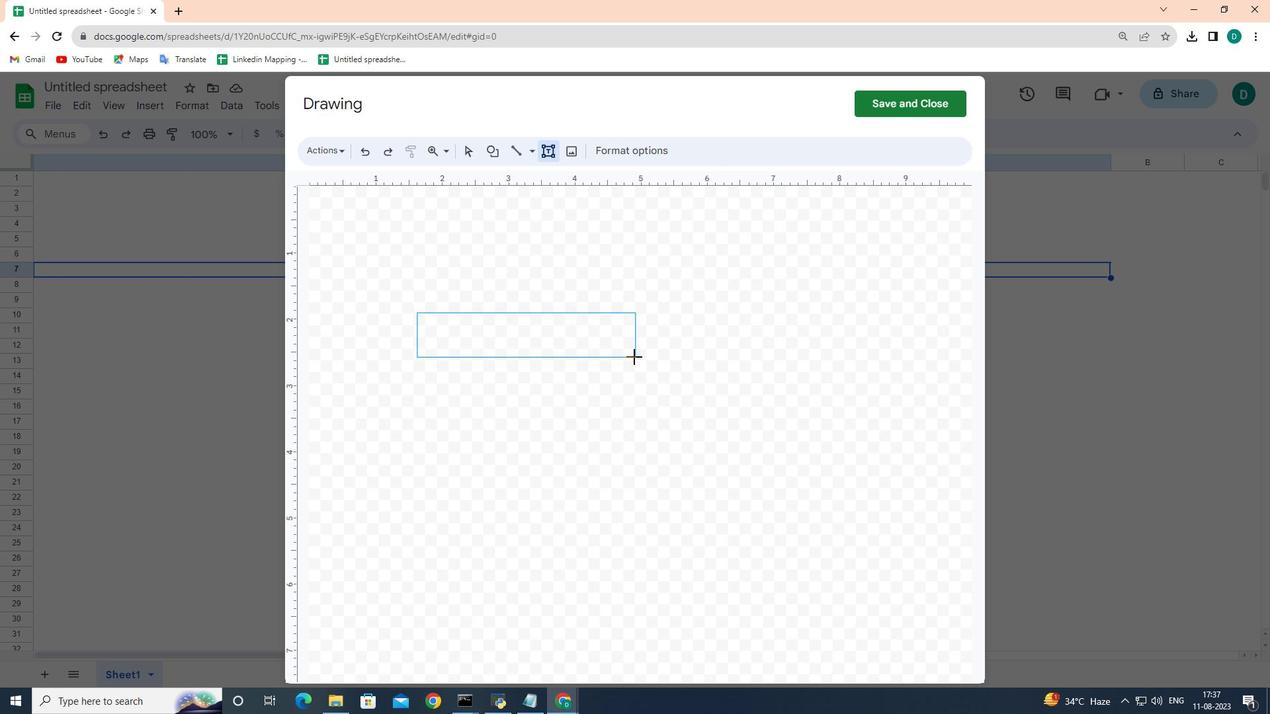 
Action: Mouse pressed left at (406, 303)
Screenshot: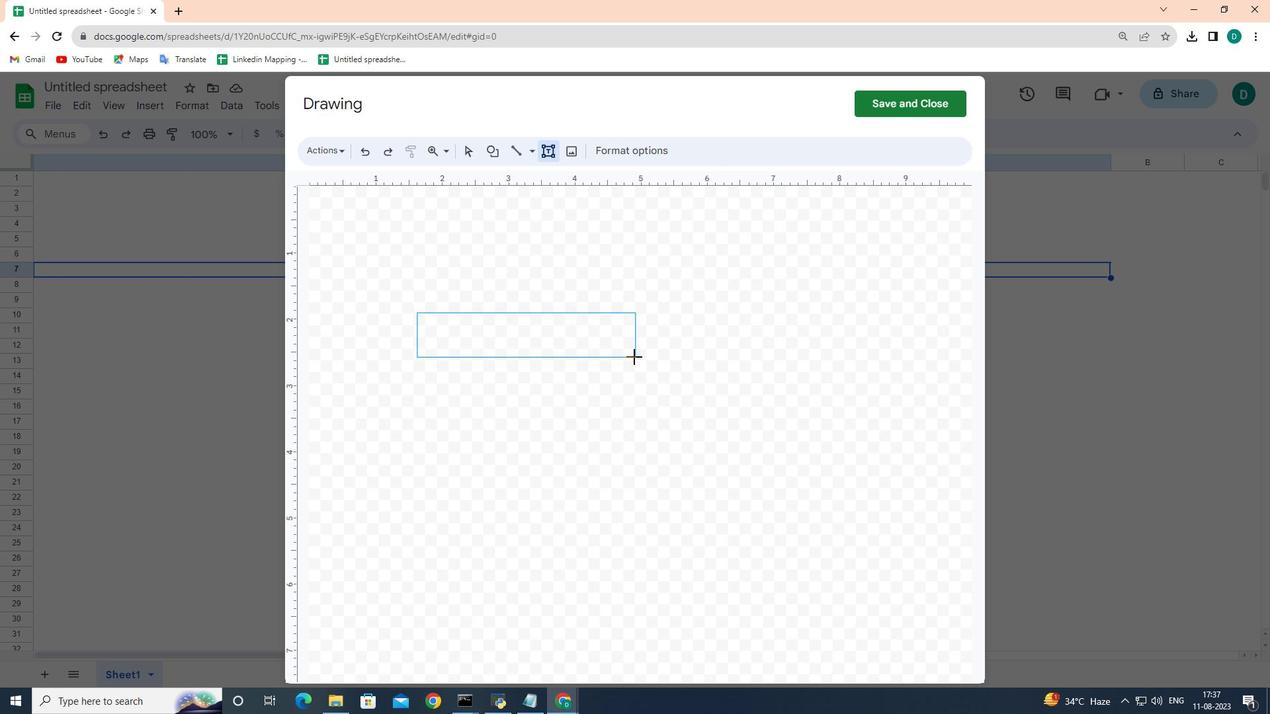 
Action: Mouse moved to (576, 350)
Screenshot: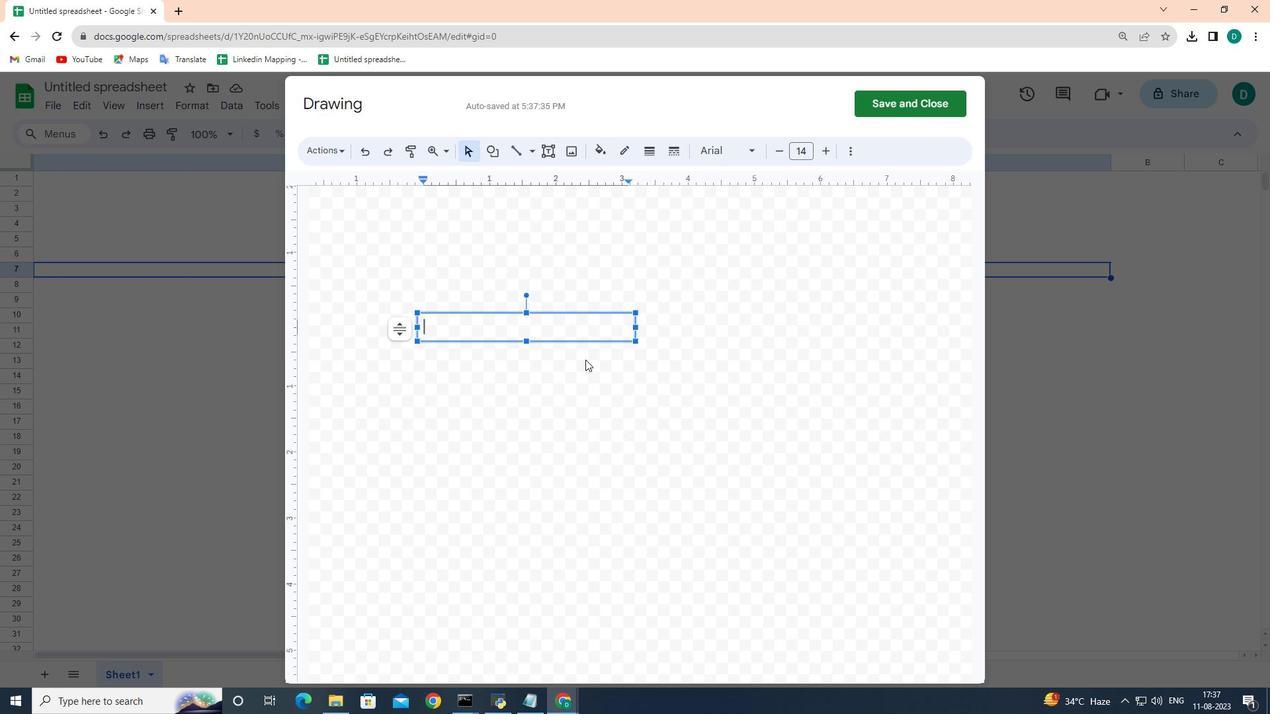
Action: Key pressed []<Key.left><Key.shift>Your<Key.space><Key.shift>Company<Key.space><Key.shift>Name
Screenshot: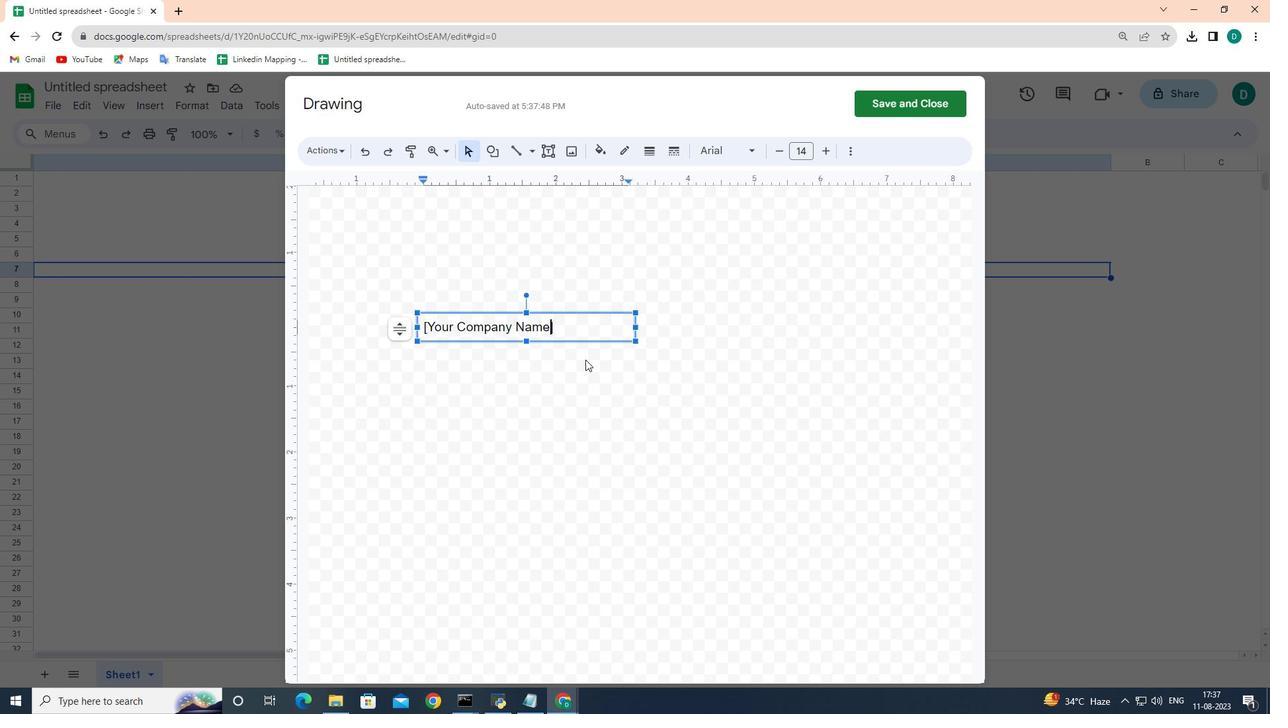 
Action: Mouse moved to (900, 96)
Screenshot: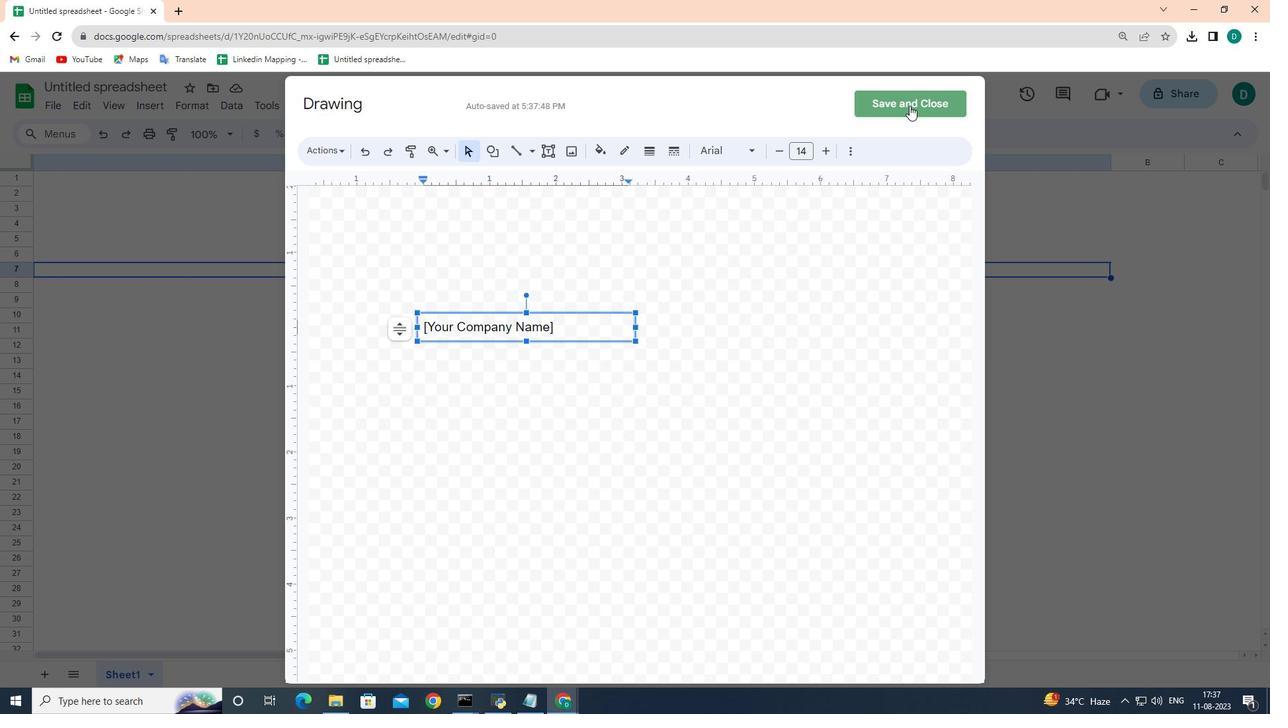 
Action: Mouse pressed left at (900, 96)
Screenshot: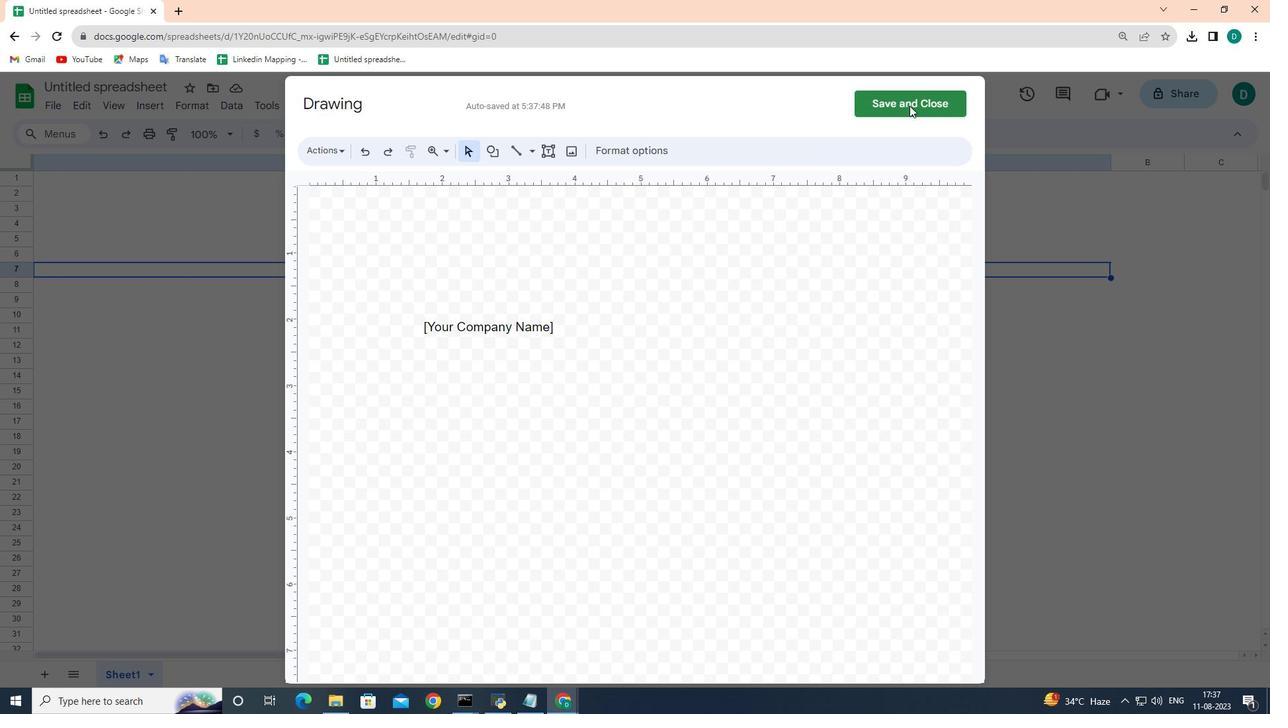 
Action: Mouse moved to (154, 279)
Screenshot: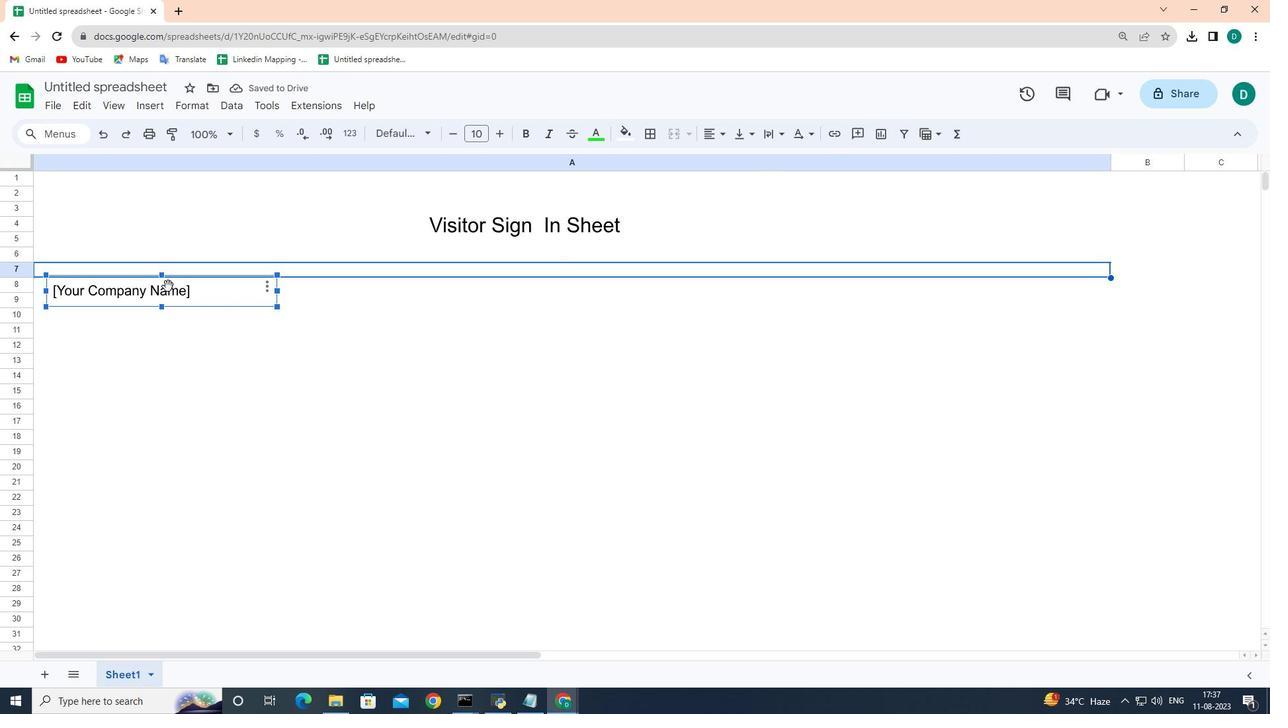 
Action: Mouse pressed left at (154, 279)
Screenshot: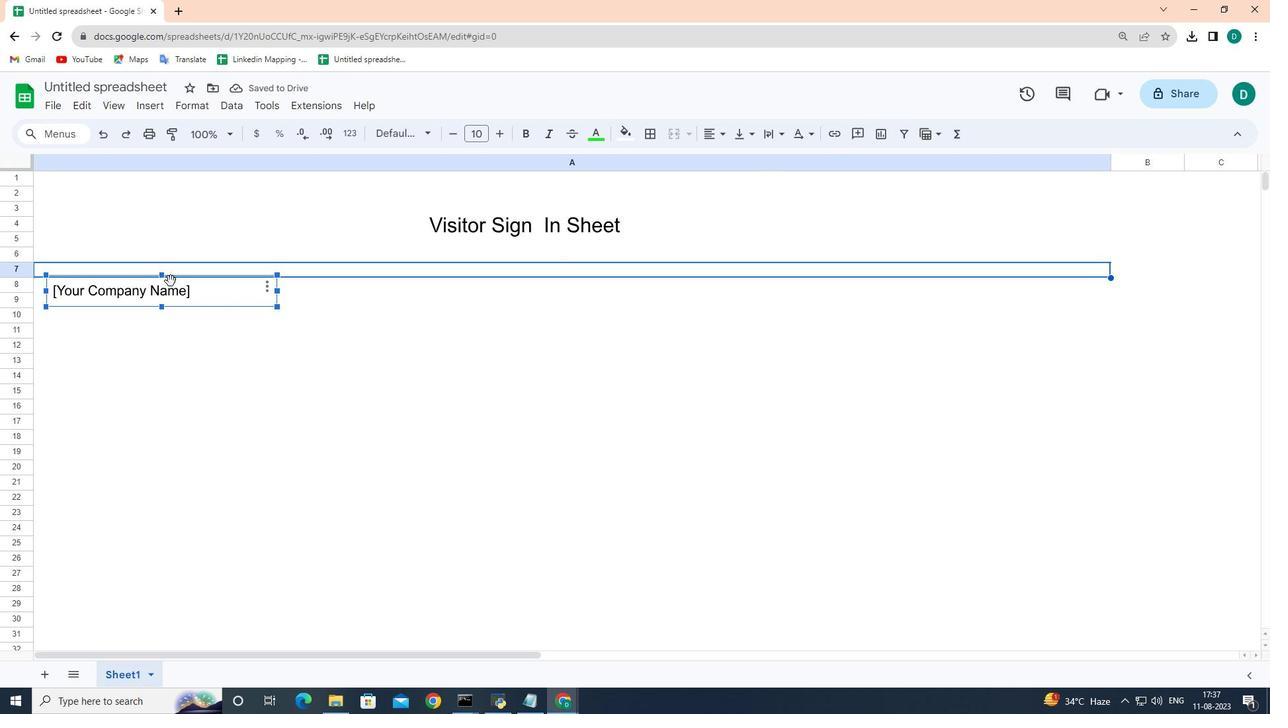 
Action: Mouse moved to (163, 269)
Screenshot: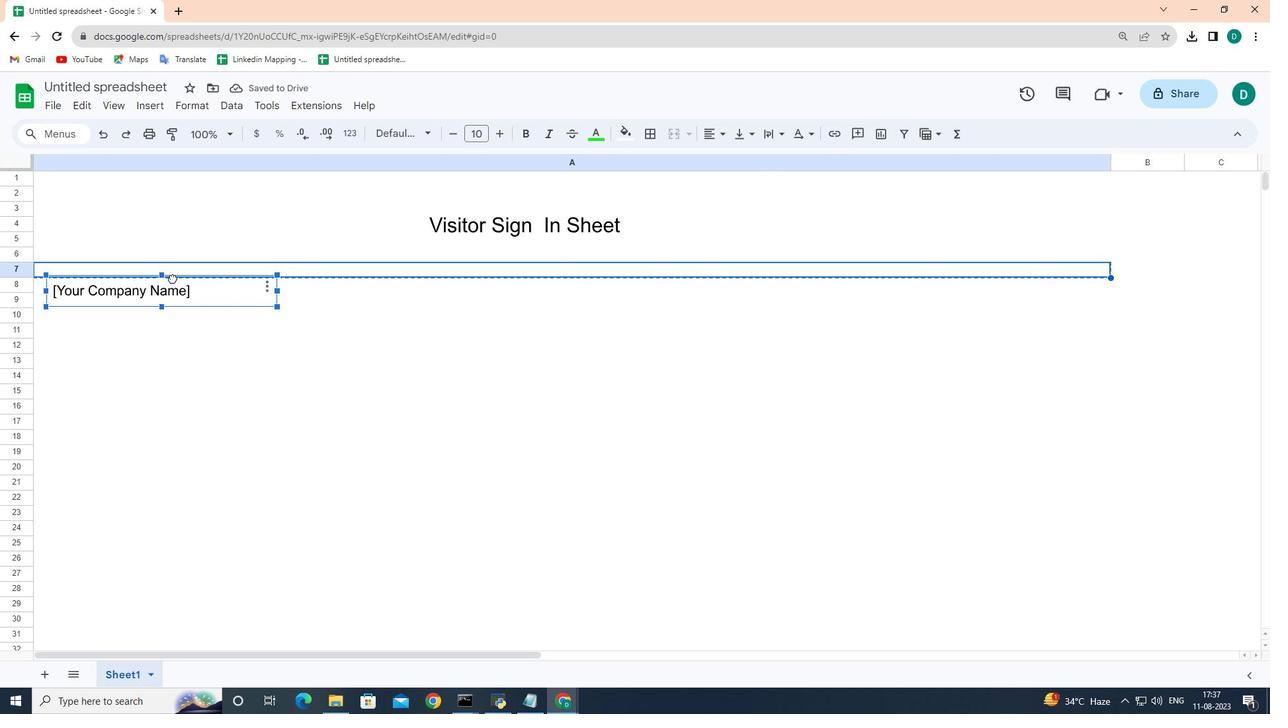 
Action: Mouse pressed left at (163, 269)
Screenshot: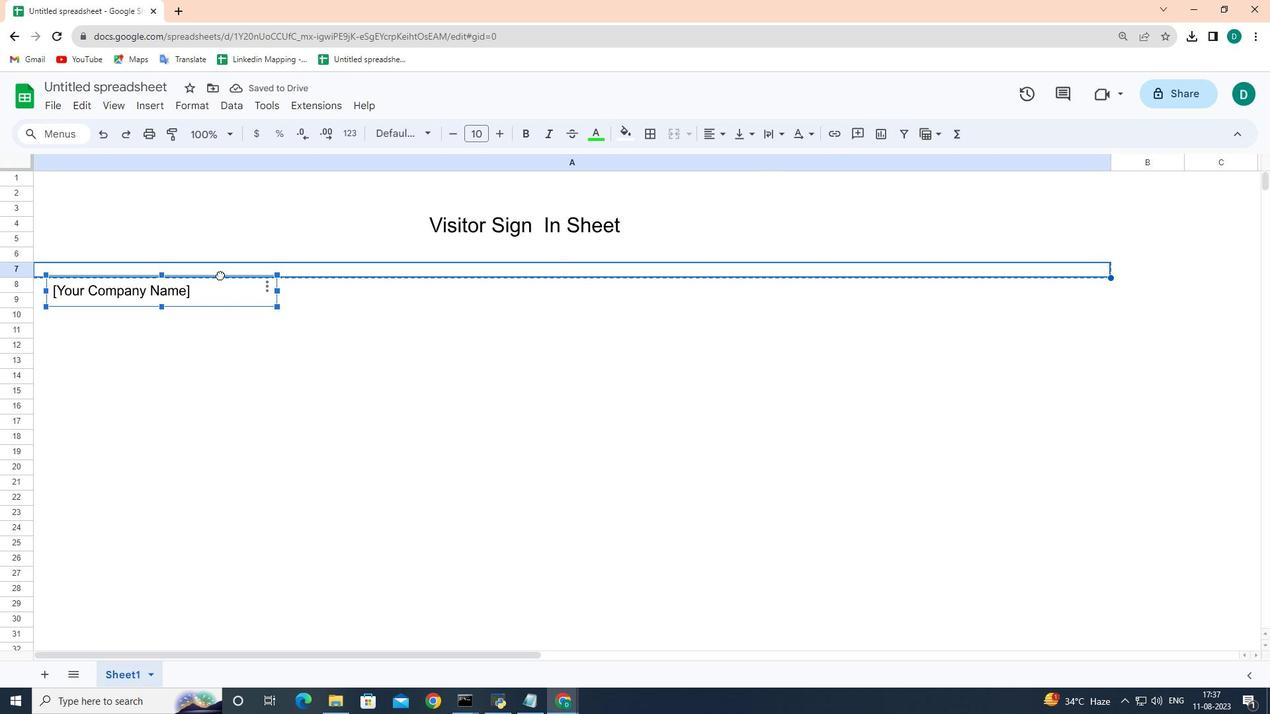 
Action: Mouse moved to (1101, 149)
Screenshot: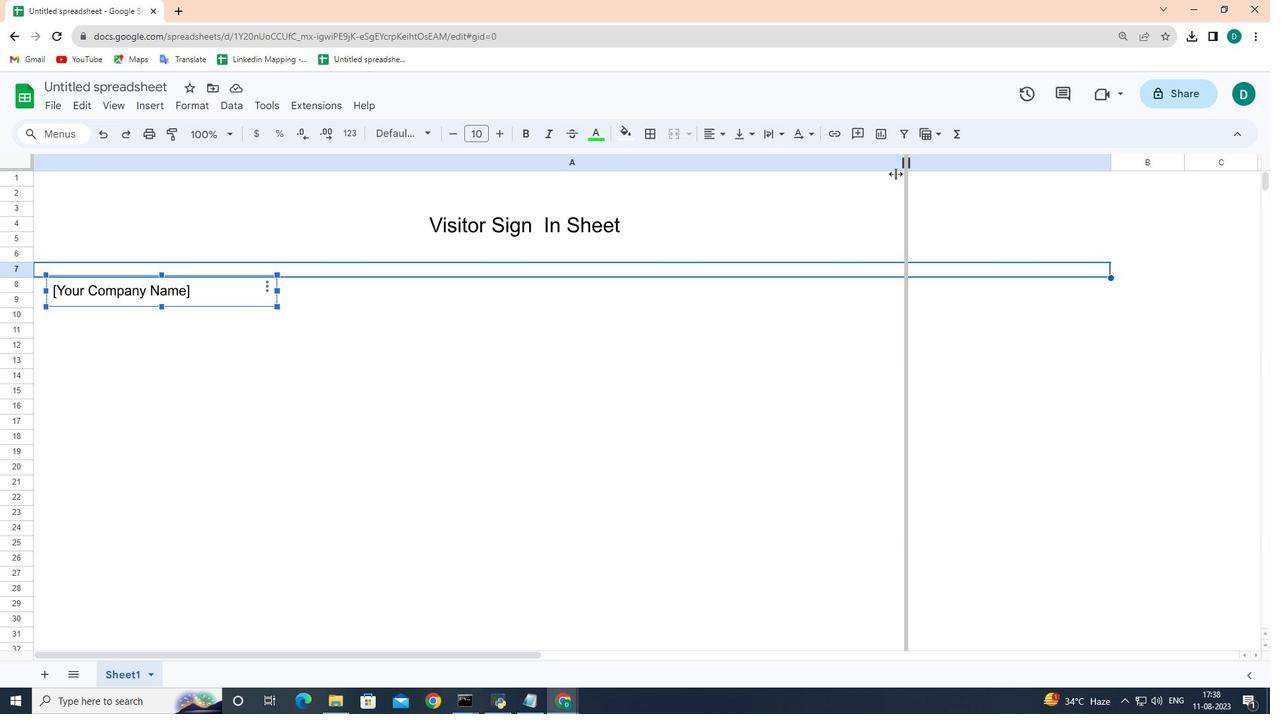 
Action: Mouse pressed left at (1101, 149)
Screenshot: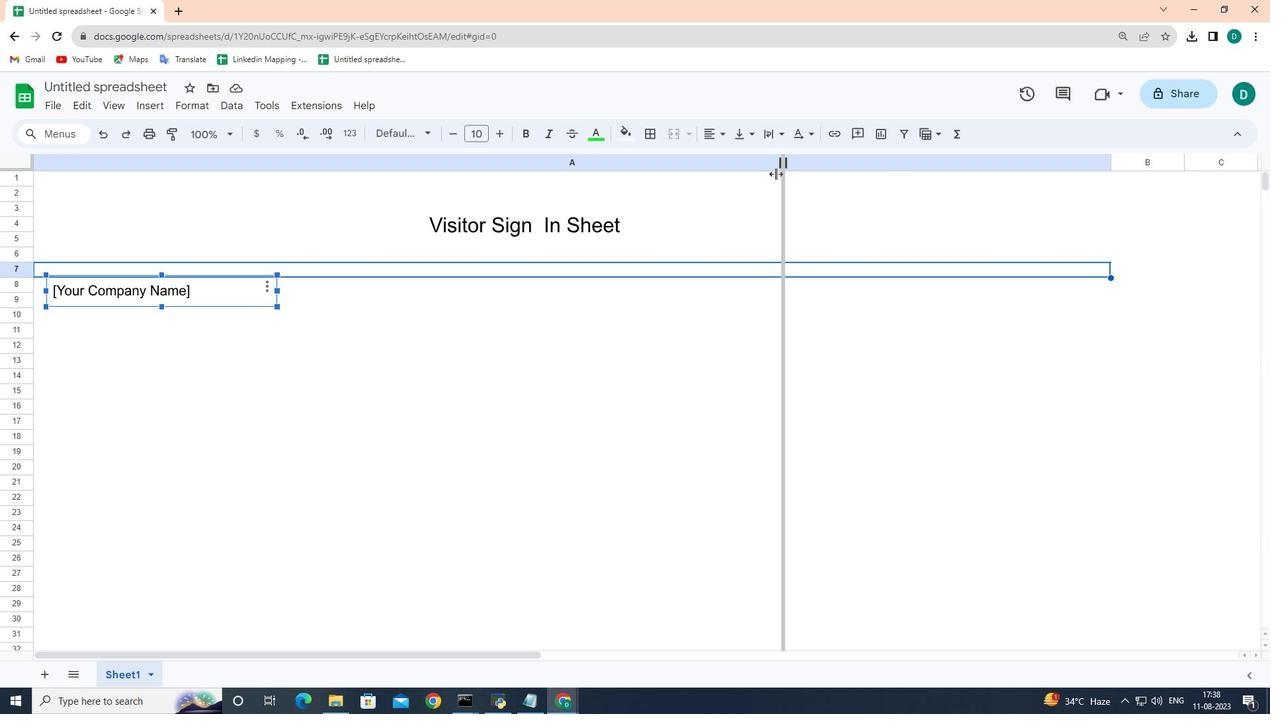 
Action: Mouse moved to (405, 218)
Screenshot: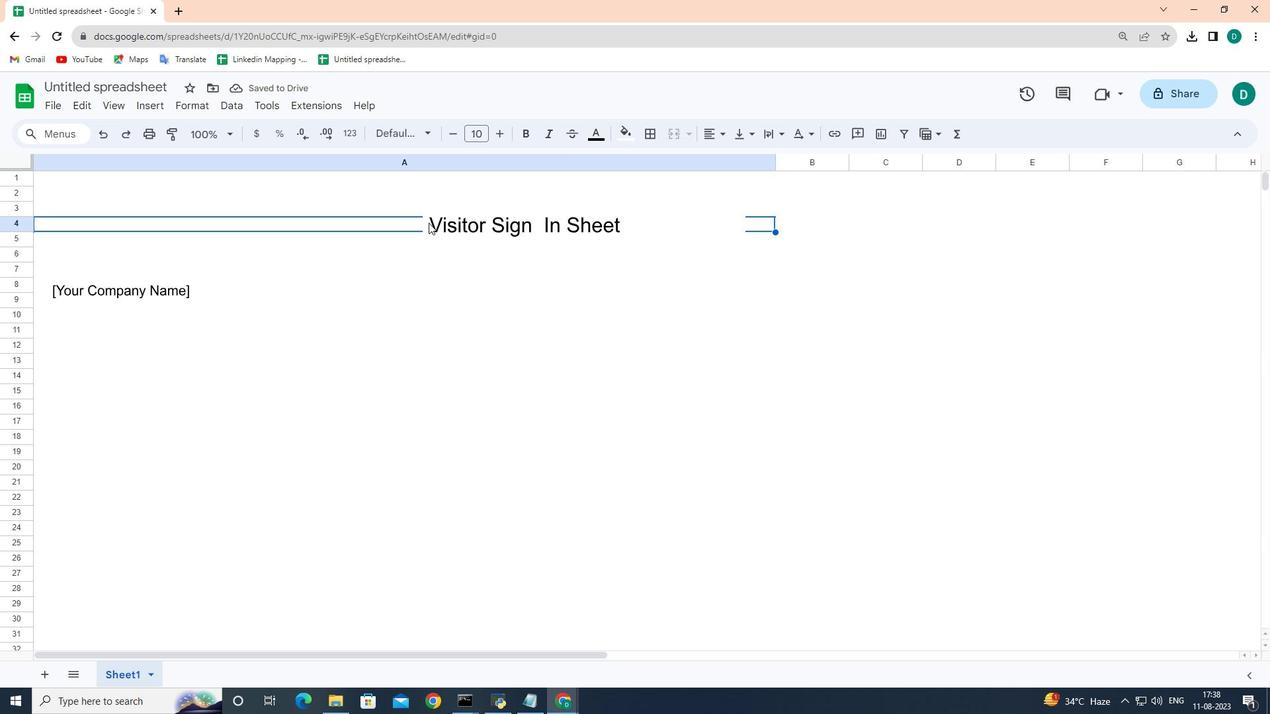 
Action: Mouse pressed left at (405, 218)
Screenshot: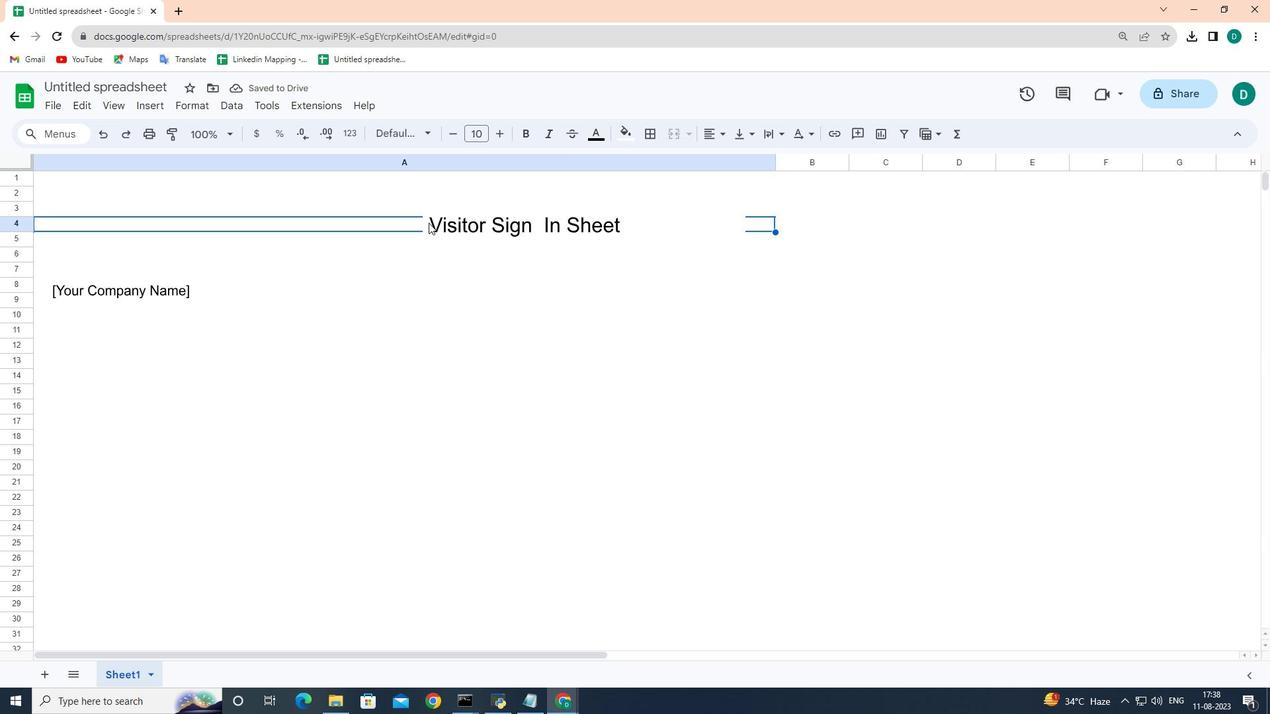 
Action: Mouse moved to (419, 213)
Screenshot: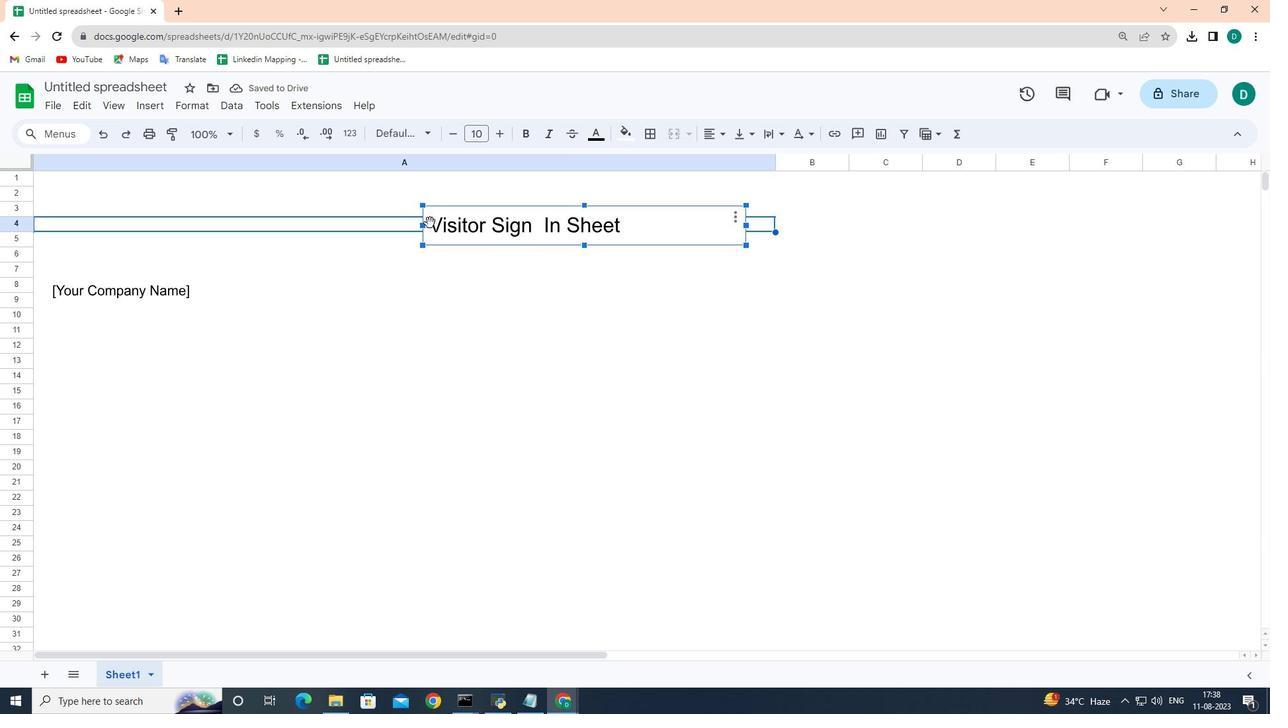 
Action: Mouse pressed left at (419, 213)
Screenshot: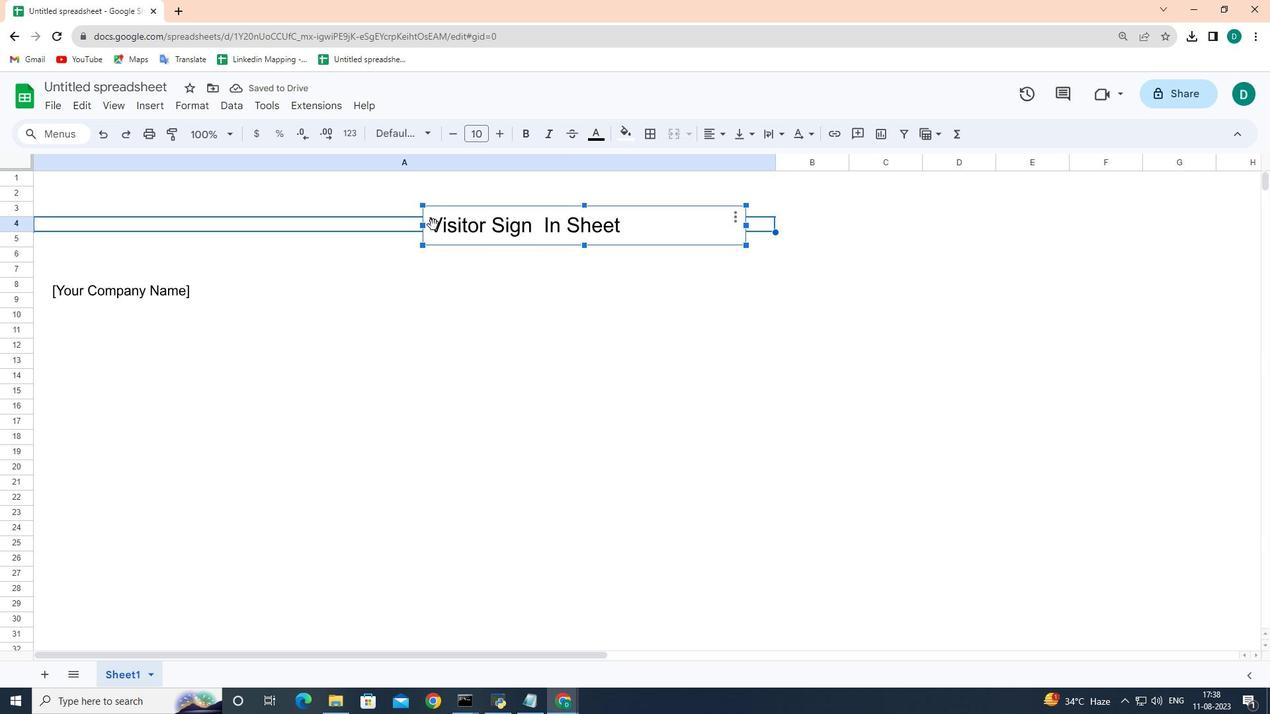 
Action: Mouse moved to (418, 216)
Screenshot: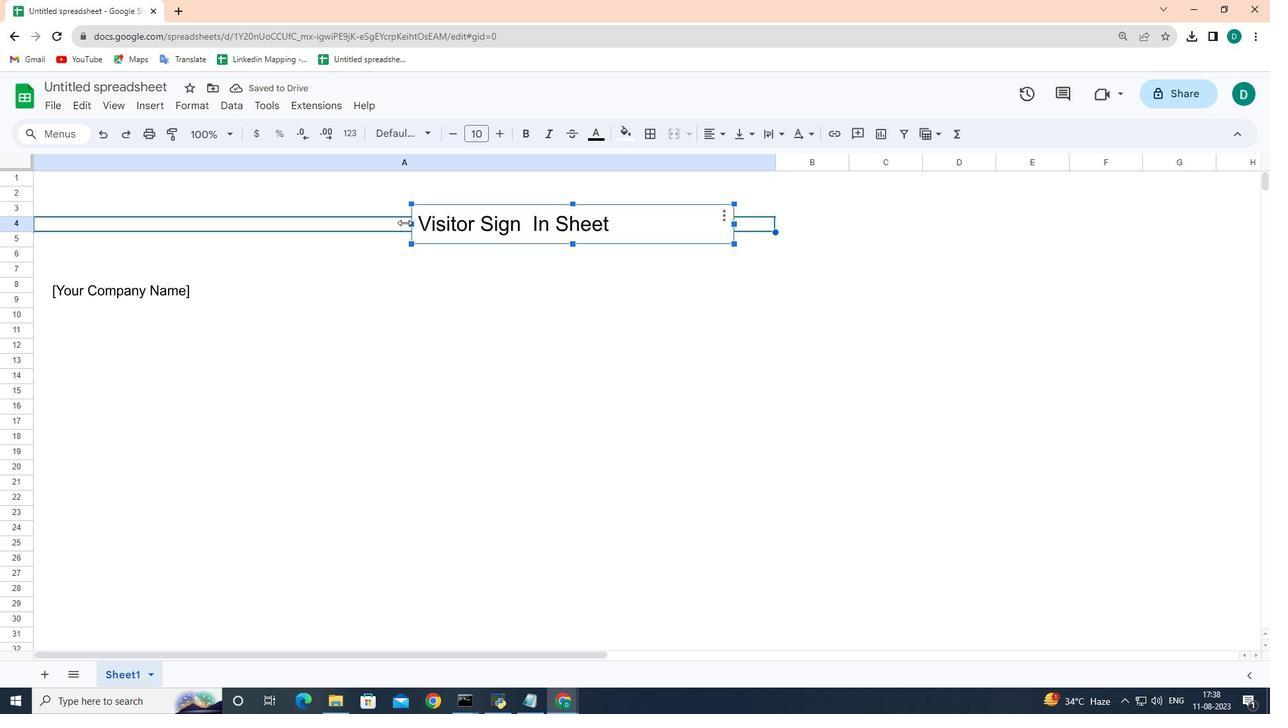 
Action: Mouse pressed left at (418, 216)
Screenshot: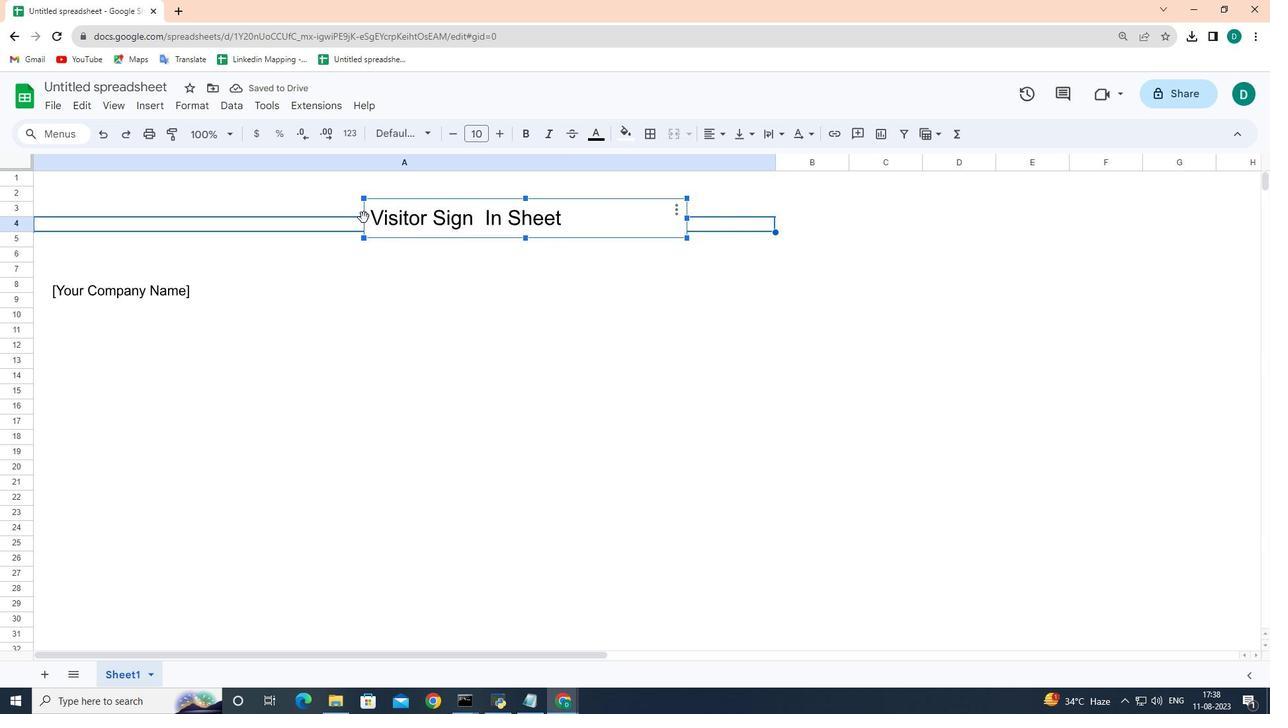 
Action: Mouse moved to (611, 286)
Screenshot: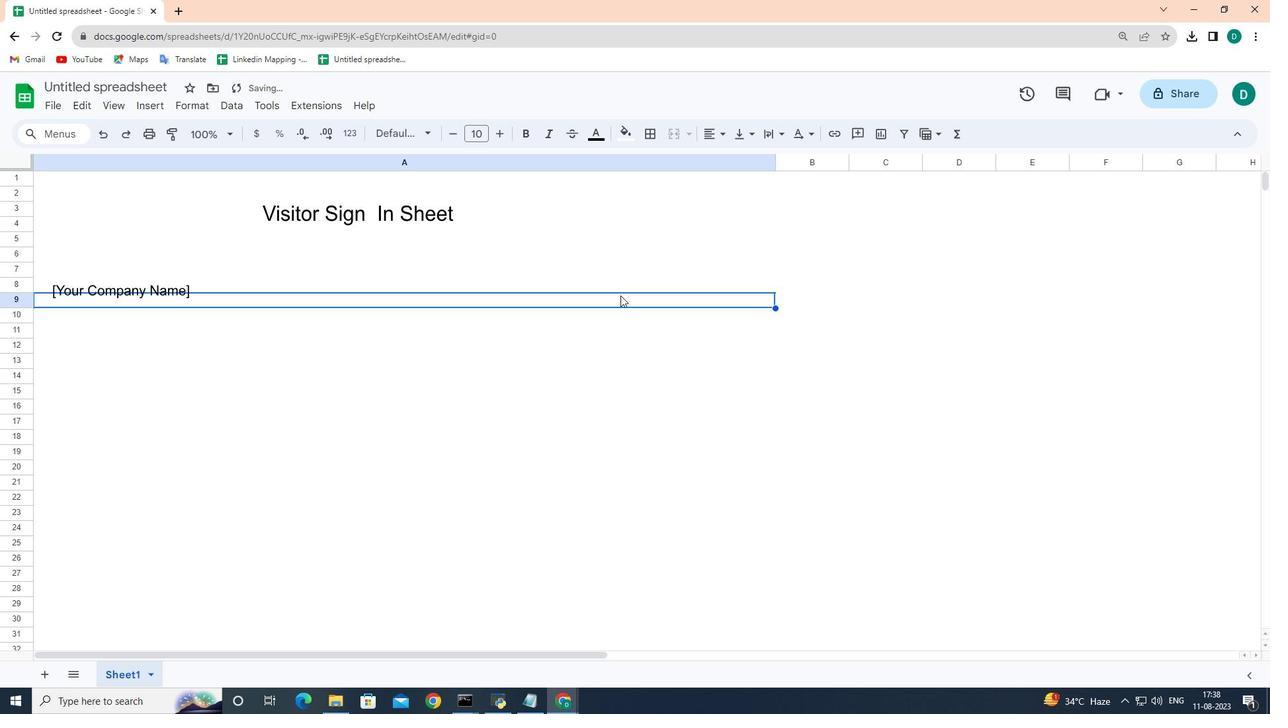 
Action: Mouse pressed left at (611, 286)
Screenshot: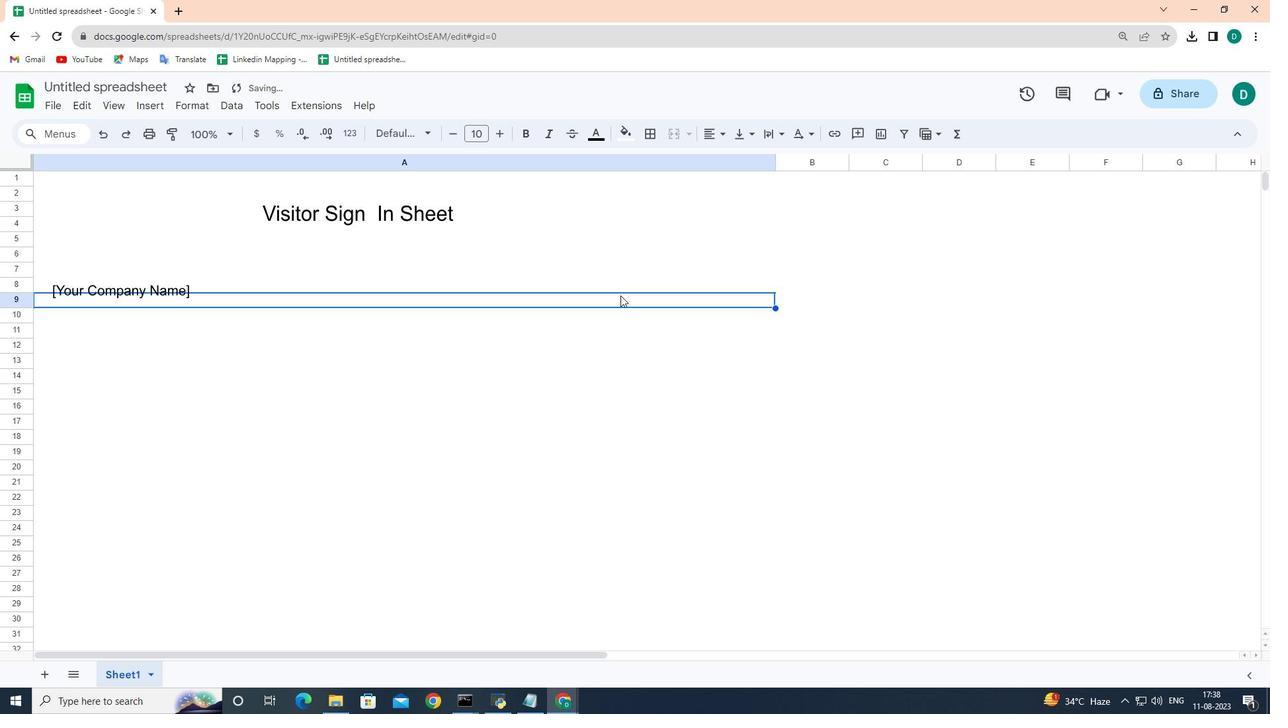 
Action: Mouse moved to (640, 248)
Screenshot: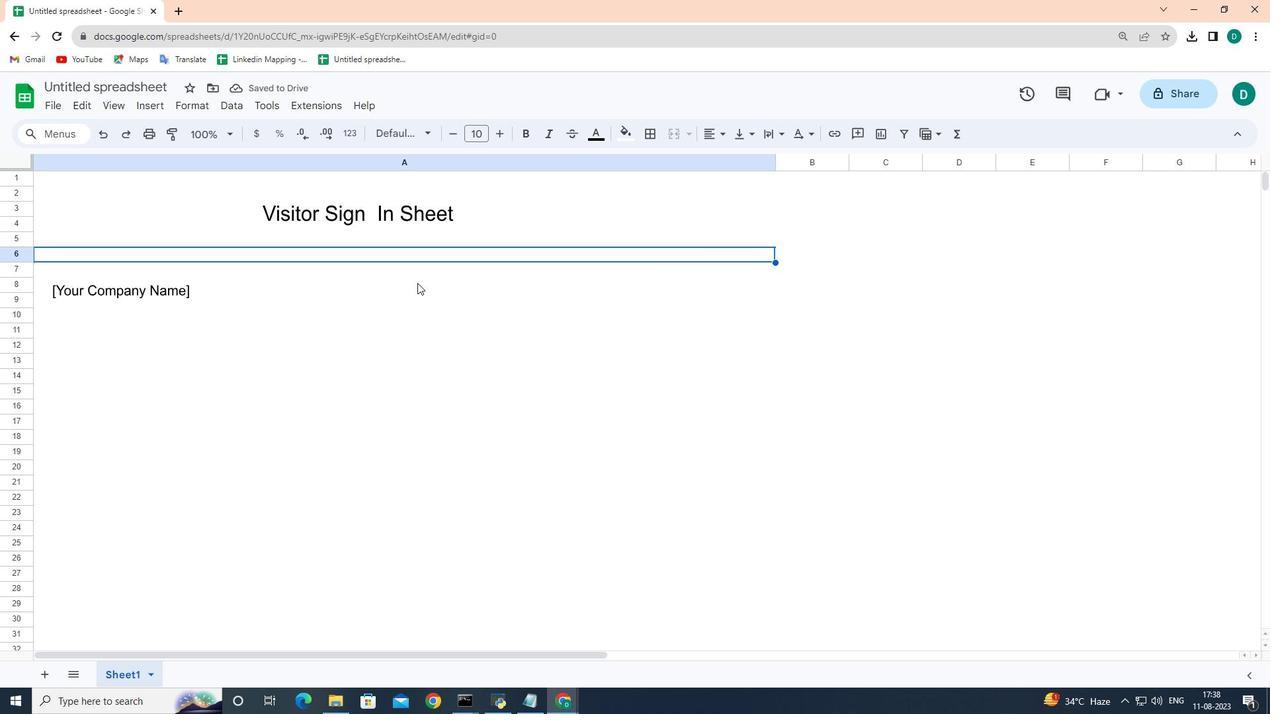 
Action: Mouse pressed left at (640, 248)
Screenshot: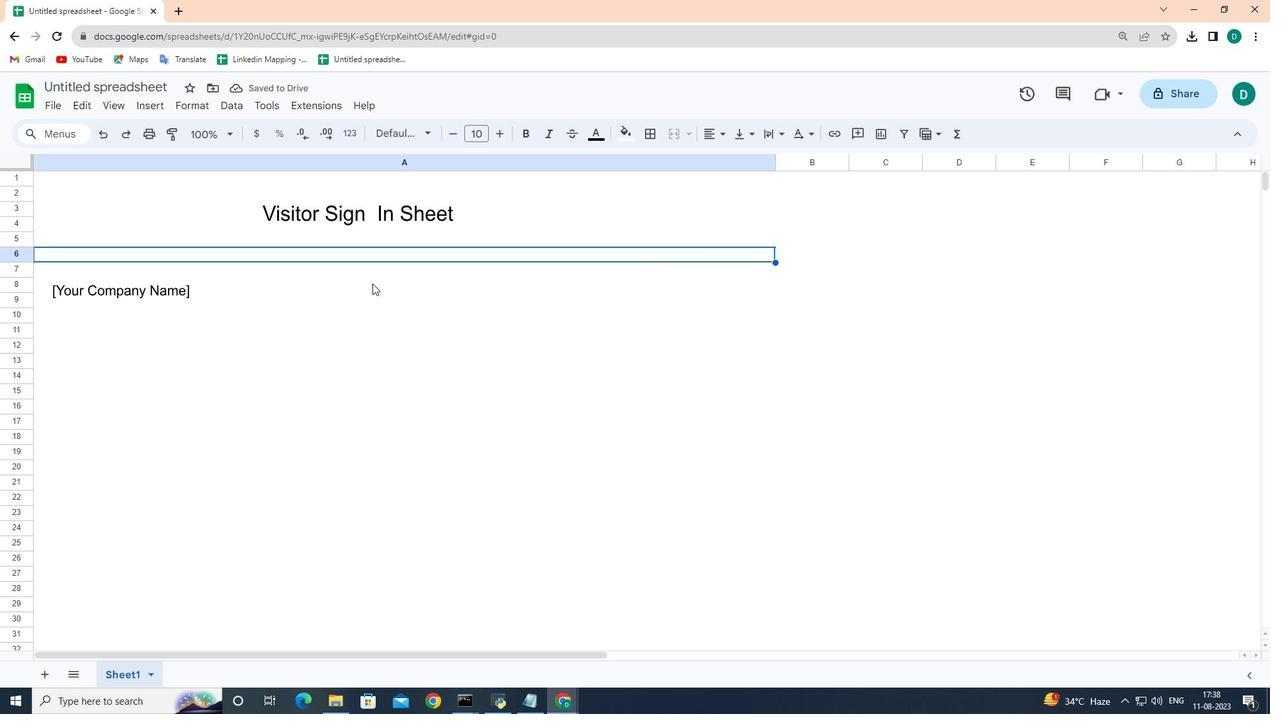 
Action: Mouse moved to (312, 270)
Screenshot: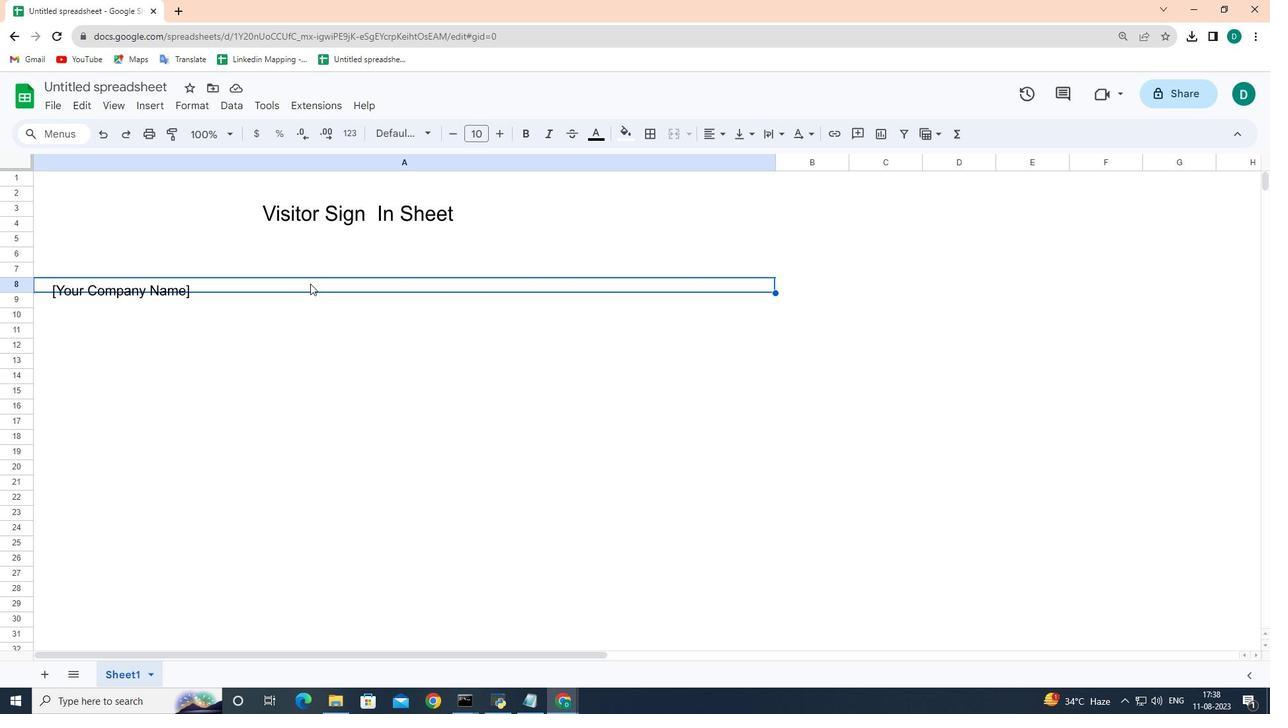 
Action: Mouse pressed left at (312, 270)
Screenshot: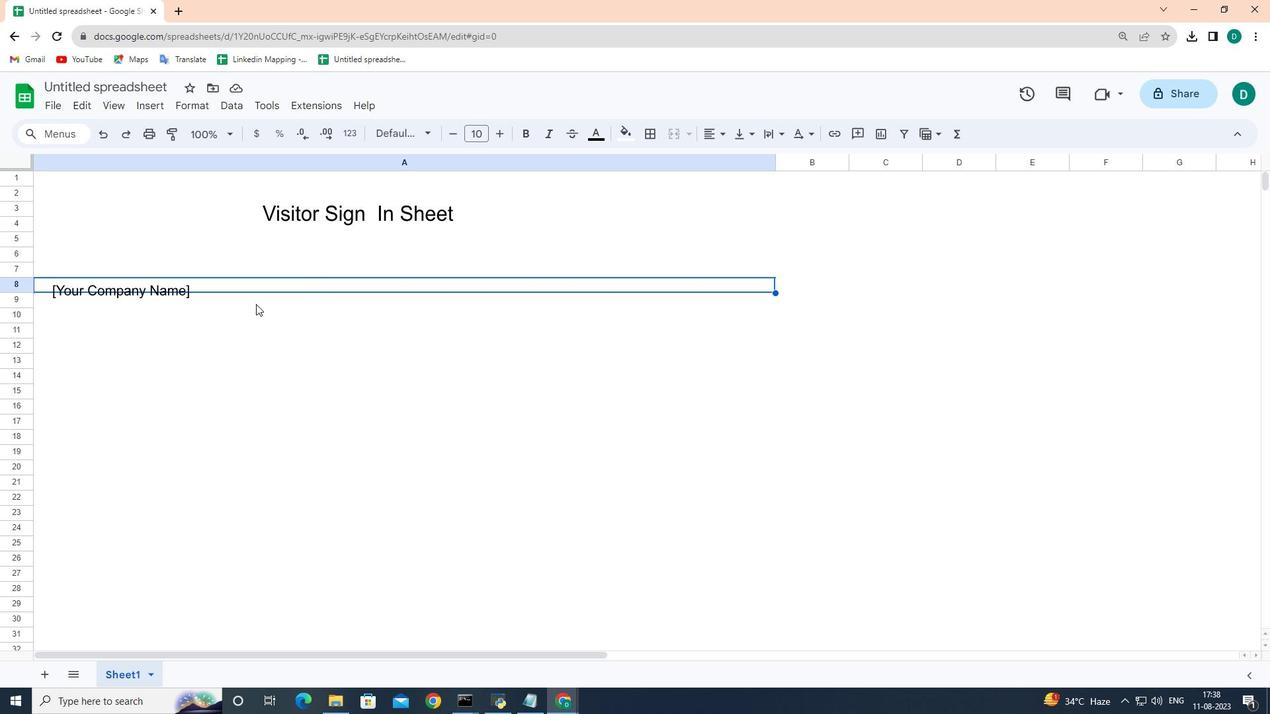 
Action: Mouse moved to (292, 329)
Screenshot: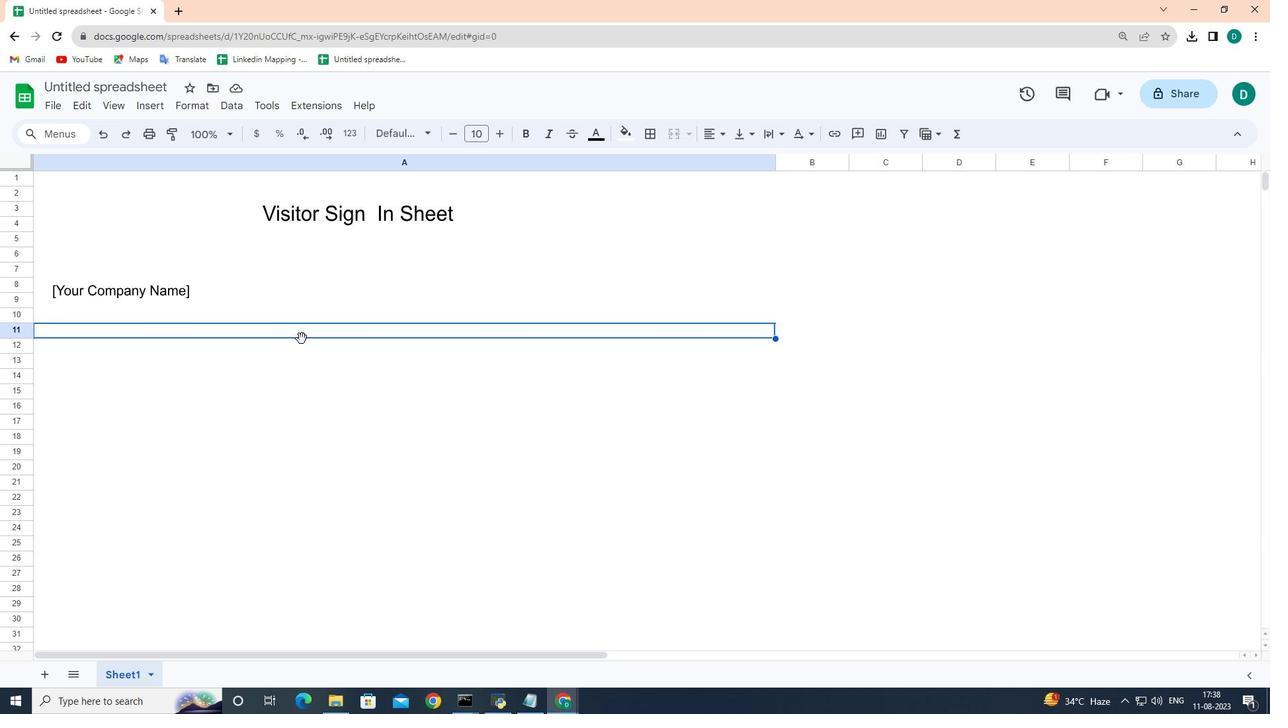 
Action: Mouse pressed left at (292, 329)
Screenshot: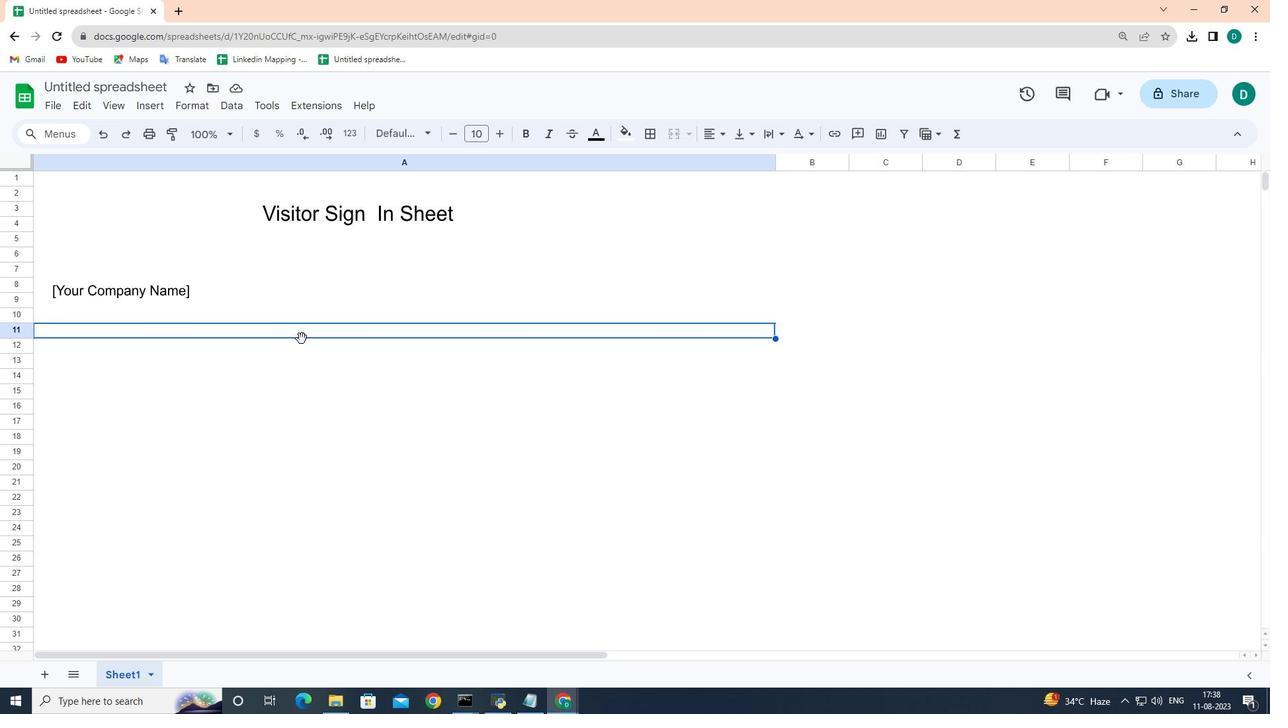 
Action: Mouse moved to (82, 280)
Screenshot: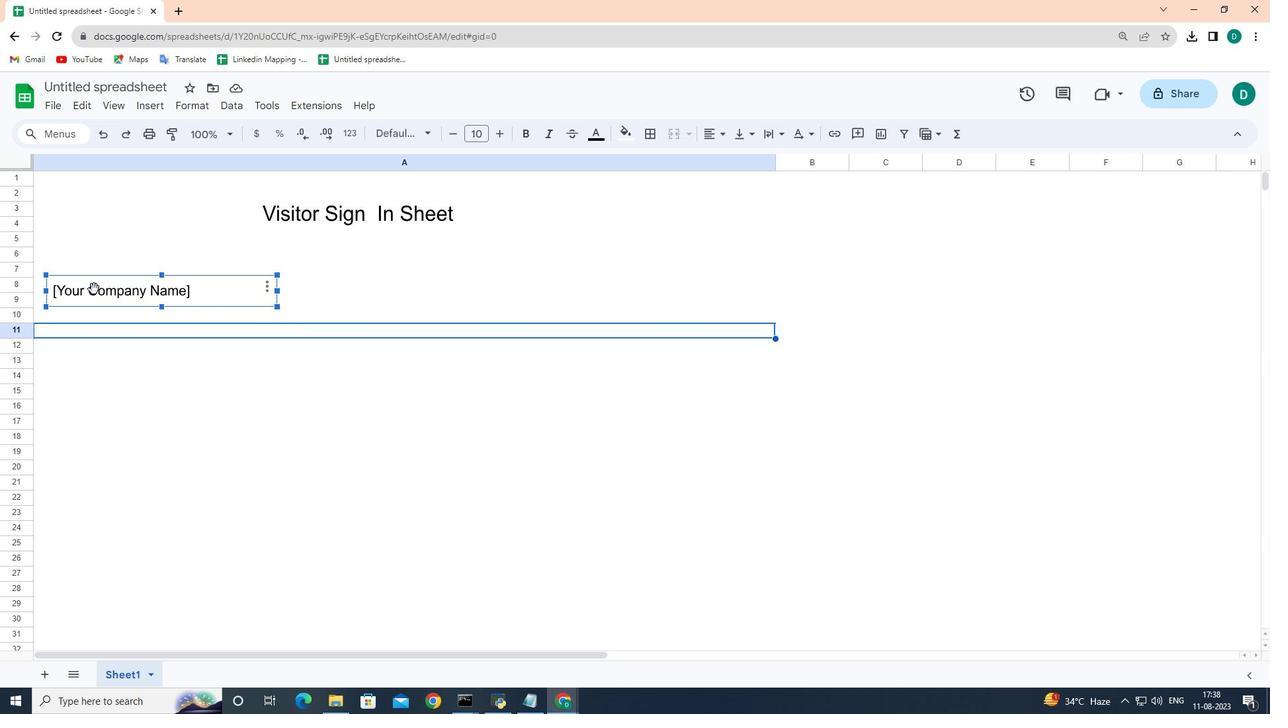 
Action: Mouse pressed left at (82, 280)
Screenshot: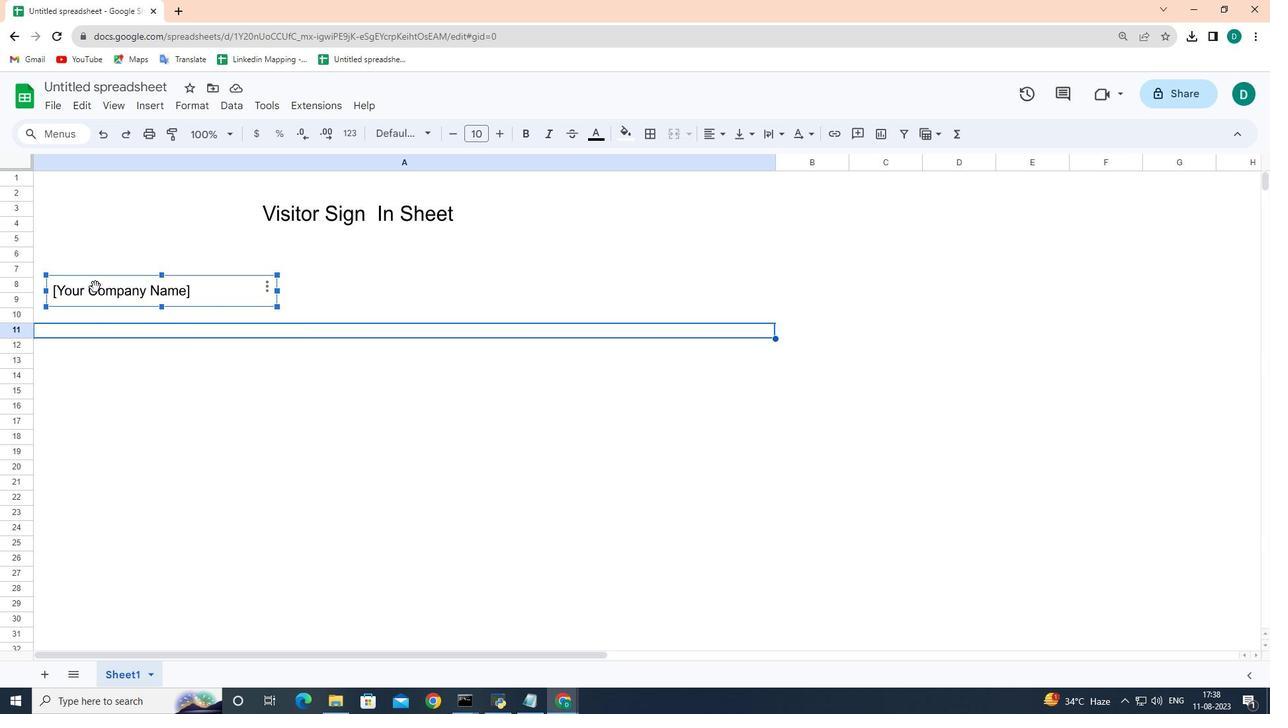 
Action: Mouse moved to (86, 276)
Screenshot: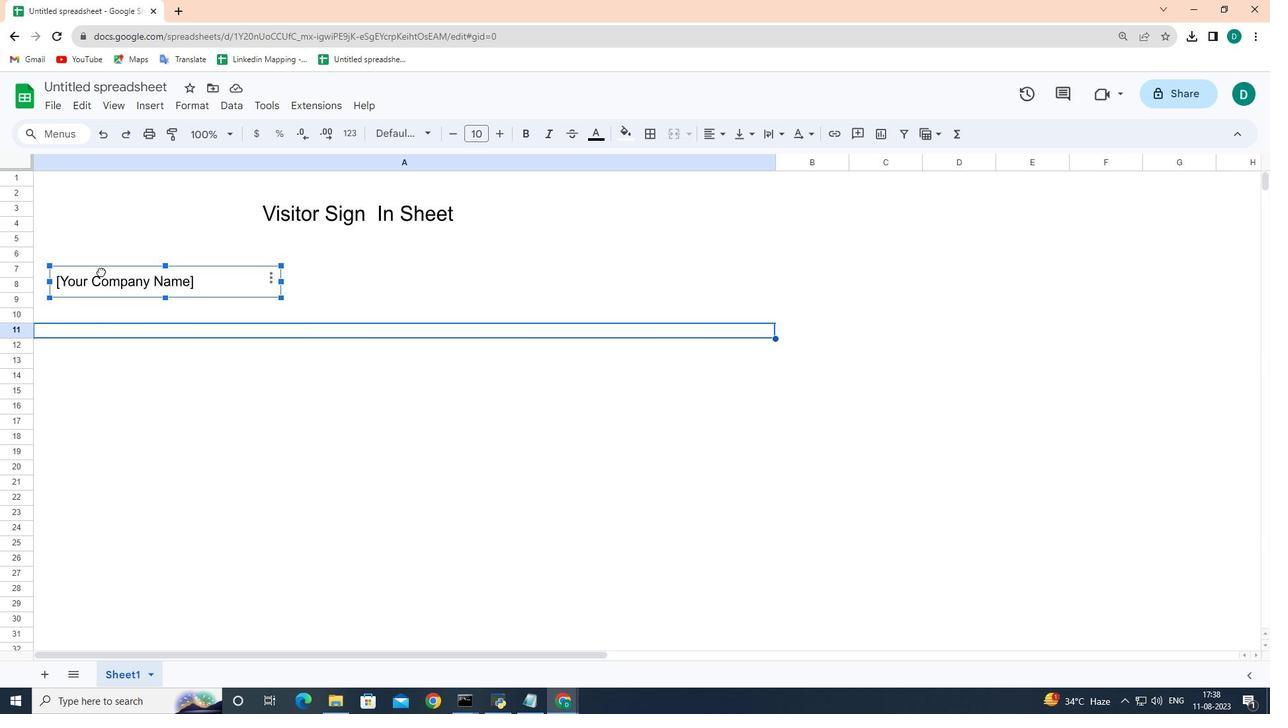 
Action: Mouse pressed left at (86, 276)
Screenshot: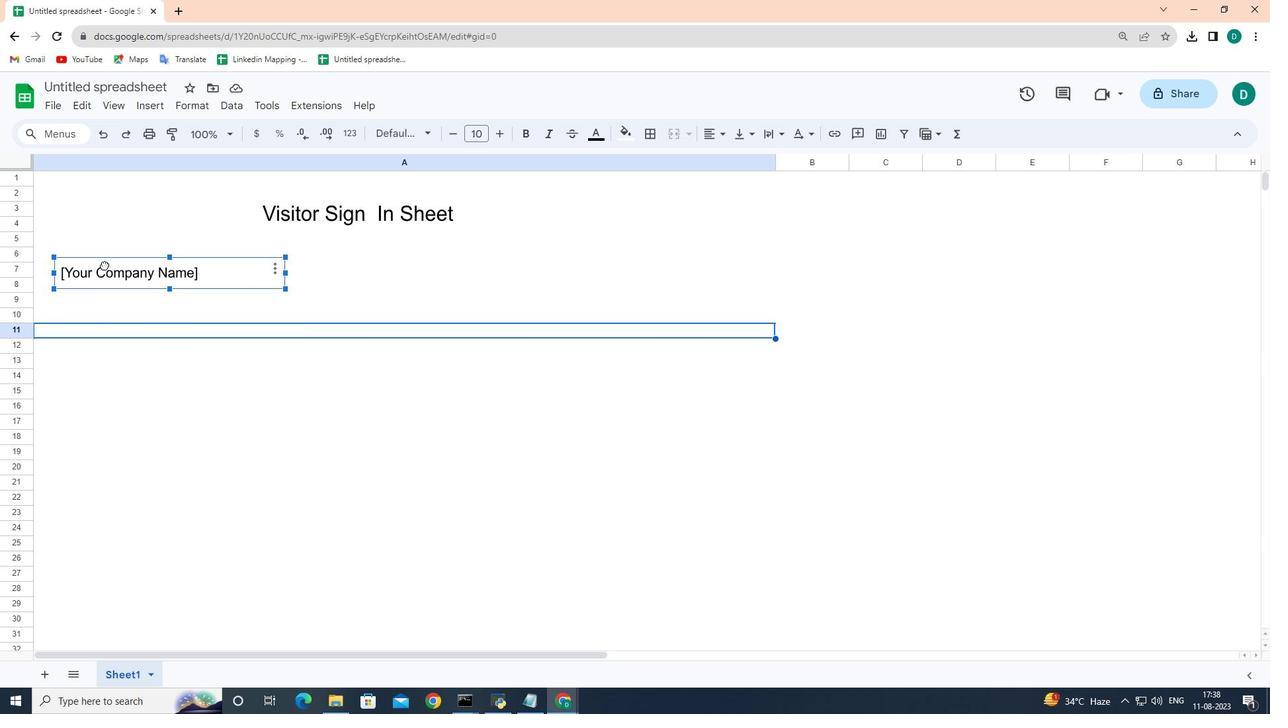 
Action: Mouse moved to (200, 328)
Screenshot: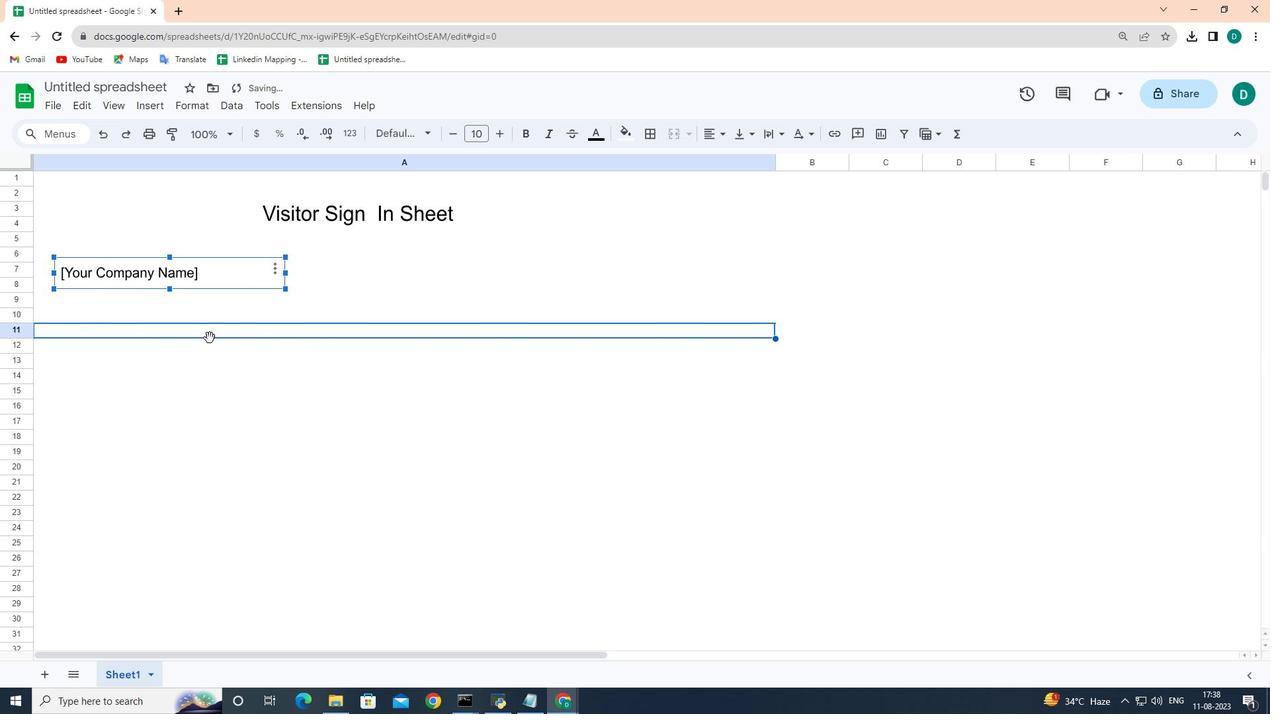 
Action: Mouse pressed left at (200, 328)
Screenshot: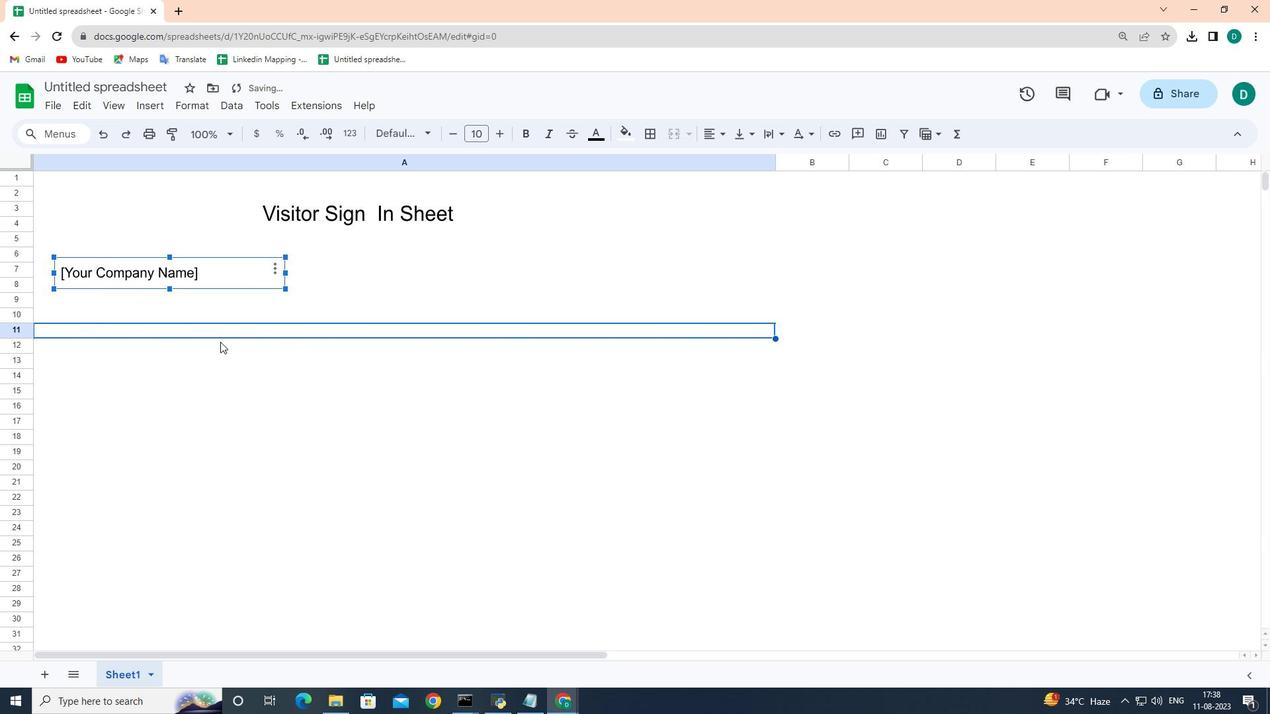 
Action: Mouse moved to (240, 349)
Screenshot: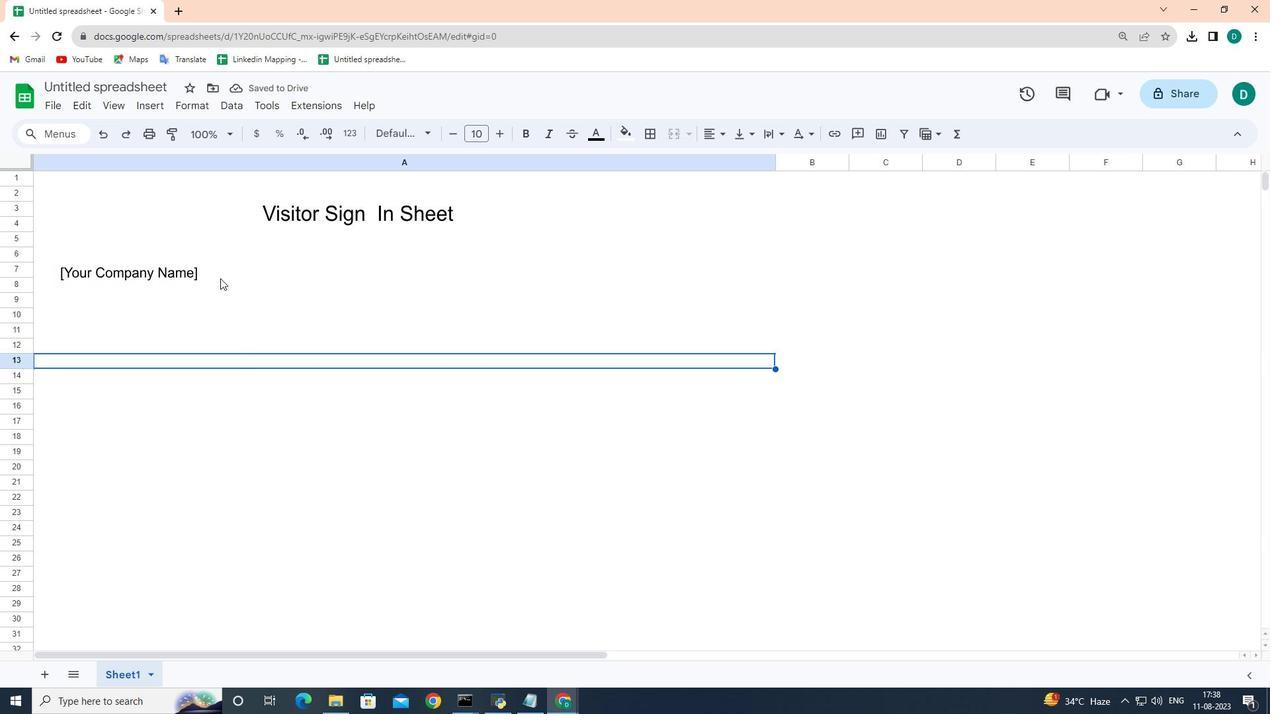
Action: Mouse pressed left at (240, 349)
Screenshot: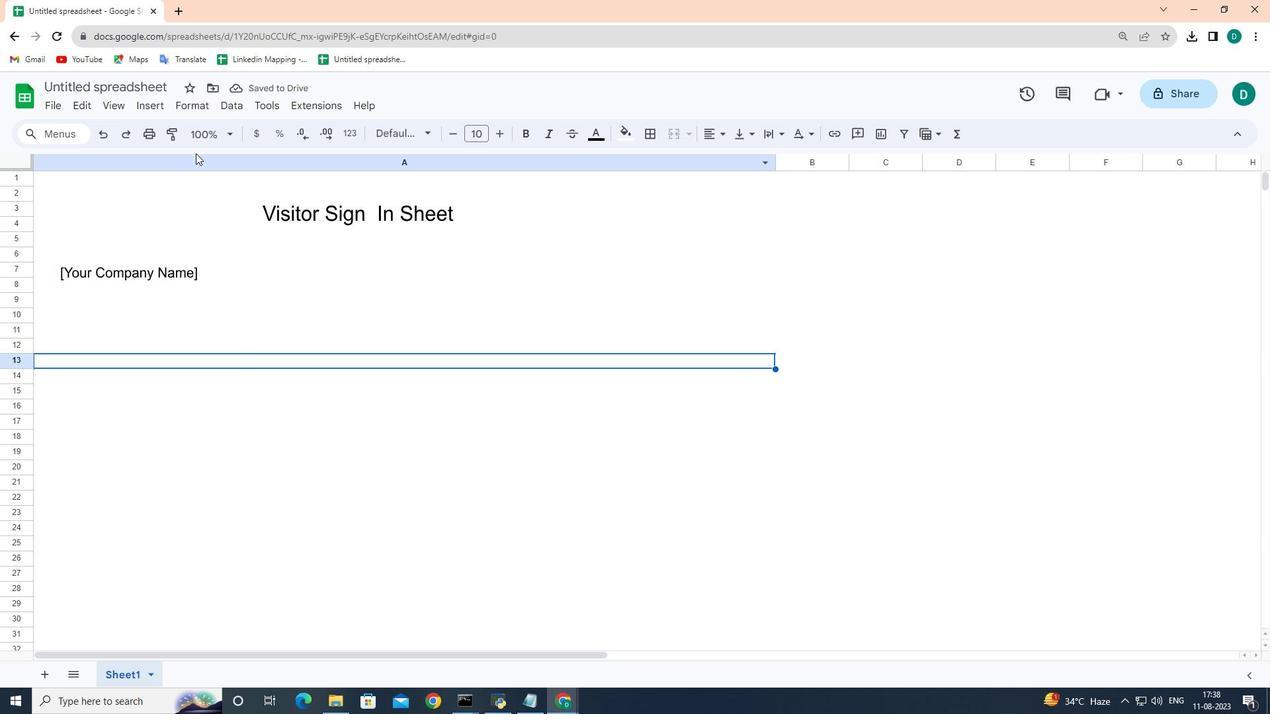 
Action: Mouse moved to (143, 96)
Screenshot: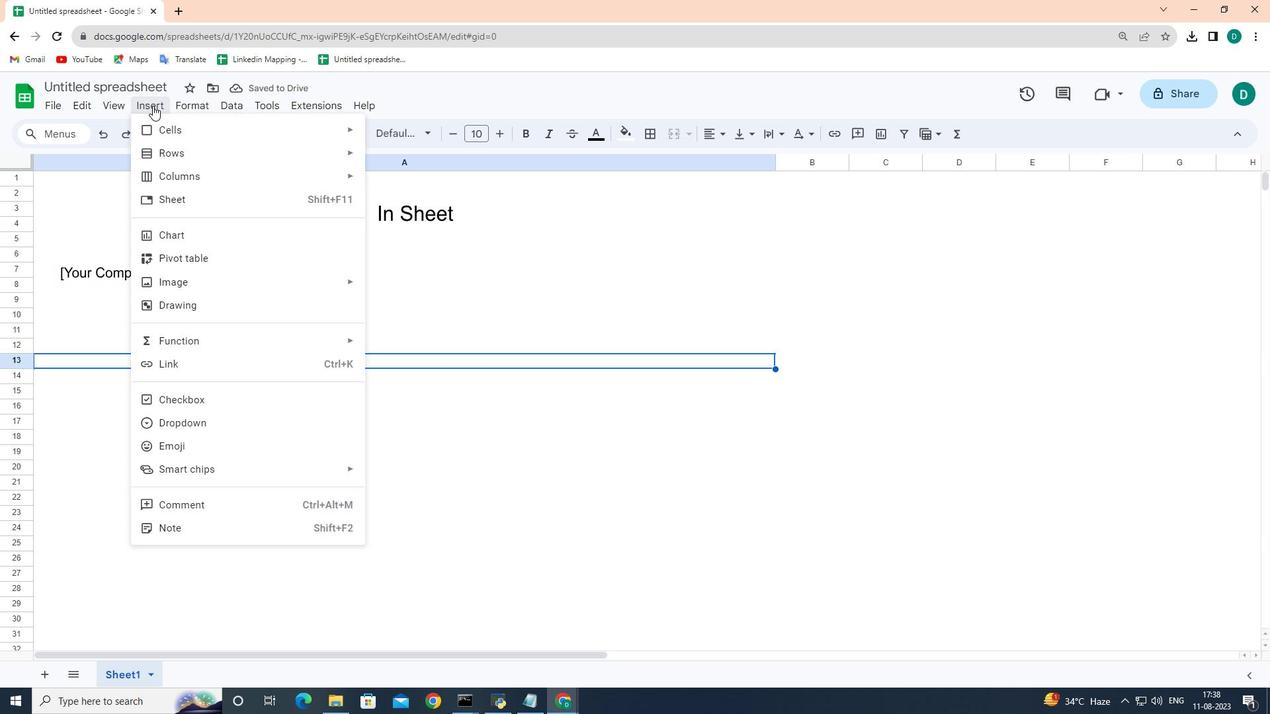 
Action: Mouse pressed left at (143, 96)
Screenshot: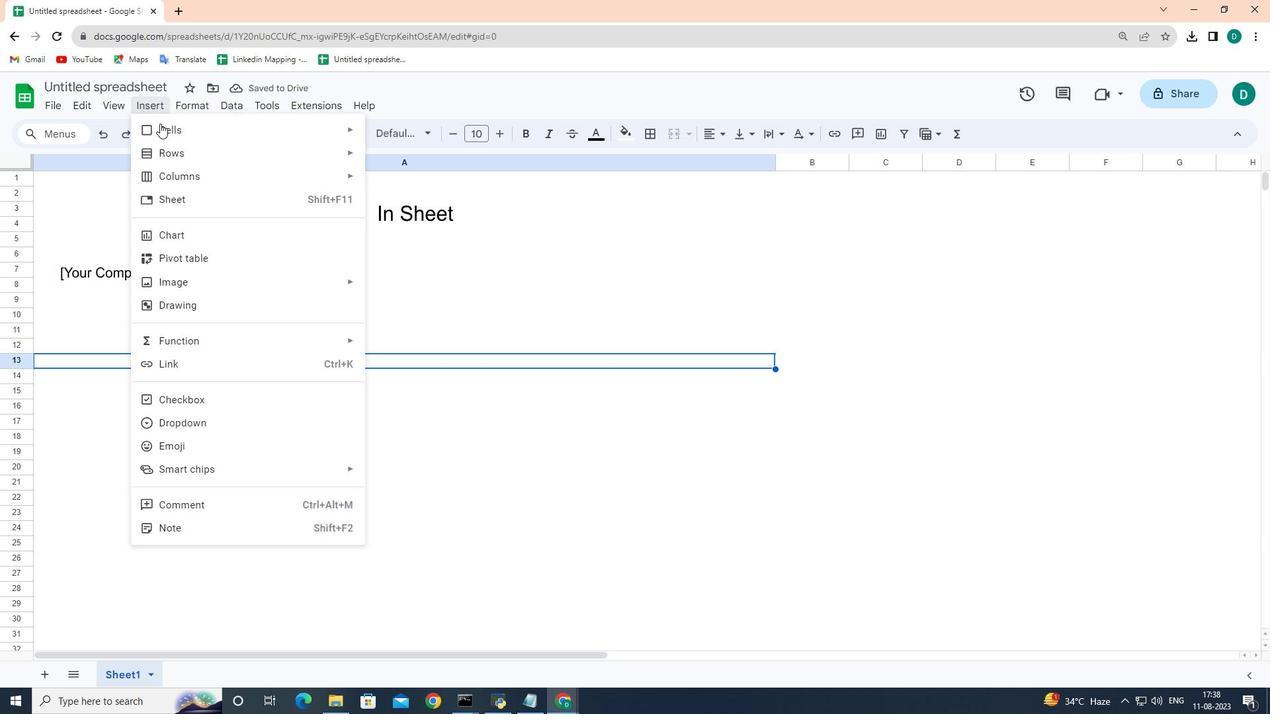
Action: Mouse moved to (191, 302)
Screenshot: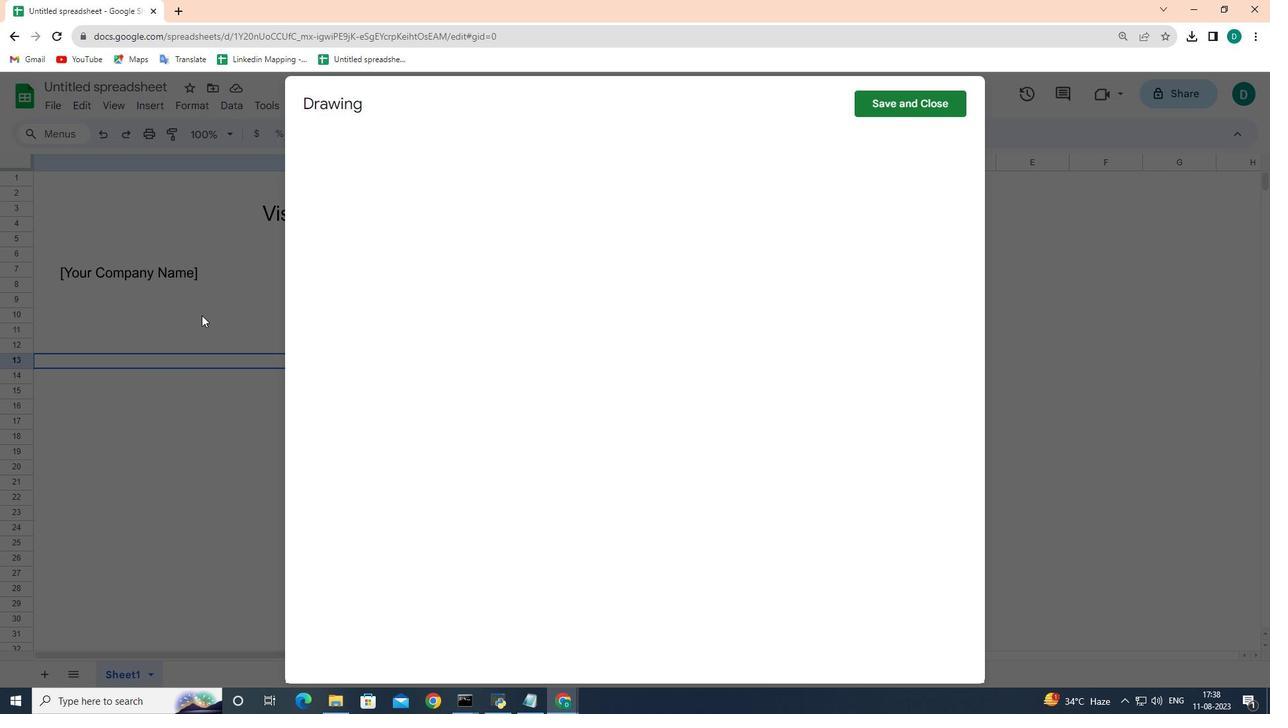 
Action: Mouse pressed left at (191, 302)
Screenshot: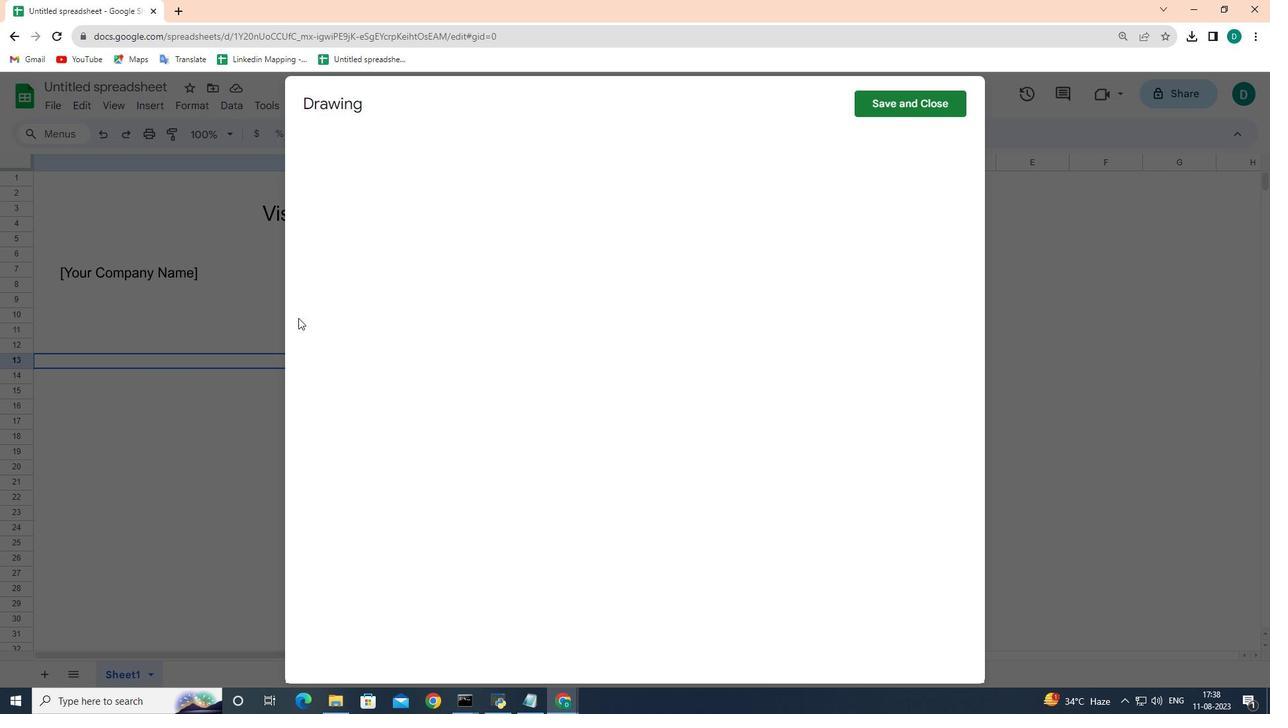 
Action: Mouse moved to (541, 140)
Screenshot: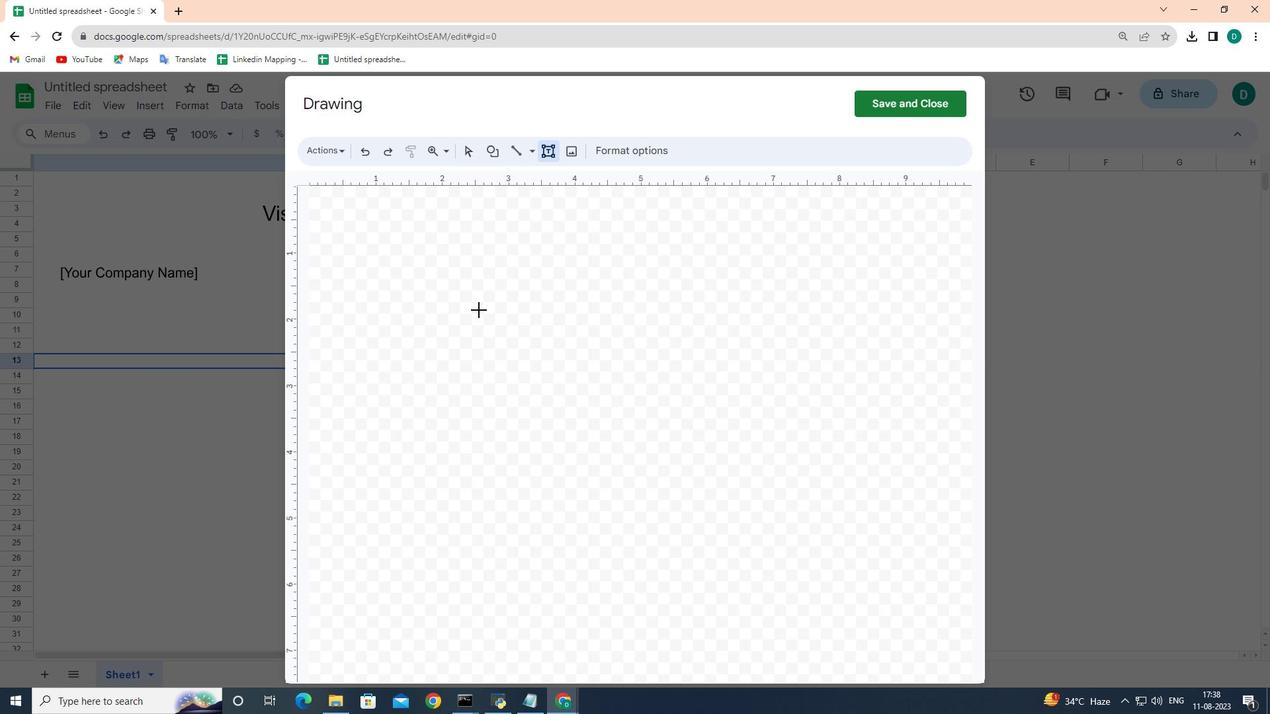 
Action: Mouse pressed left at (541, 140)
Screenshot: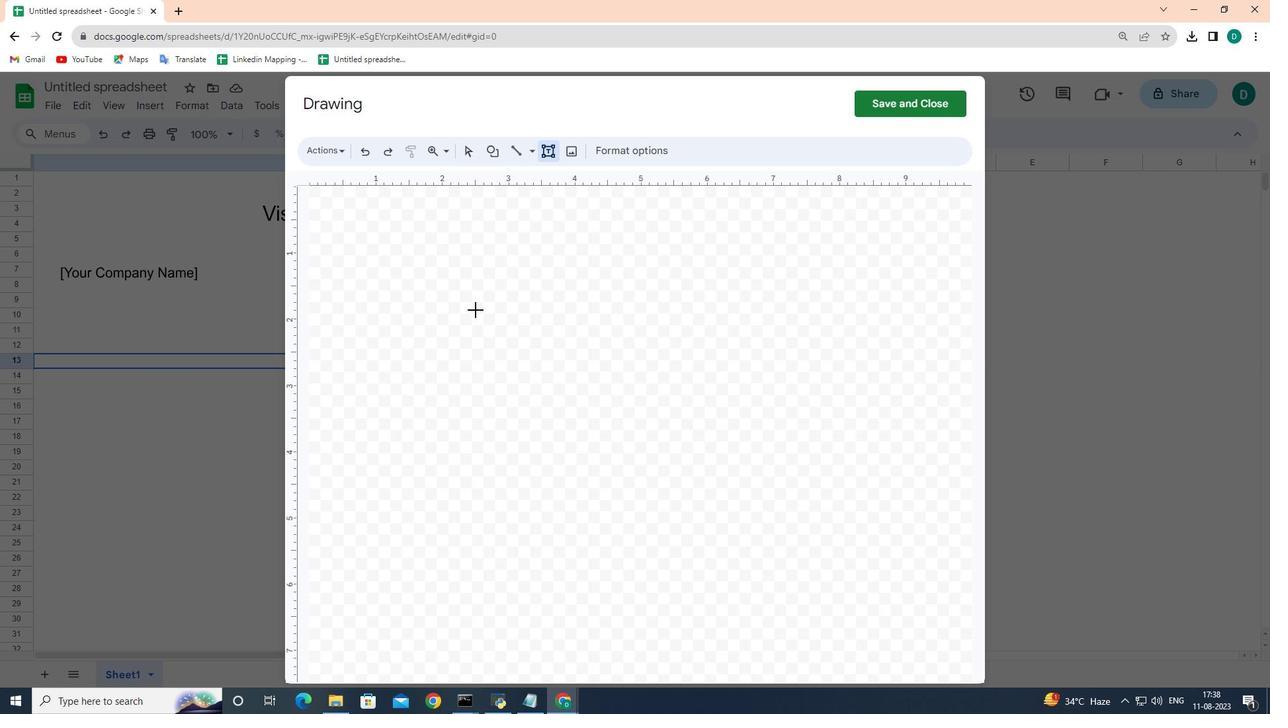 
Action: Mouse moved to (465, 301)
Screenshot: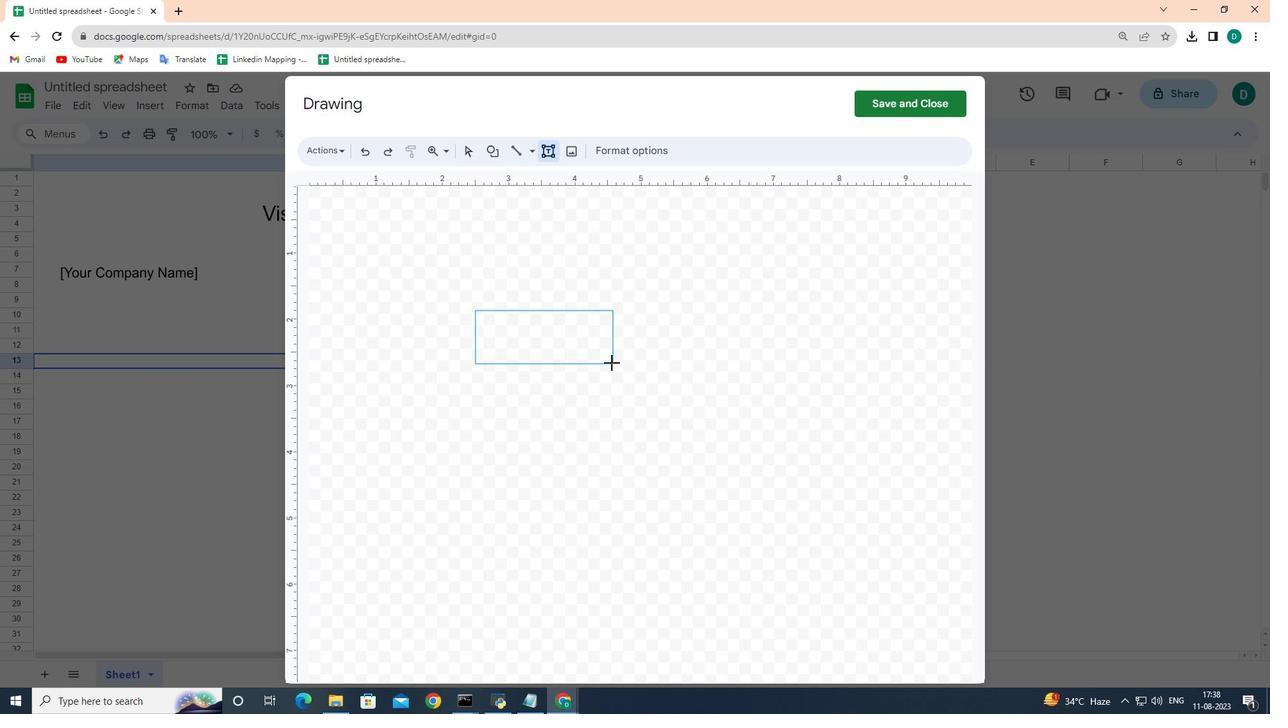 
Action: Mouse pressed left at (465, 301)
Screenshot: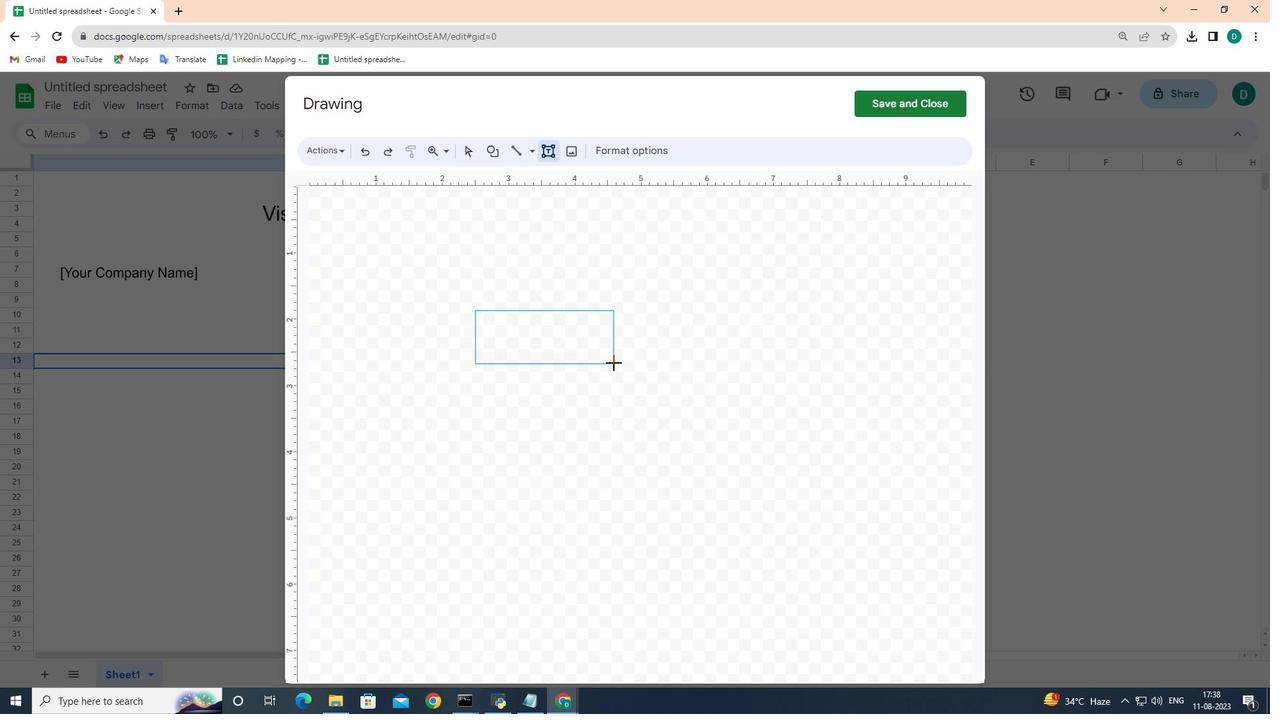 
Action: Mouse moved to (521, 314)
Screenshot: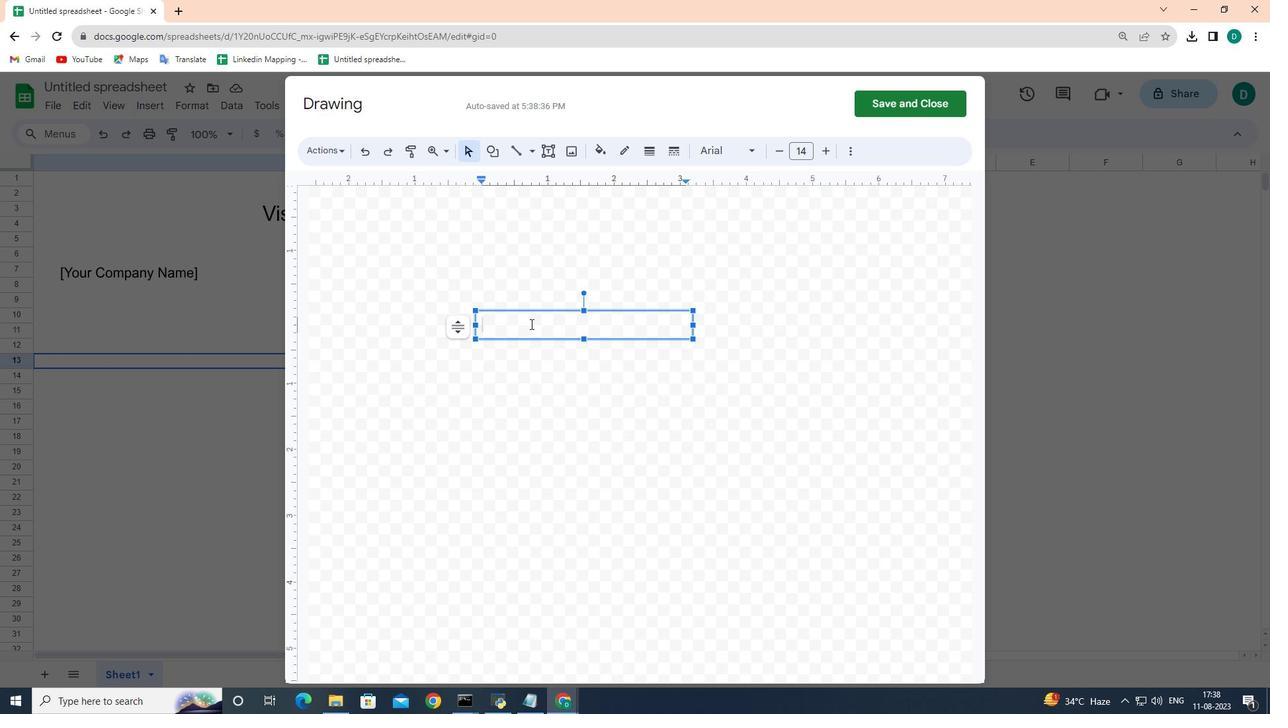
Action: Key pressed []<Key.left><Key.shift><Key.shift><Key.shift><Key.shift><Key.shift><Key.shift>Your<Key.space><Key.shift>Slogan<Key.space><Key.shift>Here
Screenshot: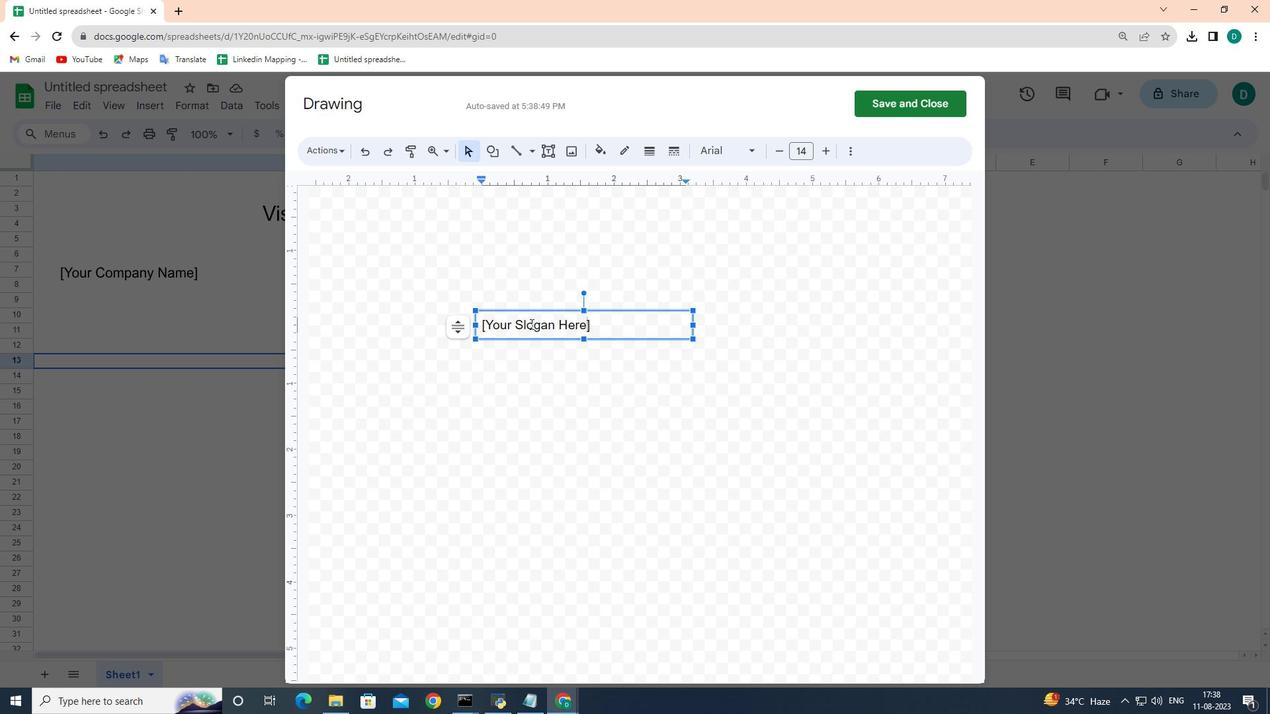 
Action: Mouse moved to (473, 313)
Screenshot: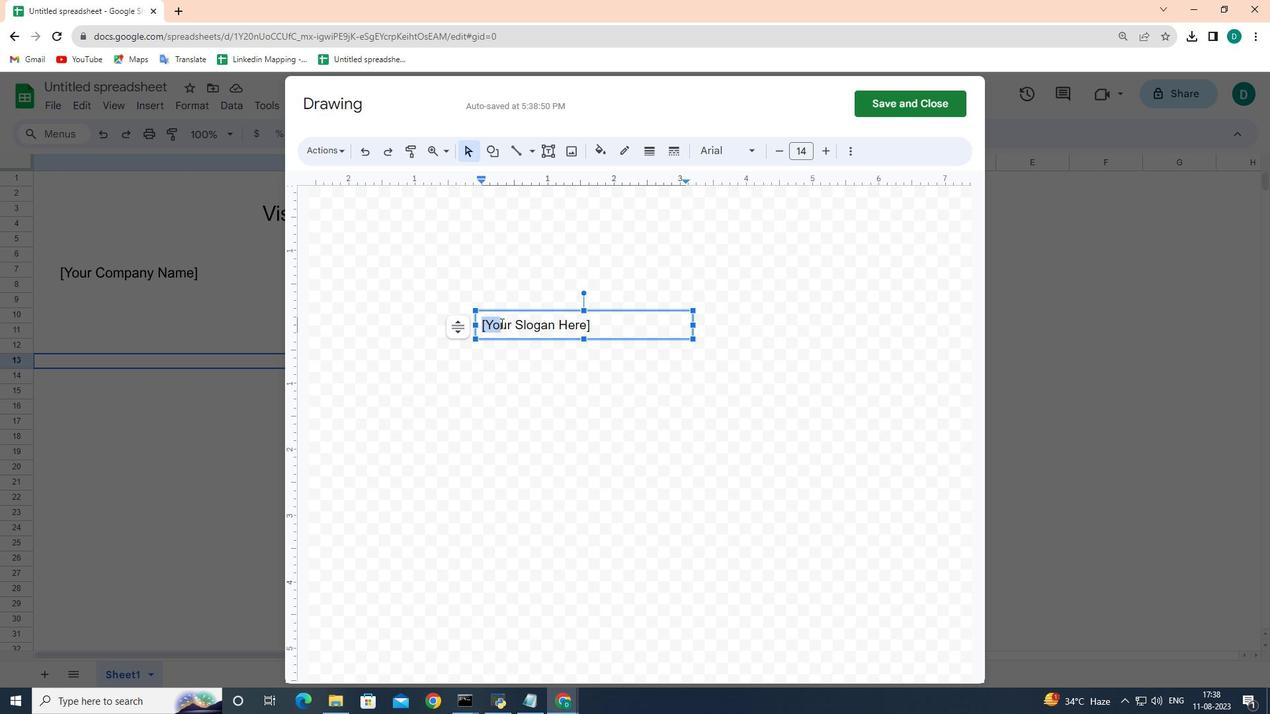 
Action: Mouse pressed left at (473, 313)
Screenshot: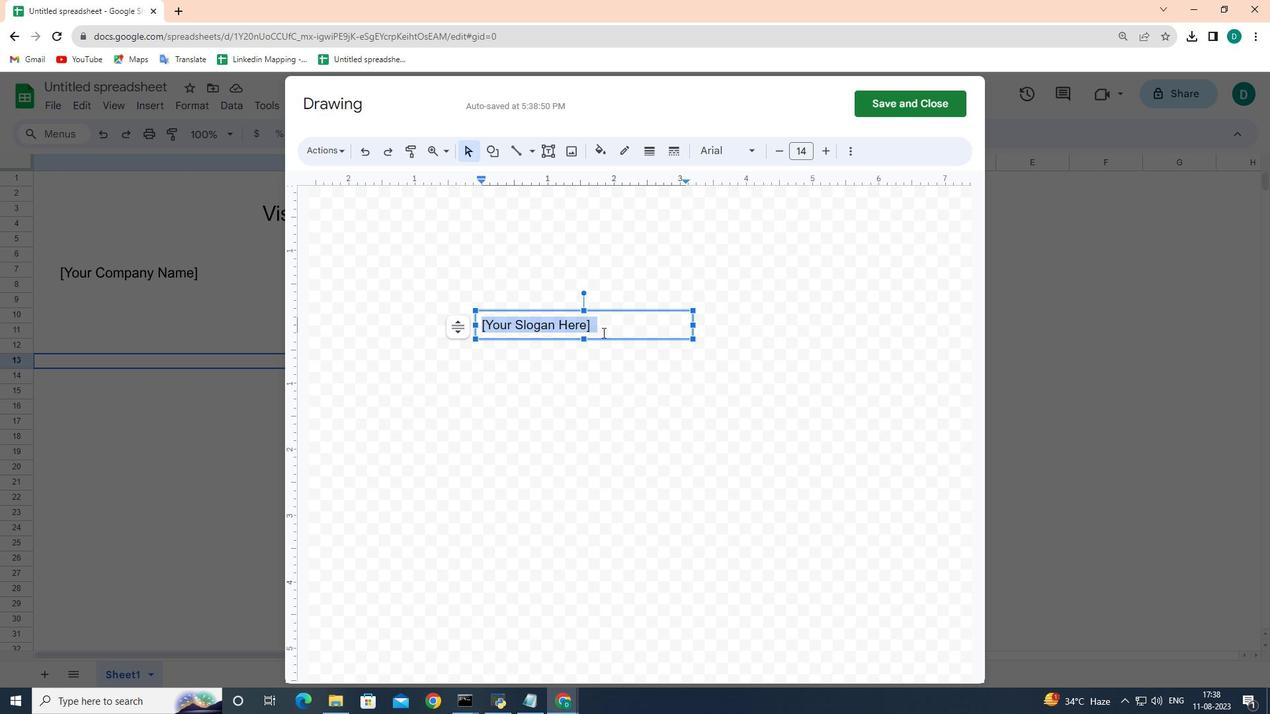 
Action: Mouse moved to (771, 143)
Screenshot: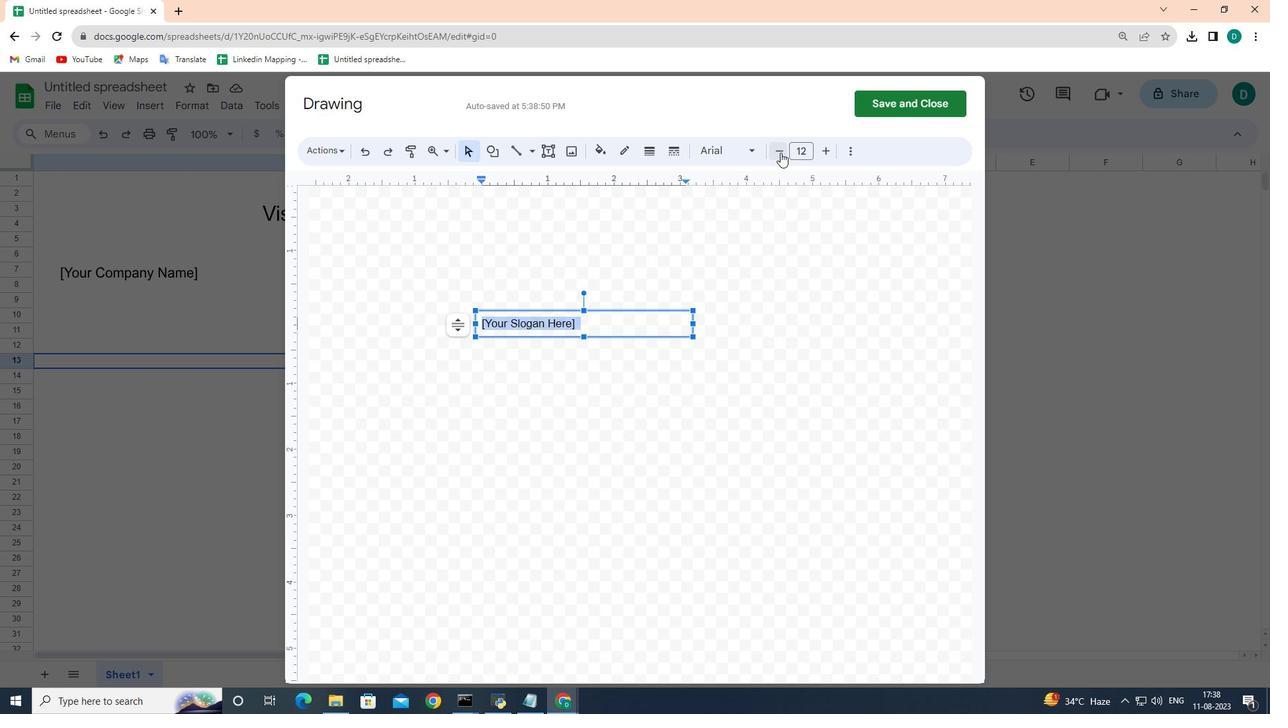 
Action: Mouse pressed left at (771, 143)
Screenshot: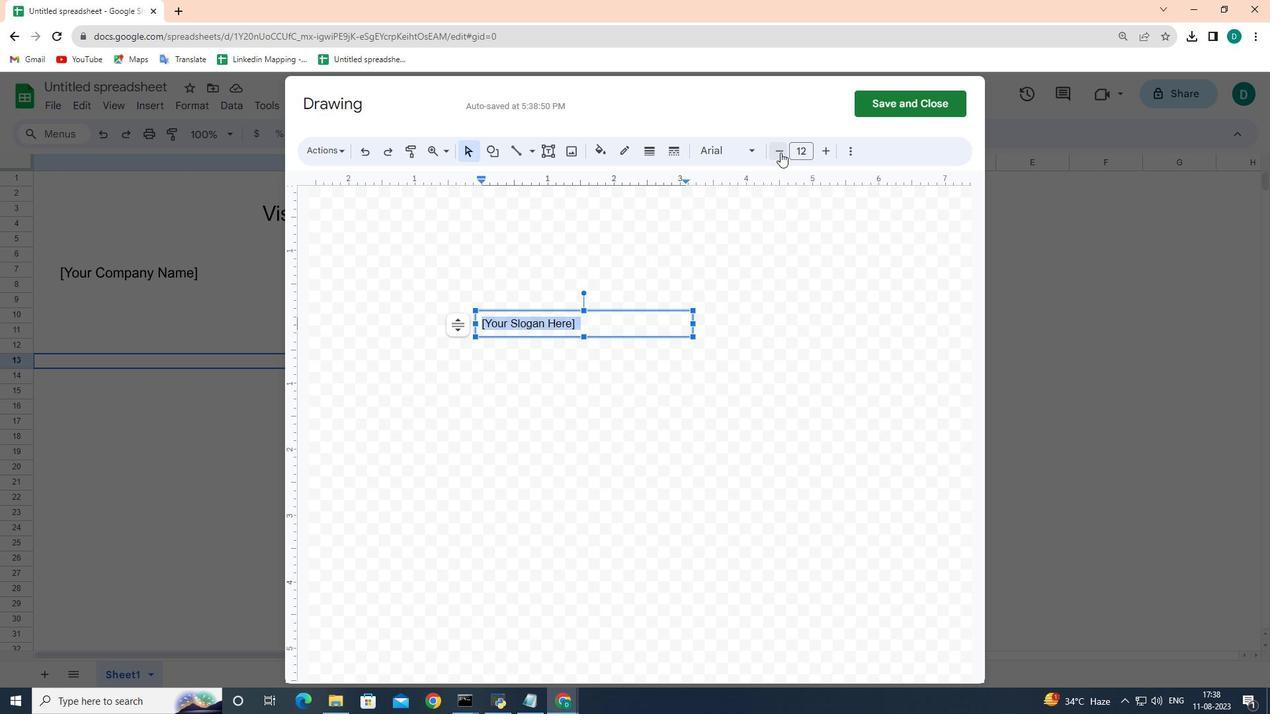 
Action: Mouse pressed left at (771, 143)
Screenshot: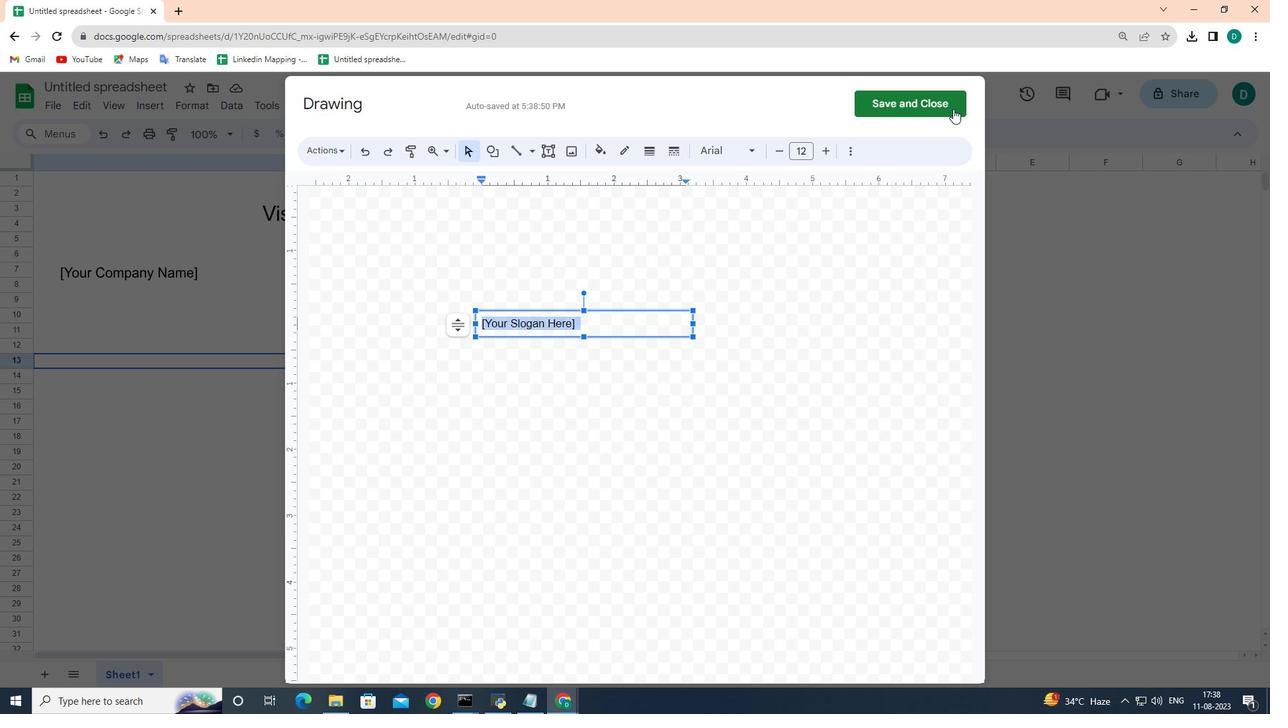 
Action: Mouse moved to (944, 97)
Screenshot: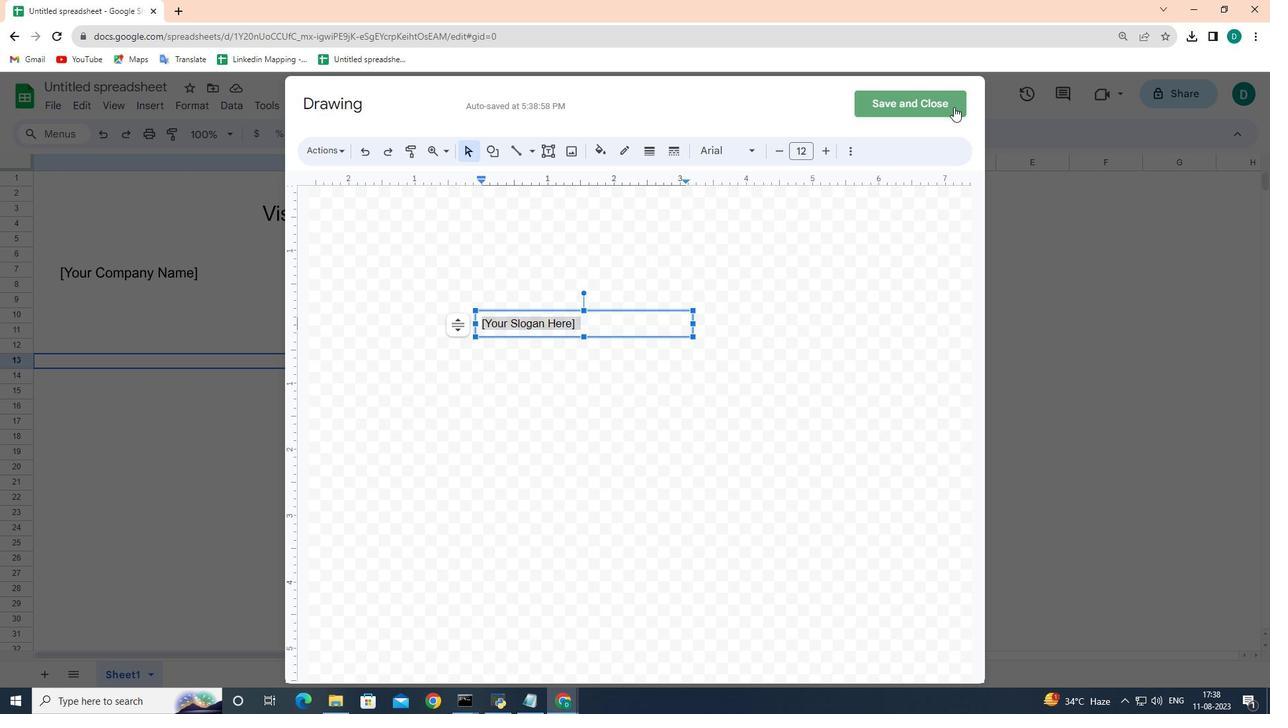 
Action: Mouse pressed left at (944, 97)
Screenshot: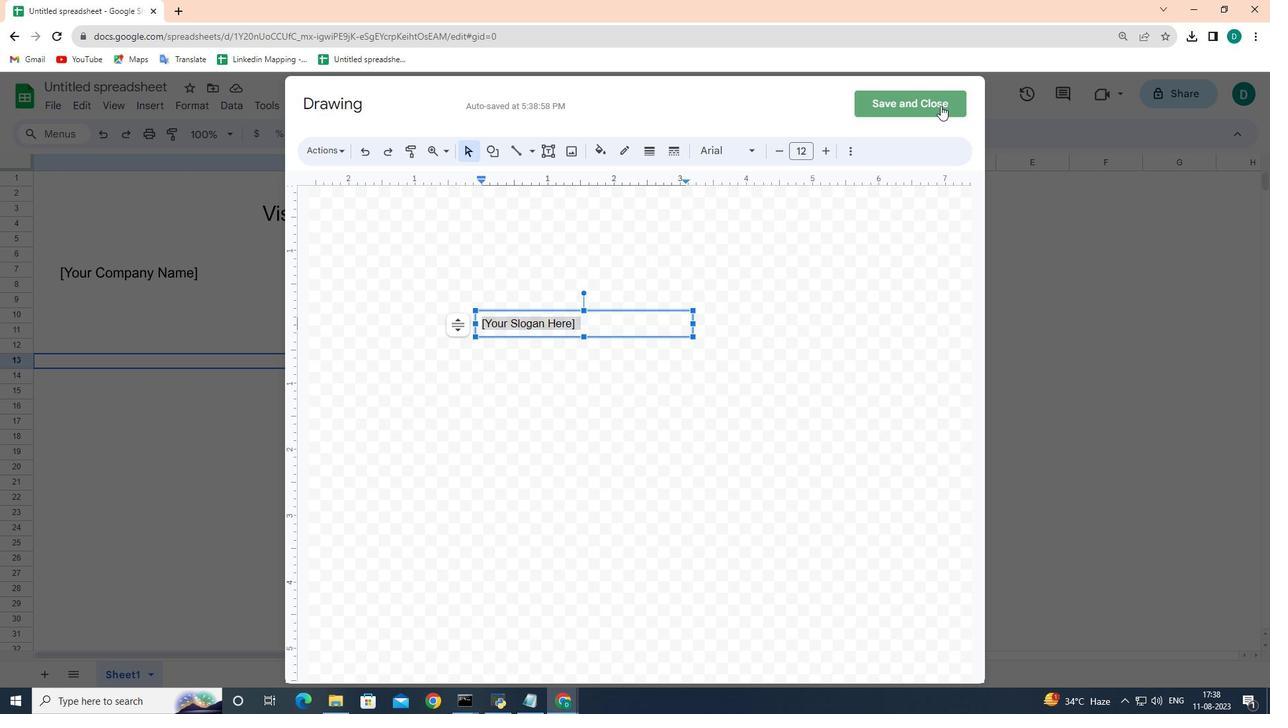 
Action: Mouse moved to (95, 372)
Screenshot: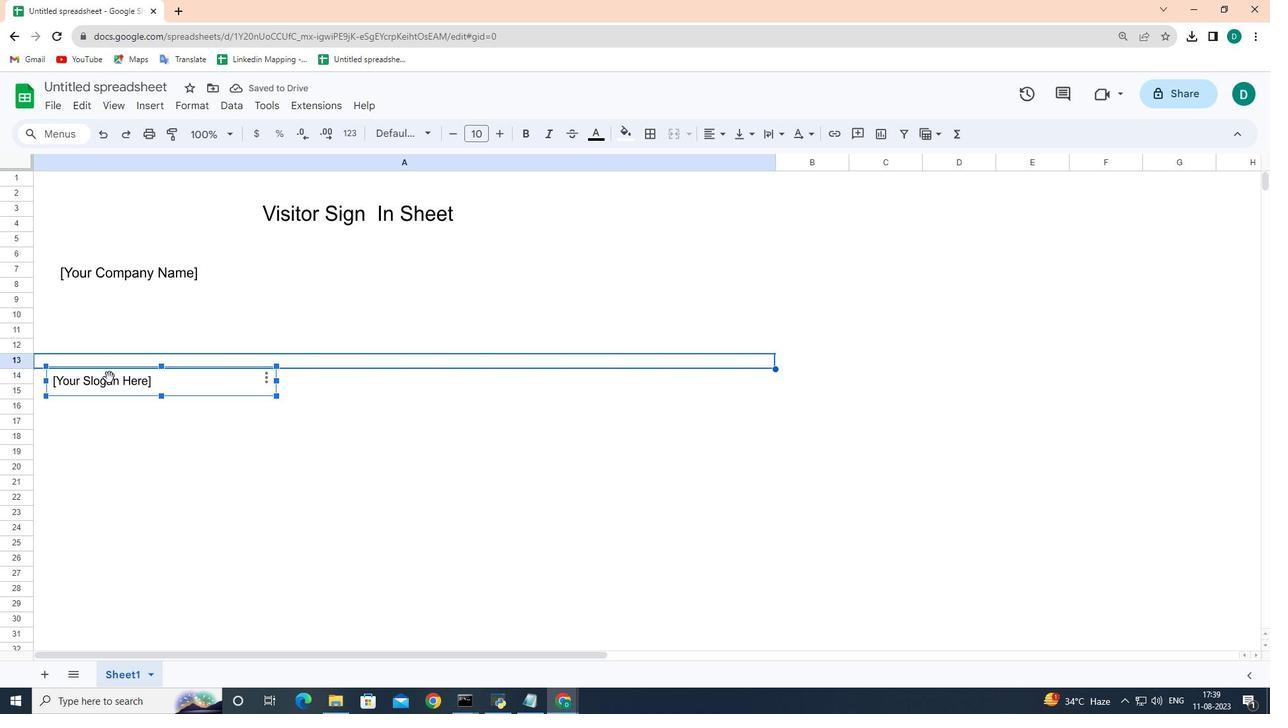 
Action: Mouse pressed left at (95, 372)
Screenshot: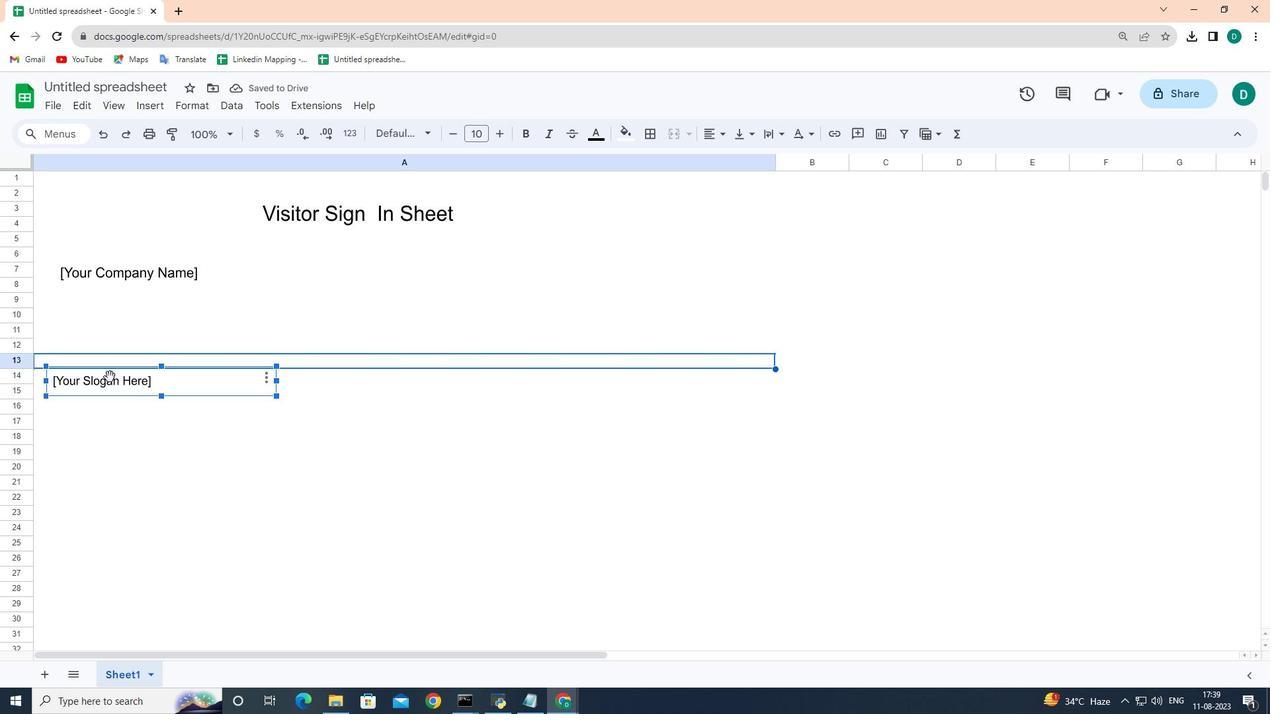 
Action: Mouse moved to (100, 367)
Screenshot: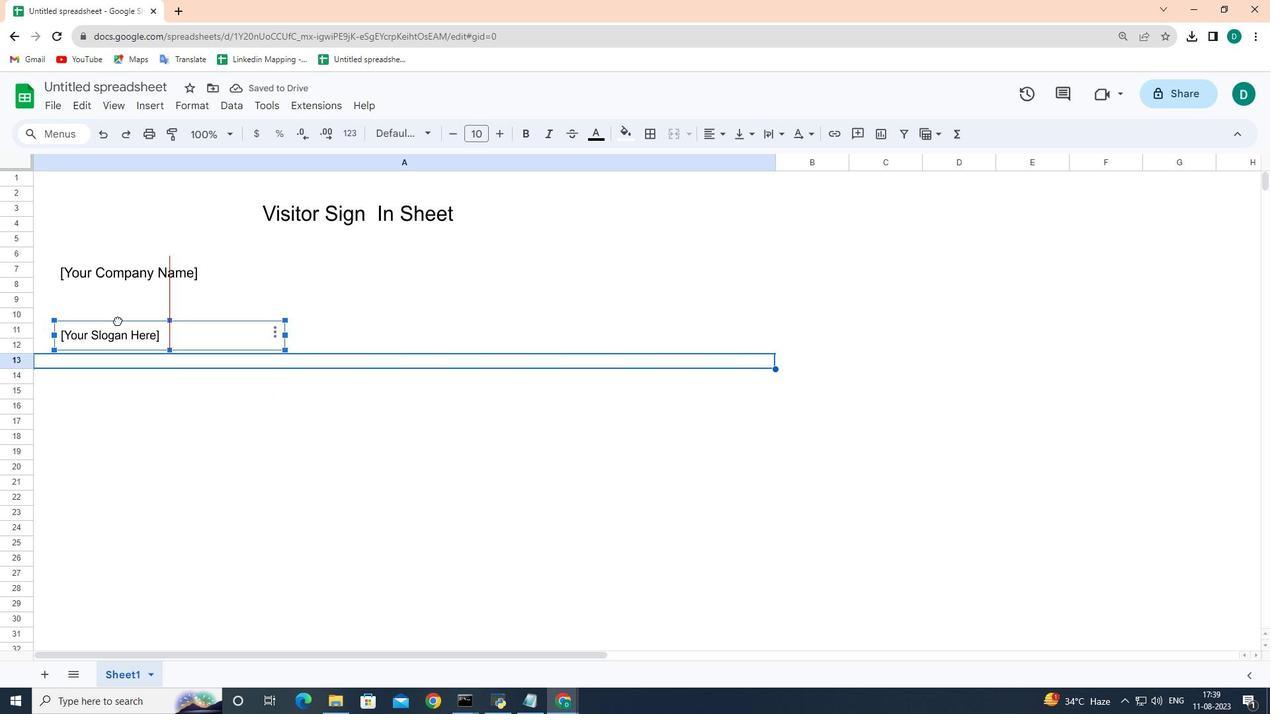 
Action: Mouse pressed left at (100, 367)
Screenshot: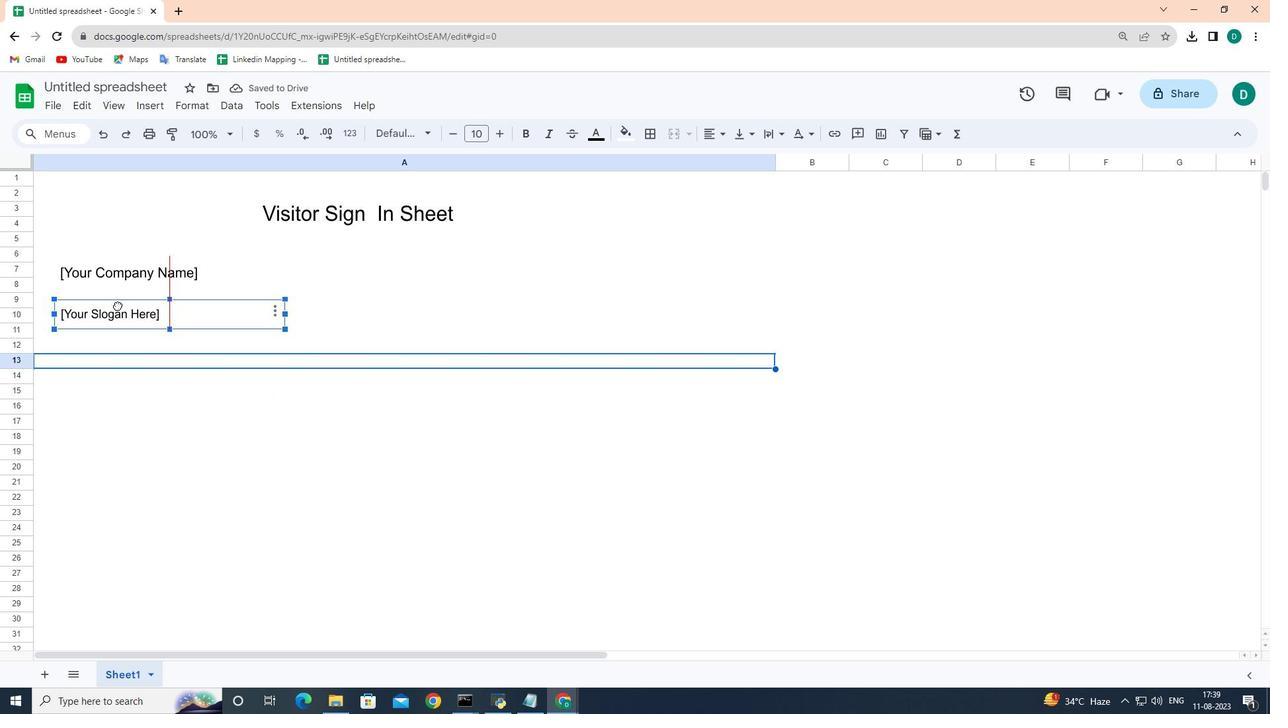 
Action: Mouse moved to (299, 326)
Screenshot: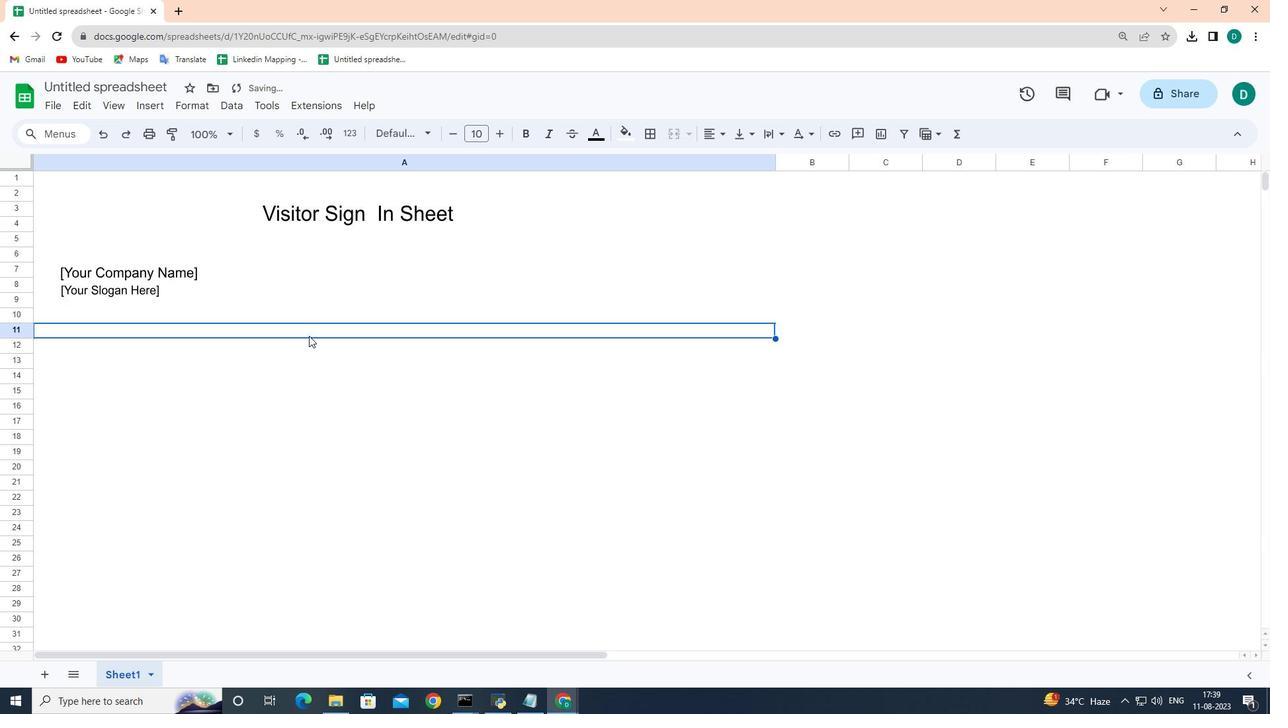 
Action: Mouse pressed left at (299, 326)
Screenshot: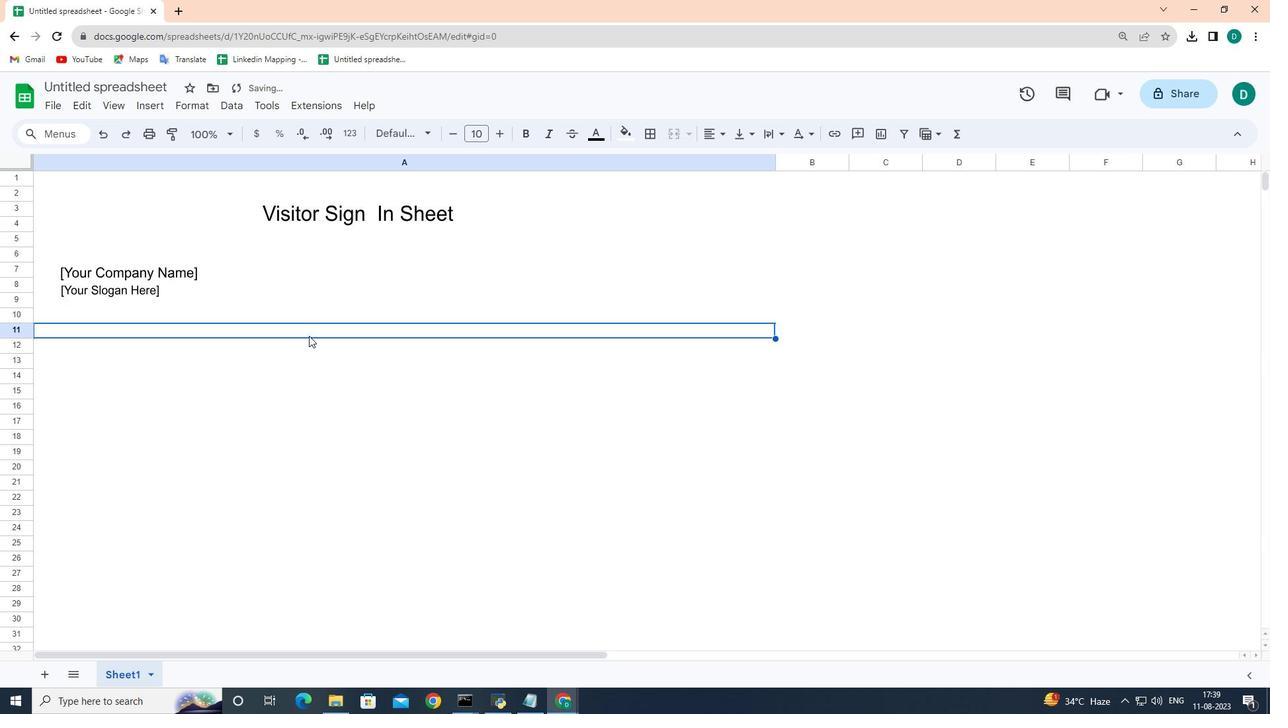 
Action: Mouse moved to (270, 373)
Screenshot: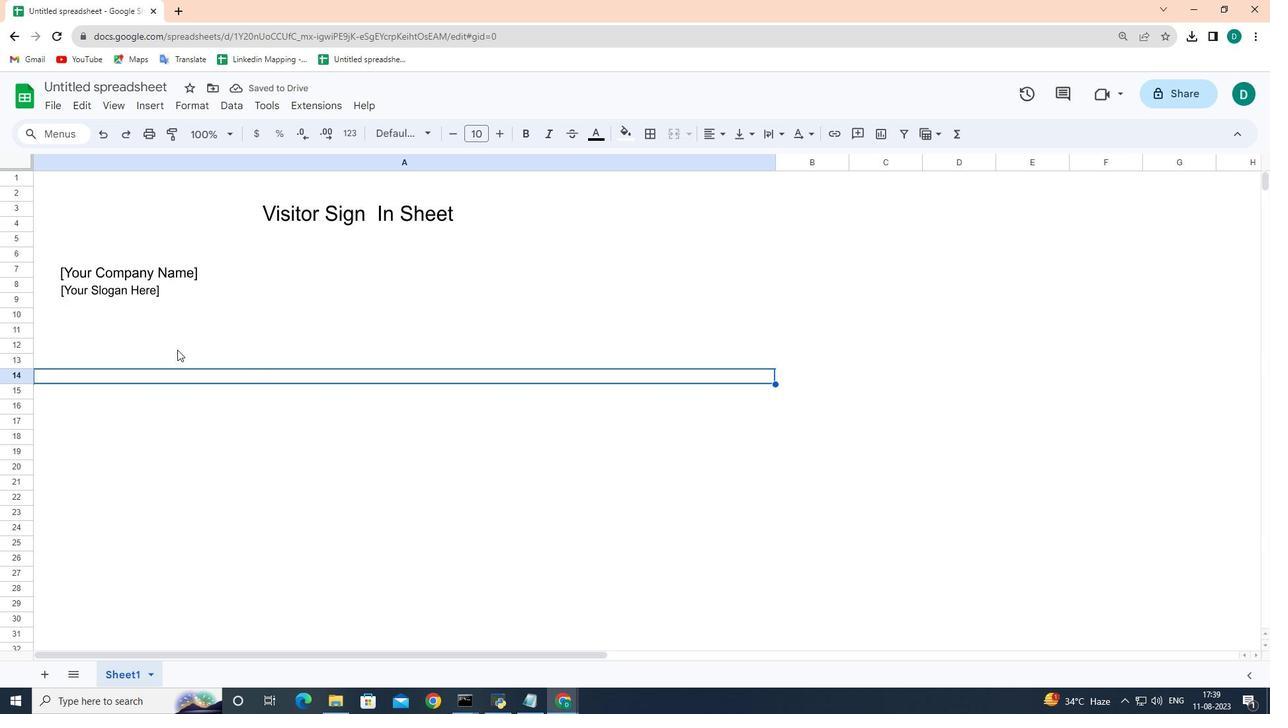 
Action: Mouse pressed left at (270, 373)
Screenshot: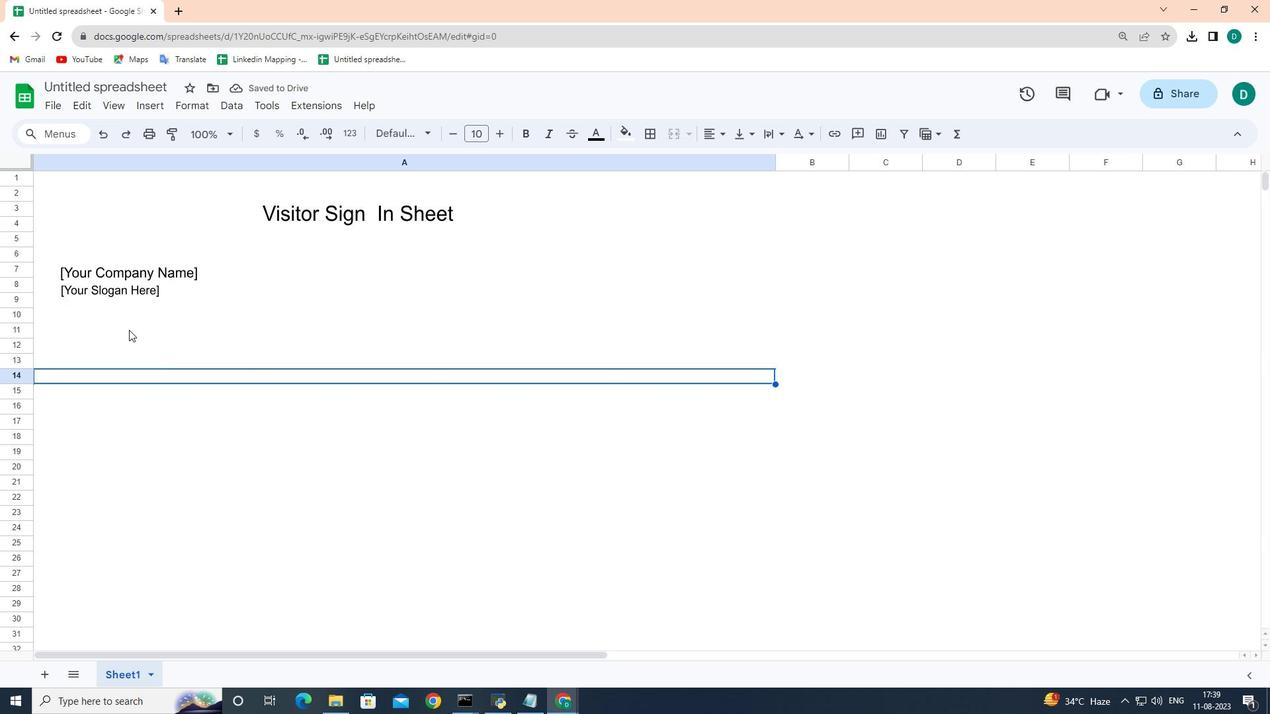 
Action: Mouse moved to (102, 316)
Screenshot: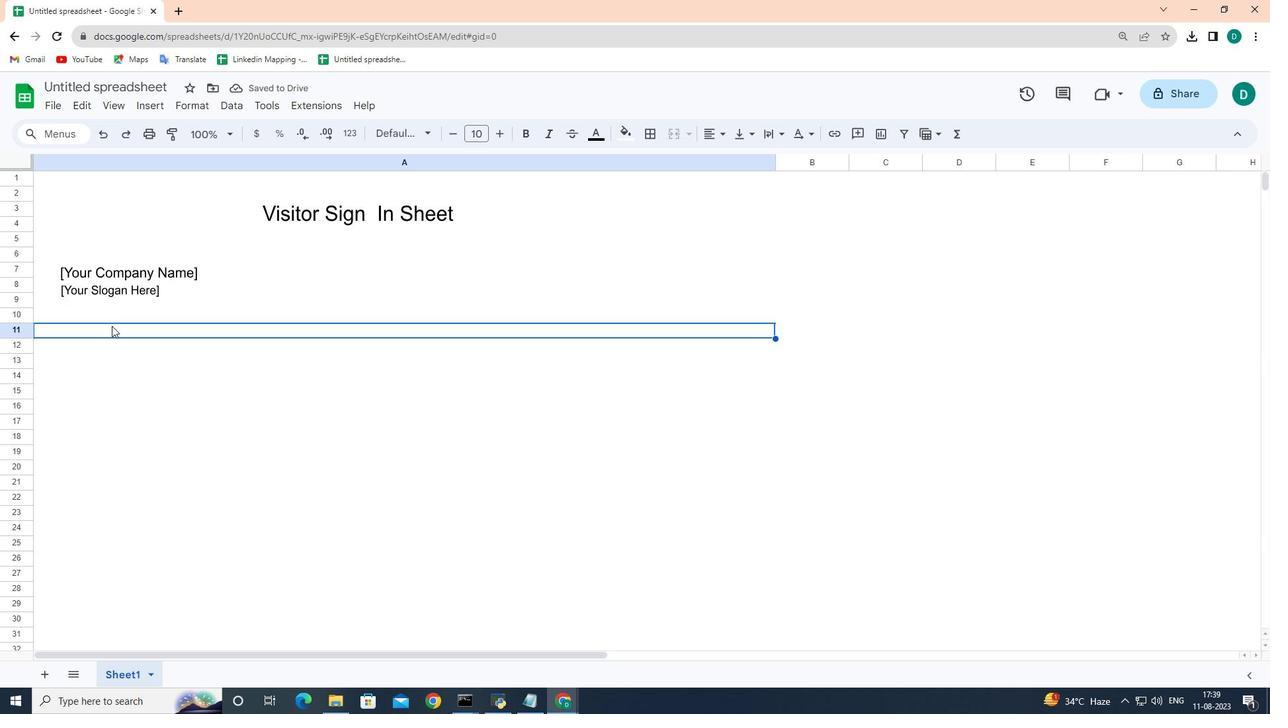 
Action: Mouse pressed left at (102, 316)
Screenshot: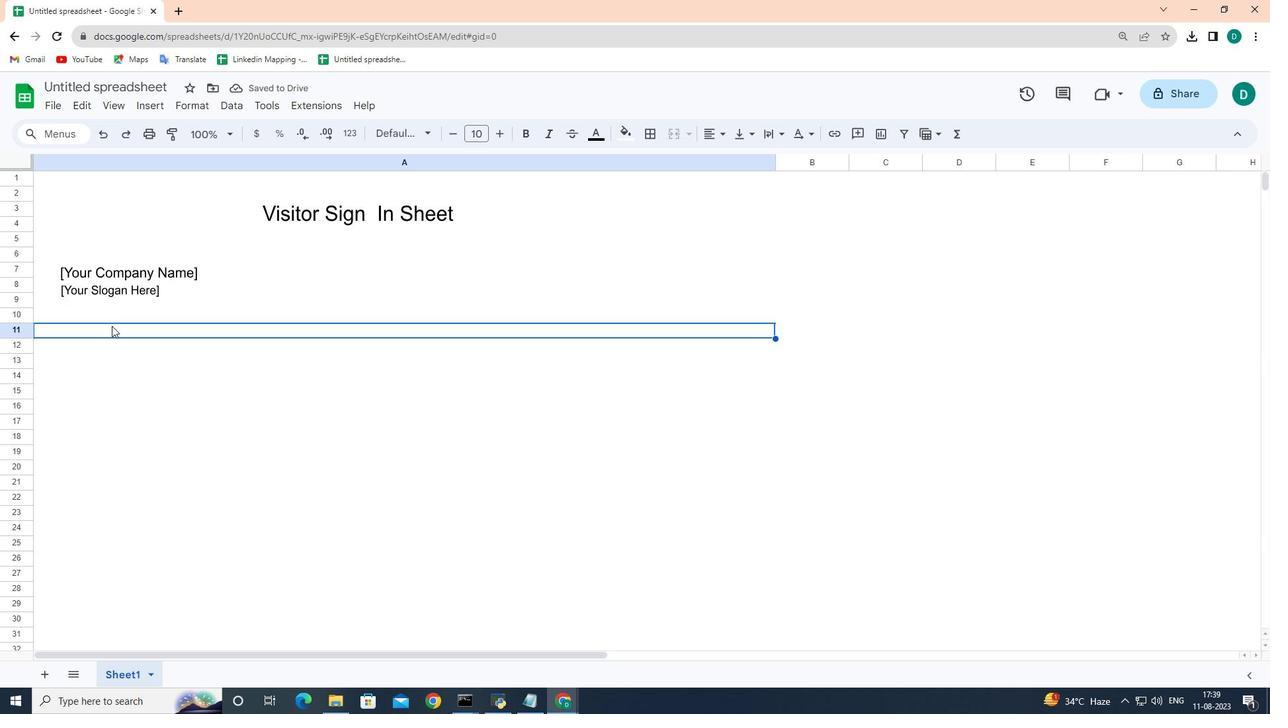 
Action: Mouse moved to (187, 366)
Screenshot: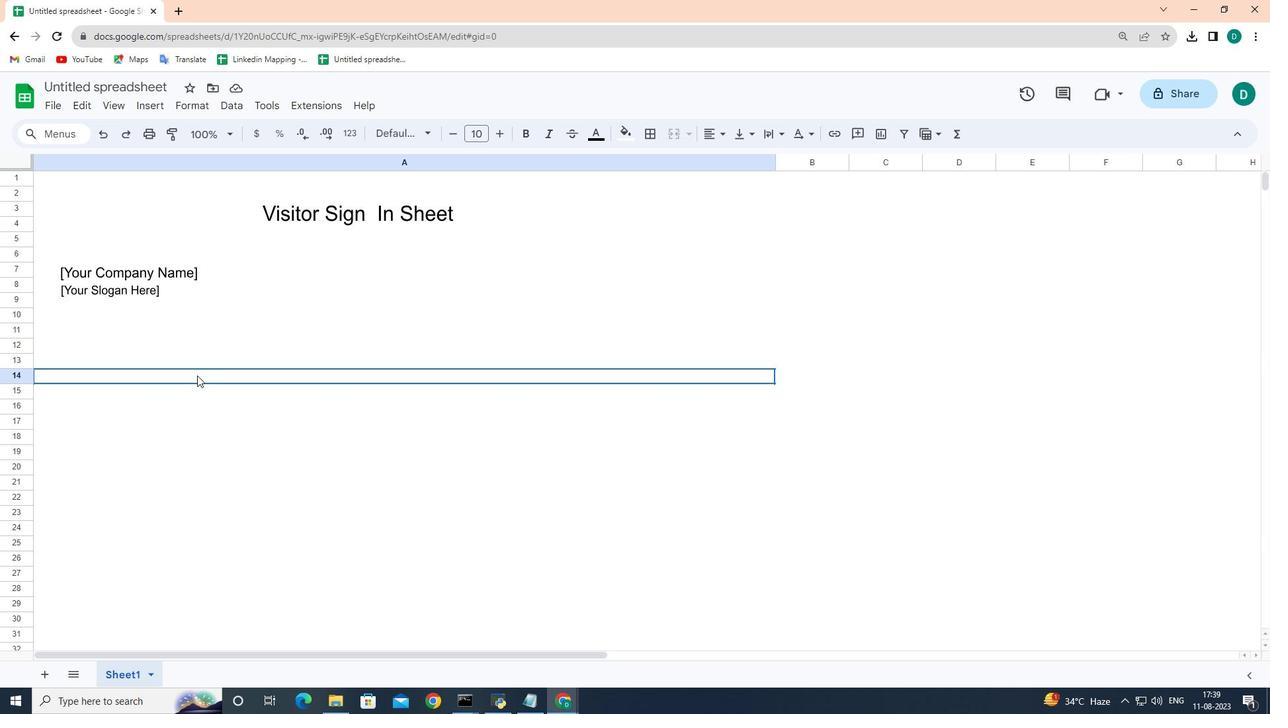 
Action: Mouse pressed left at (187, 366)
Screenshot: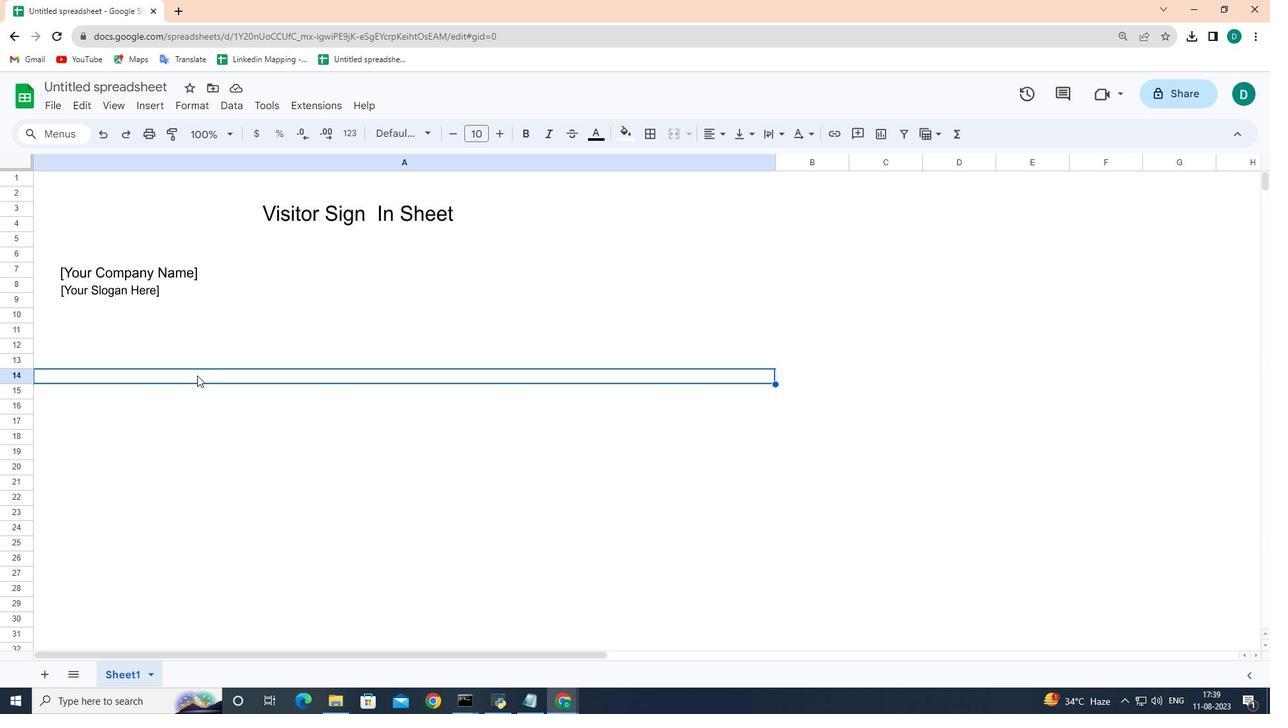 
Action: Mouse moved to (131, 89)
Screenshot: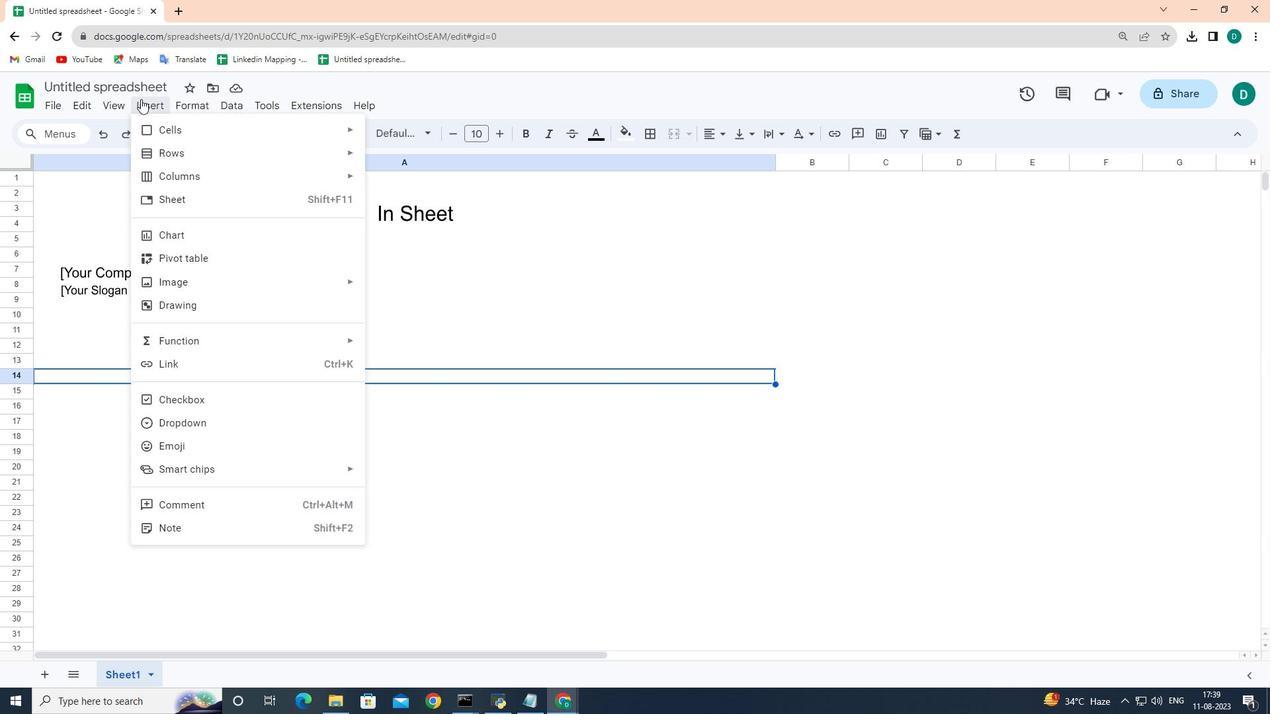 
Action: Mouse pressed left at (131, 89)
Screenshot: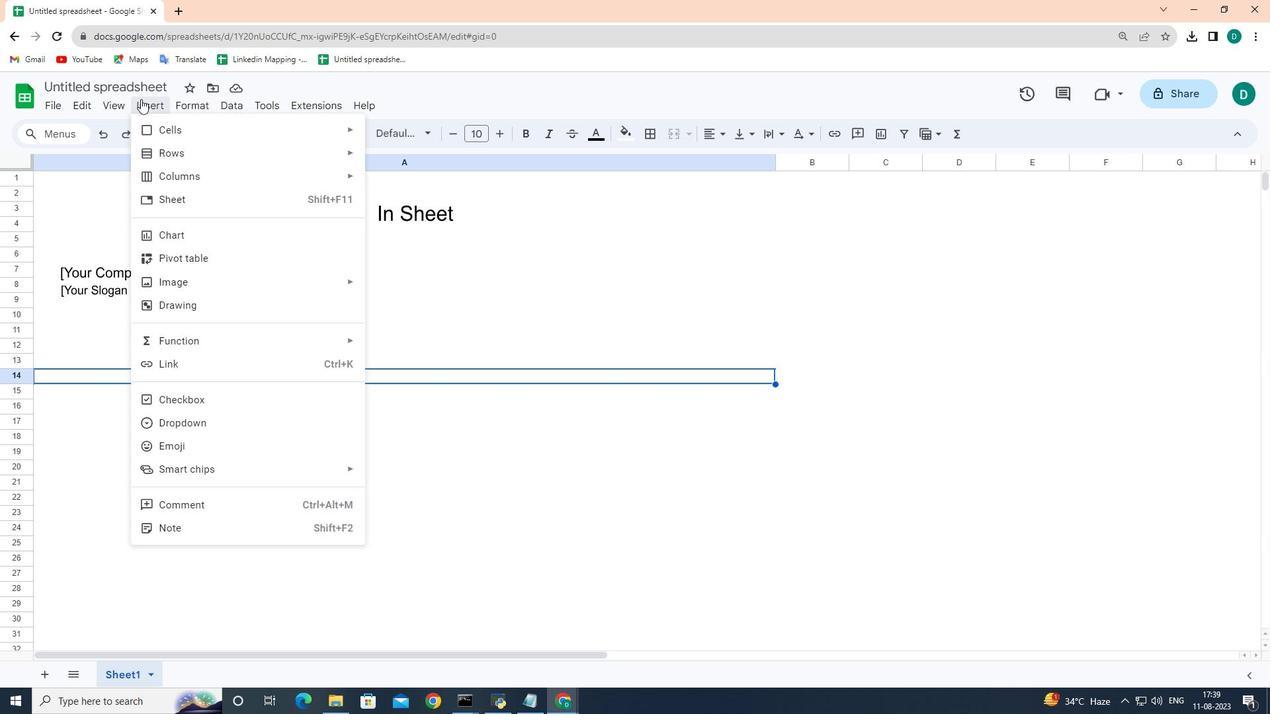 
Action: Mouse moved to (211, 293)
Screenshot: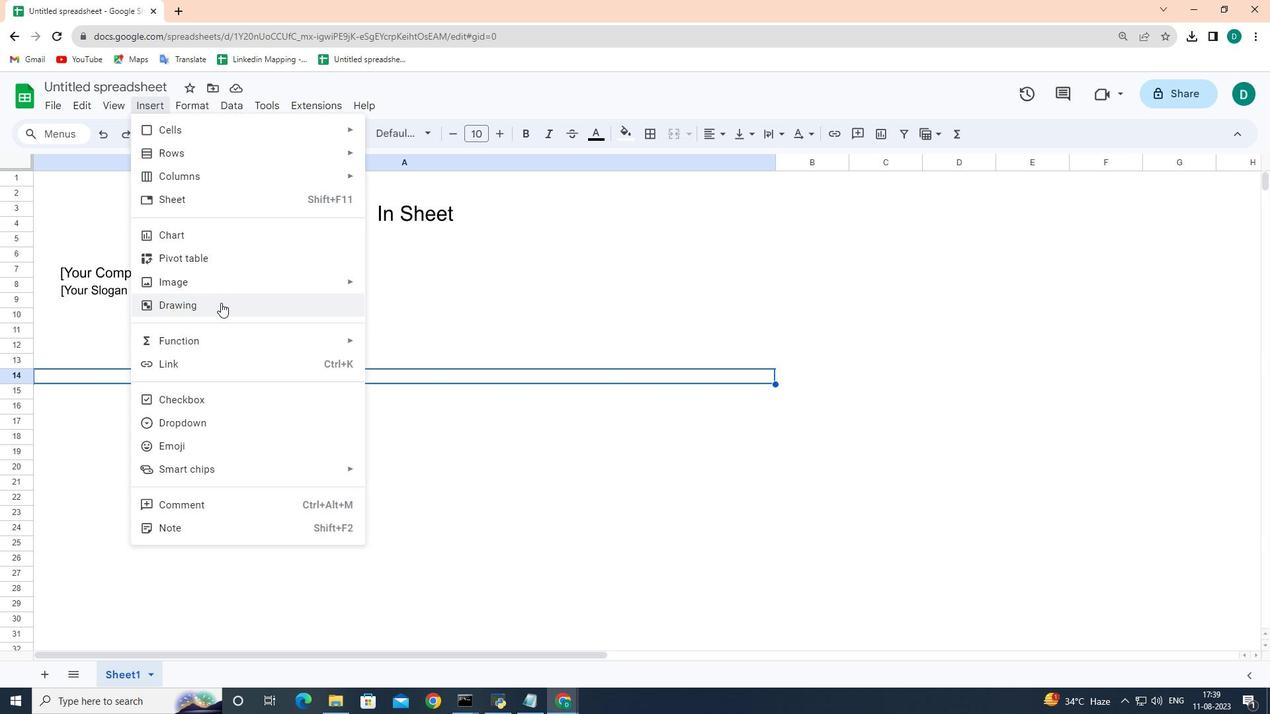 
Action: Mouse pressed left at (211, 293)
Screenshot: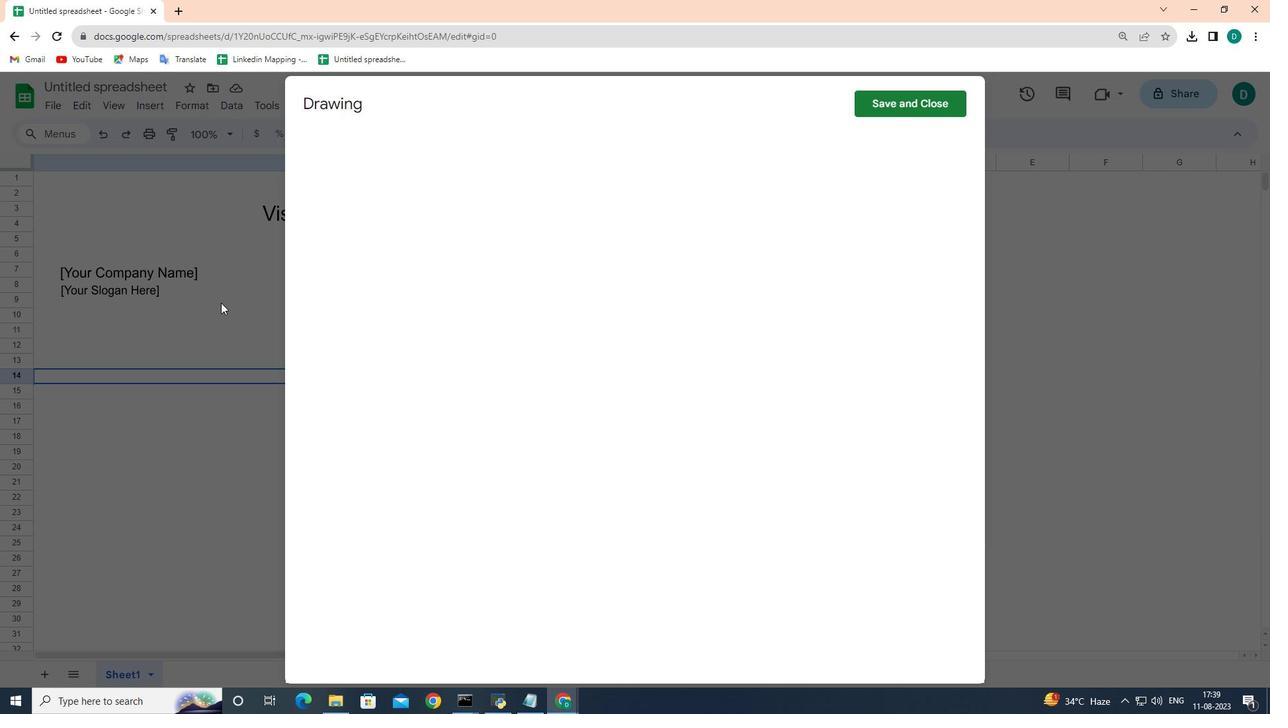 
Action: Mouse moved to (499, 146)
Screenshot: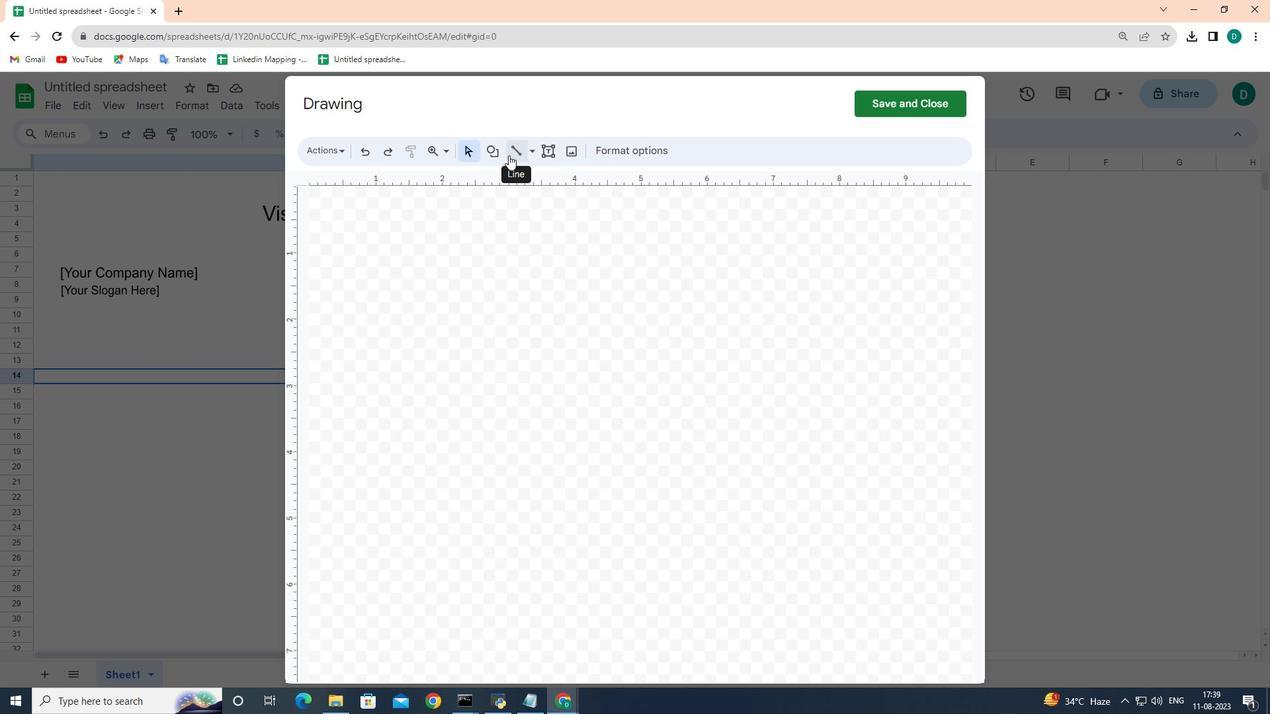 
Action: Mouse pressed left at (499, 146)
Screenshot: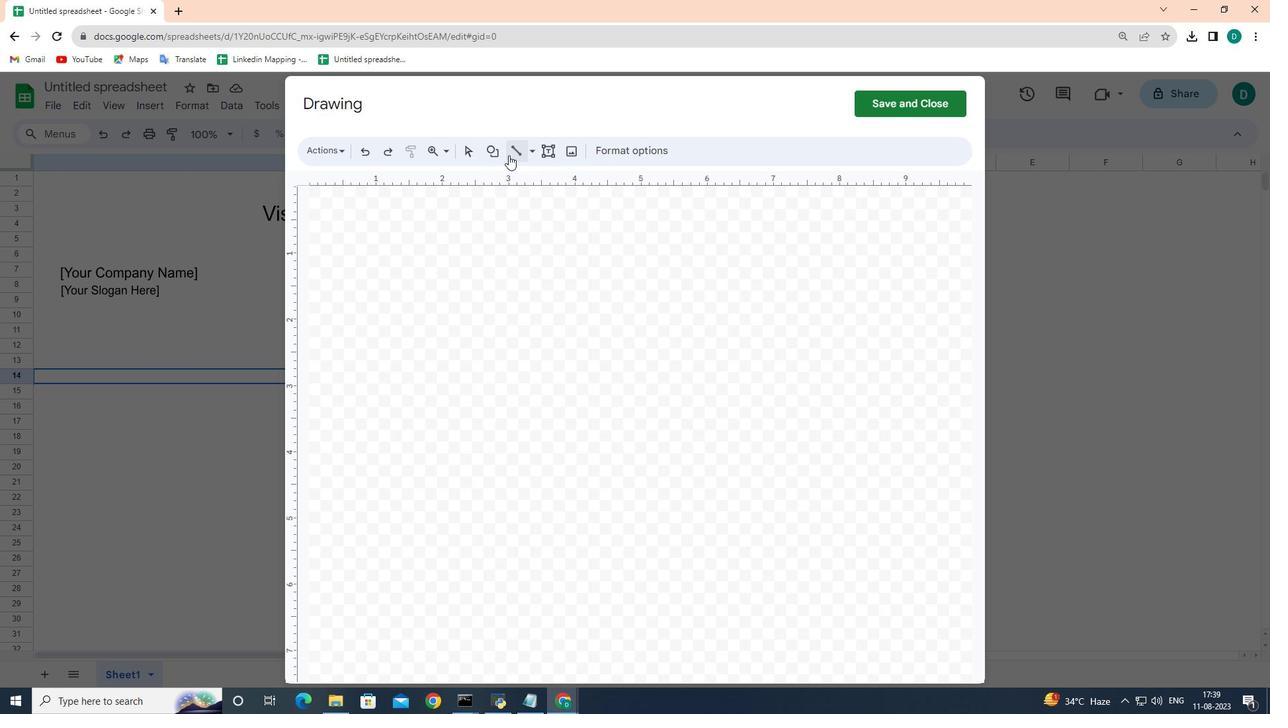 
Action: Mouse moved to (484, 142)
Screenshot: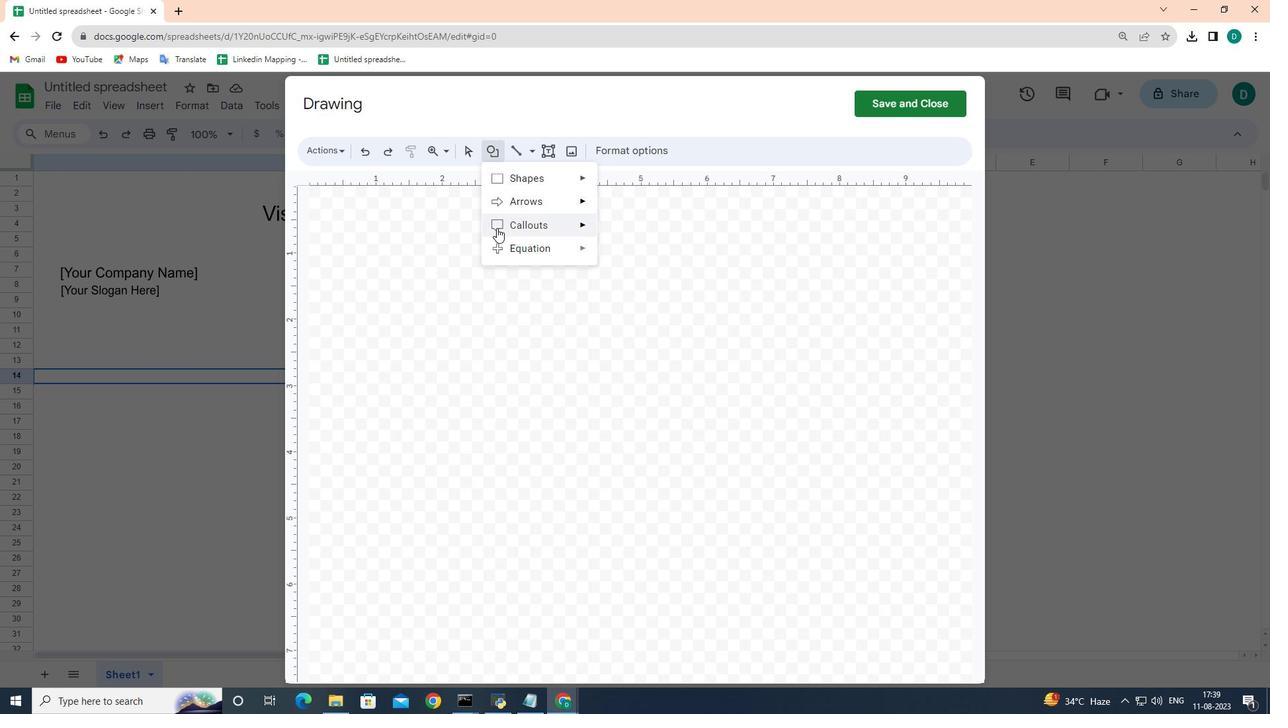 
Action: Mouse pressed left at (484, 142)
Screenshot: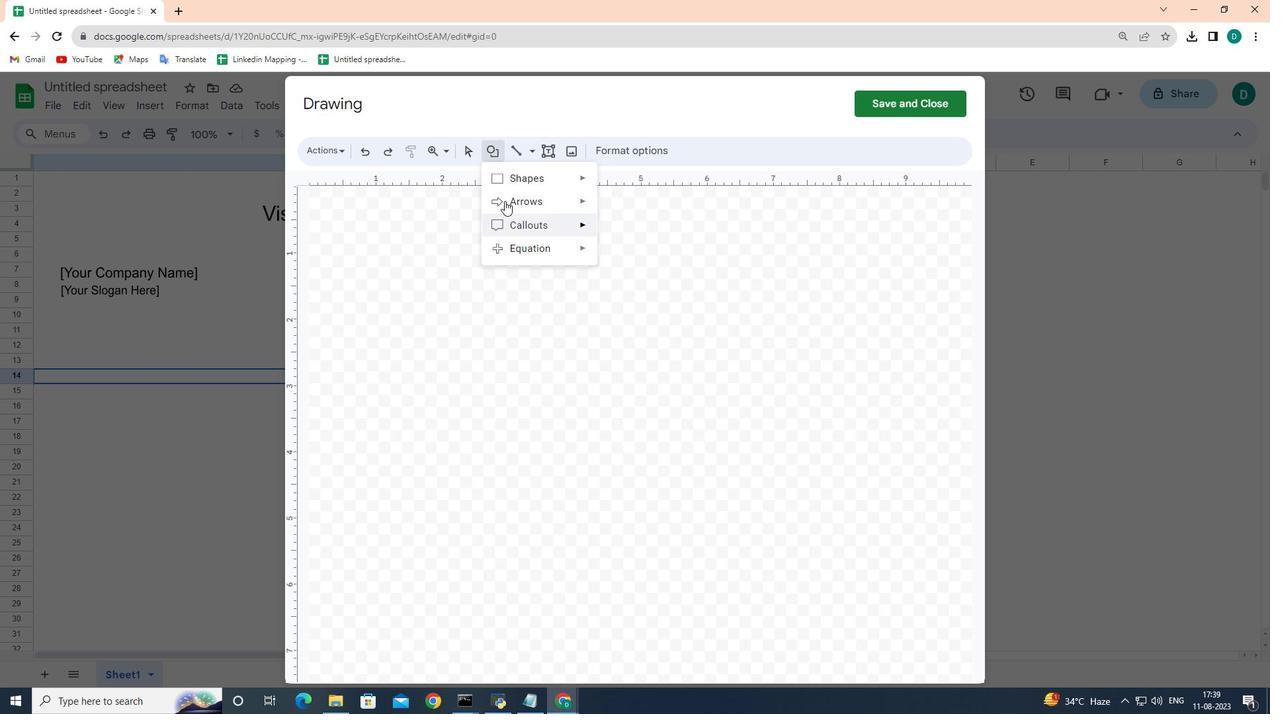 
Action: Mouse moved to (511, 166)
Screenshot: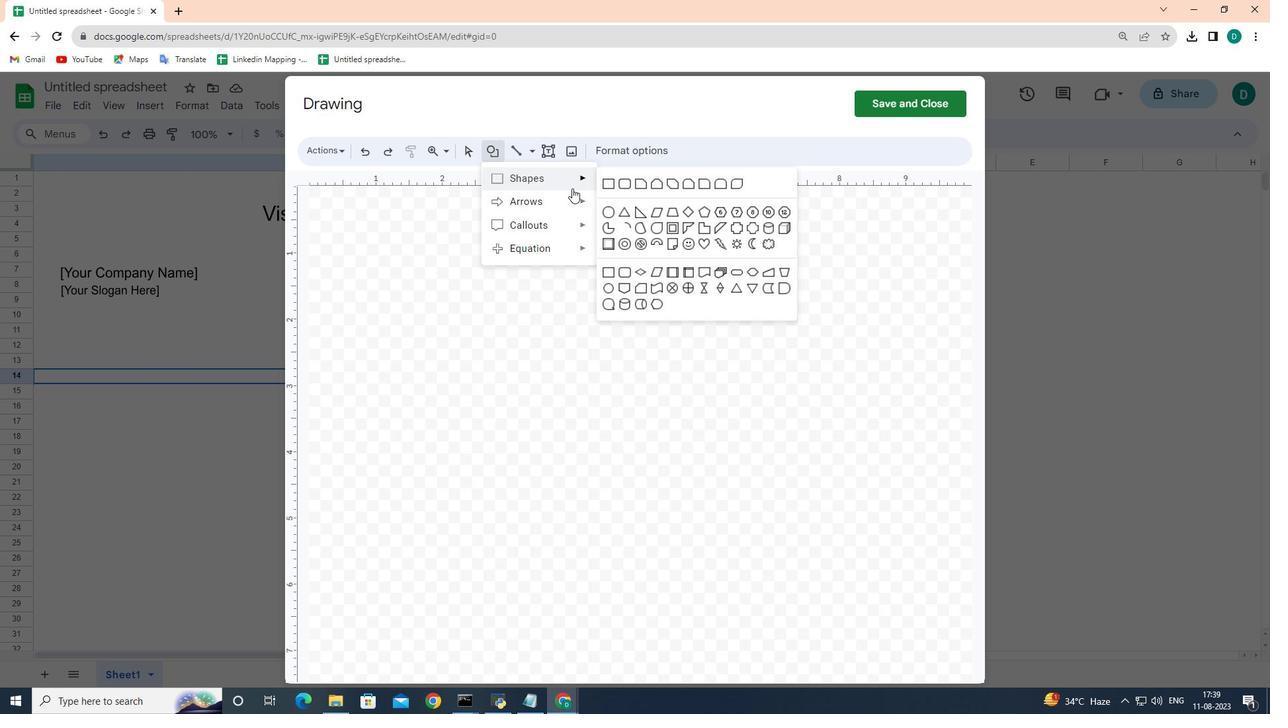 
Action: Mouse pressed left at (511, 166)
Screenshot: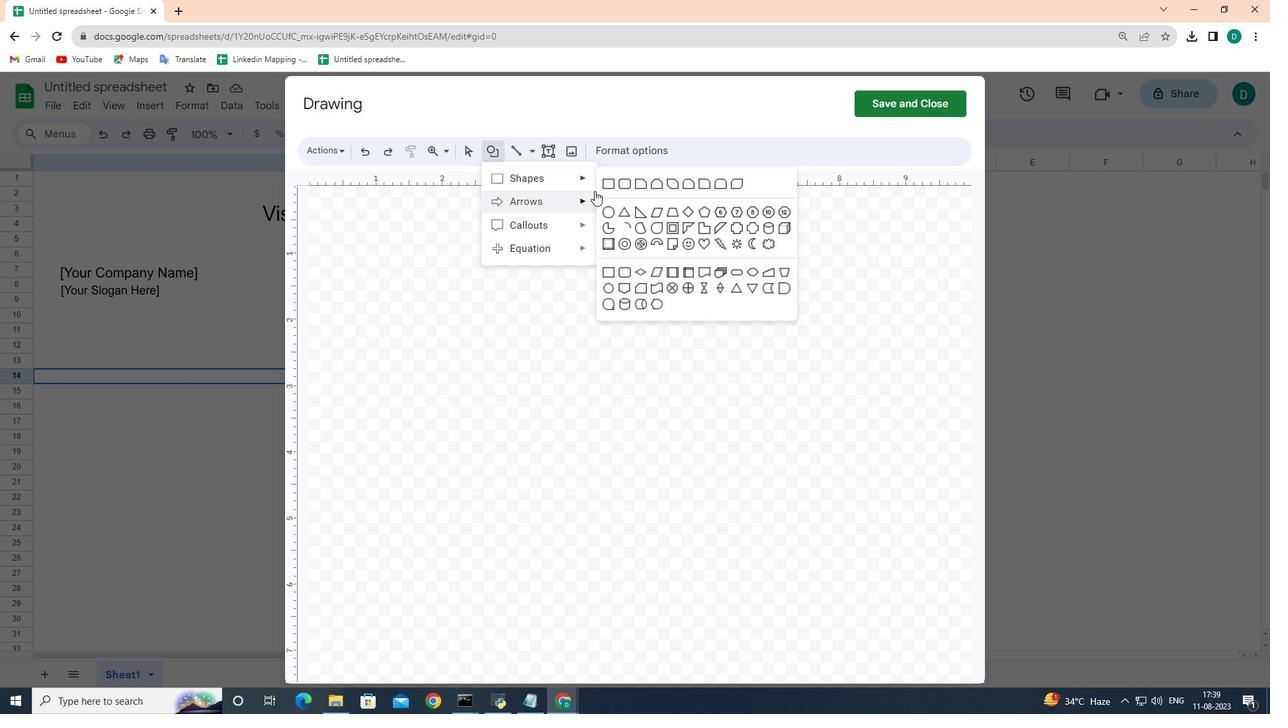 
Action: Mouse moved to (594, 178)
Screenshot: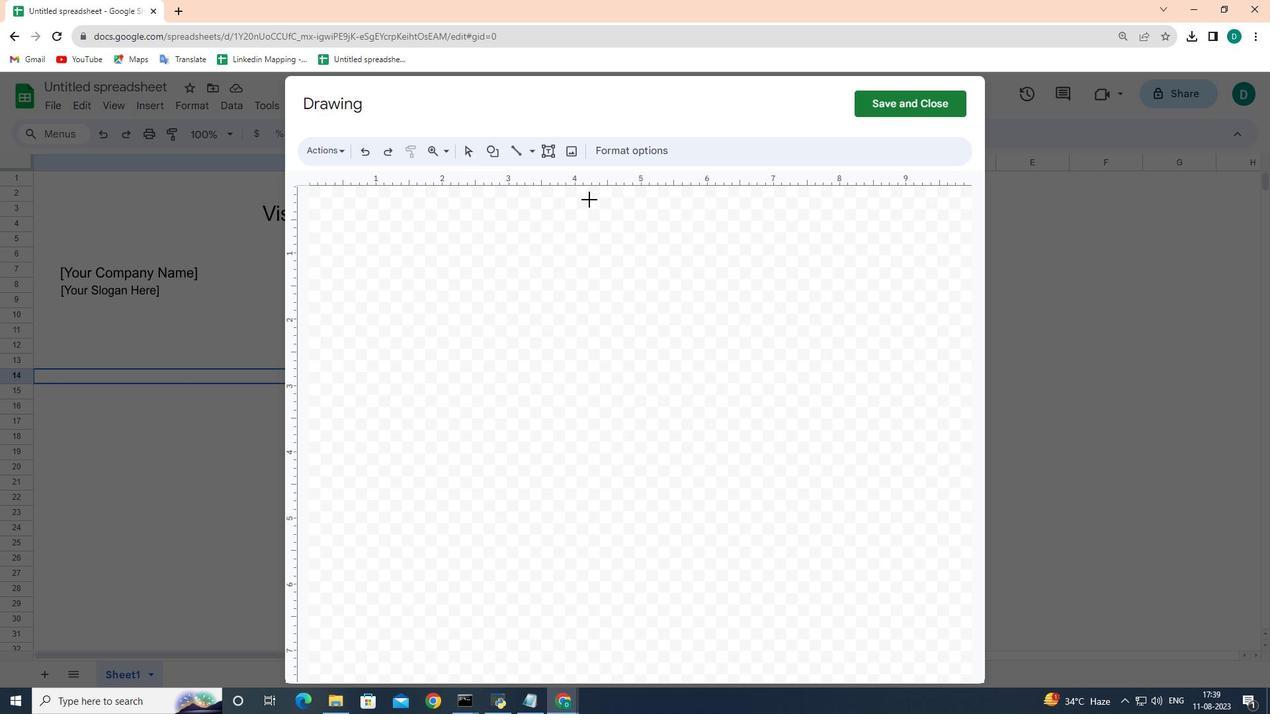 
Action: Mouse pressed left at (594, 178)
Screenshot: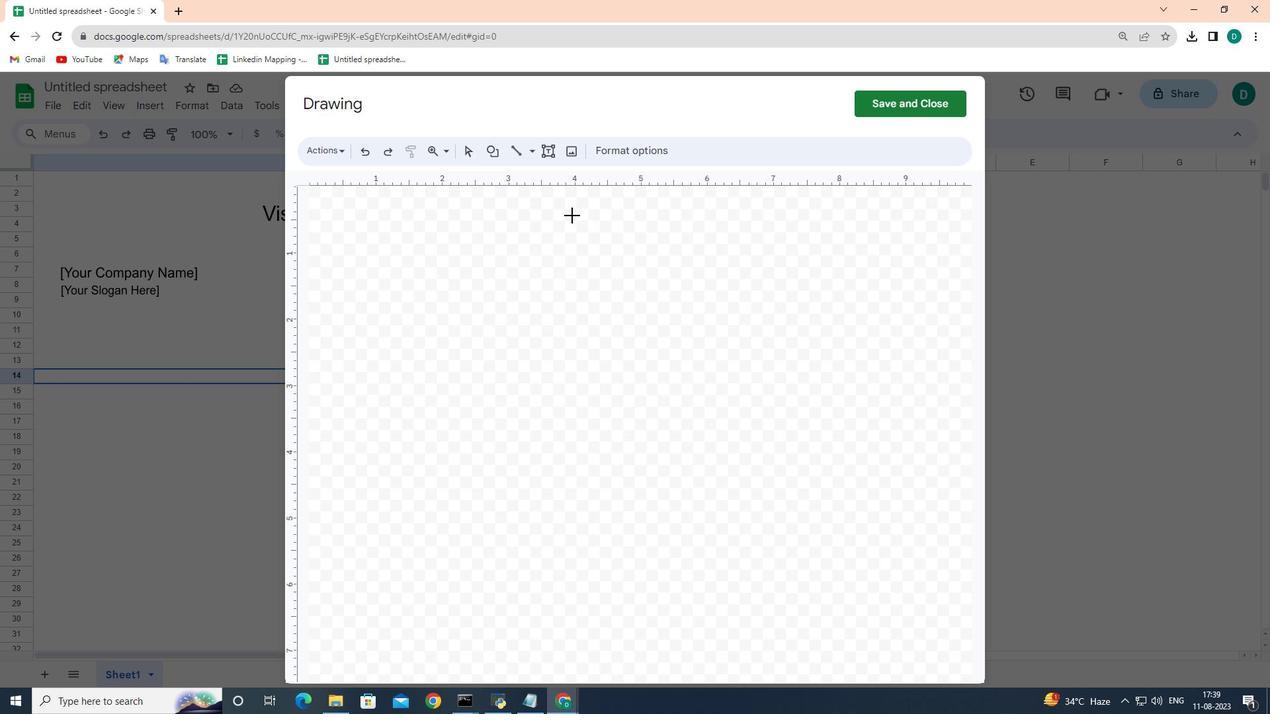 
Action: Mouse moved to (442, 240)
Screenshot: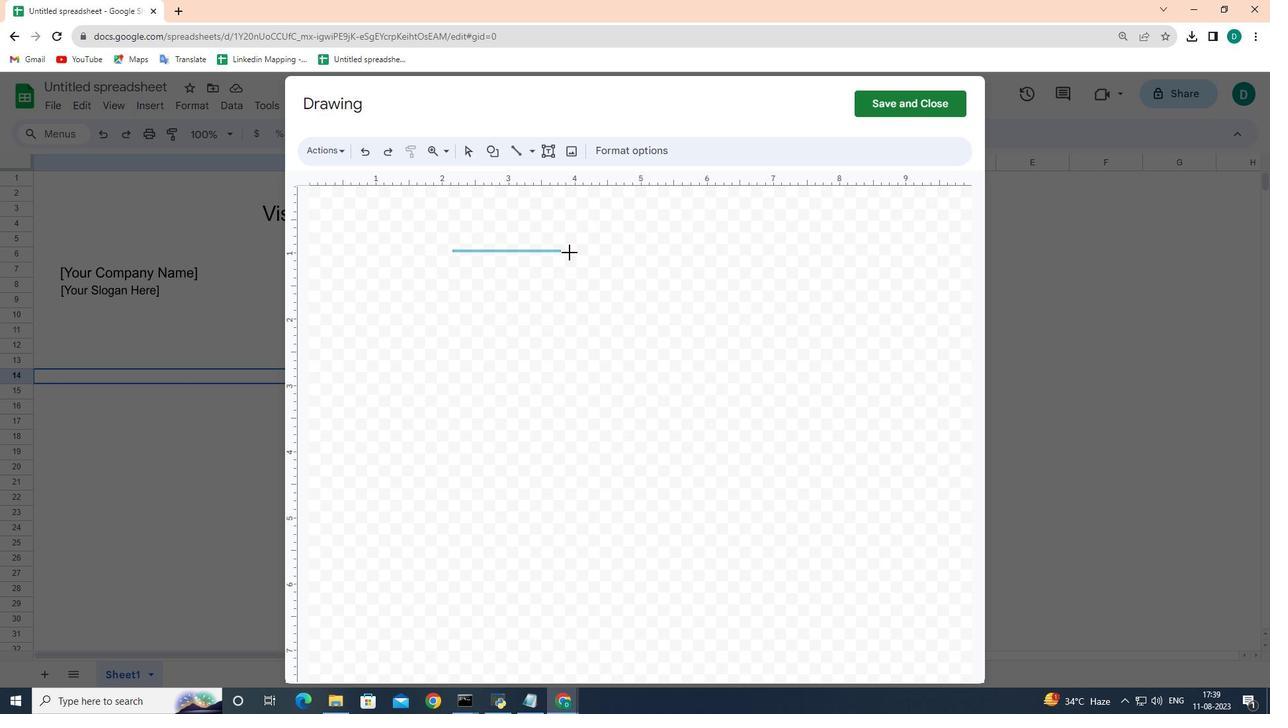 
Action: Mouse pressed left at (442, 240)
Screenshot: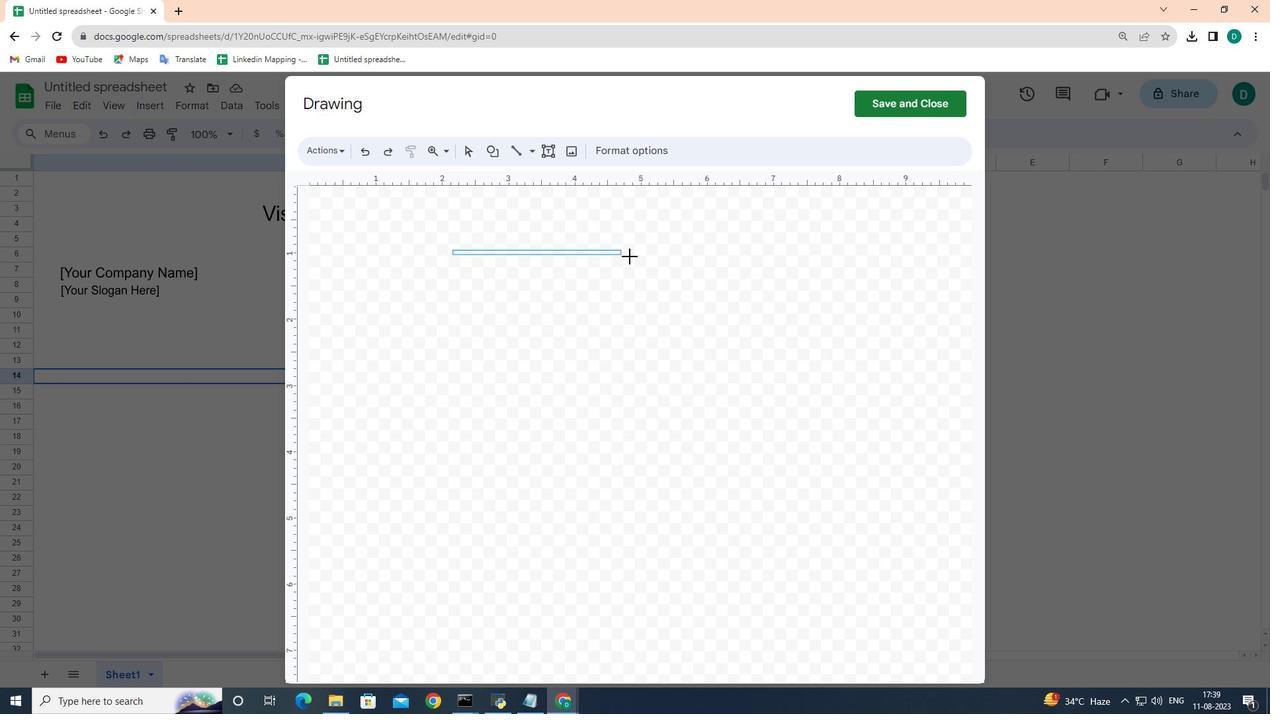 
Action: Mouse moved to (443, 246)
Screenshot: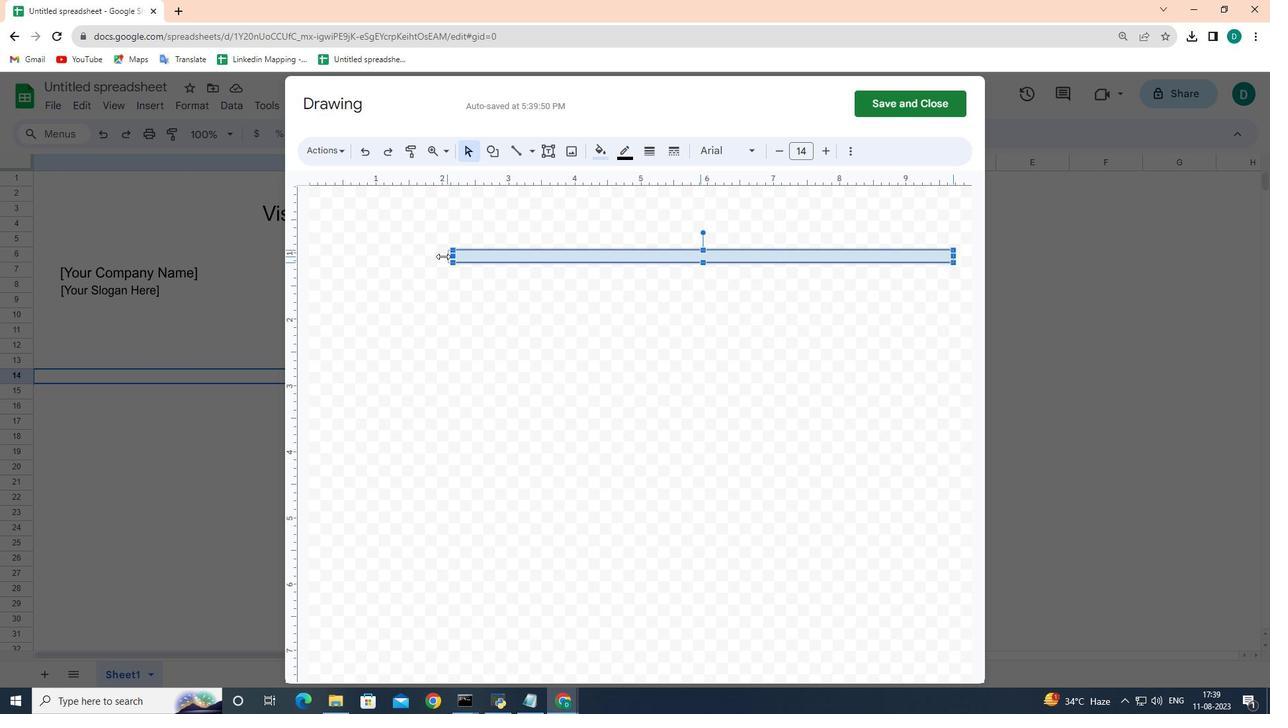 
Action: Mouse pressed left at (443, 246)
Screenshot: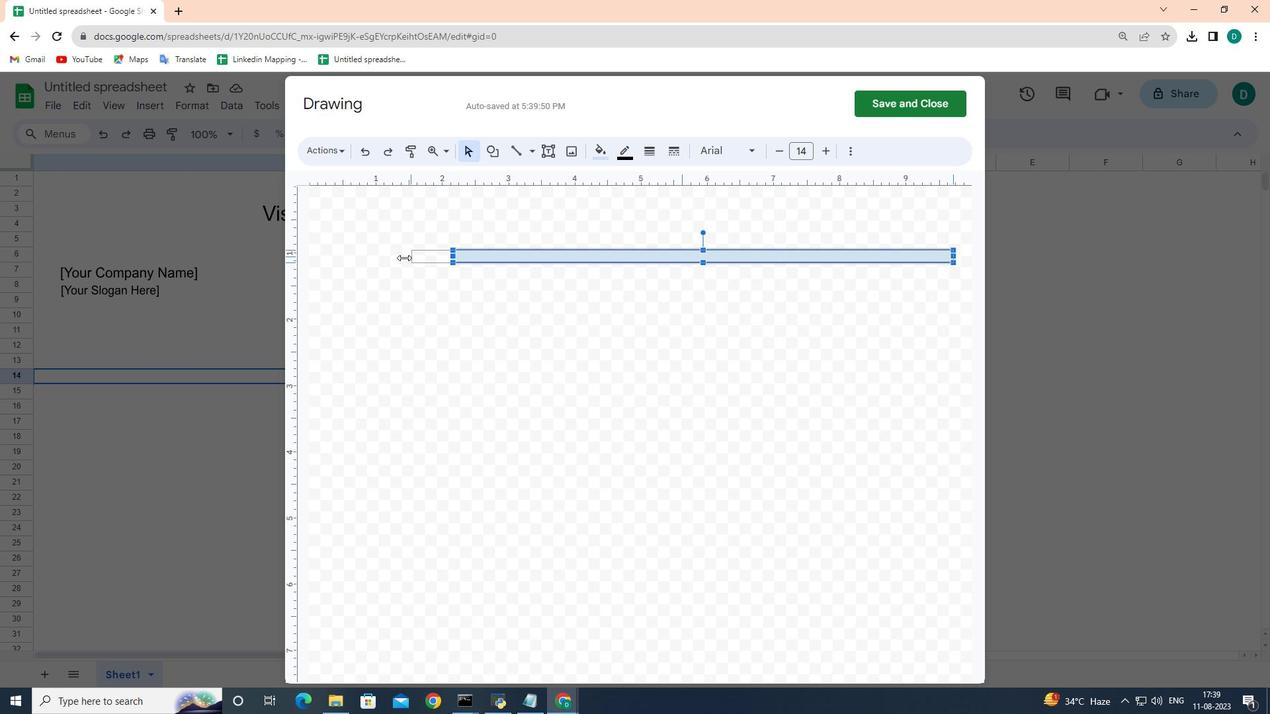 
Action: Mouse moved to (652, 252)
Screenshot: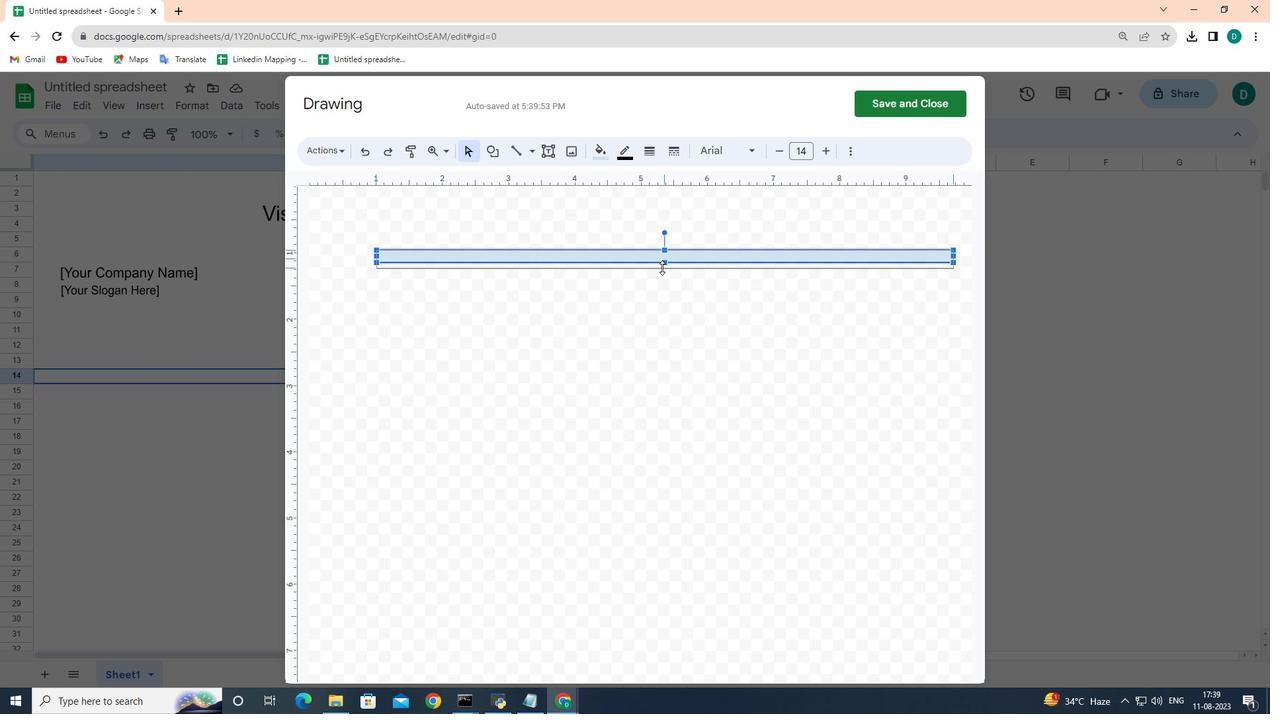 
Action: Mouse pressed left at (652, 252)
Screenshot: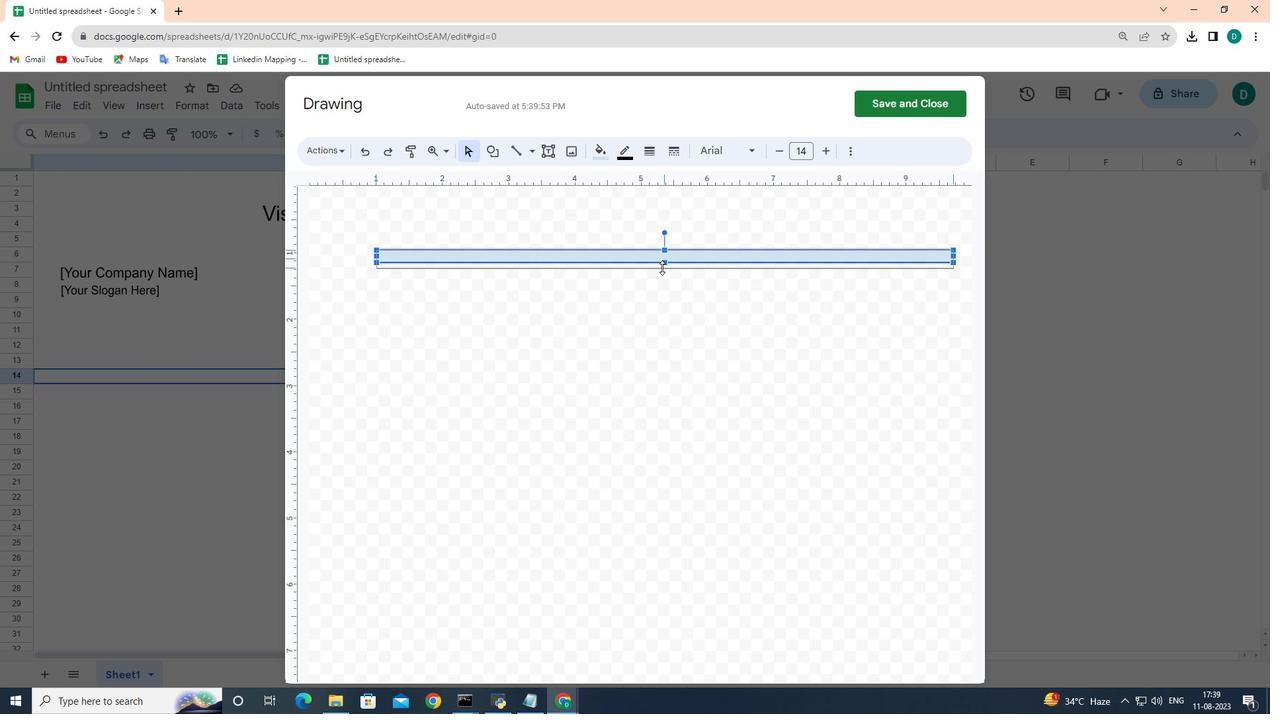 
Action: Mouse moved to (593, 148)
Screenshot: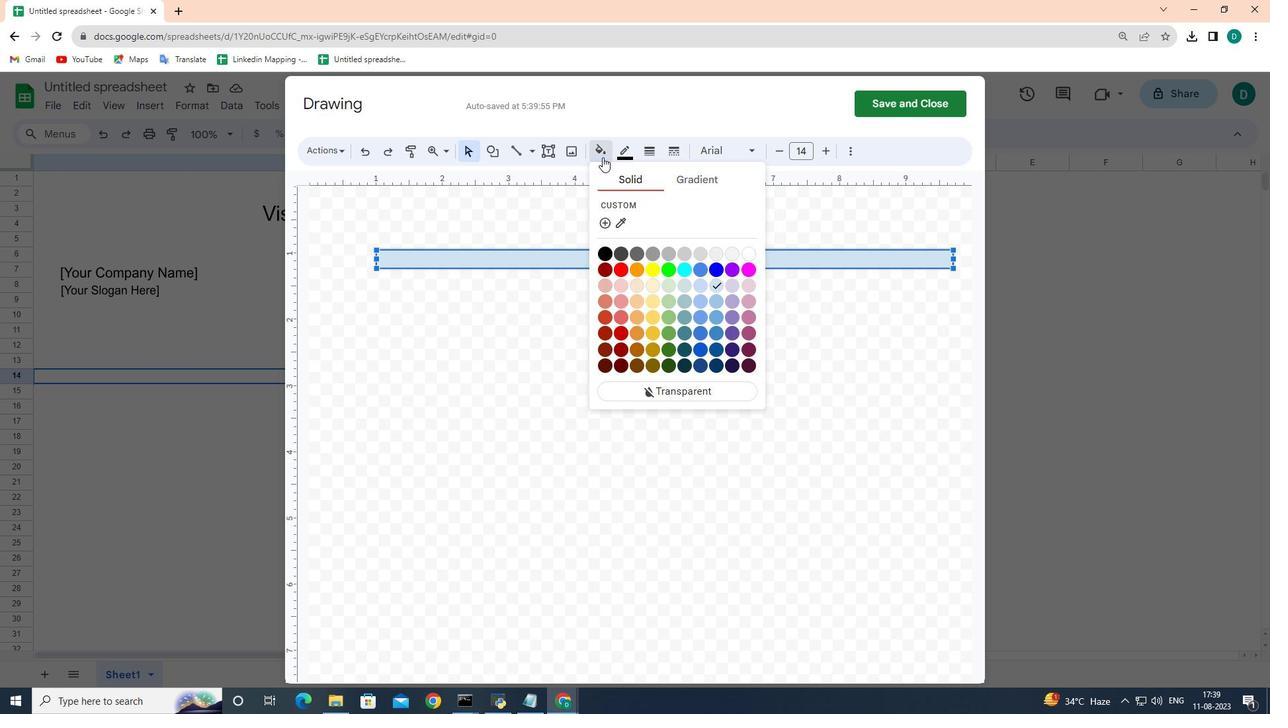 
Action: Mouse pressed left at (593, 148)
Screenshot: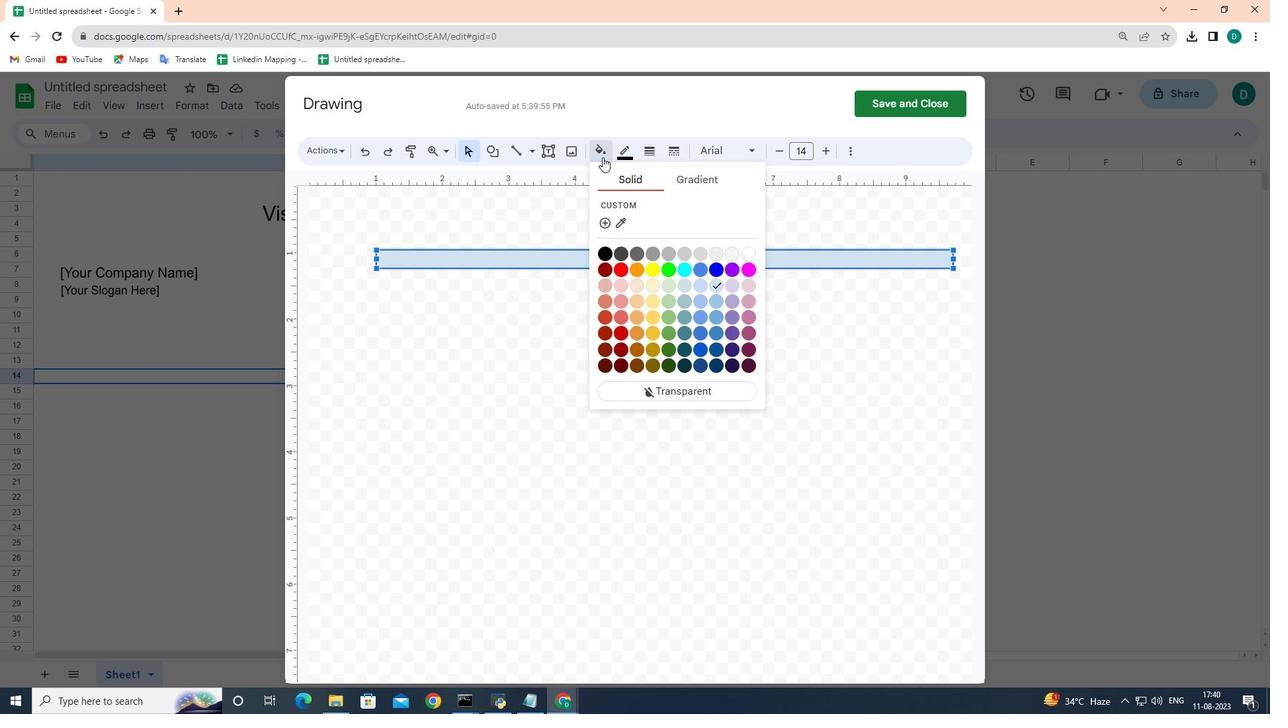
Action: Mouse moved to (662, 263)
Screenshot: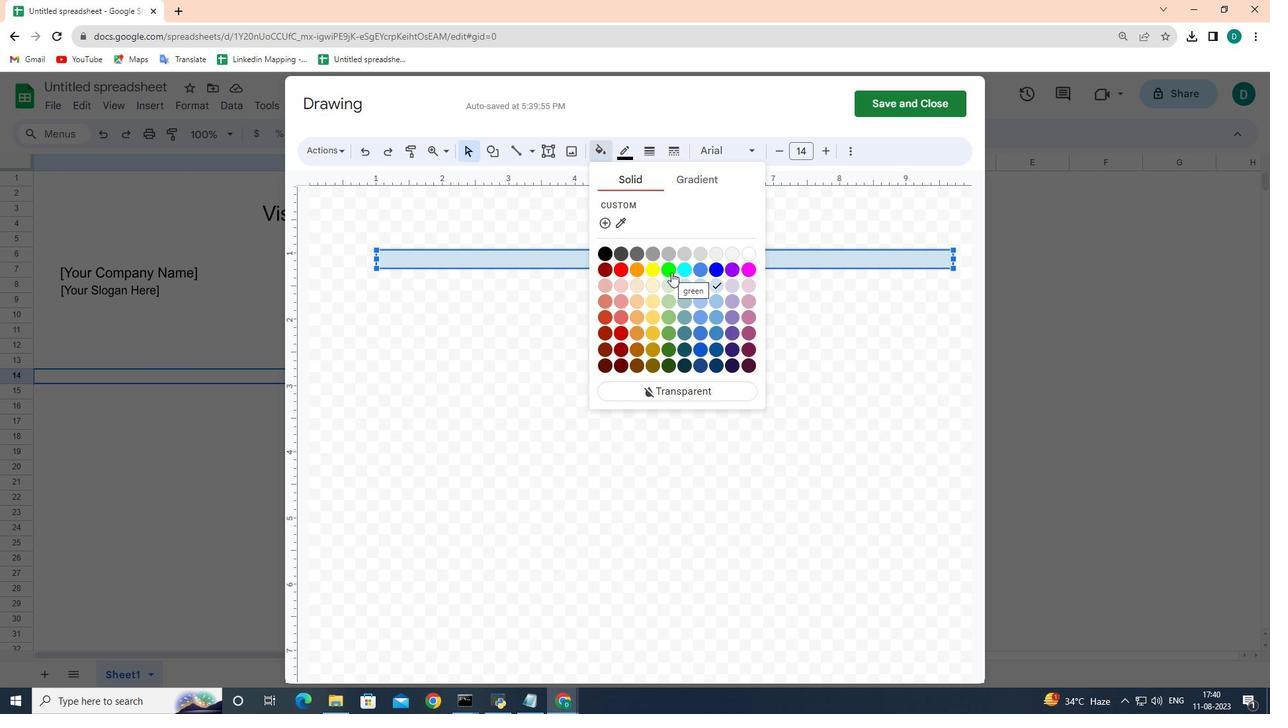 
Action: Mouse pressed left at (662, 263)
Screenshot: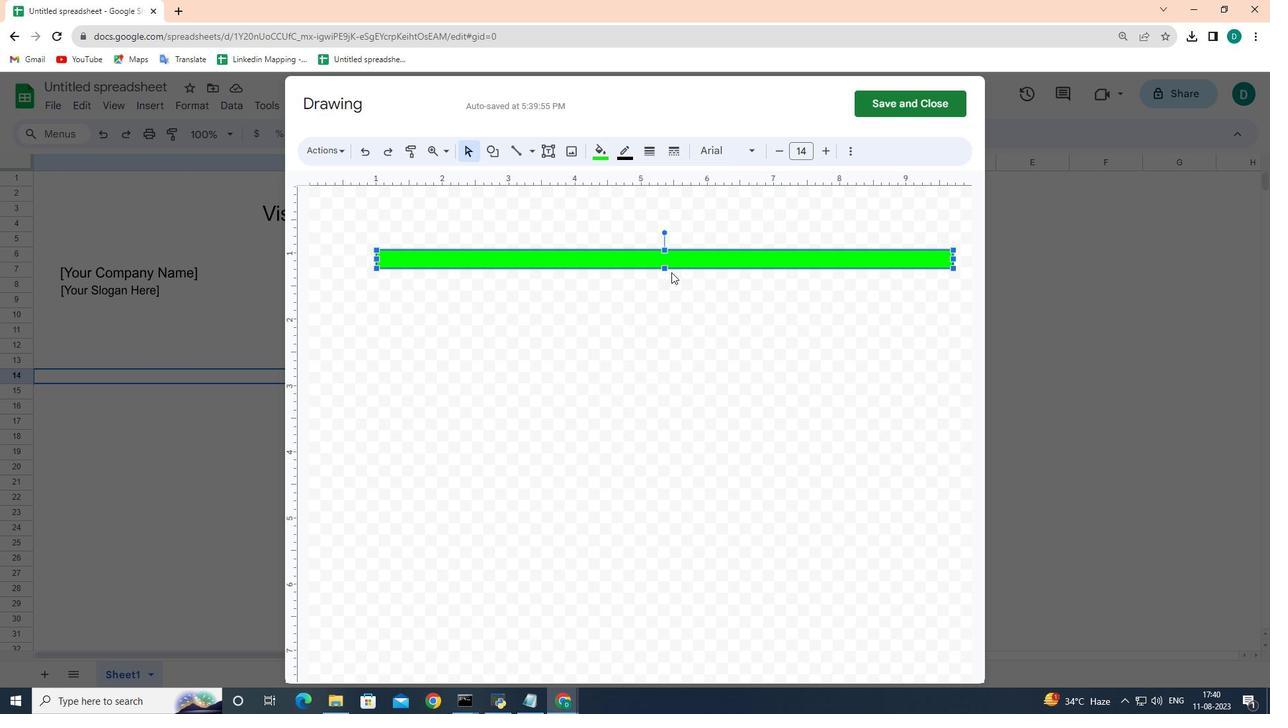 
Action: Mouse moved to (582, 146)
Screenshot: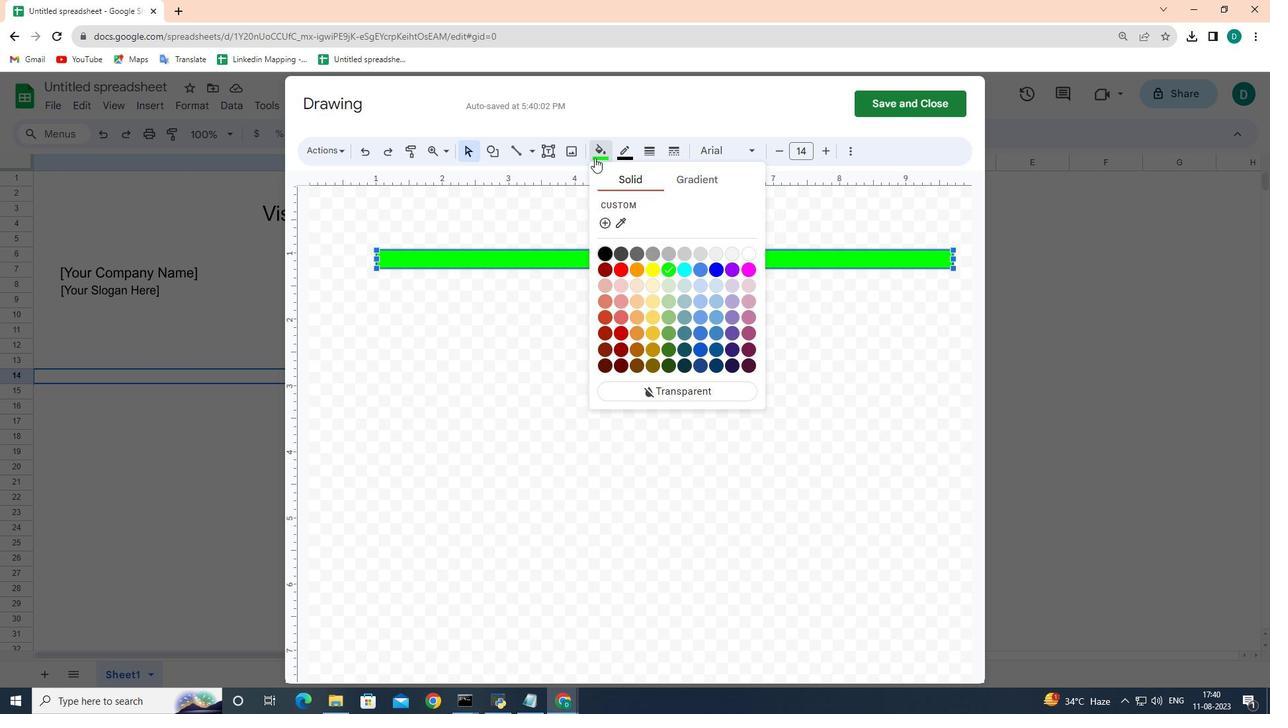 
Action: Mouse pressed left at (582, 146)
Screenshot: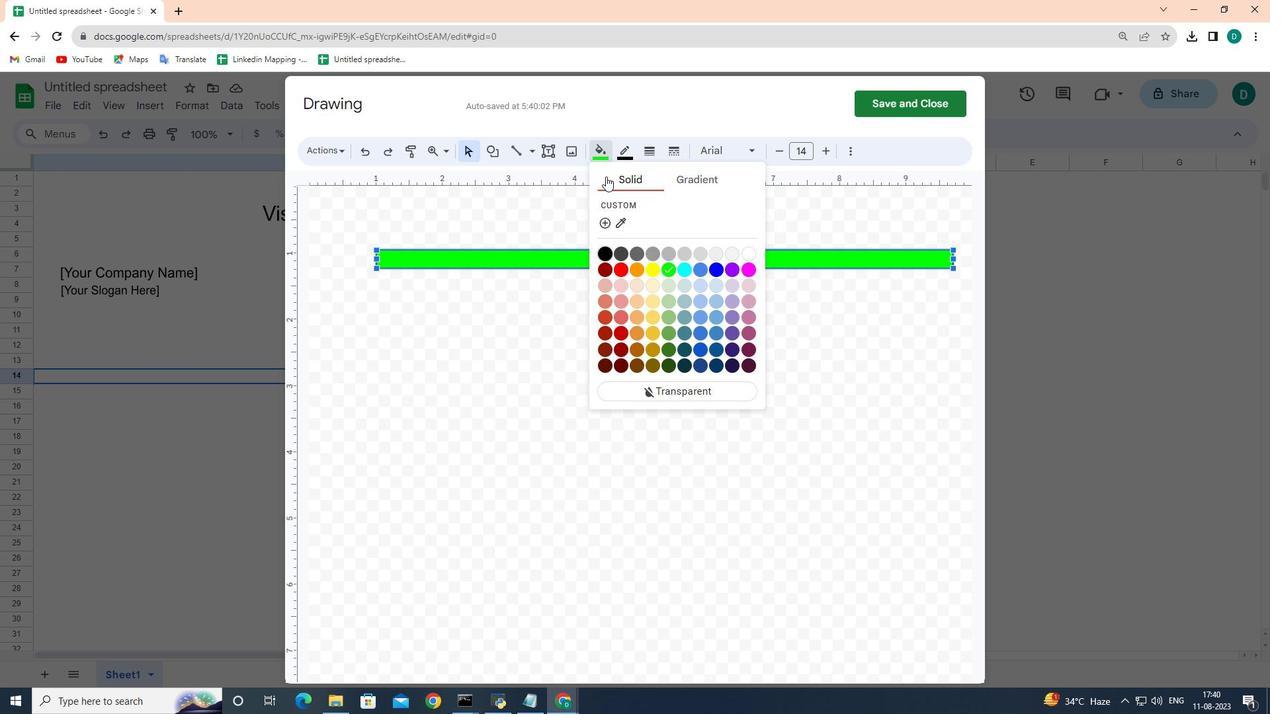 
Action: Mouse moved to (660, 322)
Screenshot: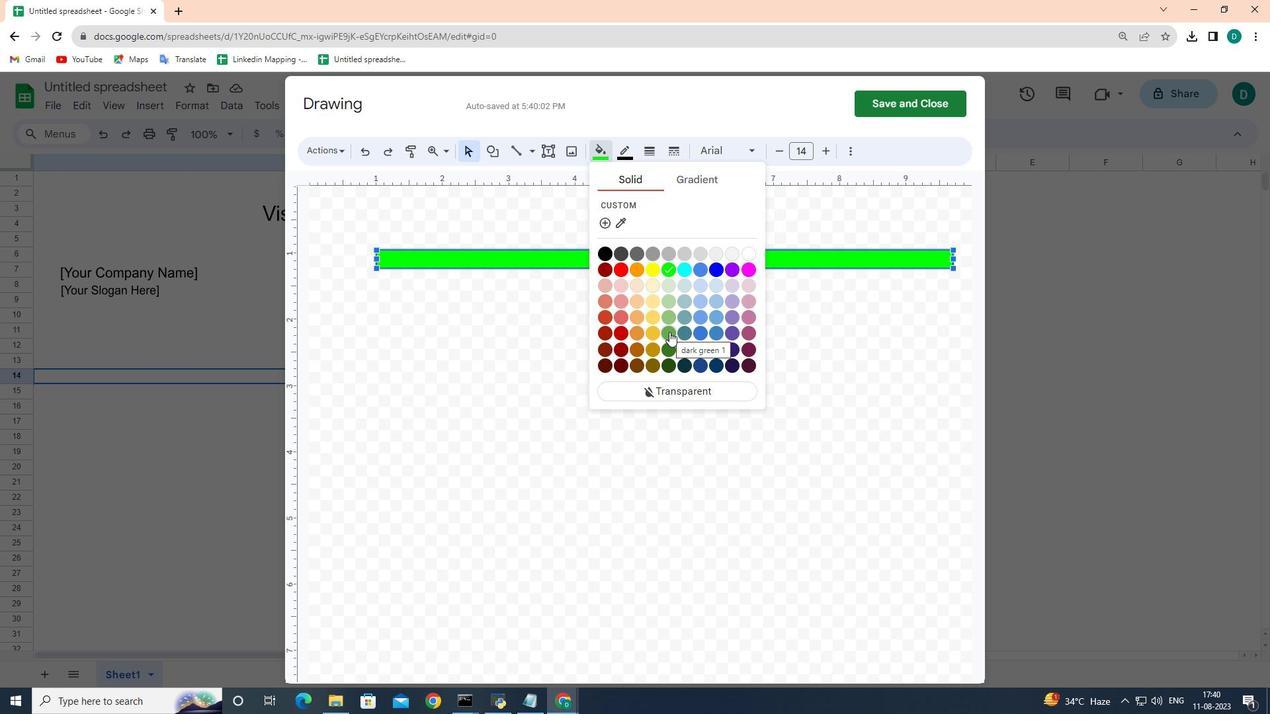 
Action: Mouse pressed left at (660, 322)
Screenshot: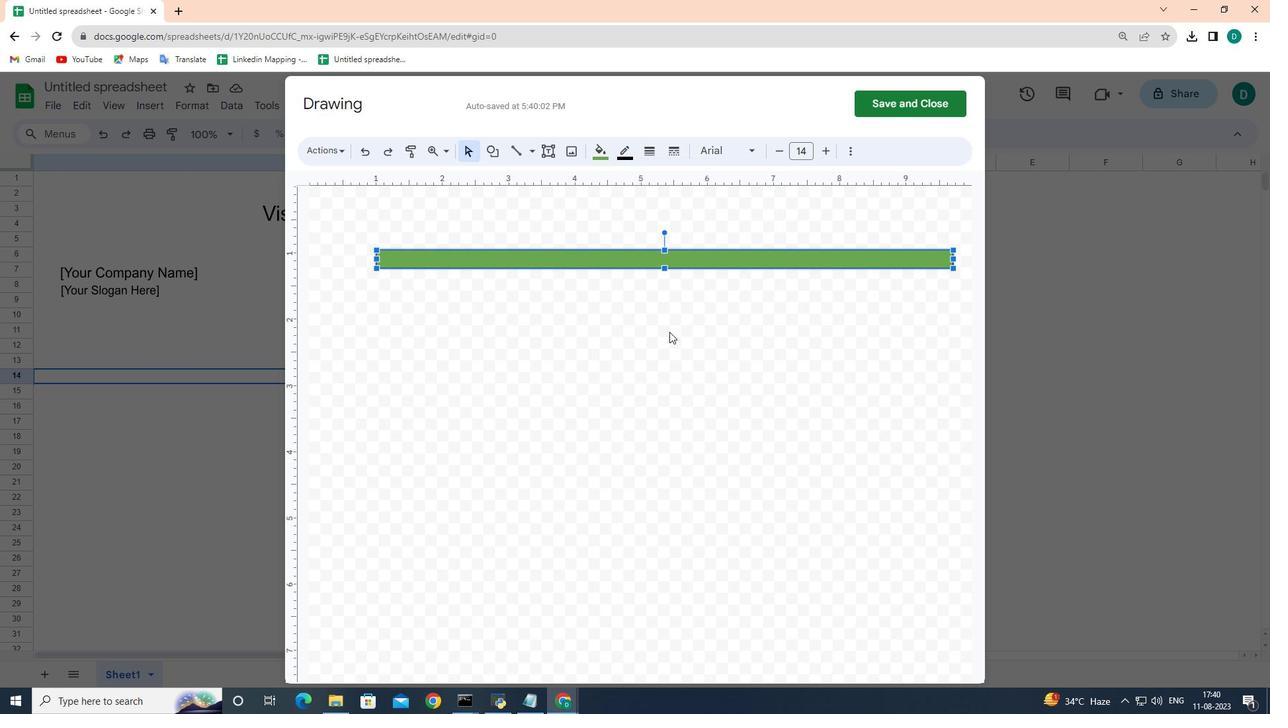 
Action: Mouse moved to (660, 323)
Screenshot: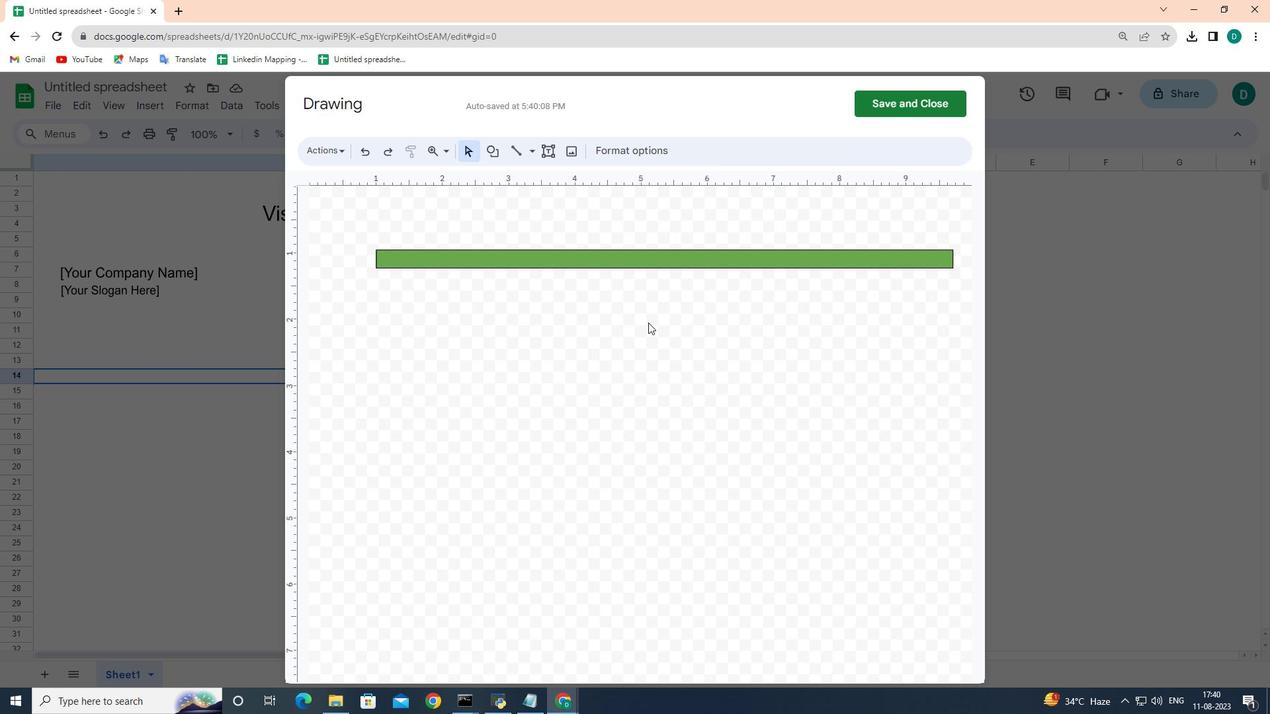 
Action: Mouse pressed left at (660, 323)
Screenshot: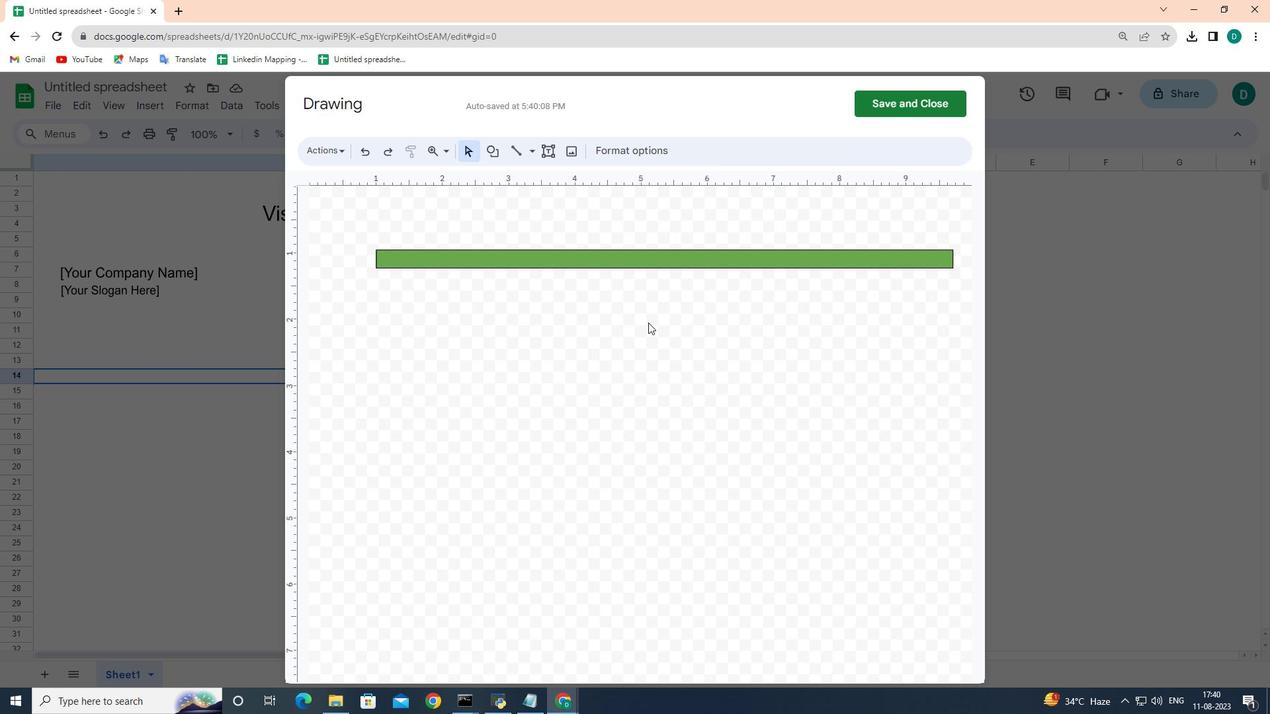 
Action: Mouse moved to (507, 277)
Screenshot: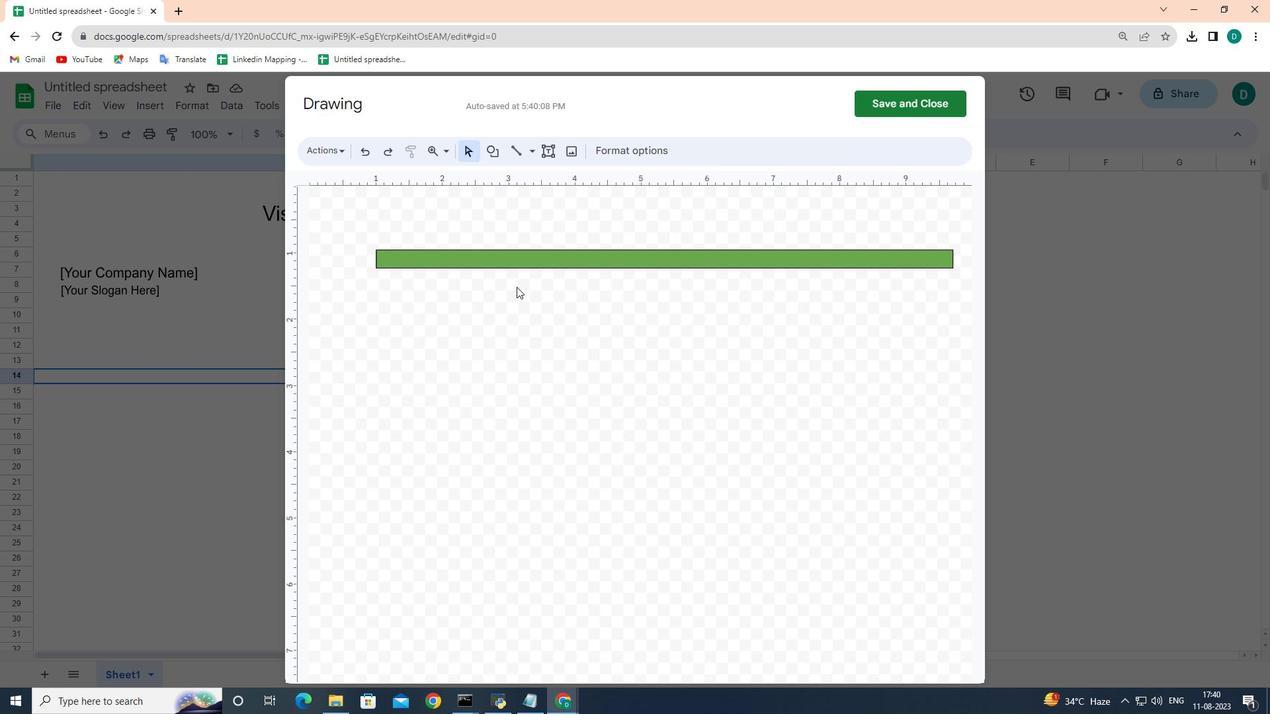 
Action: Mouse pressed left at (507, 277)
Screenshot: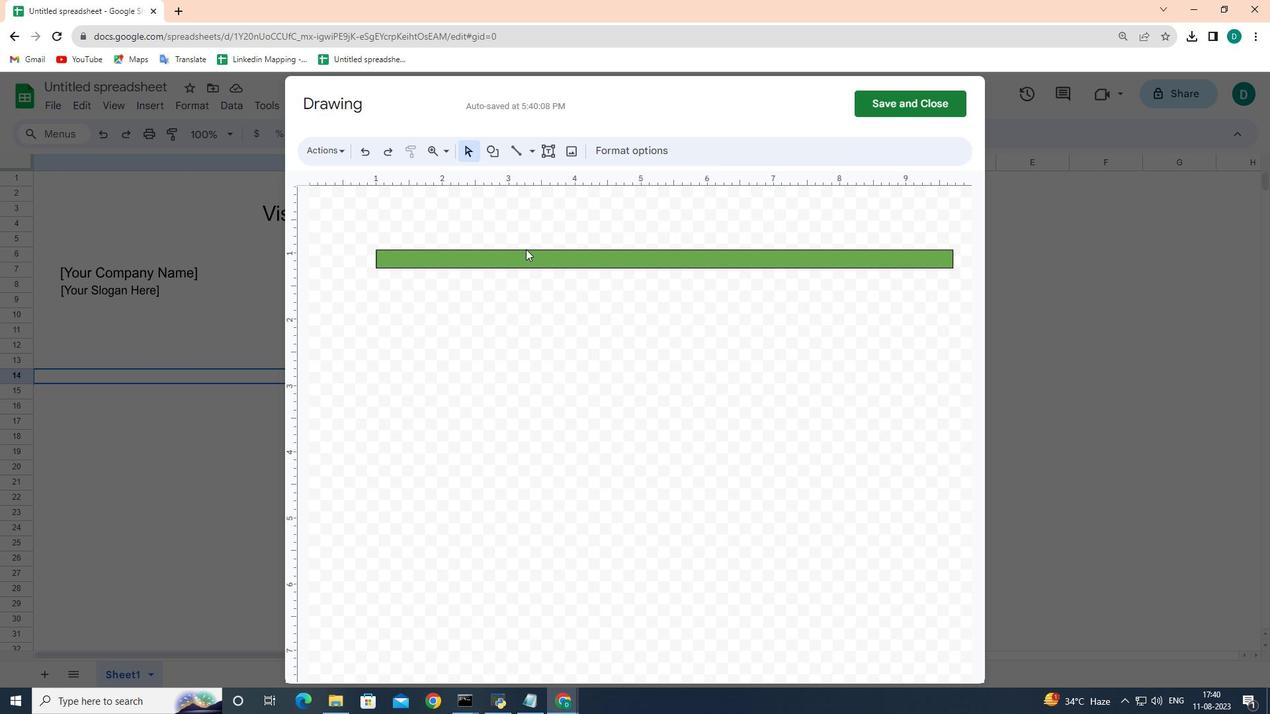 
Action: Mouse moved to (512, 149)
Screenshot: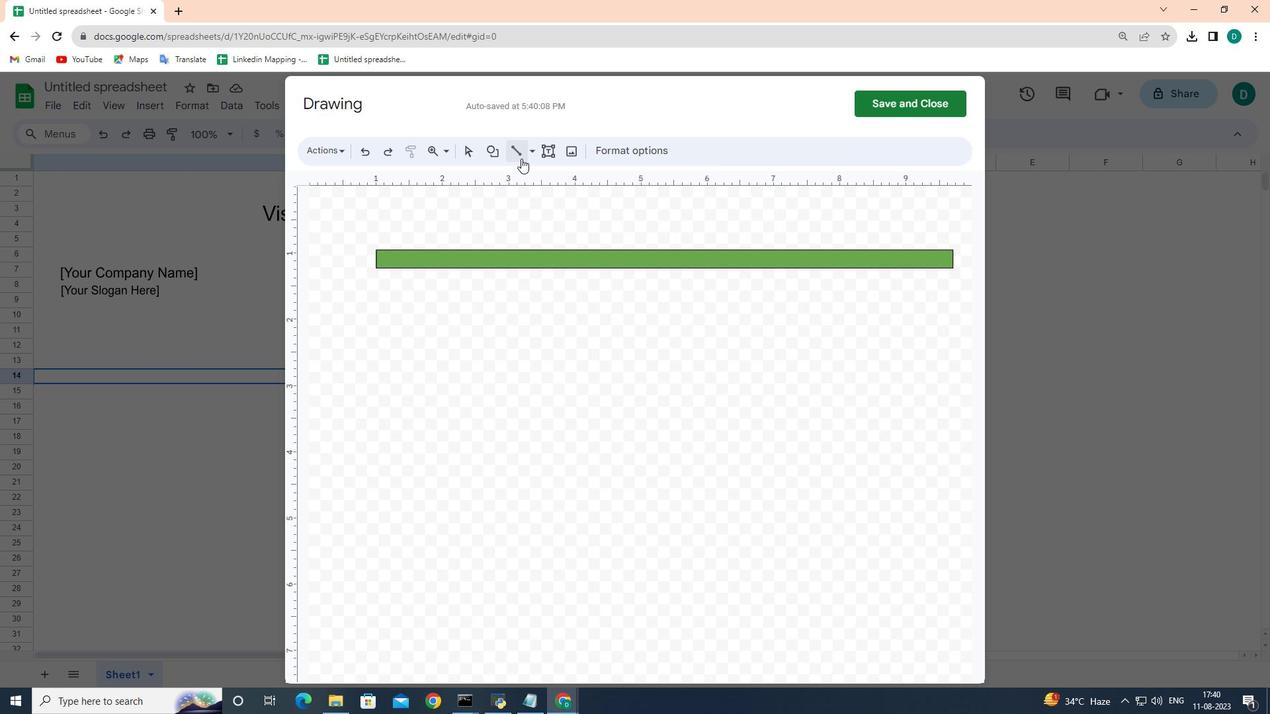 
Action: Mouse pressed left at (512, 149)
Screenshot: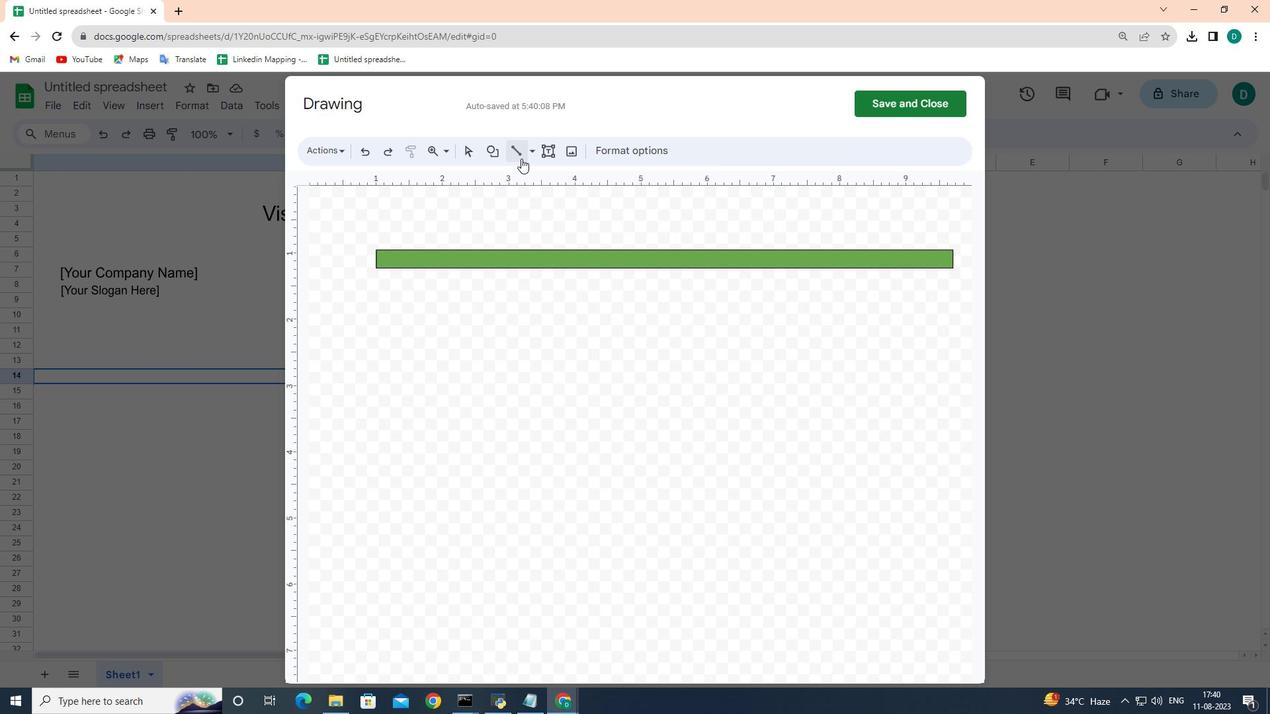 
Action: Mouse moved to (512, 144)
Screenshot: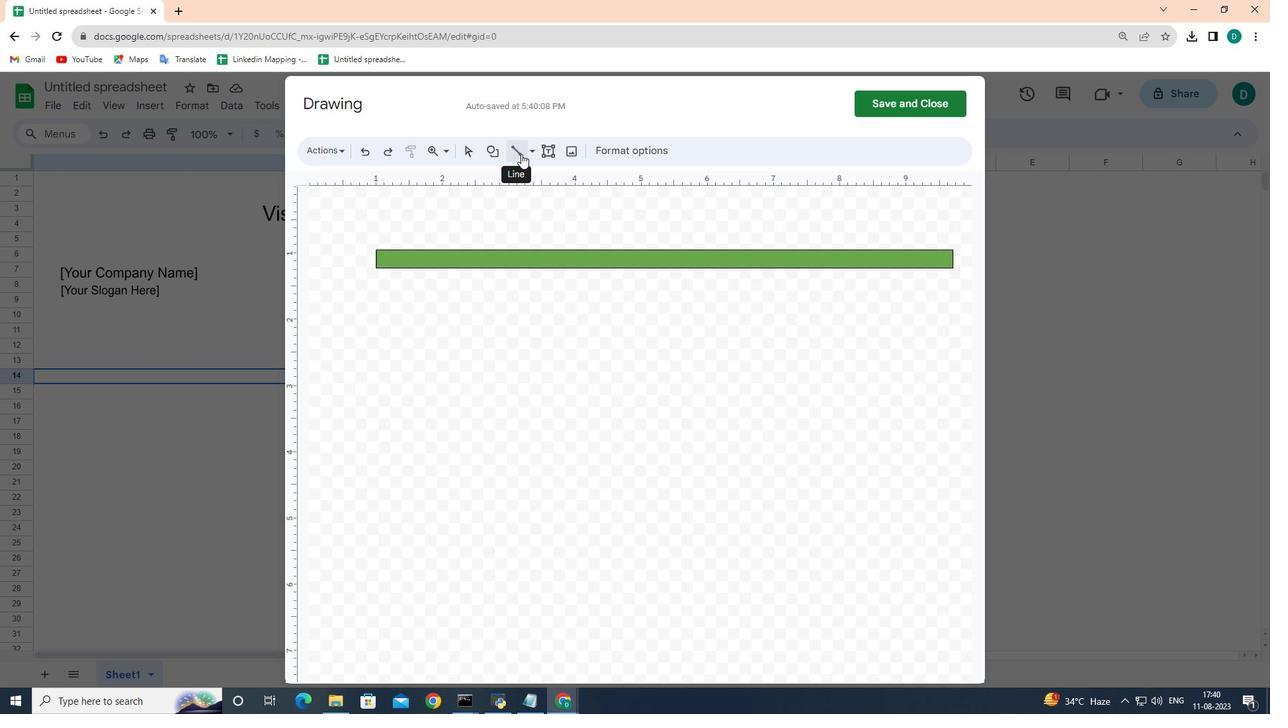 
Action: Mouse pressed left at (512, 144)
Screenshot: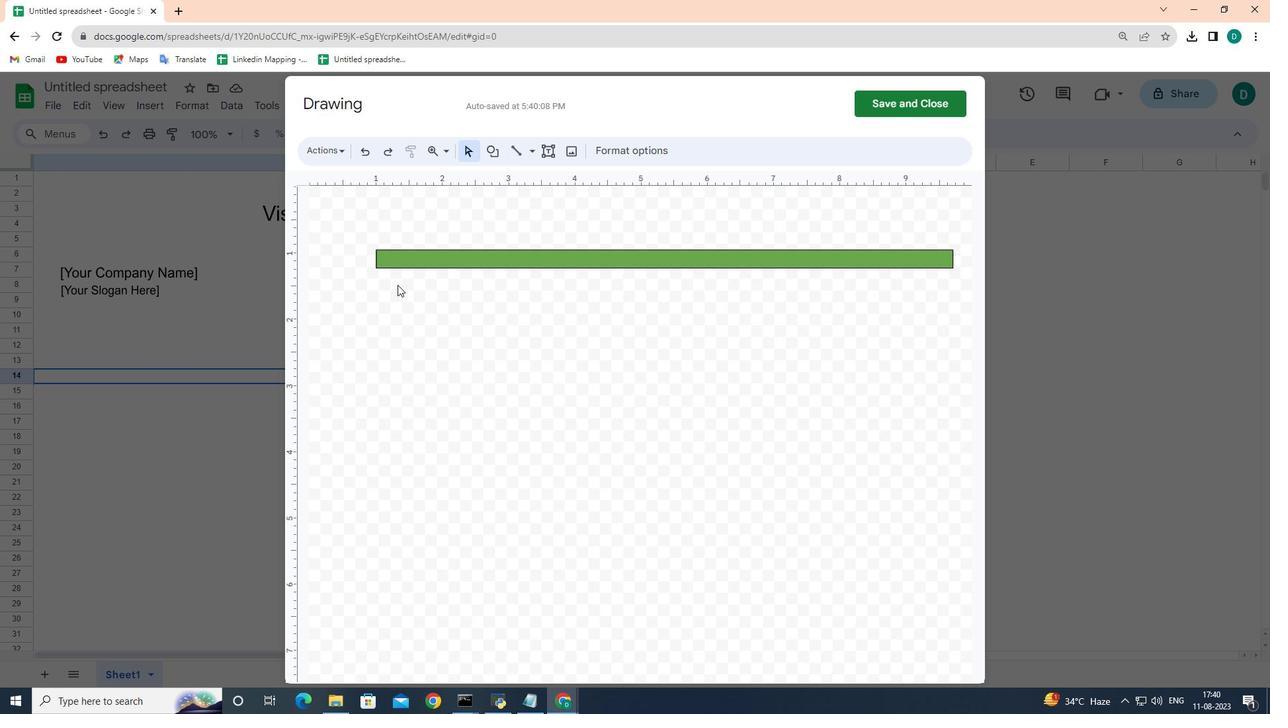 
Action: Mouse moved to (509, 140)
Screenshot: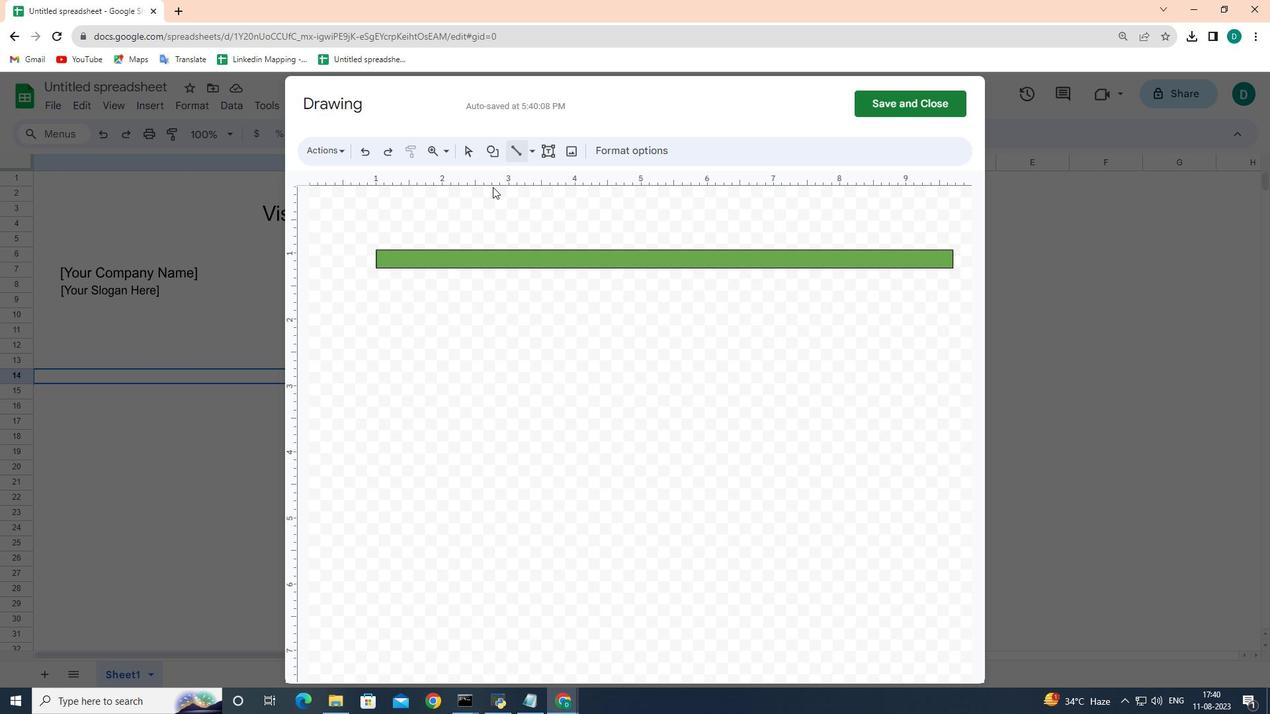 
Action: Mouse pressed left at (509, 140)
Screenshot: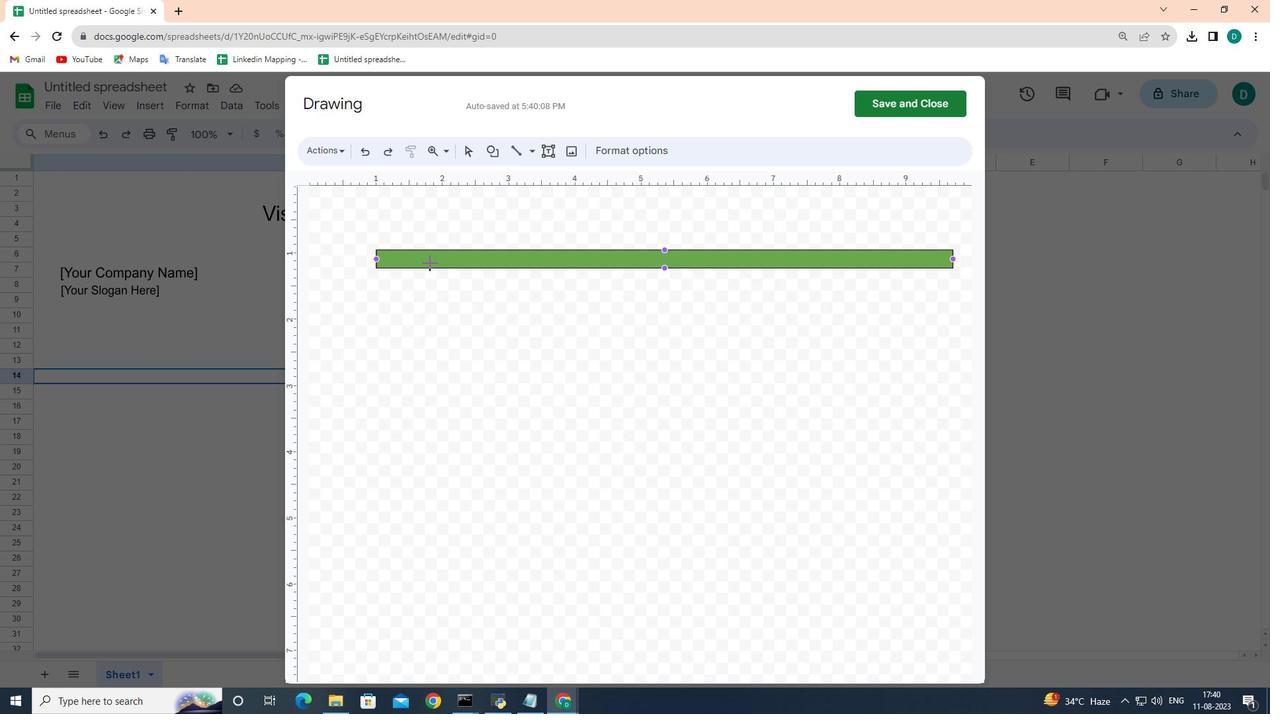 
Action: Mouse moved to (367, 258)
Screenshot: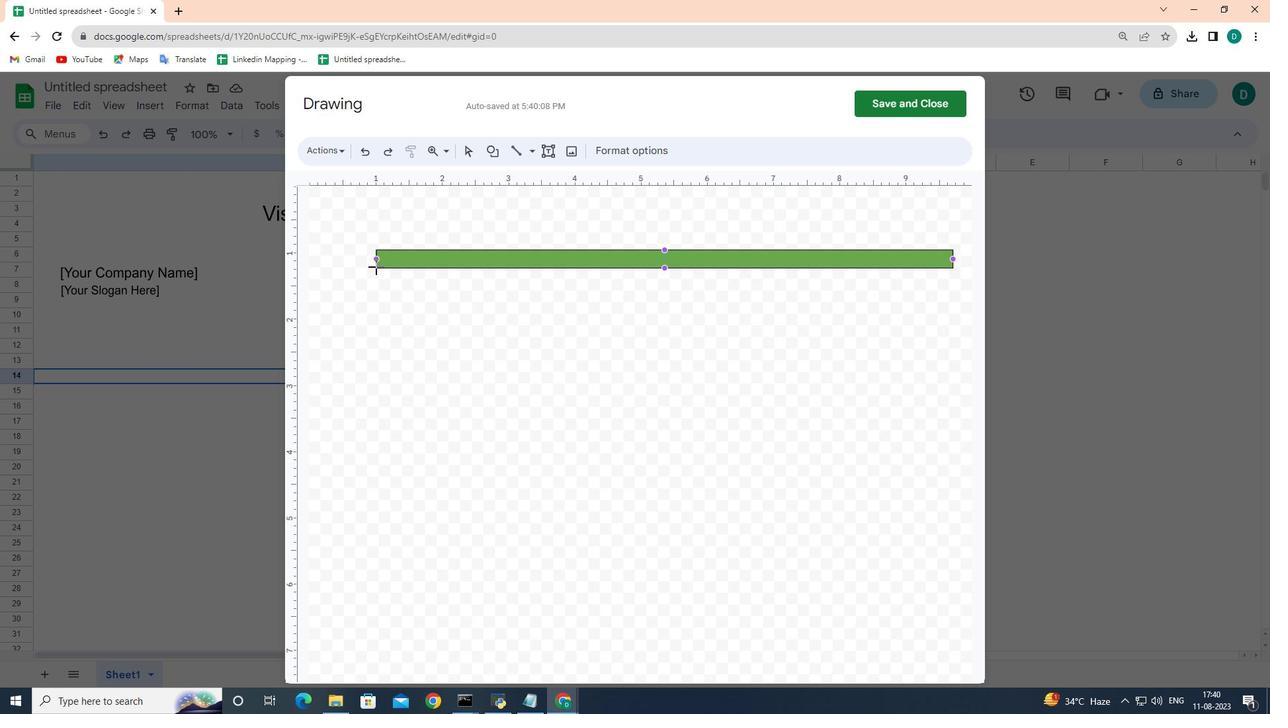 
Action: Key pressed <Key.shift>
Screenshot: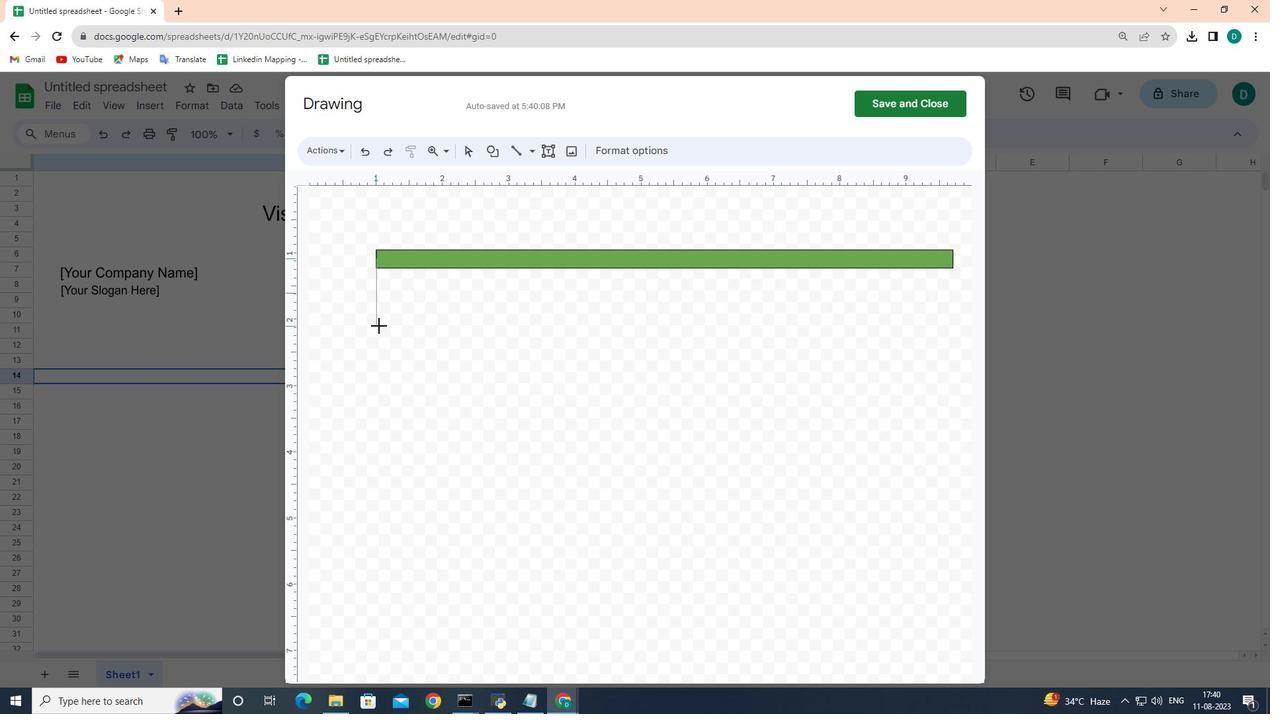 
Action: Mouse pressed left at (367, 258)
Screenshot: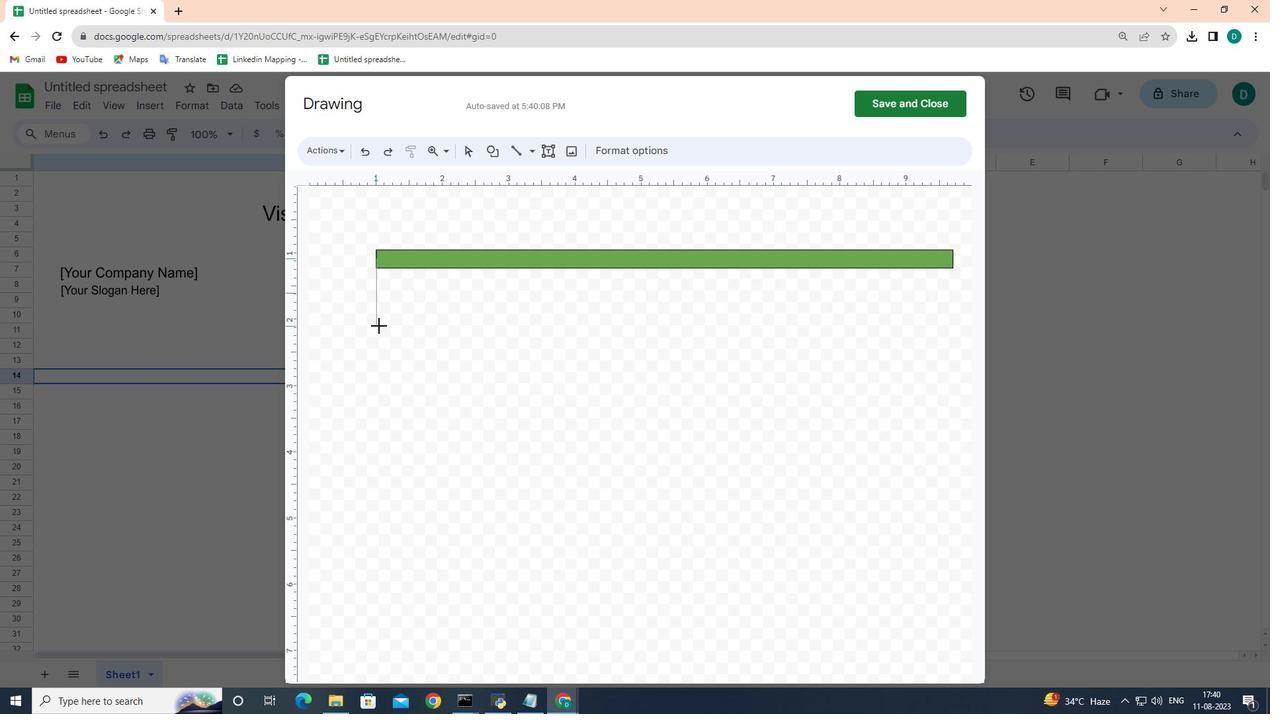 
Action: Mouse moved to (369, 316)
Screenshot: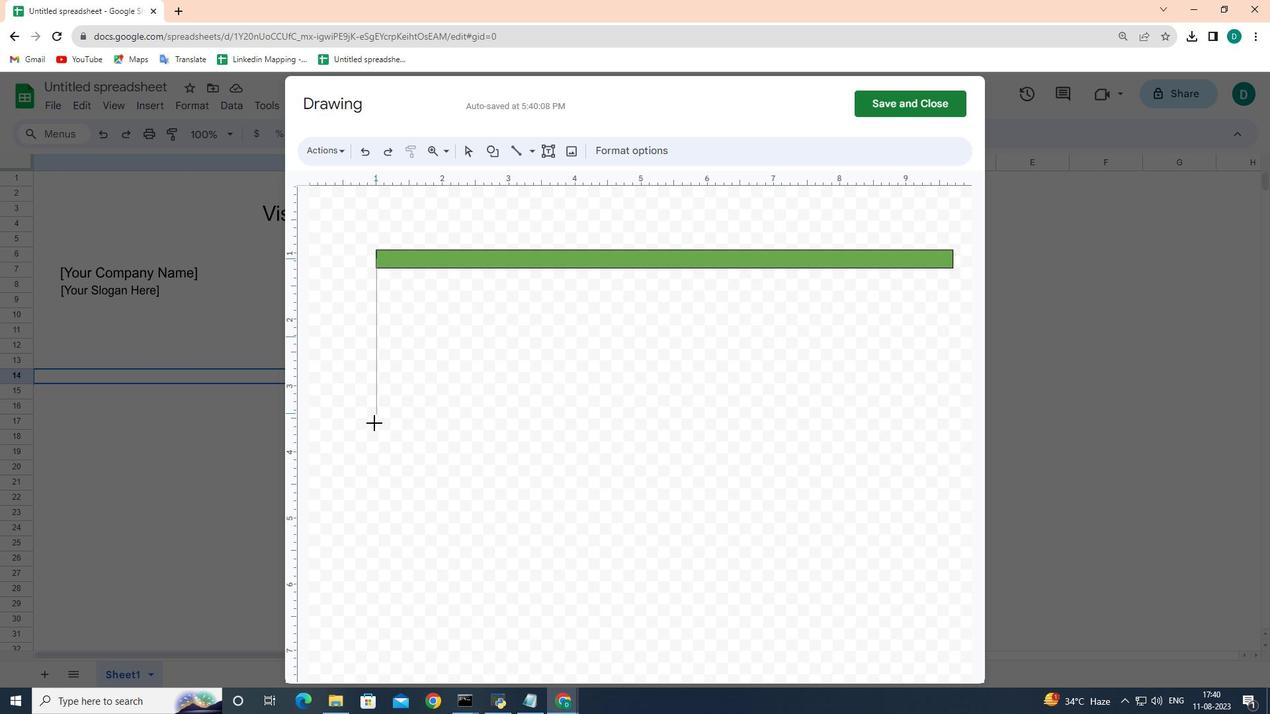 
Action: Key pressed <Key.shift>
Screenshot: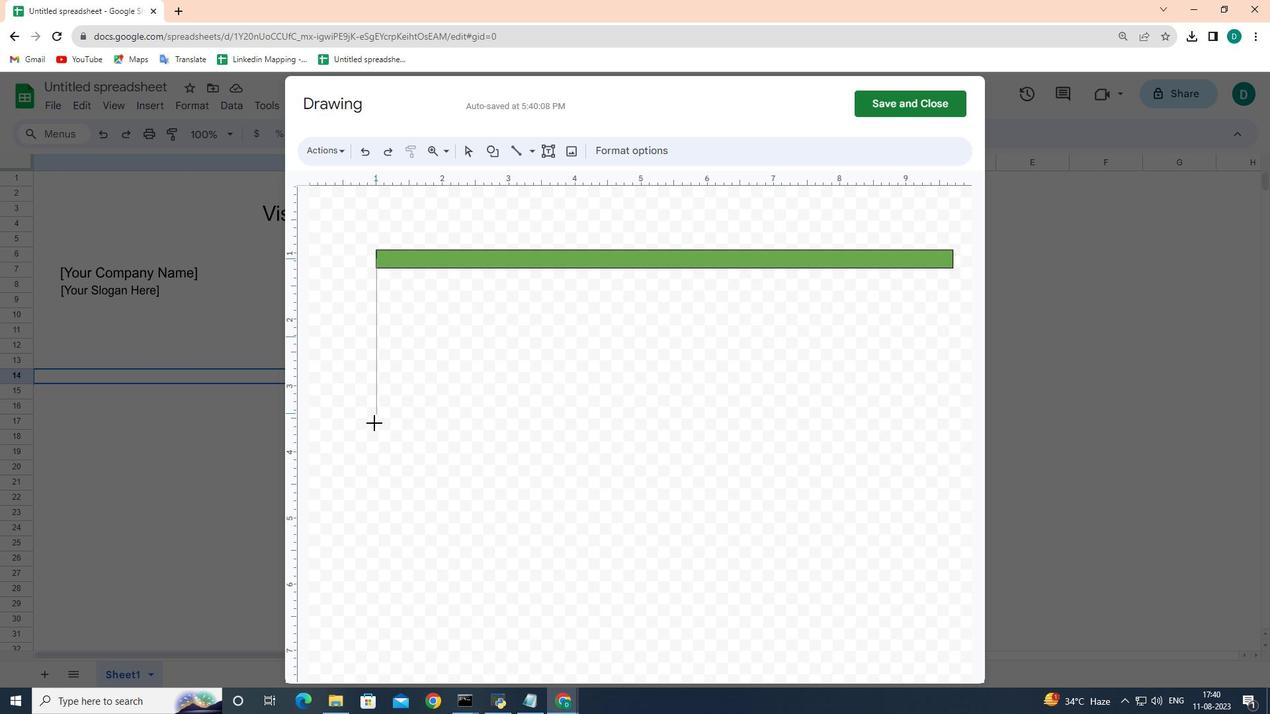 
Action: Mouse moved to (369, 316)
Screenshot: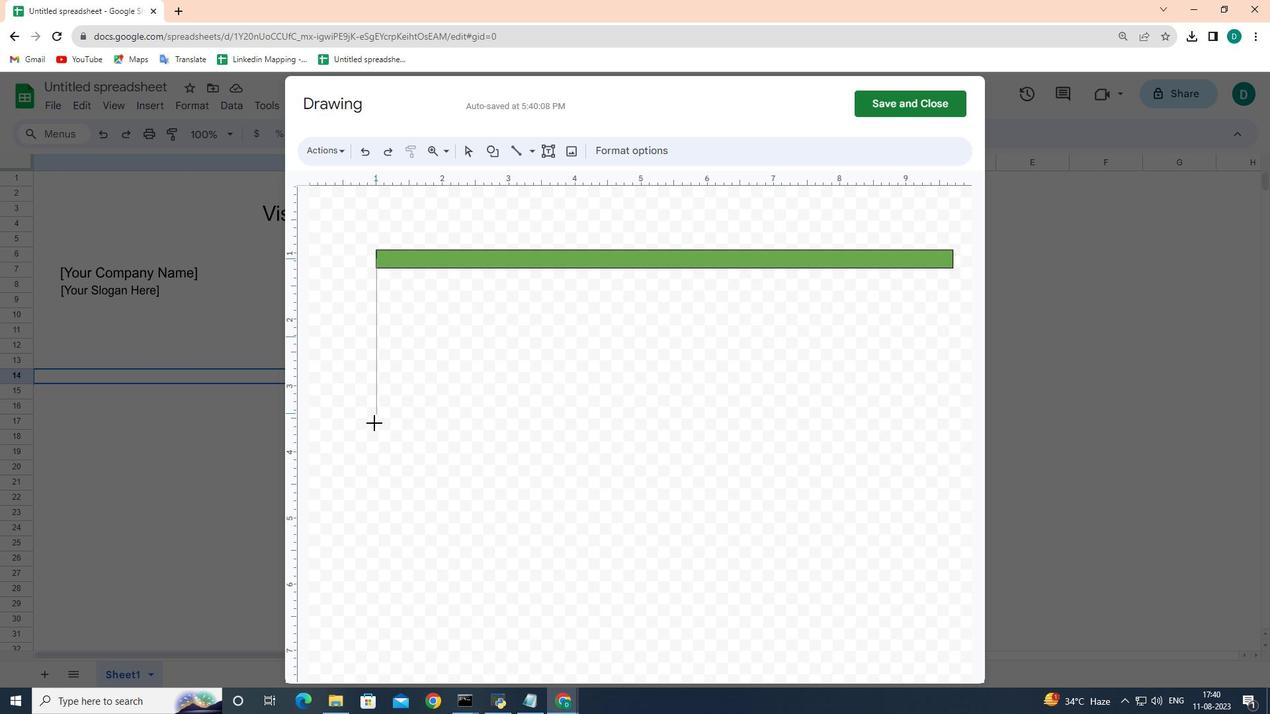 
Action: Key pressed <Key.shift><Key.shift><Key.shift><Key.shift><Key.shift><Key.shift><Key.shift>
Screenshot: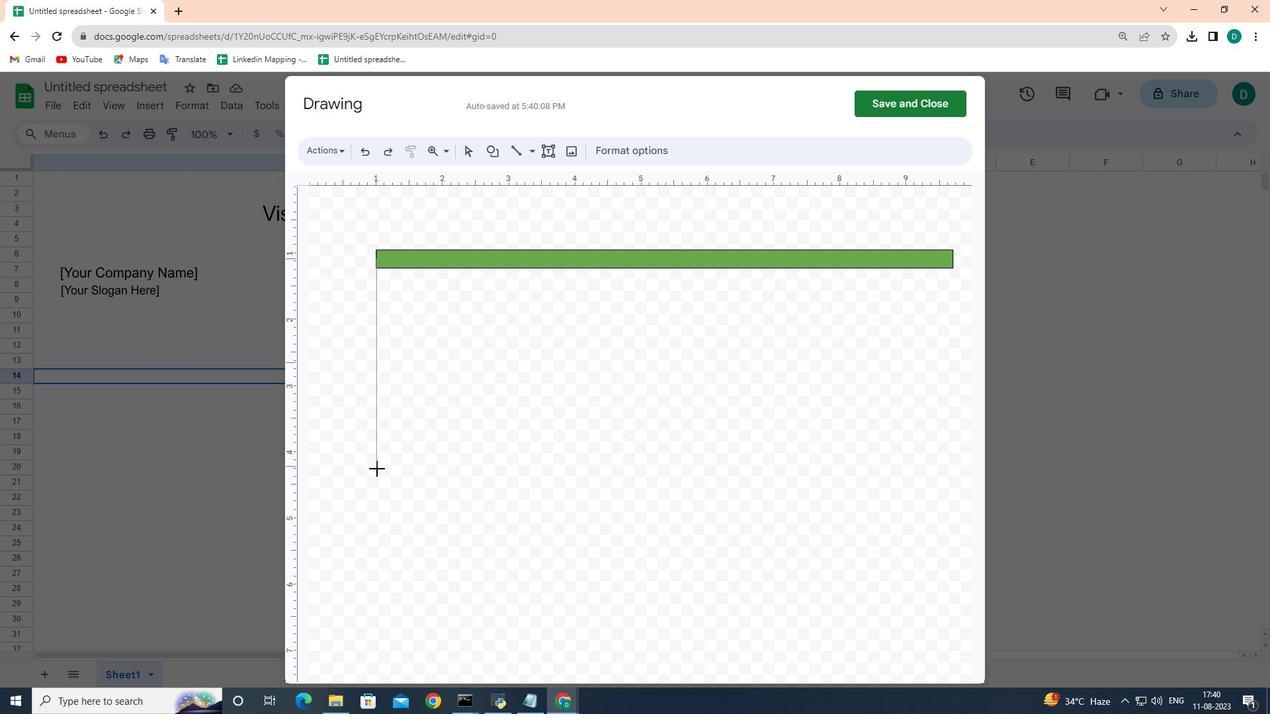 
Action: Mouse moved to (369, 327)
Screenshot: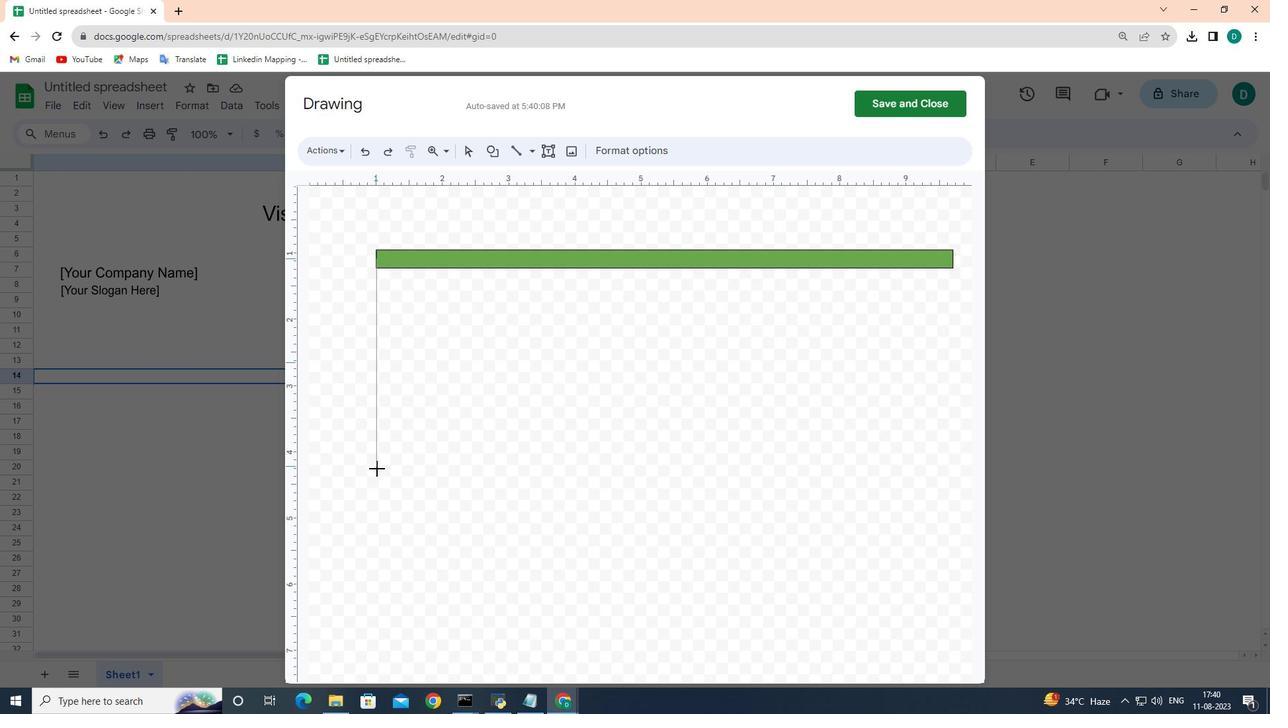 
Action: Key pressed <Key.shift>
Screenshot: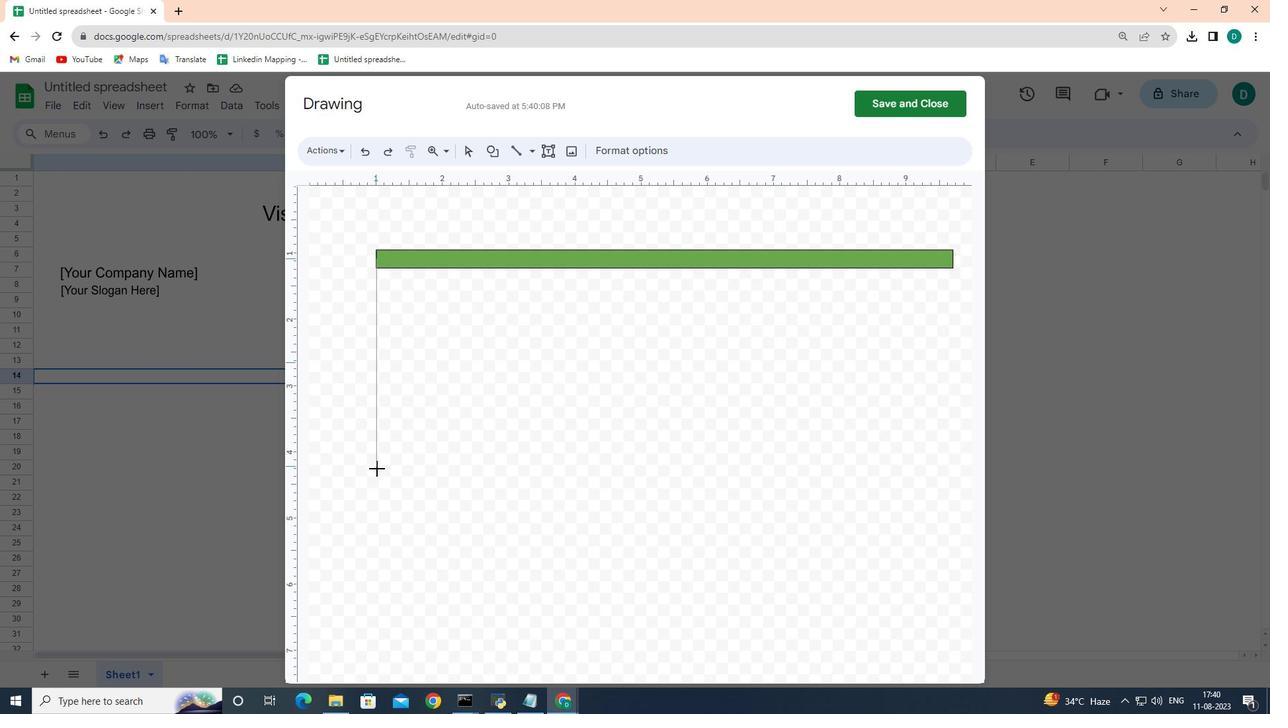 
Action: Mouse moved to (368, 337)
Screenshot: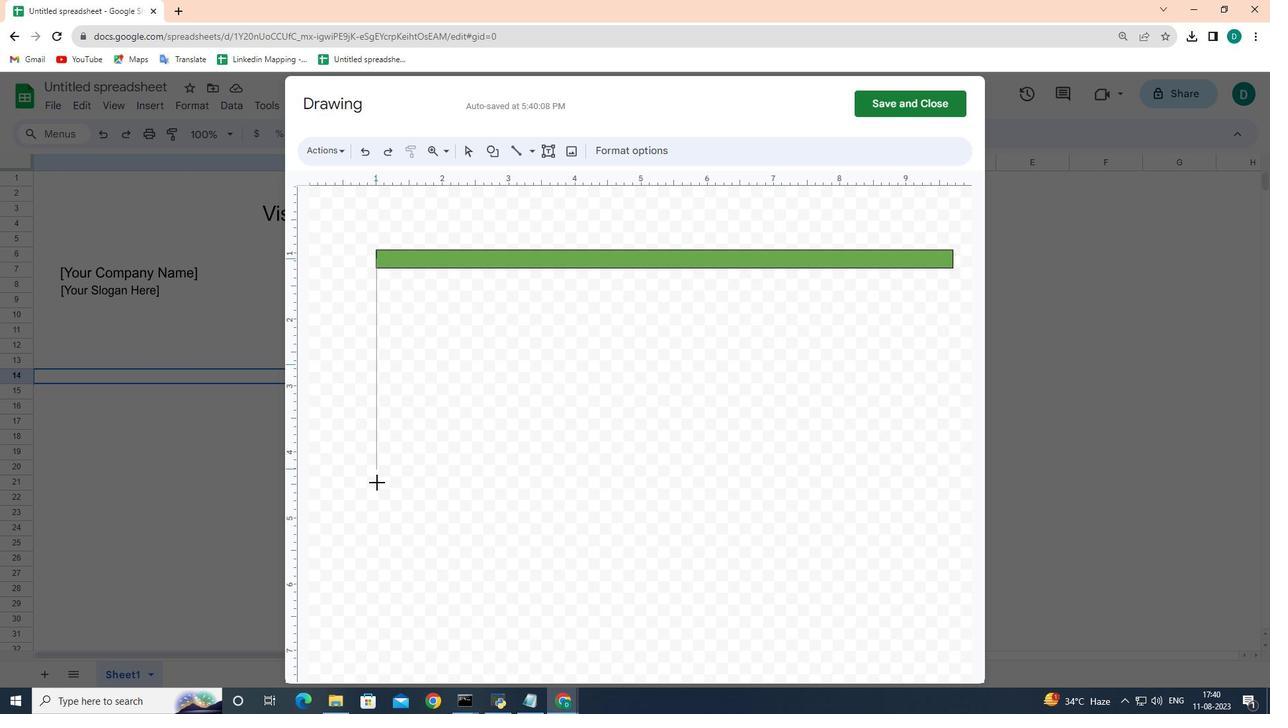 
Action: Key pressed <Key.shift>
Screenshot: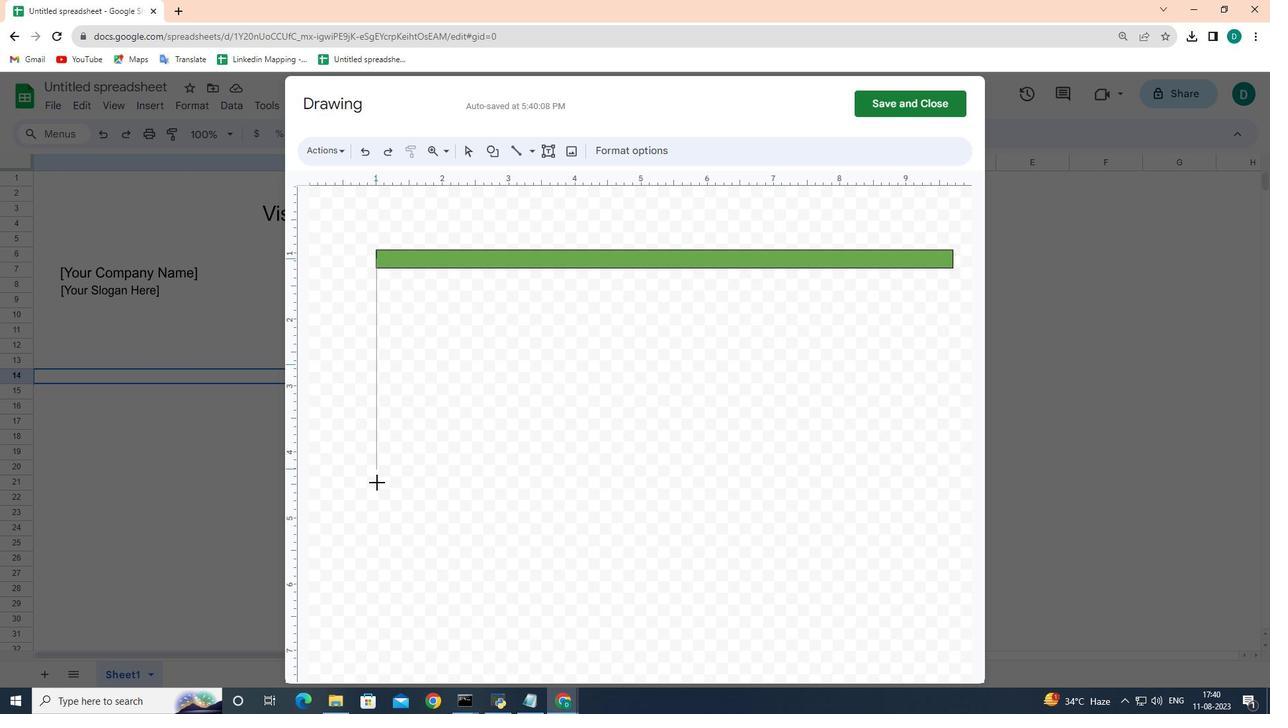 
Action: Mouse moved to (367, 344)
